 Task: Access your browsing history and clear specific entries.
Action: Mouse pressed left at (704, 447)
Screenshot: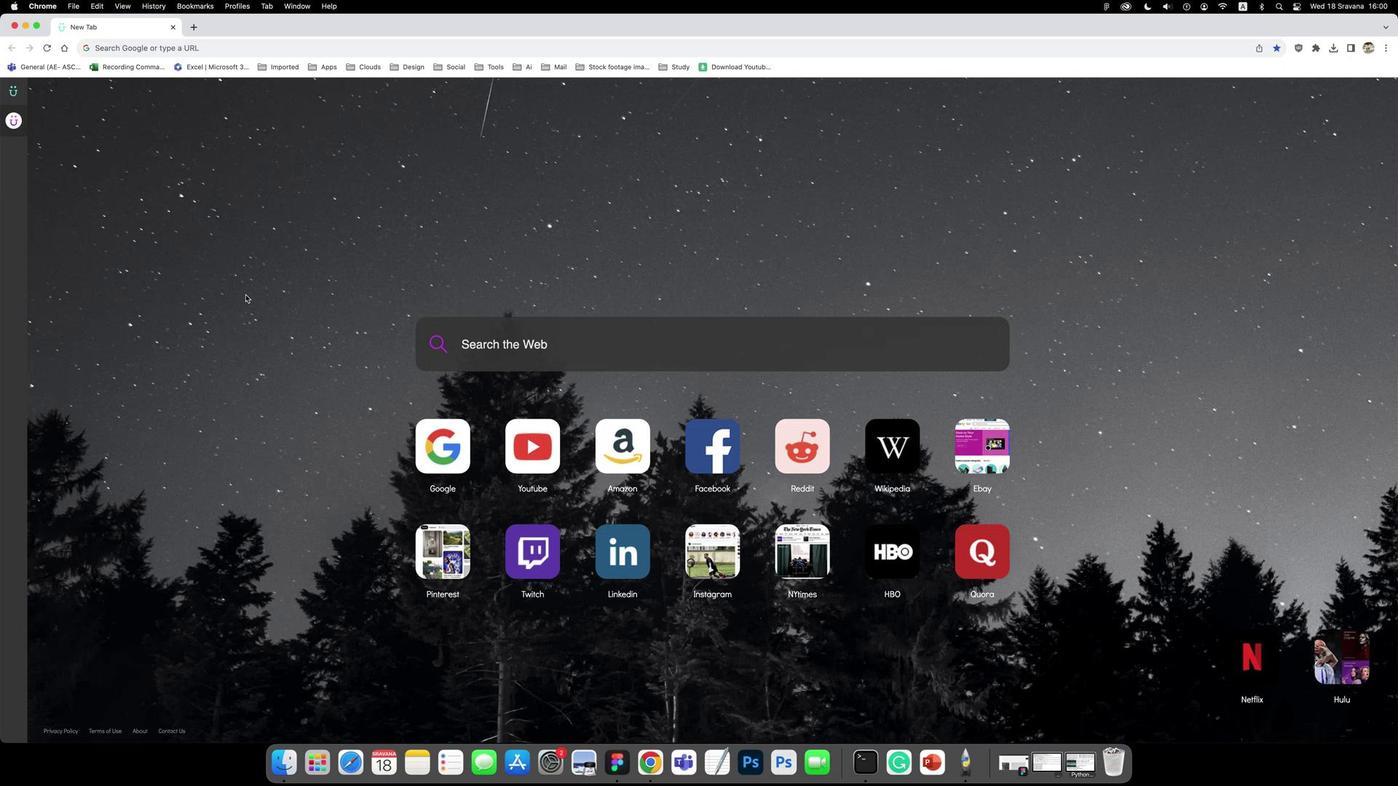 
Action: Mouse moved to (763, 293)
Screenshot: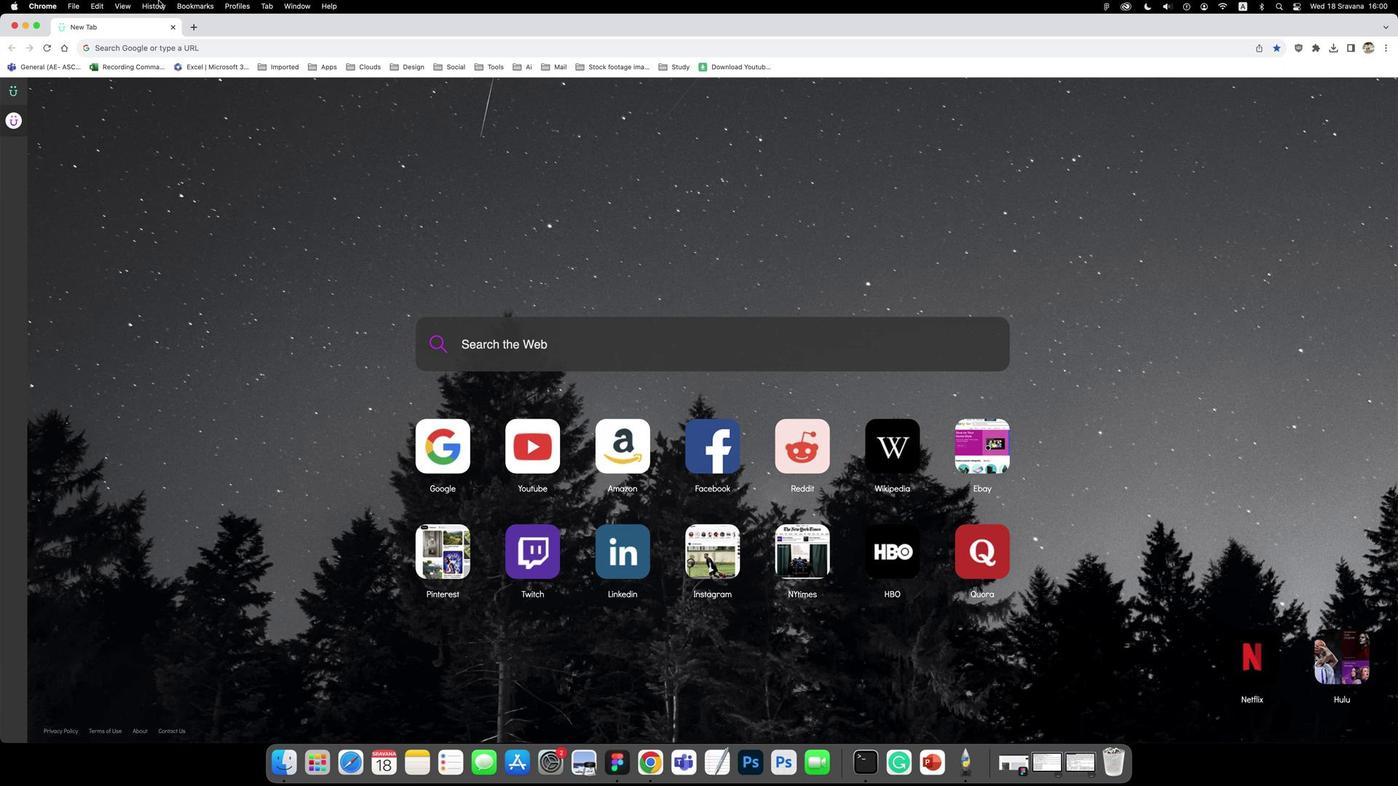 
Action: Mouse pressed left at (763, 293)
Screenshot: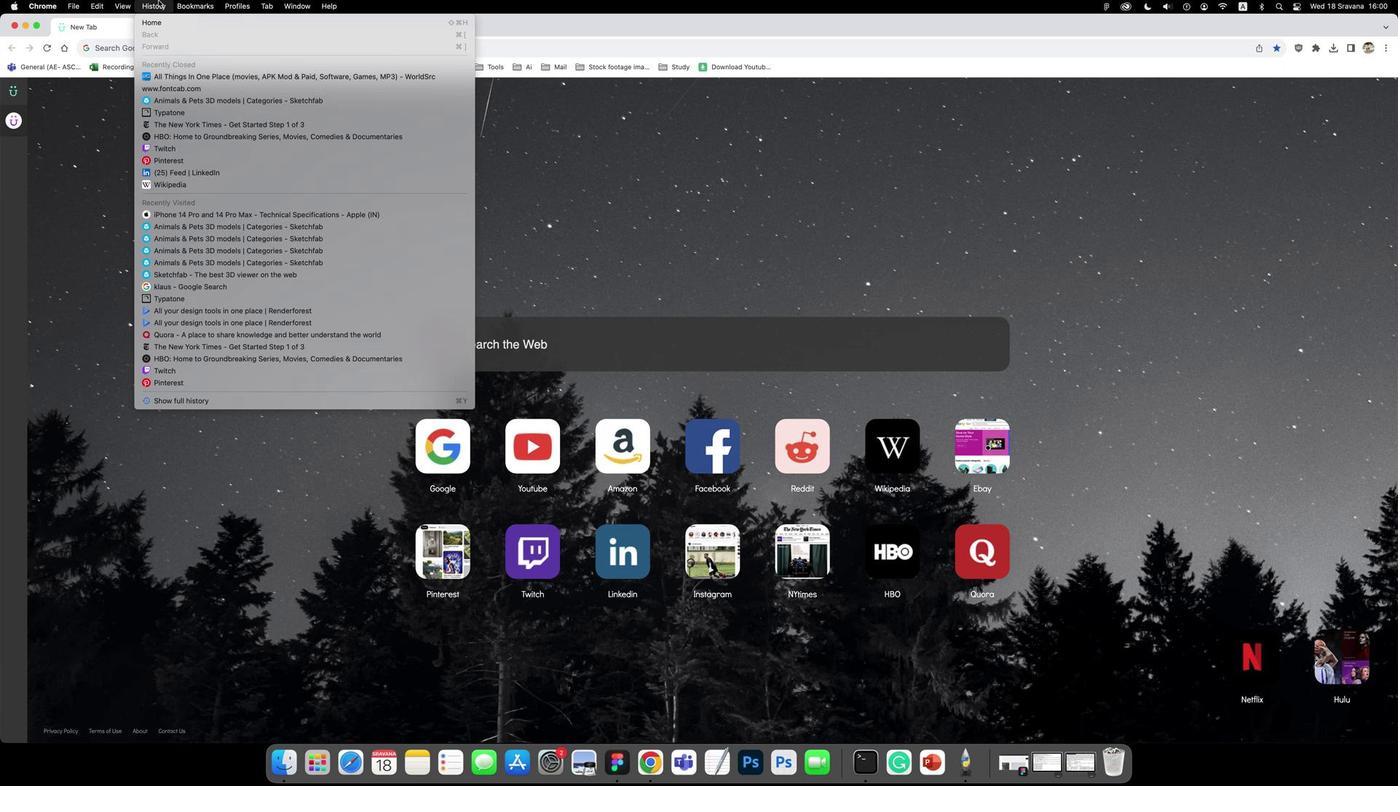 
Action: Mouse moved to (726, 503)
Screenshot: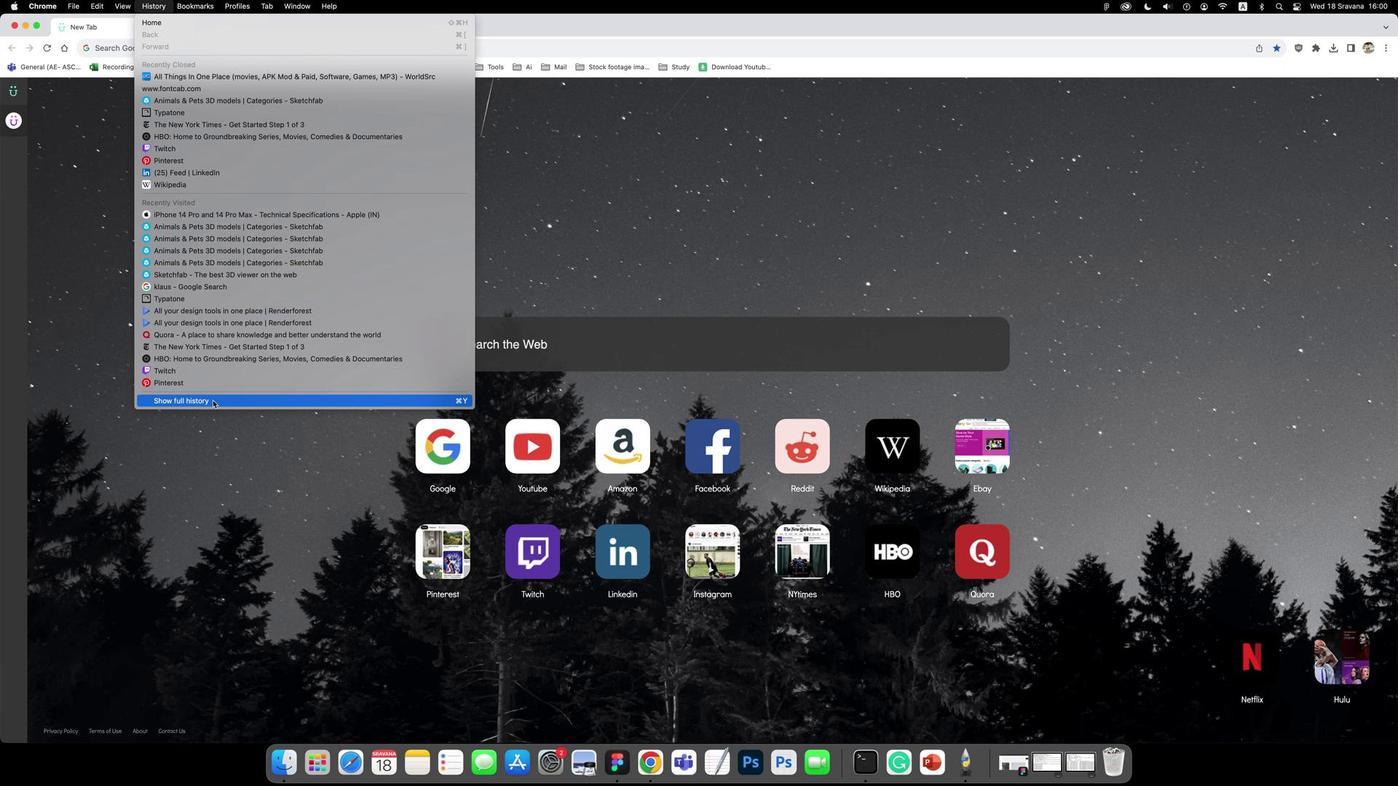 
Action: Mouse pressed left at (726, 503)
Screenshot: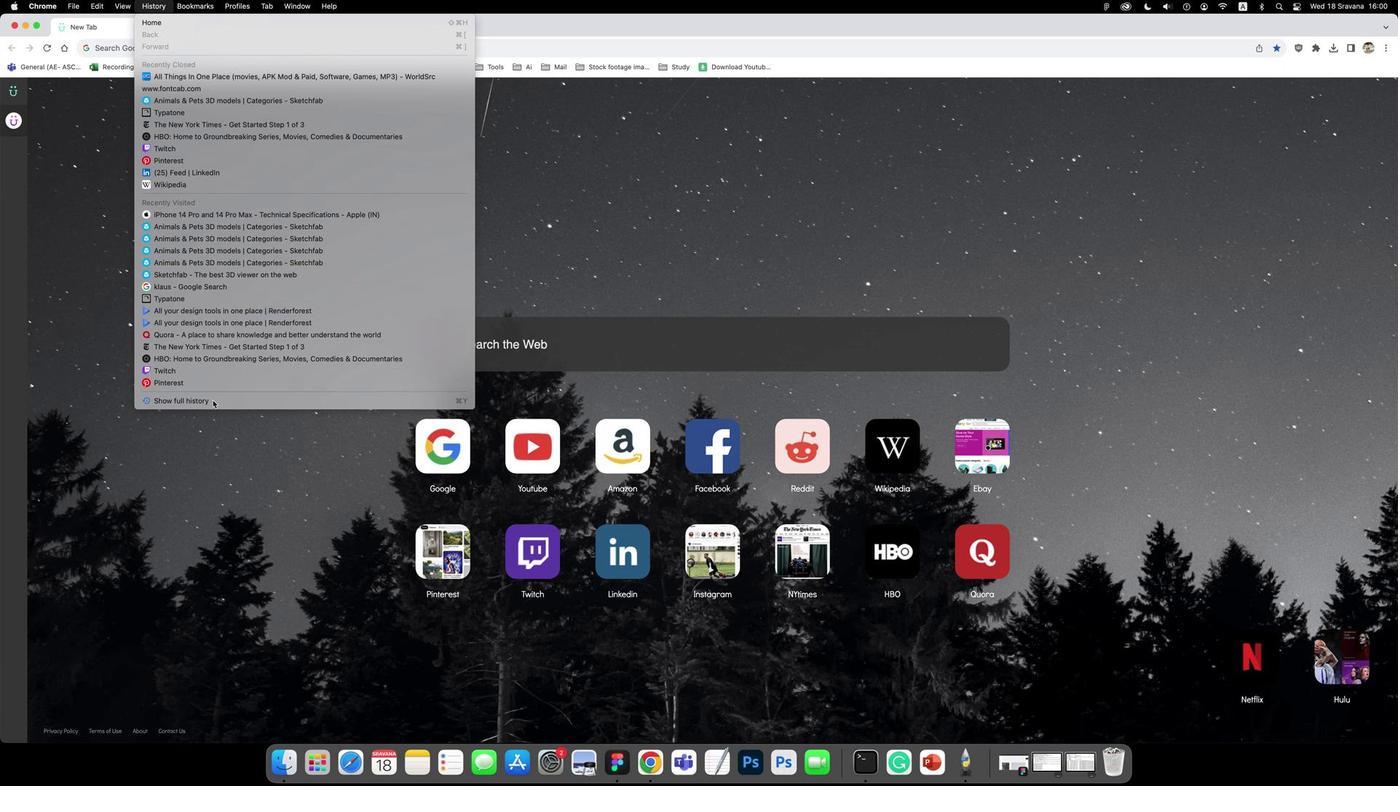 
Action: Mouse moved to (516, 474)
Screenshot: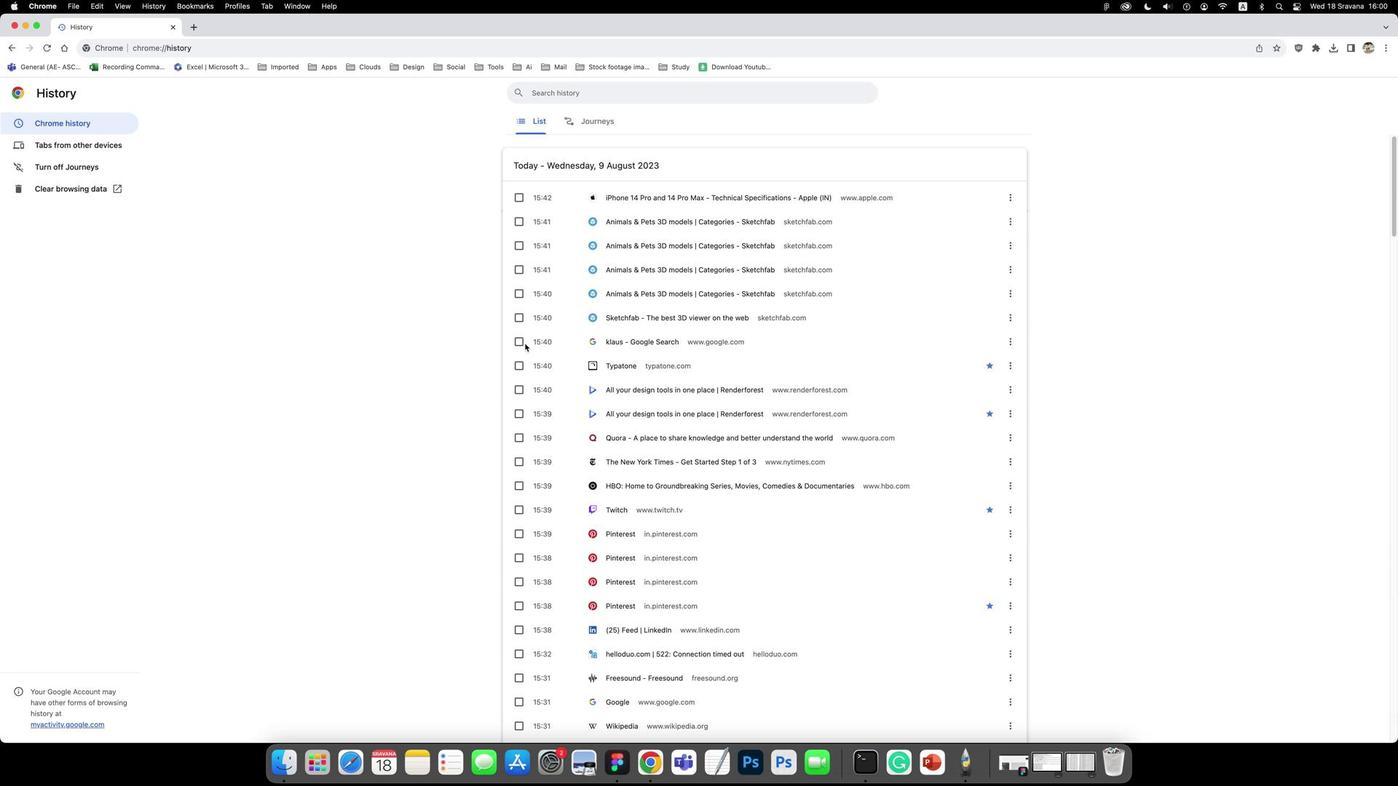 
Action: Mouse pressed left at (516, 474)
Screenshot: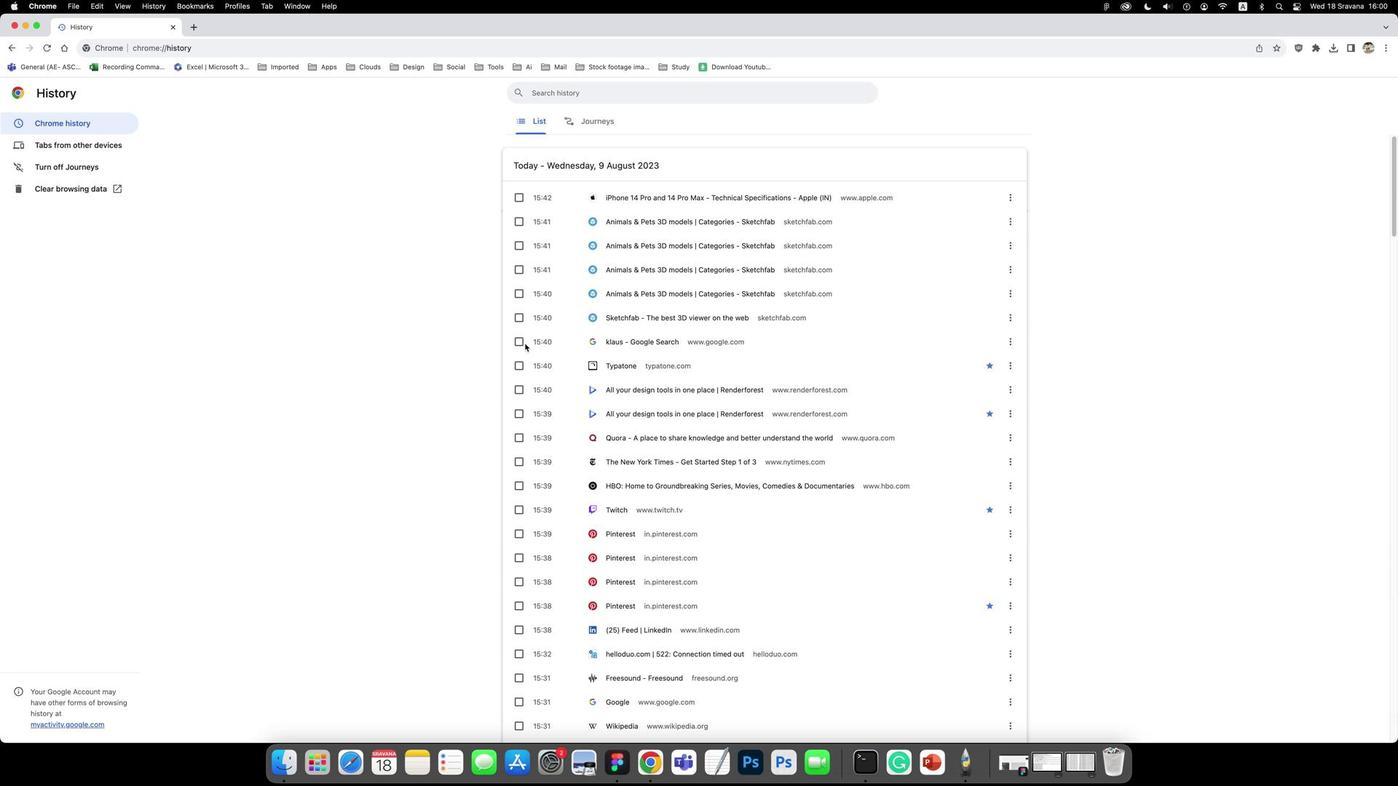 
Action: Mouse moved to (519, 497)
Screenshot: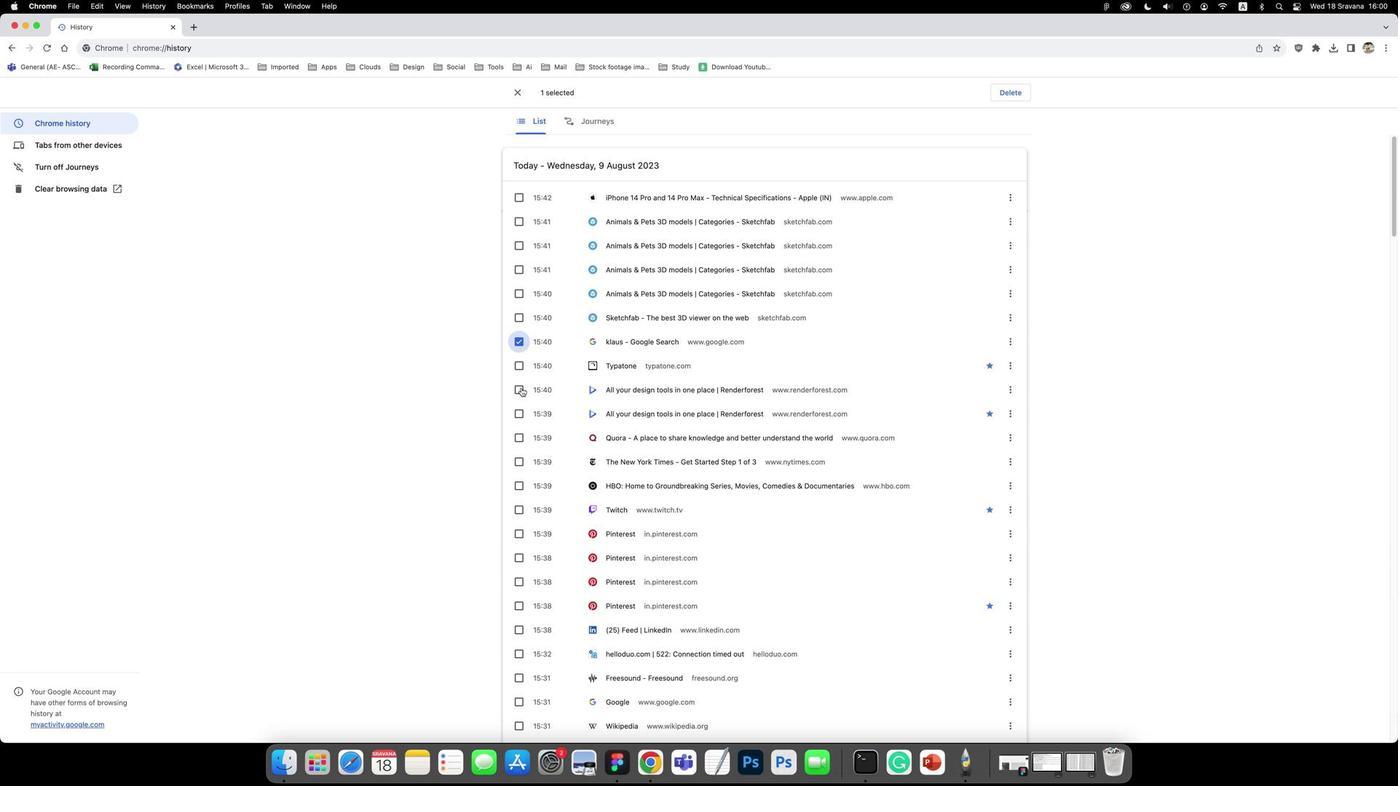 
Action: Mouse pressed left at (519, 497)
Screenshot: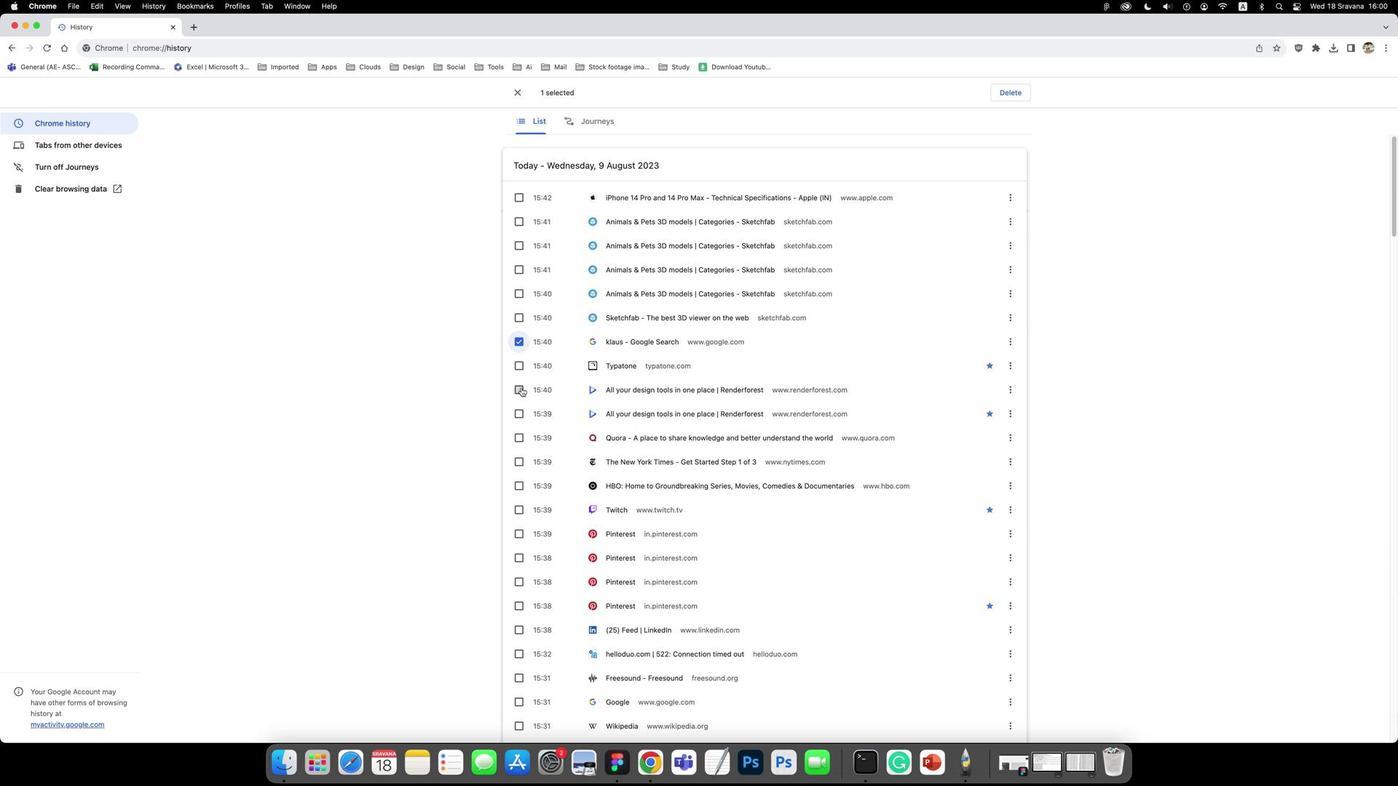 
Action: Mouse moved to (521, 511)
Screenshot: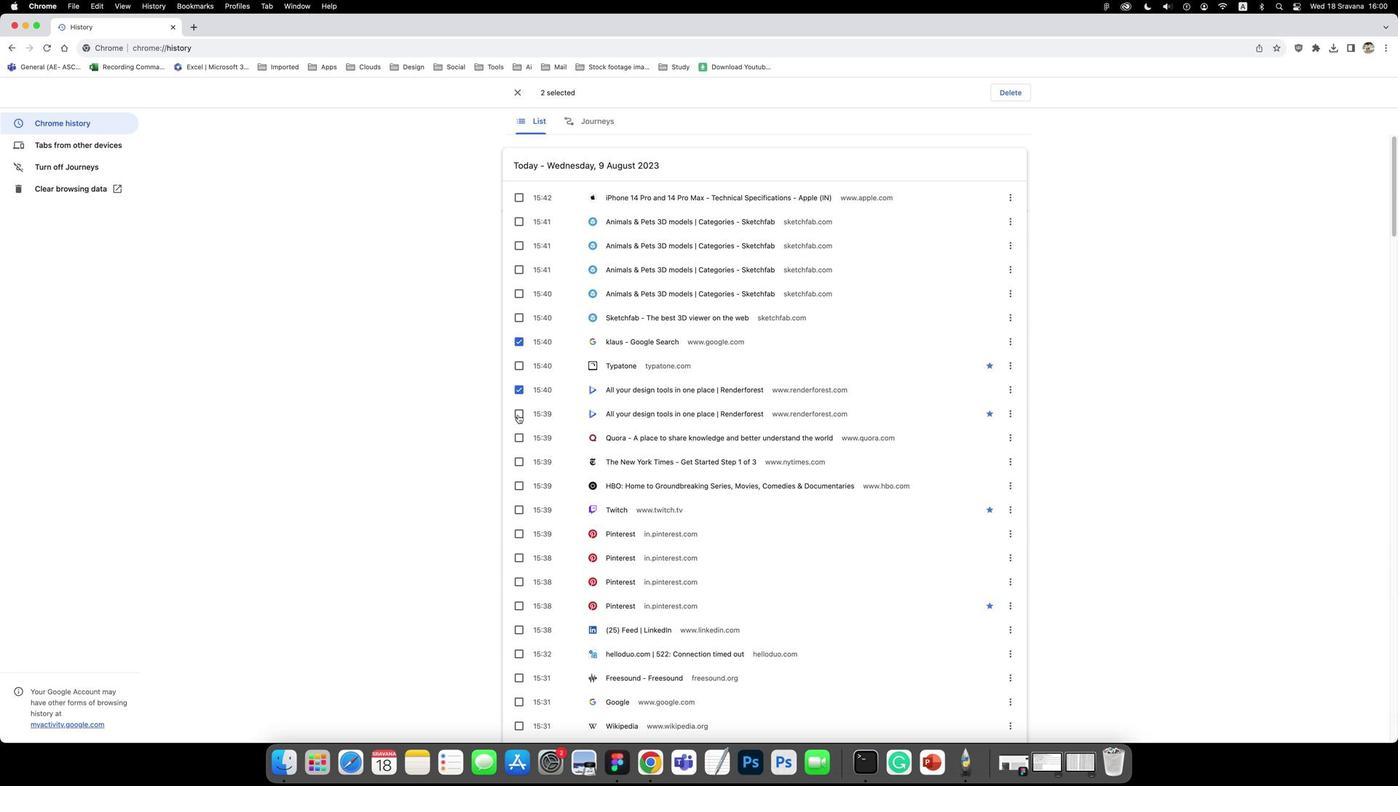 
Action: Mouse pressed left at (521, 511)
Screenshot: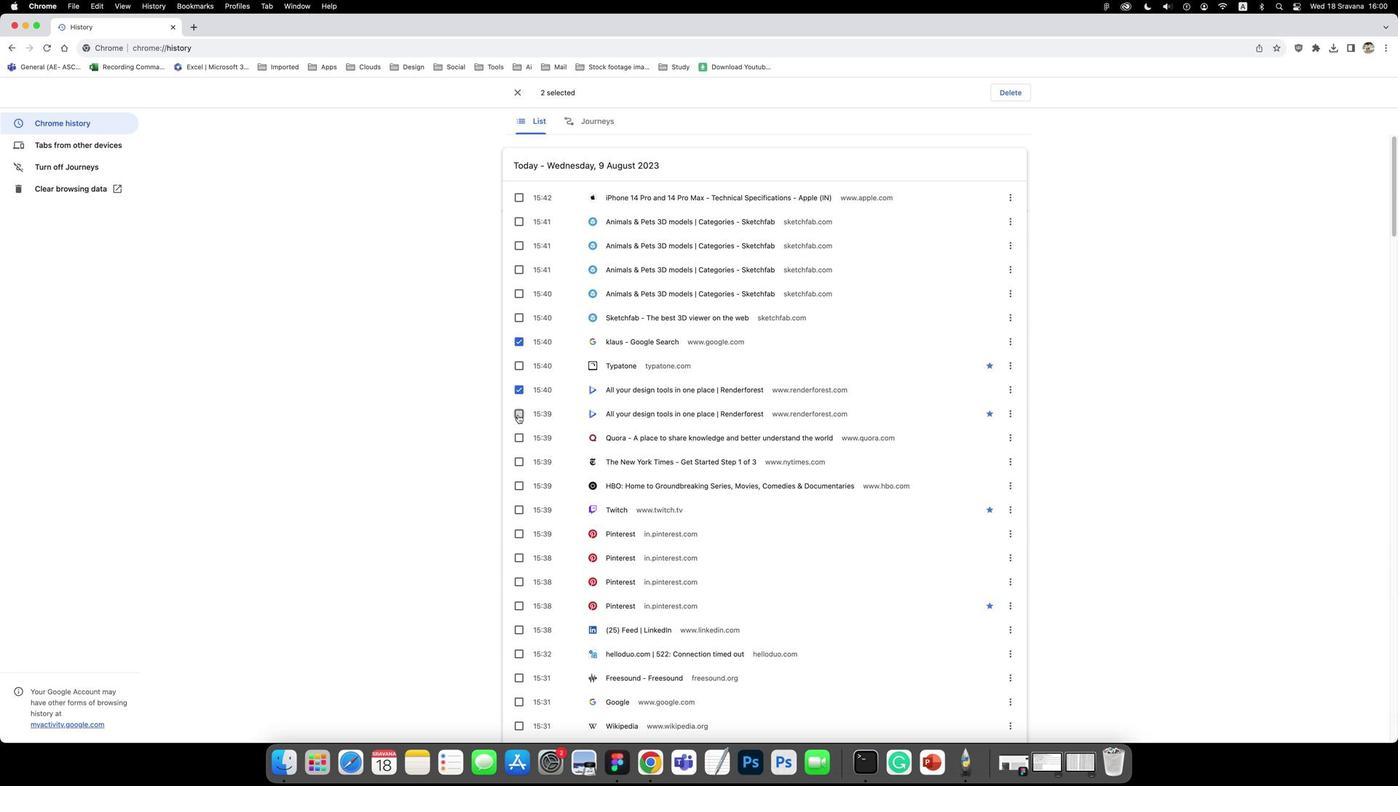 
Action: Mouse moved to (522, 548)
Screenshot: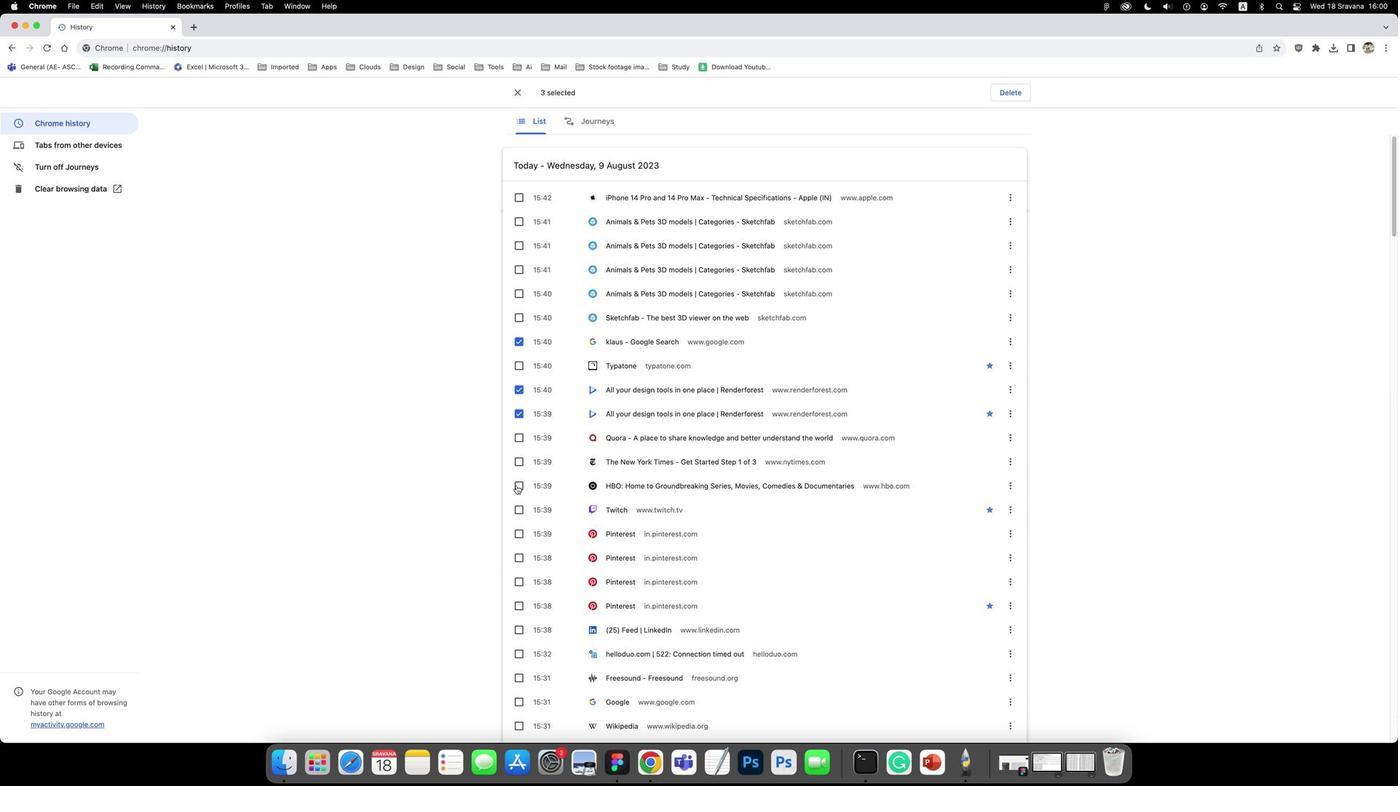 
Action: Mouse pressed left at (522, 548)
Screenshot: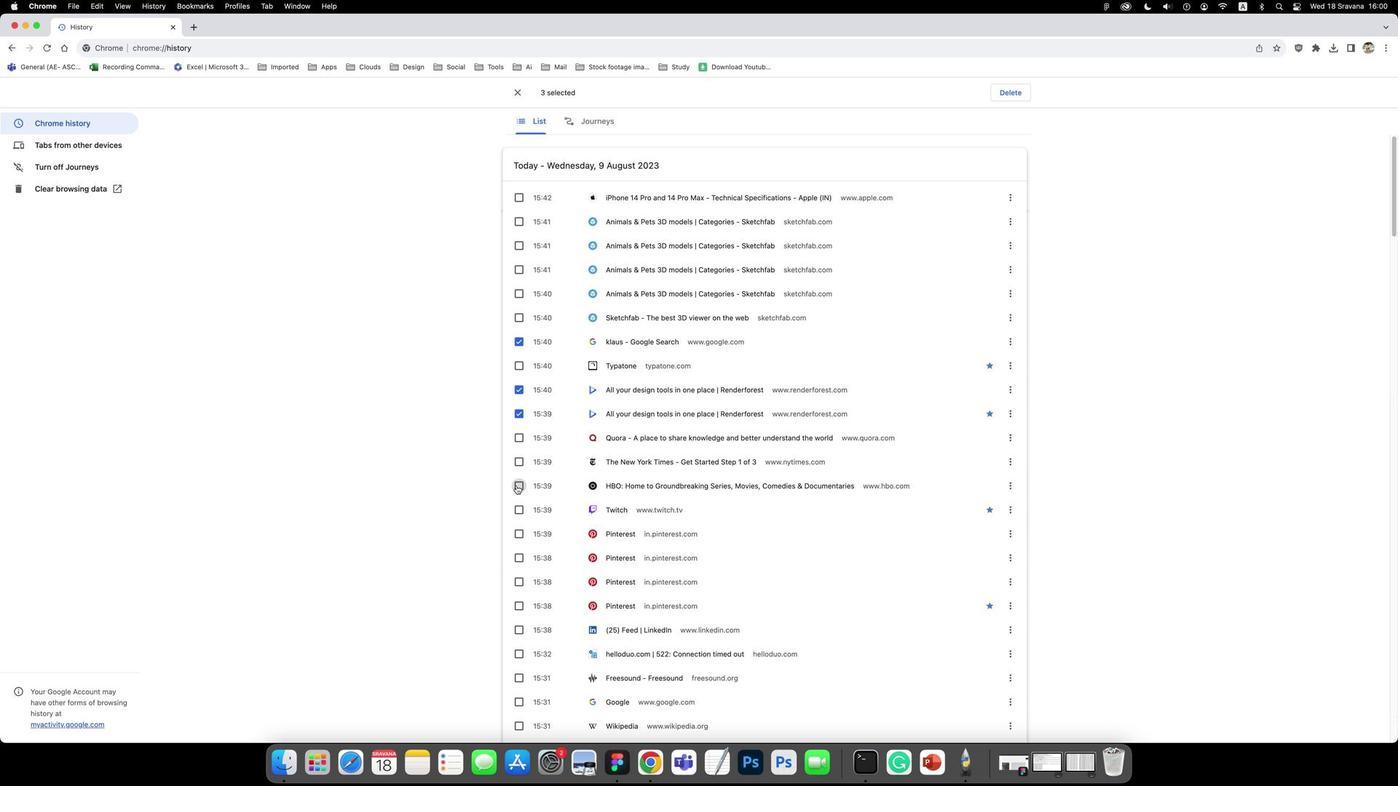 
Action: Mouse scrolled (522, 548) with delta (869, 293)
Screenshot: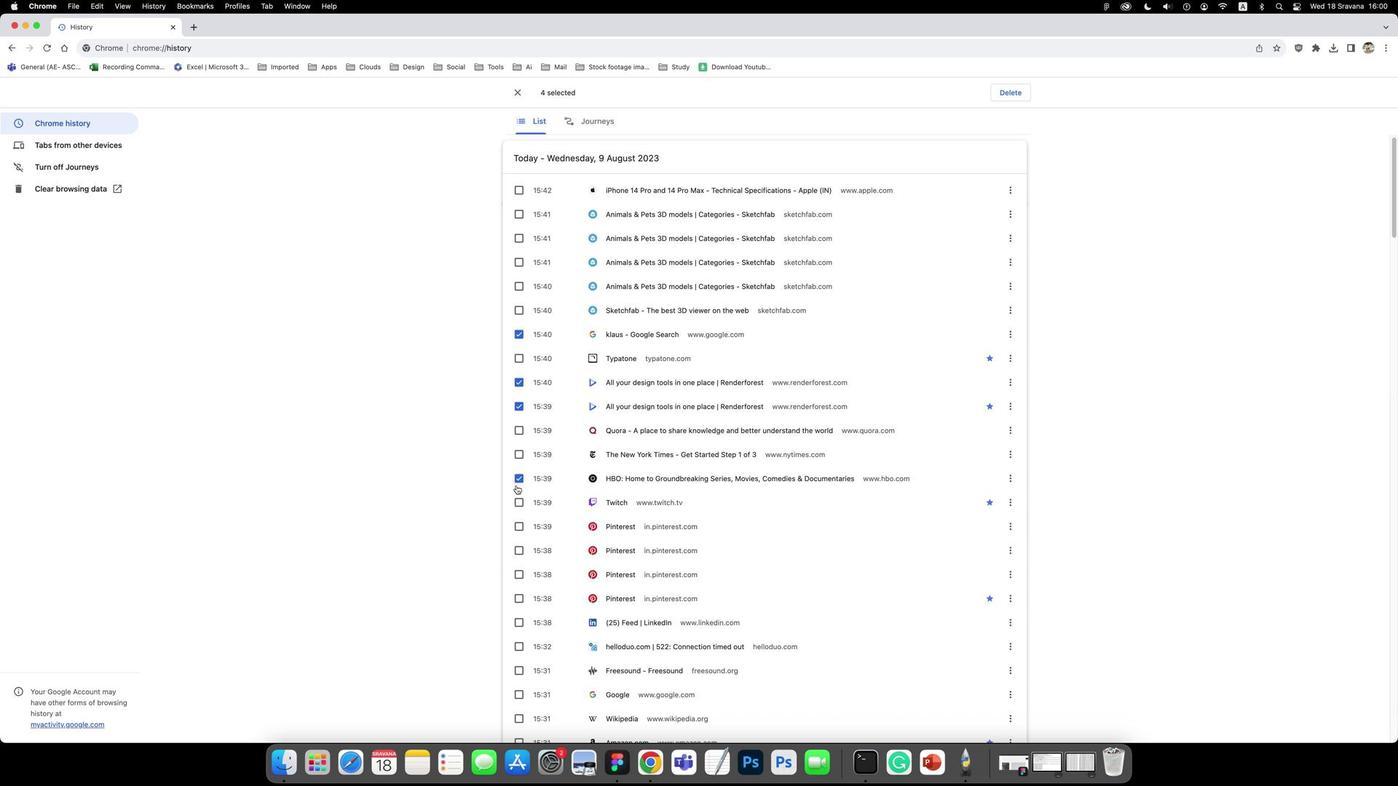 
Action: Mouse scrolled (522, 548) with delta (869, 293)
Screenshot: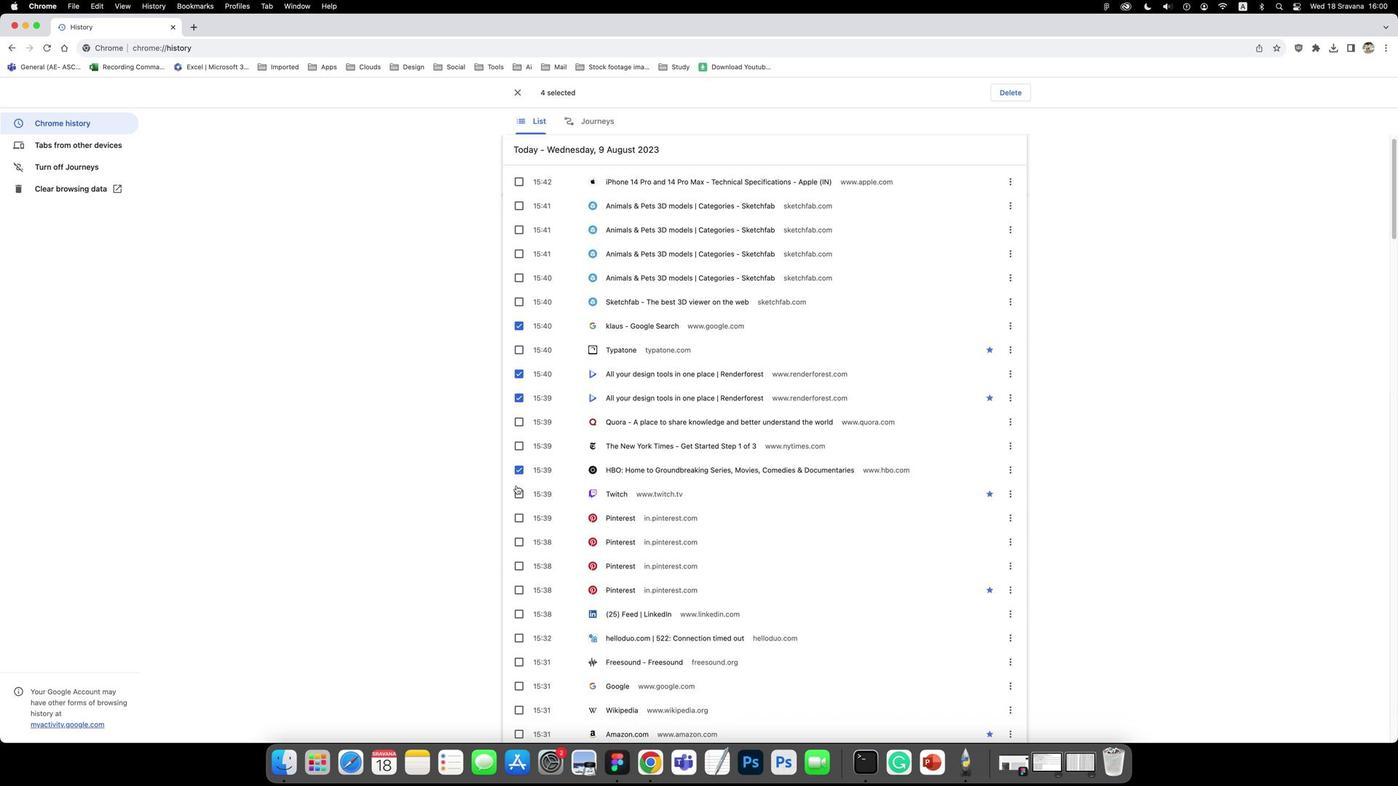 
Action: Mouse pressed left at (522, 548)
Screenshot: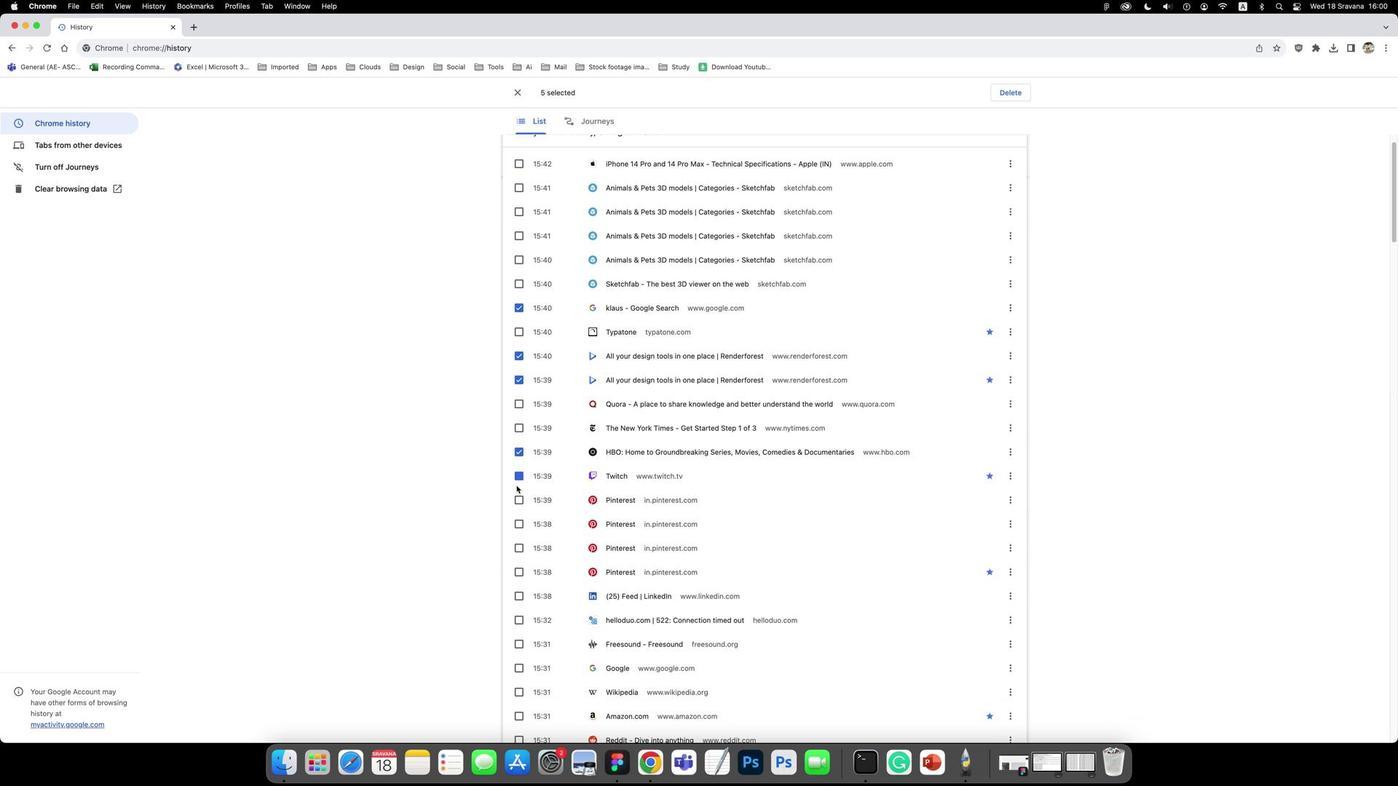 
Action: Mouse scrolled (522, 548) with delta (869, 293)
Screenshot: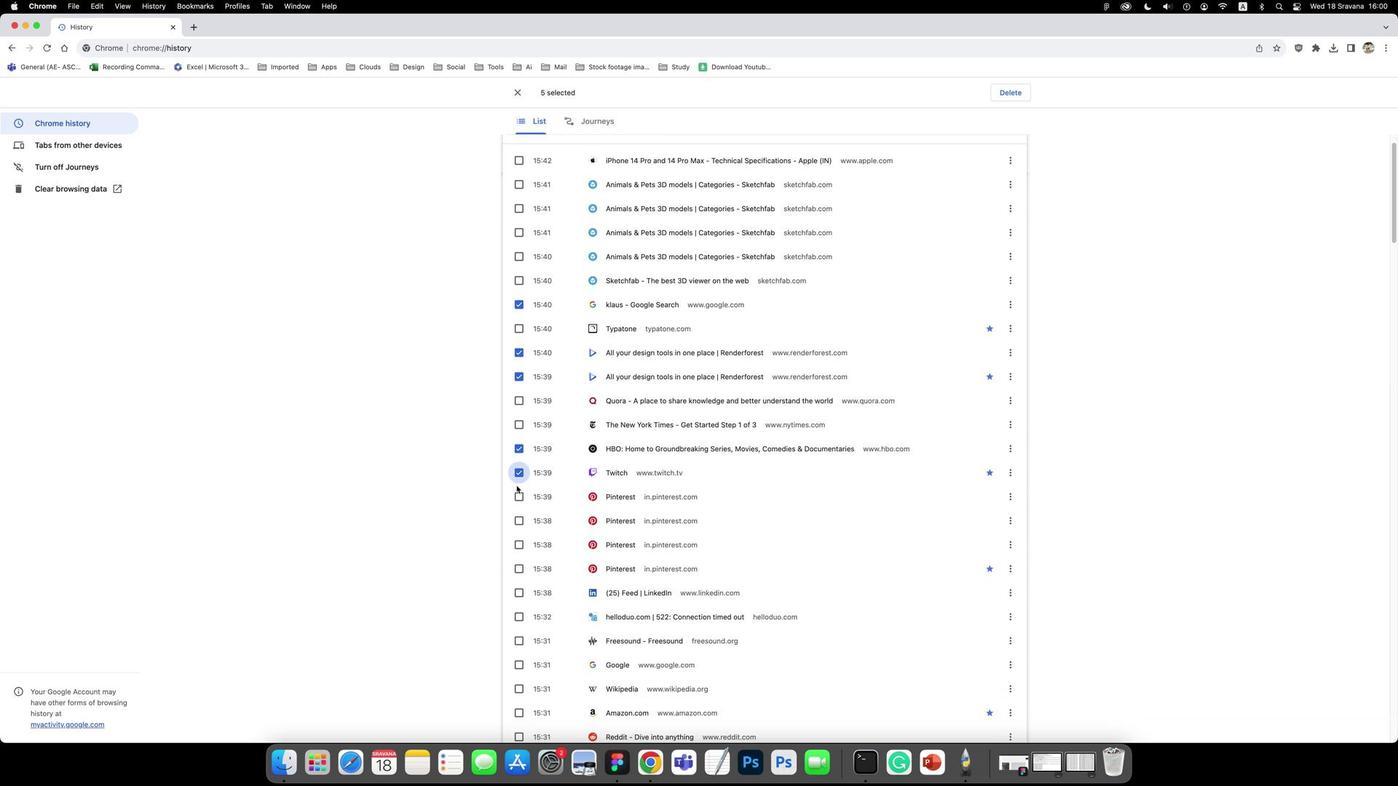 
Action: Mouse scrolled (522, 548) with delta (869, 293)
Screenshot: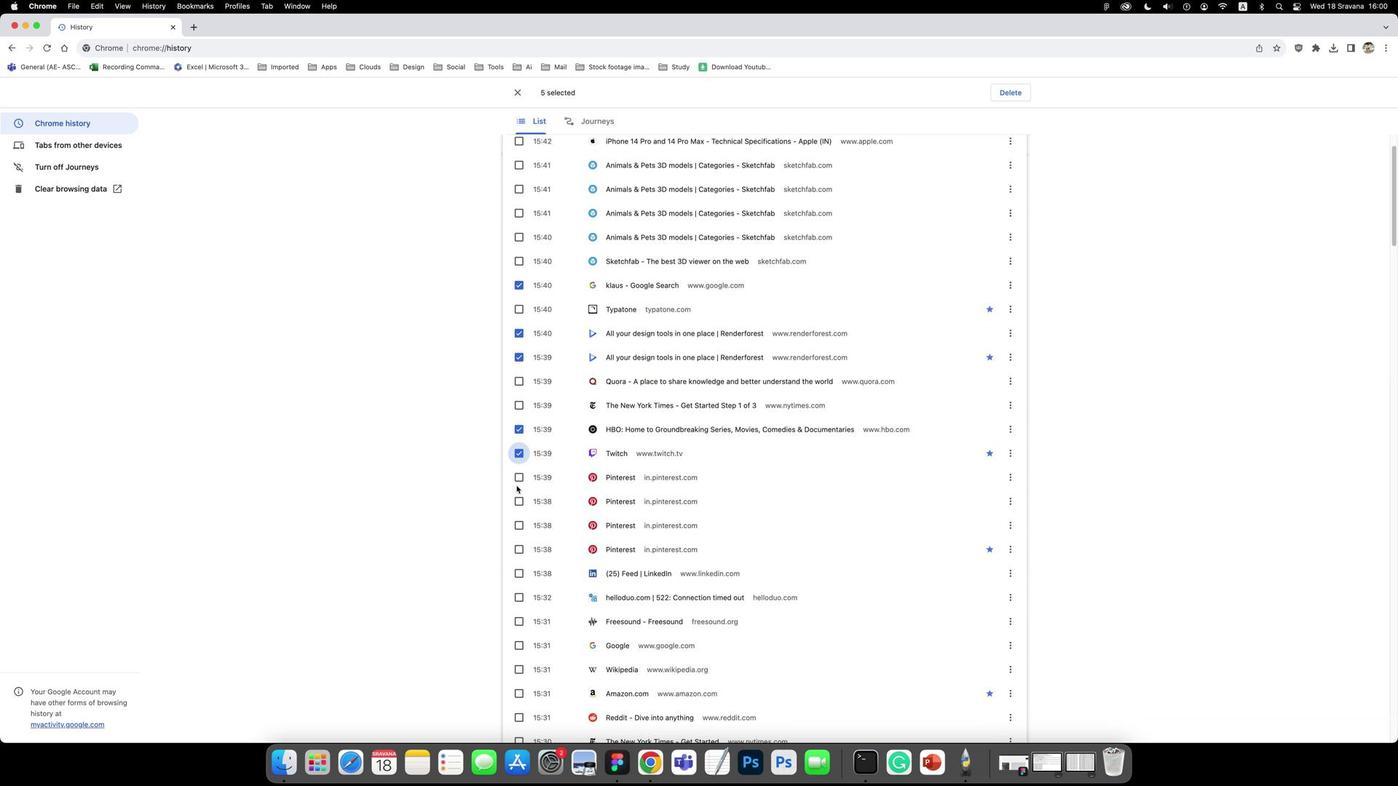 
Action: Mouse scrolled (522, 548) with delta (869, 292)
Screenshot: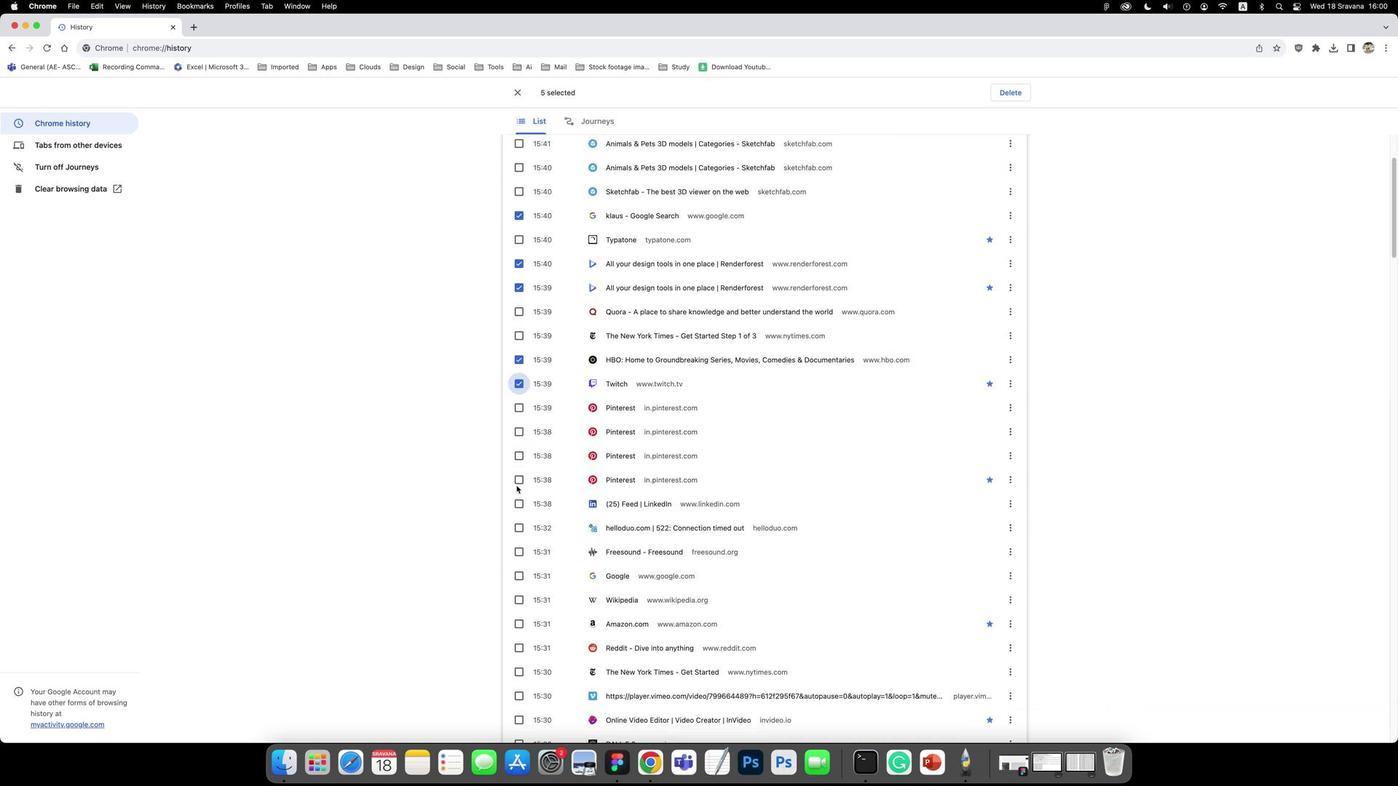 
Action: Mouse pressed left at (522, 548)
Screenshot: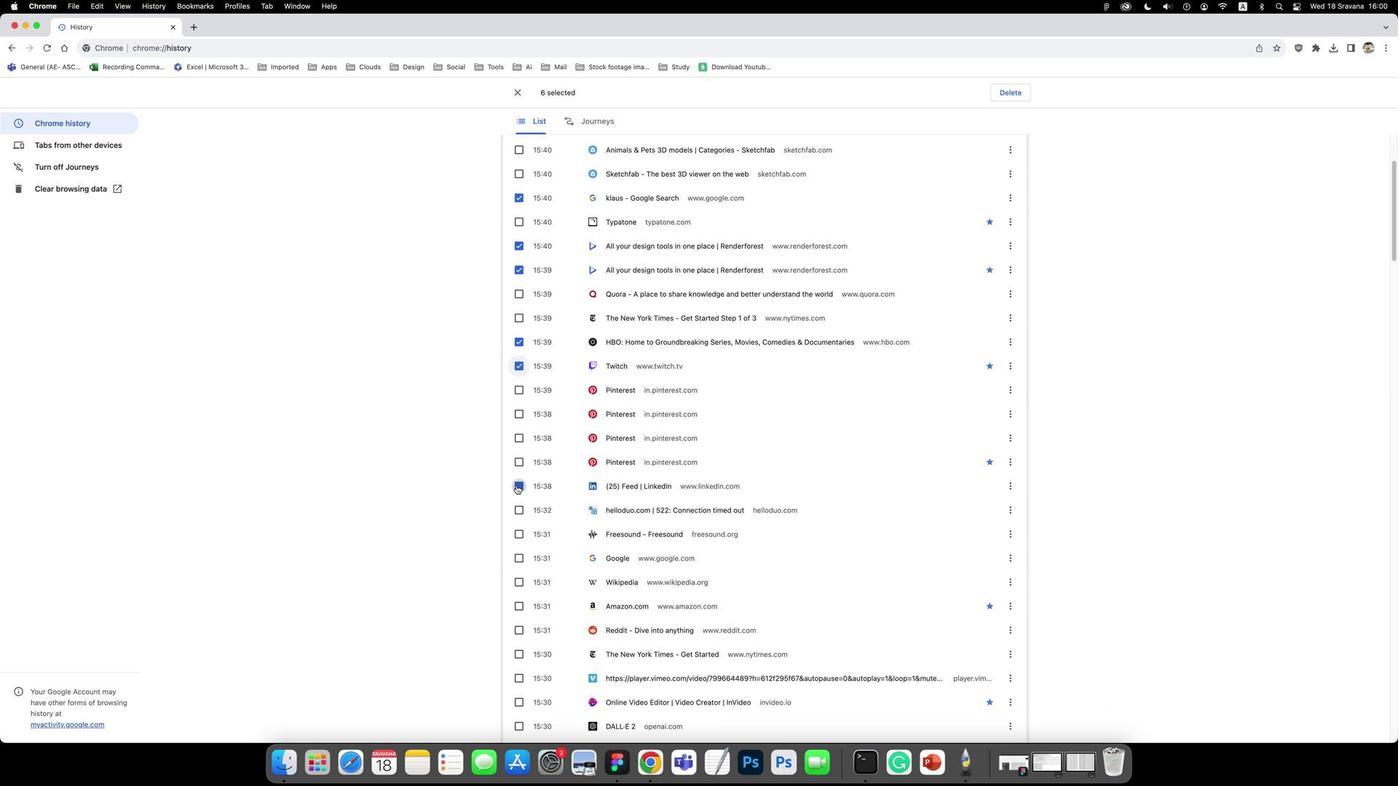 
Action: Mouse scrolled (522, 548) with delta (869, 293)
Screenshot: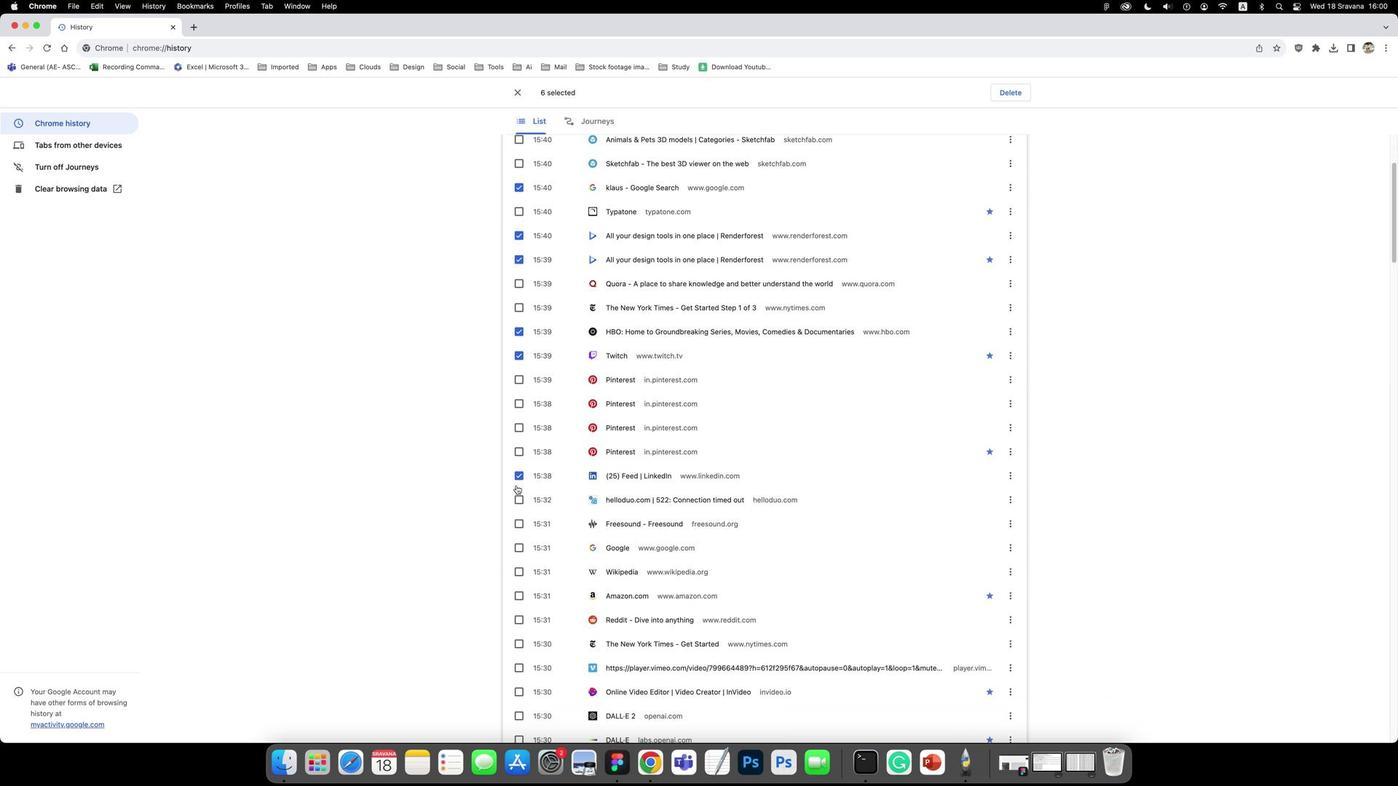 
Action: Mouse scrolled (522, 548) with delta (869, 293)
Screenshot: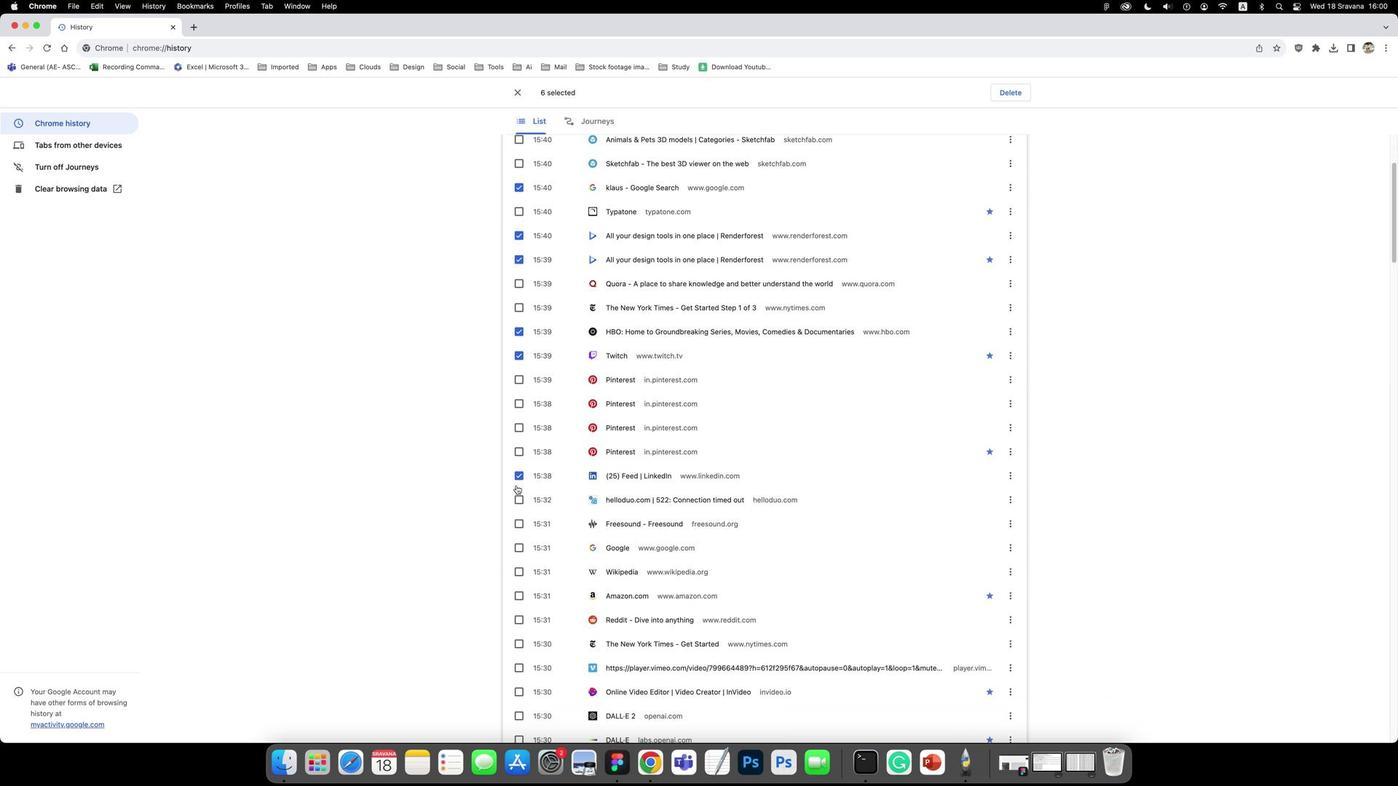 
Action: Mouse pressed left at (522, 548)
Screenshot: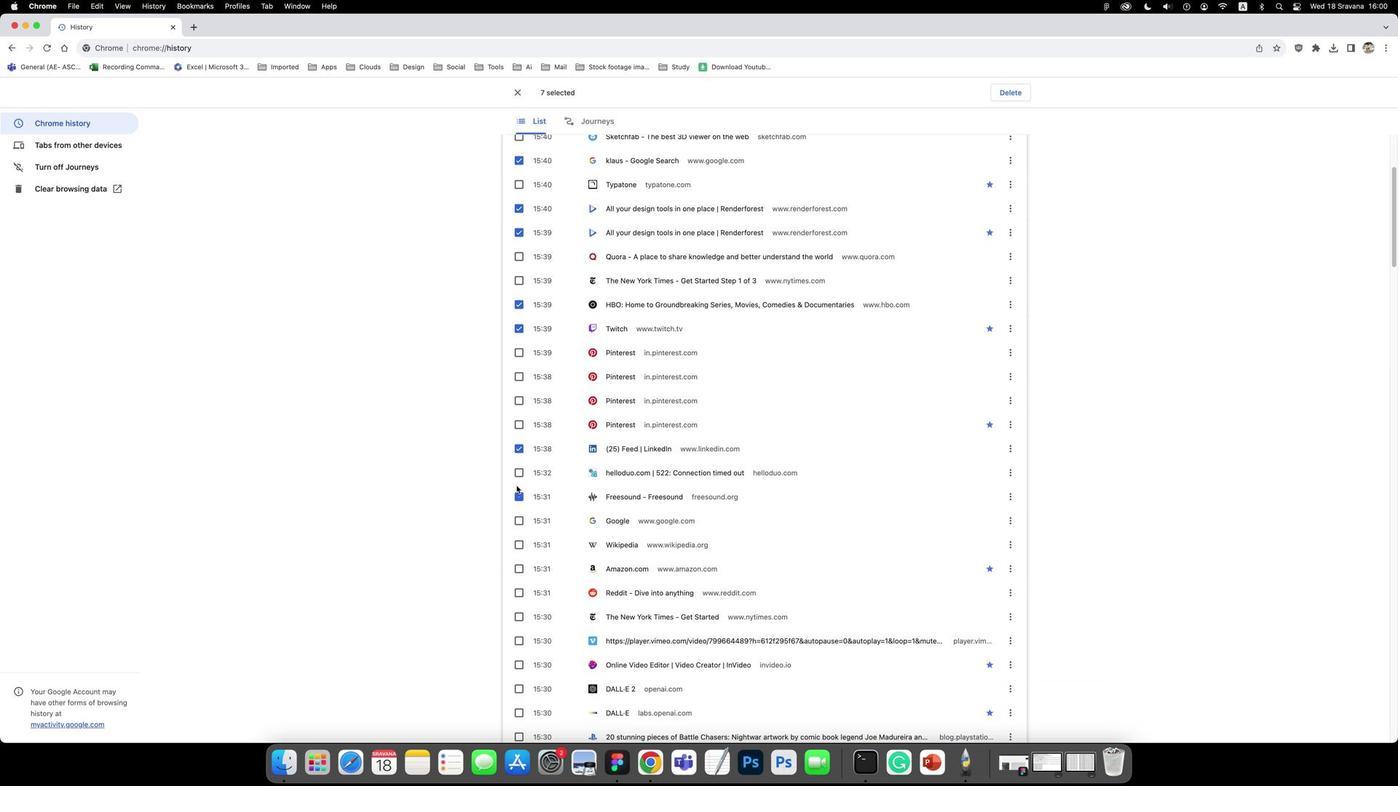 
Action: Mouse moved to (518, 565)
Screenshot: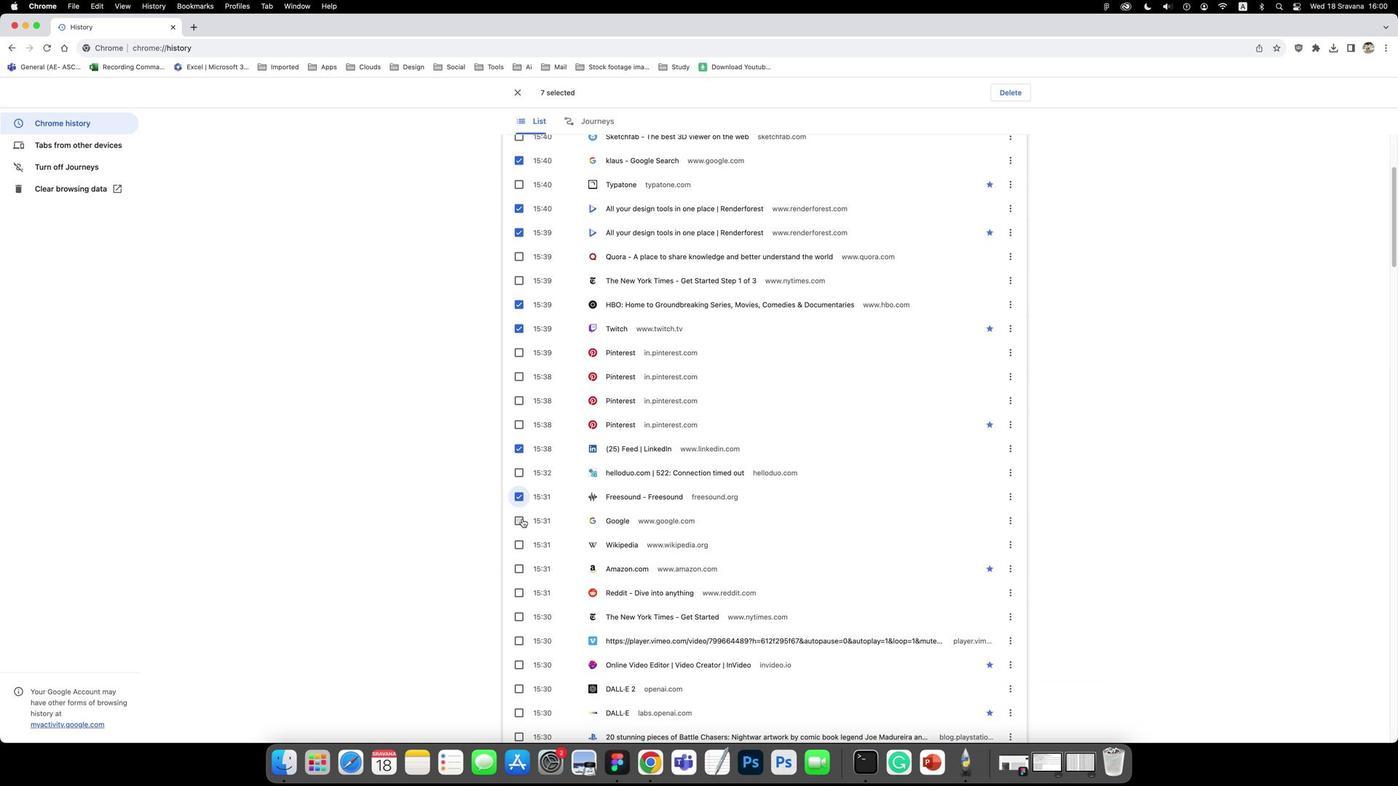 
Action: Mouse pressed left at (518, 565)
Screenshot: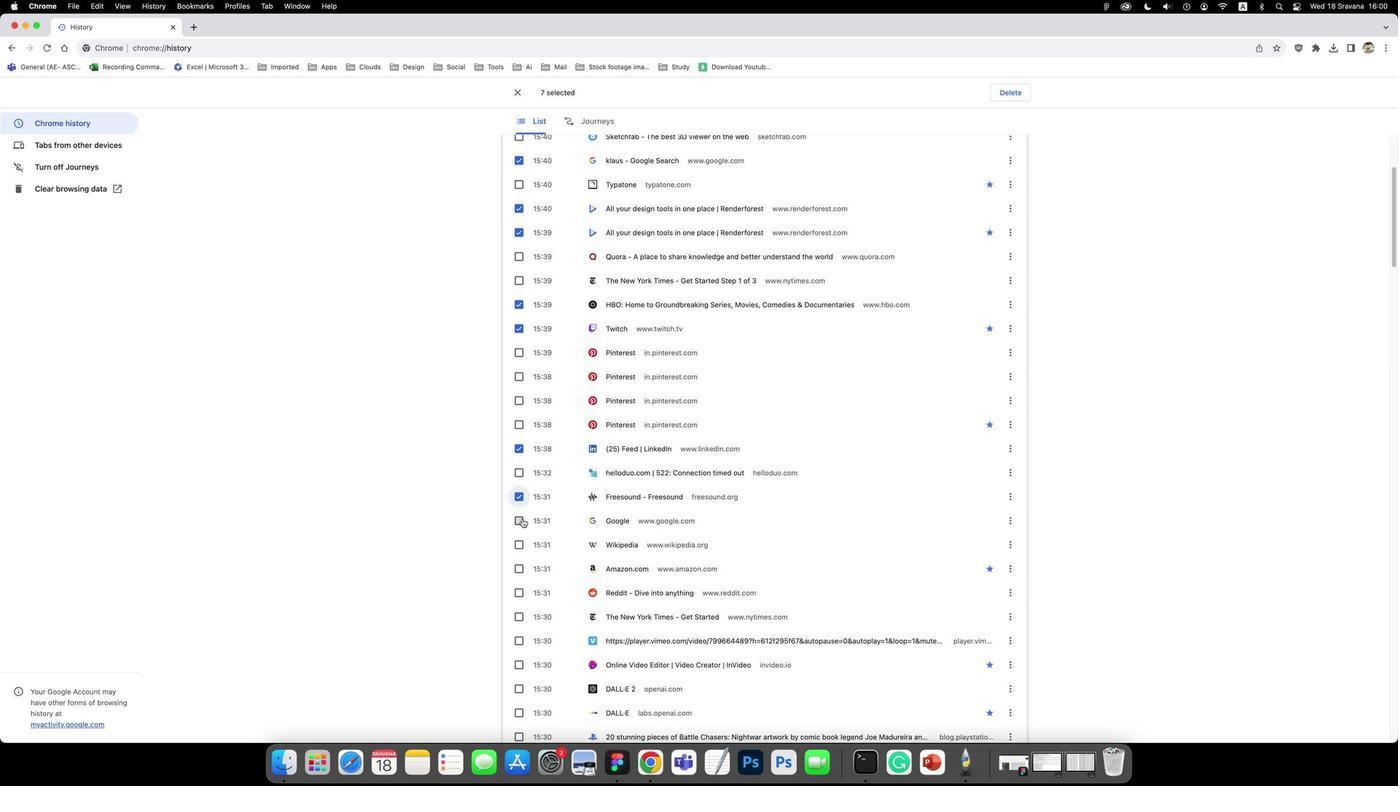 
Action: Mouse moved to (519, 577)
Screenshot: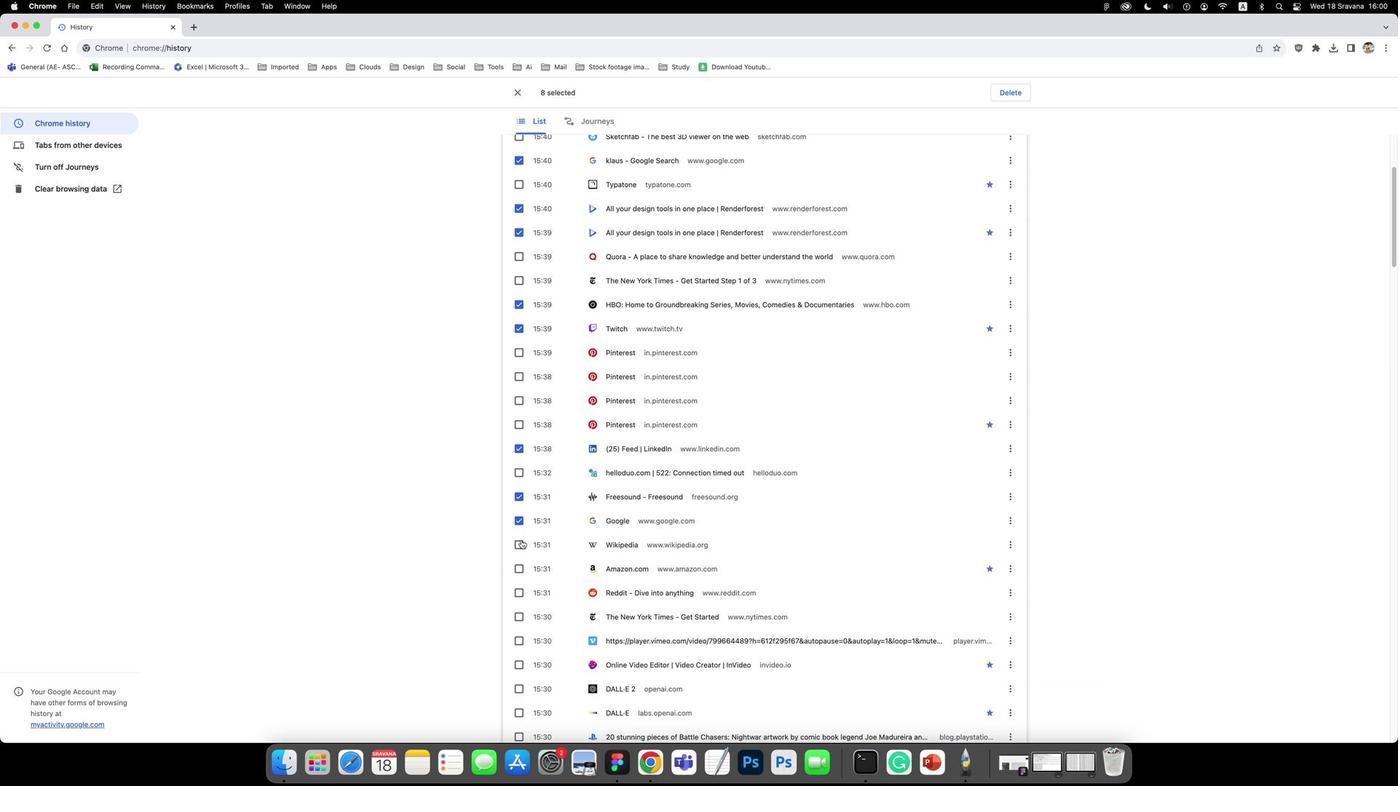 
Action: Mouse pressed left at (519, 577)
Screenshot: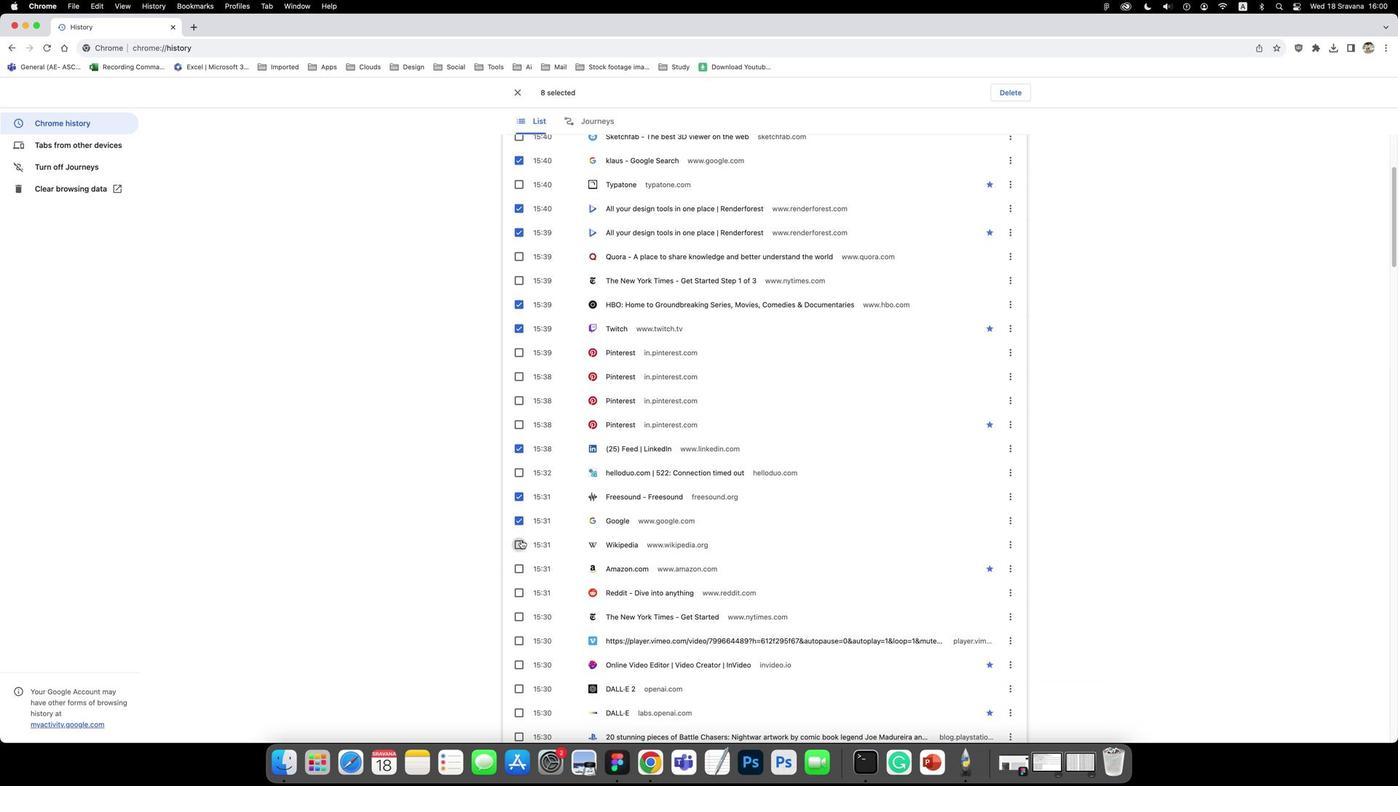 
Action: Mouse moved to (519, 577)
Screenshot: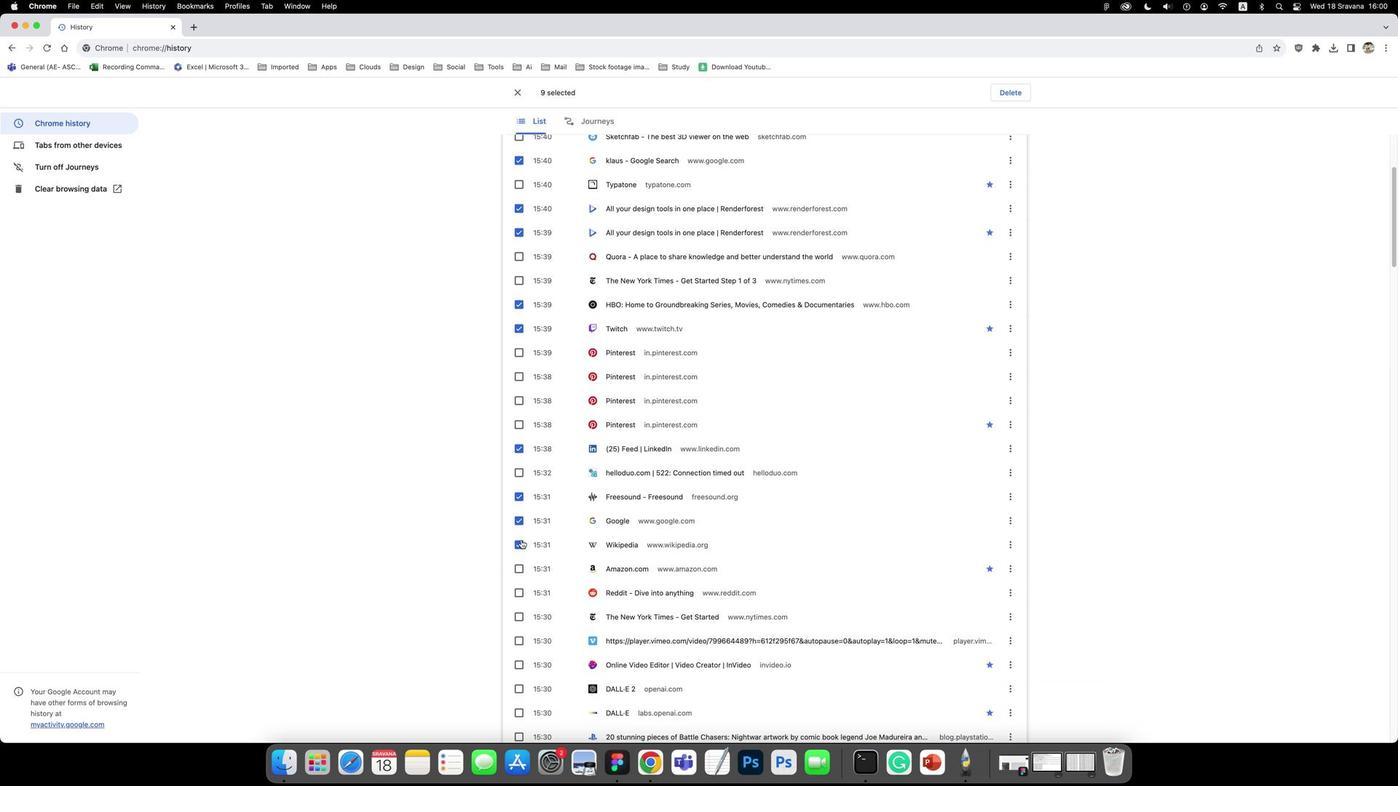 
Action: Mouse scrolled (519, 577) with delta (869, 293)
Screenshot: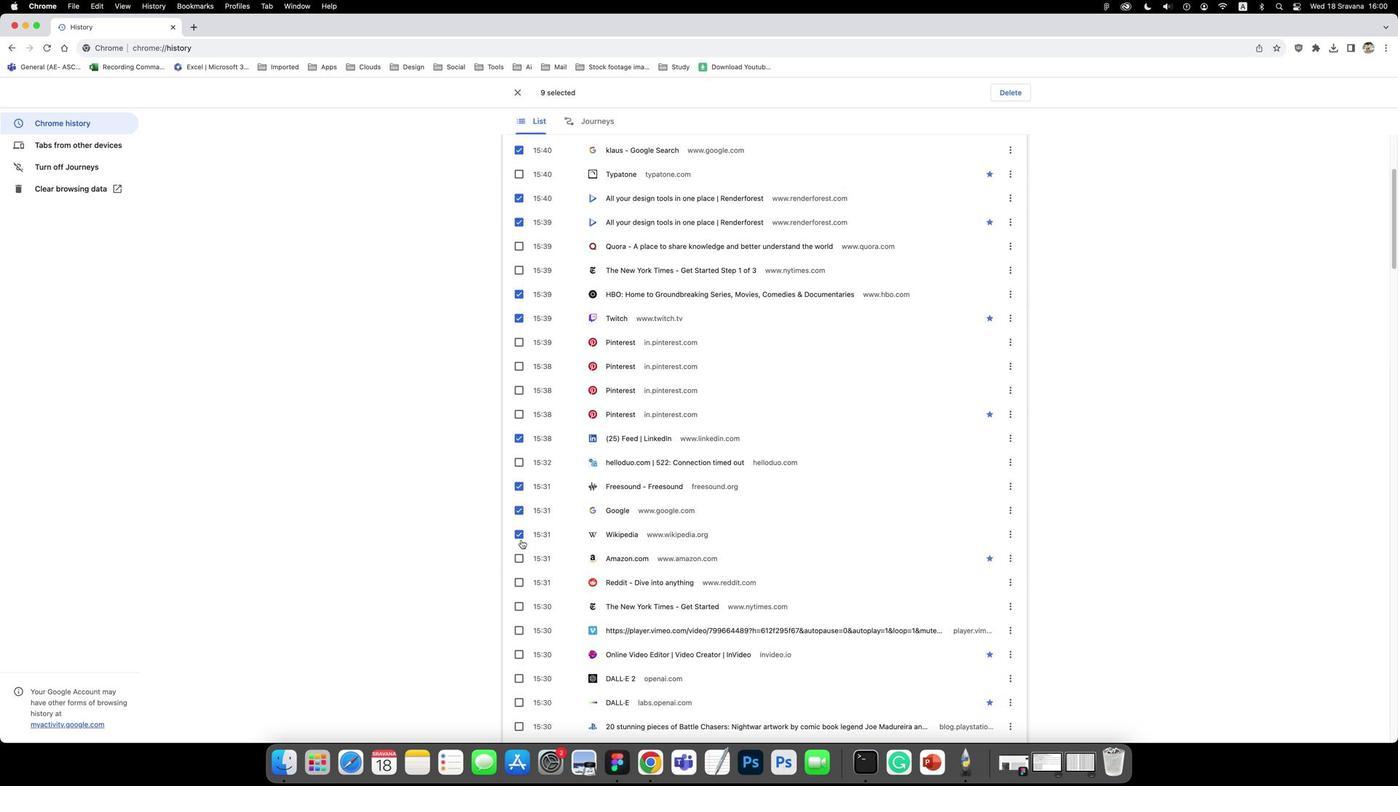 
Action: Mouse scrolled (519, 577) with delta (869, 293)
Screenshot: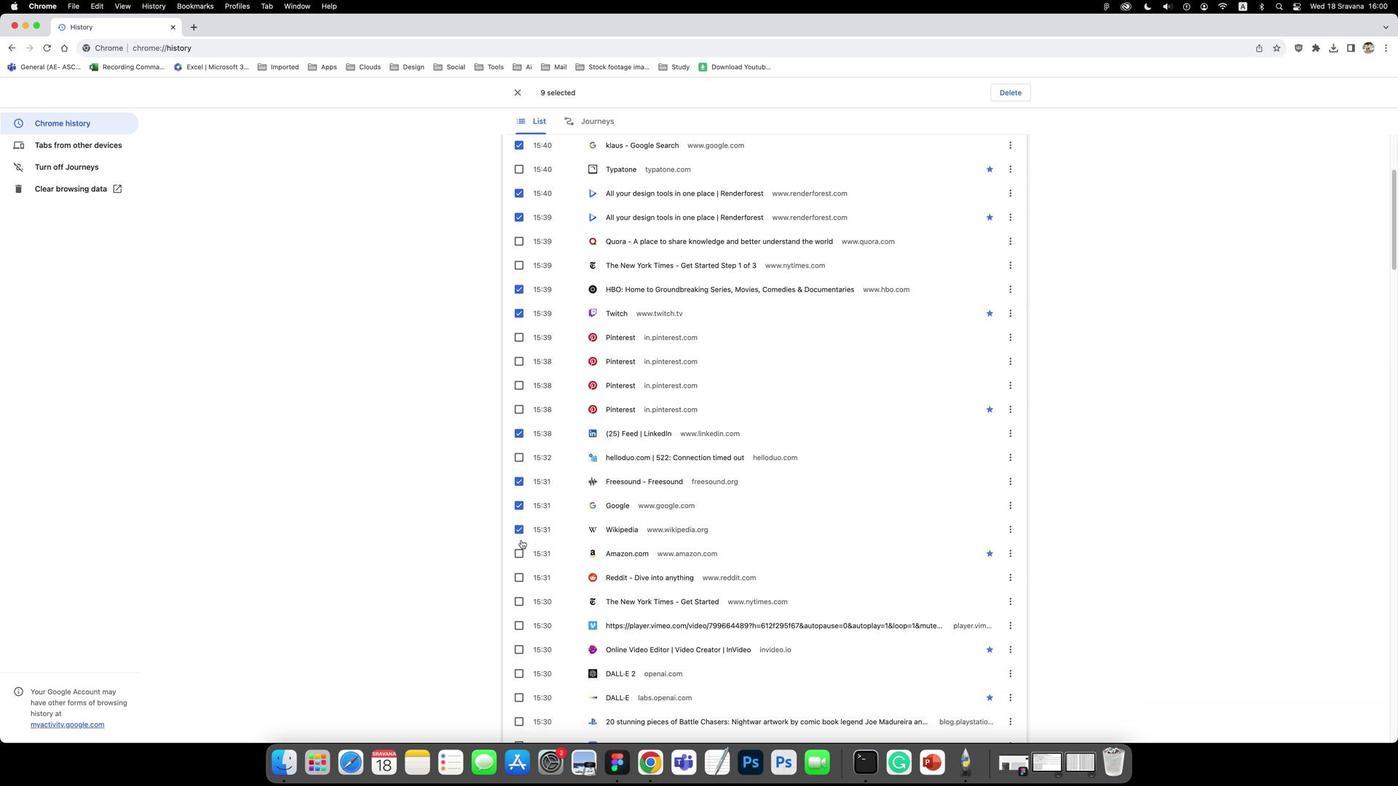 
Action: Mouse pressed left at (519, 577)
Screenshot: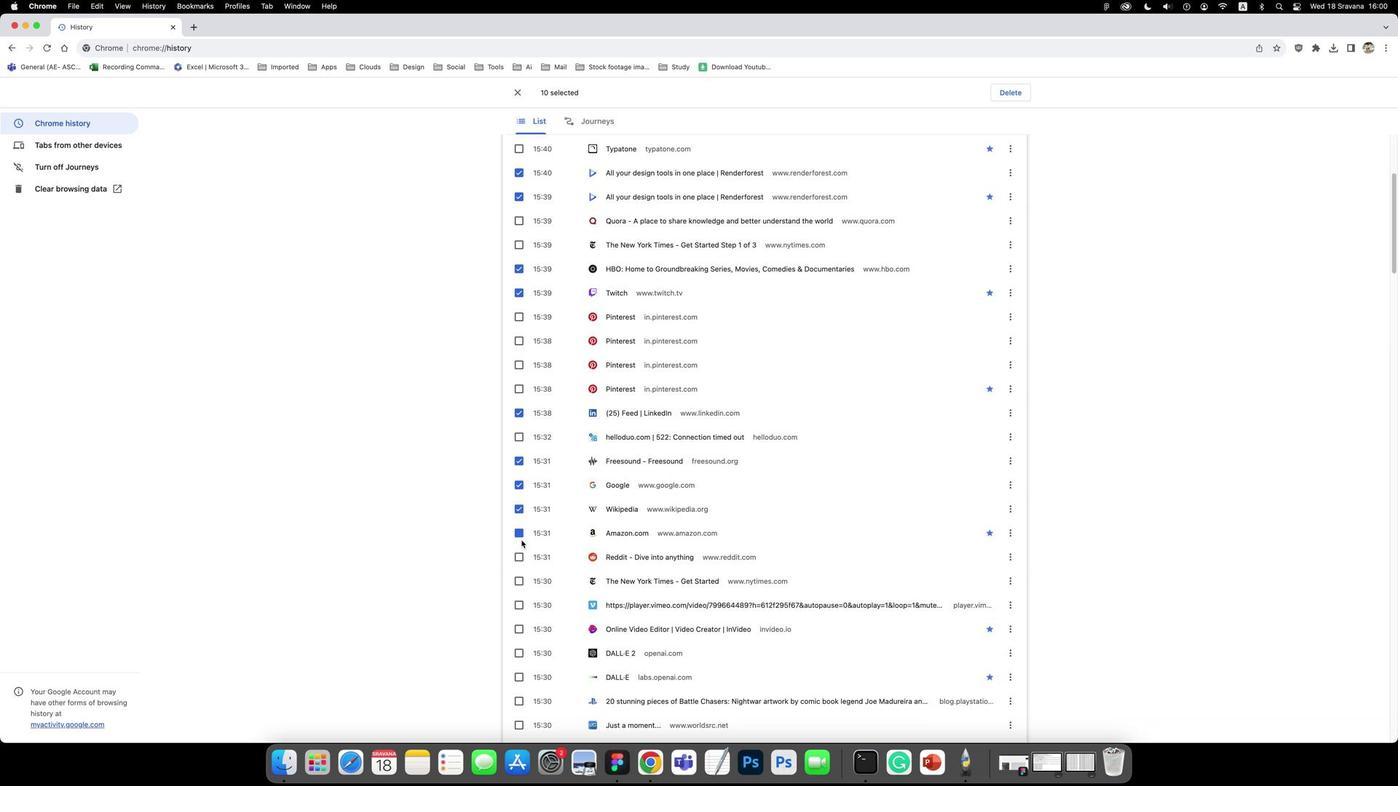 
Action: Mouse scrolled (519, 577) with delta (869, 293)
Screenshot: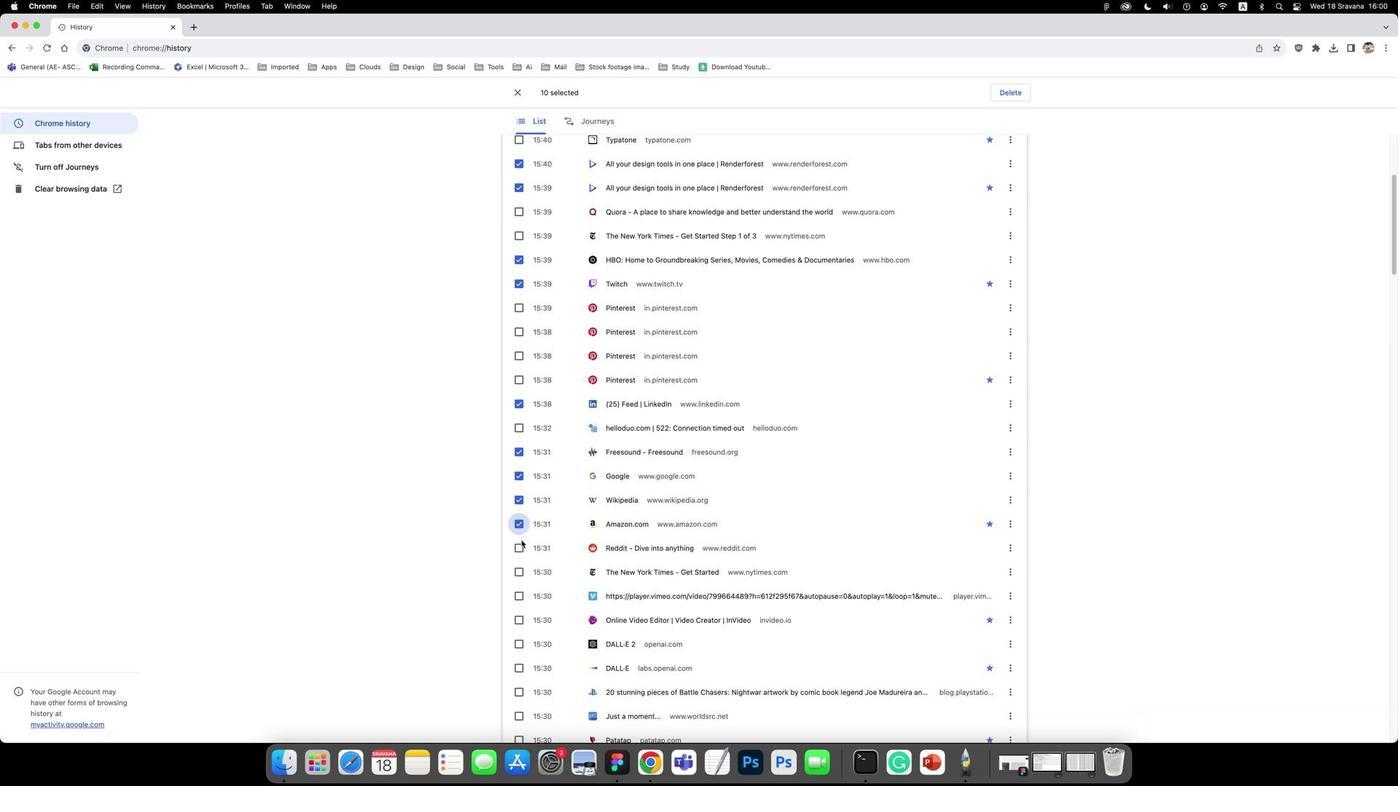 
Action: Mouse scrolled (519, 577) with delta (869, 293)
Screenshot: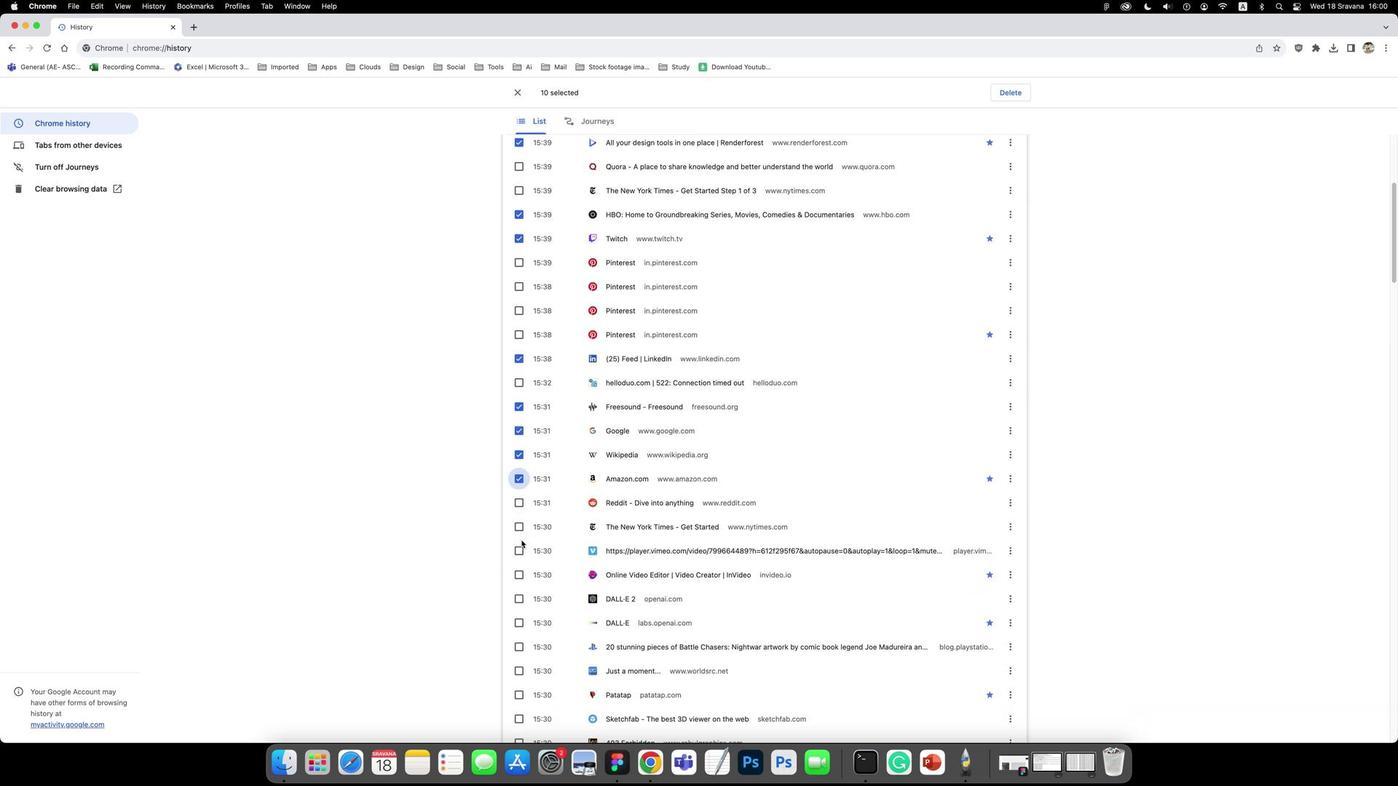 
Action: Mouse scrolled (519, 577) with delta (869, 292)
Screenshot: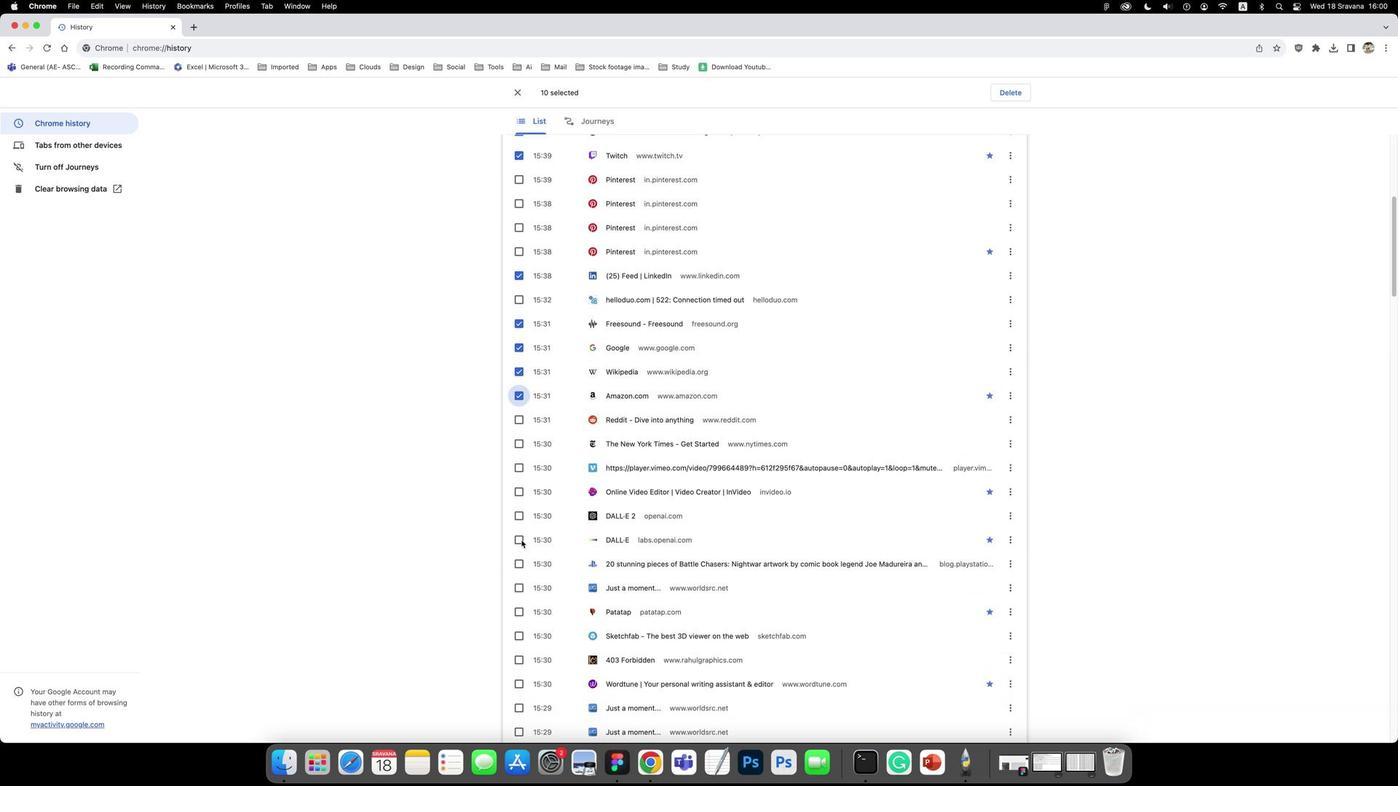
Action: Mouse pressed left at (519, 577)
Screenshot: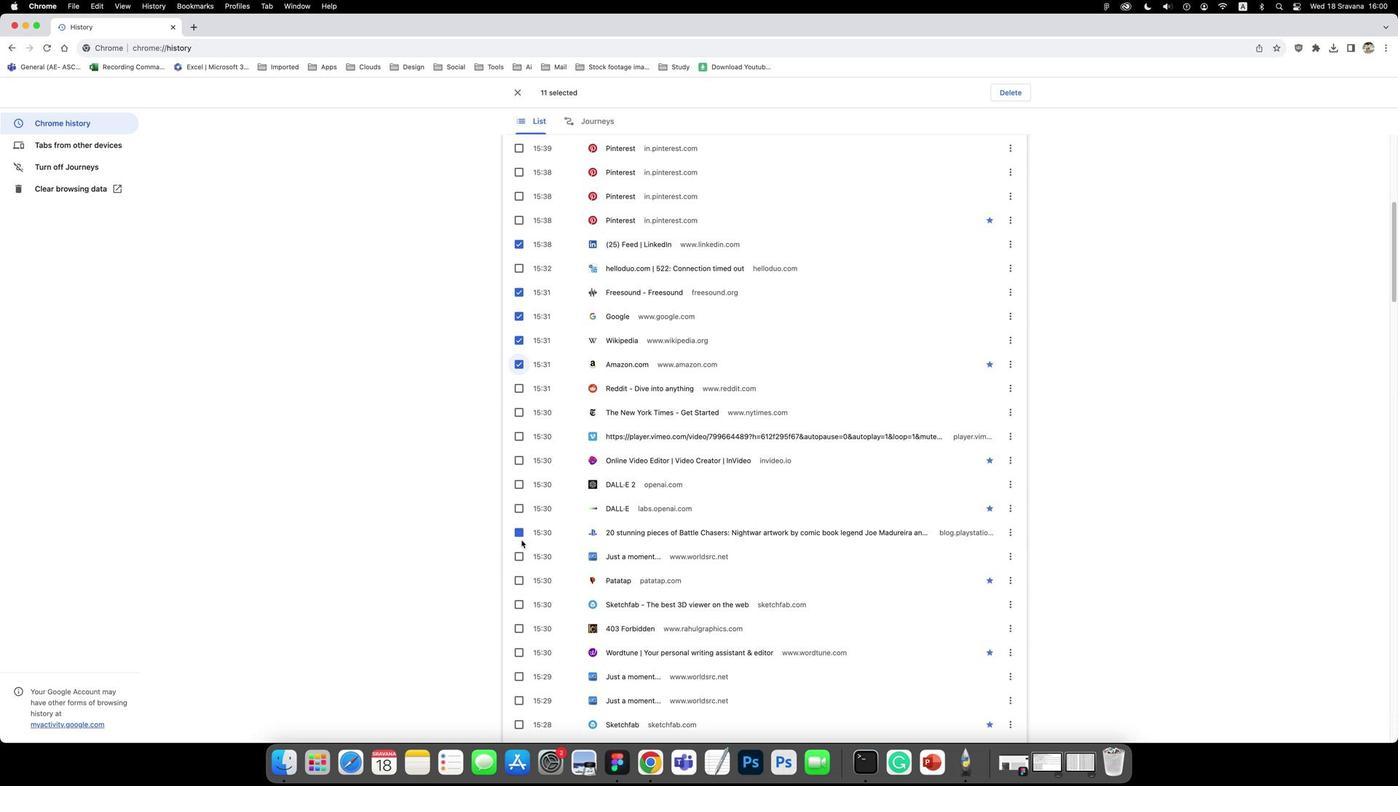 
Action: Mouse scrolled (519, 577) with delta (869, 293)
Screenshot: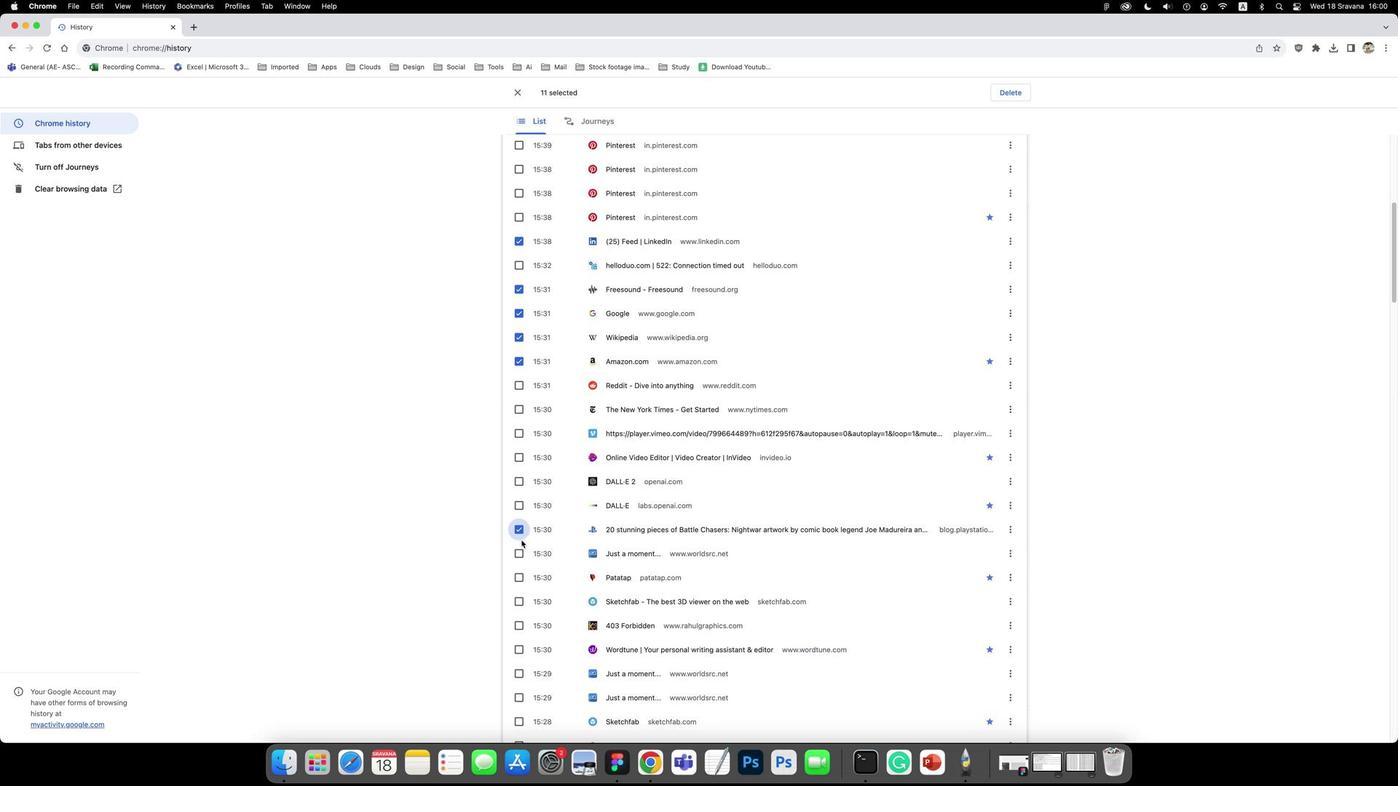 
Action: Mouse scrolled (519, 577) with delta (869, 293)
Screenshot: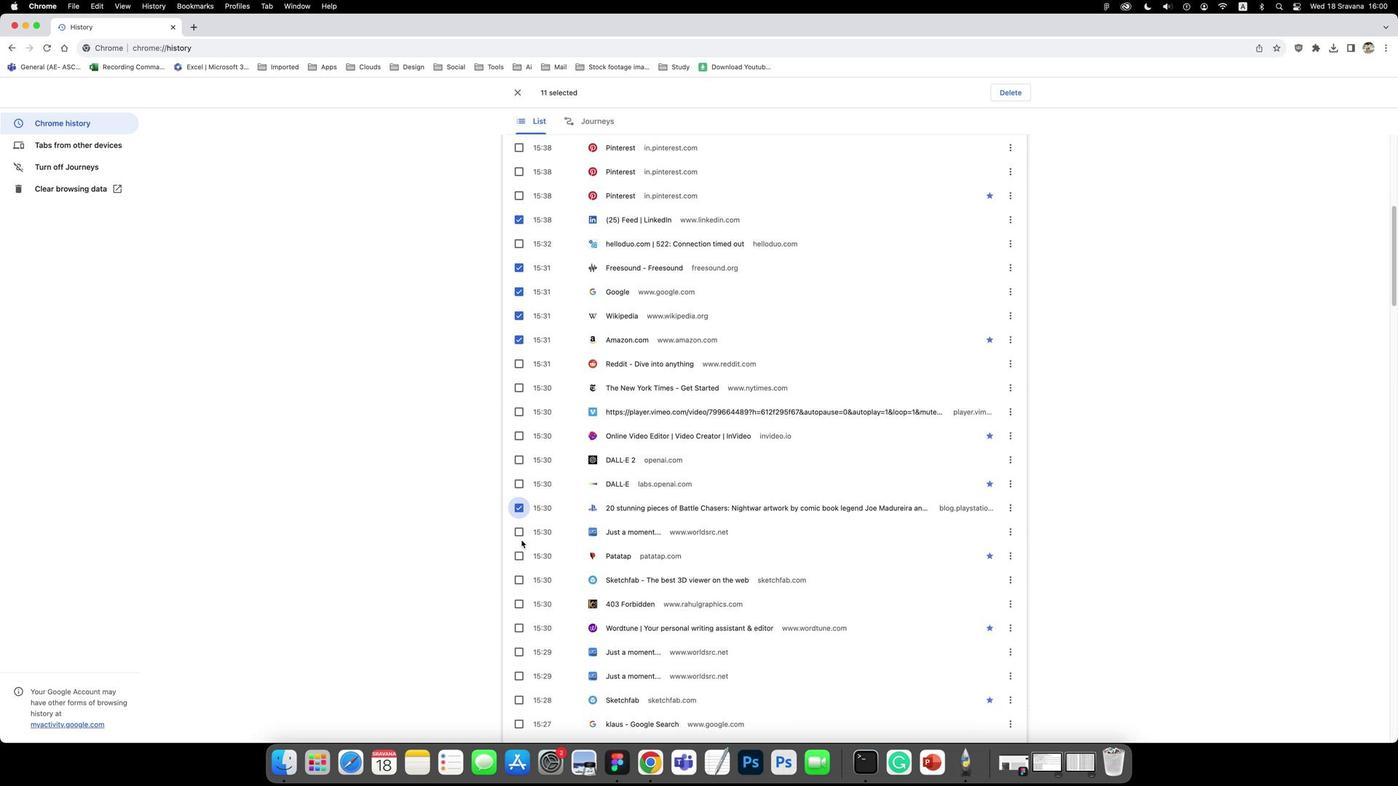 
Action: Mouse pressed left at (519, 577)
Screenshot: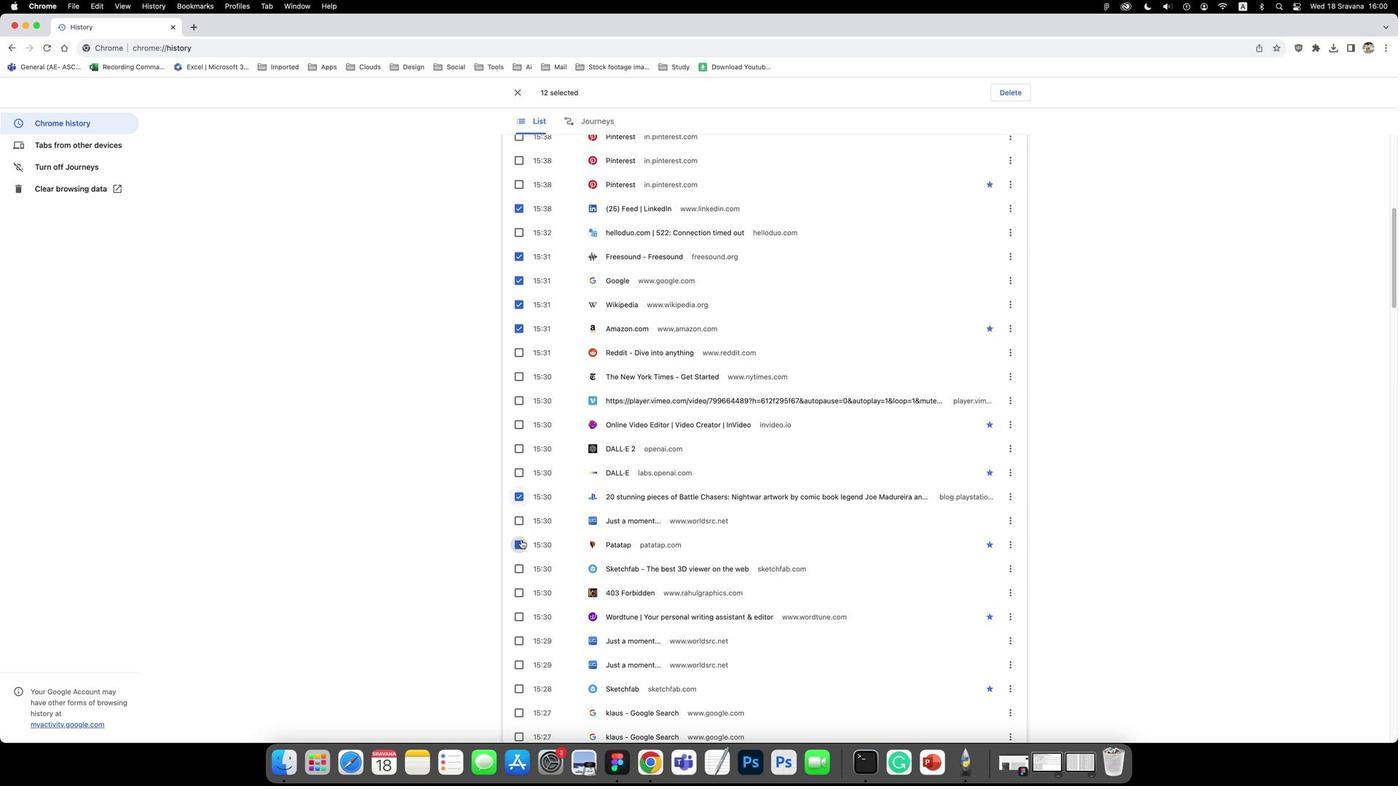 
Action: Mouse scrolled (519, 577) with delta (869, 293)
Screenshot: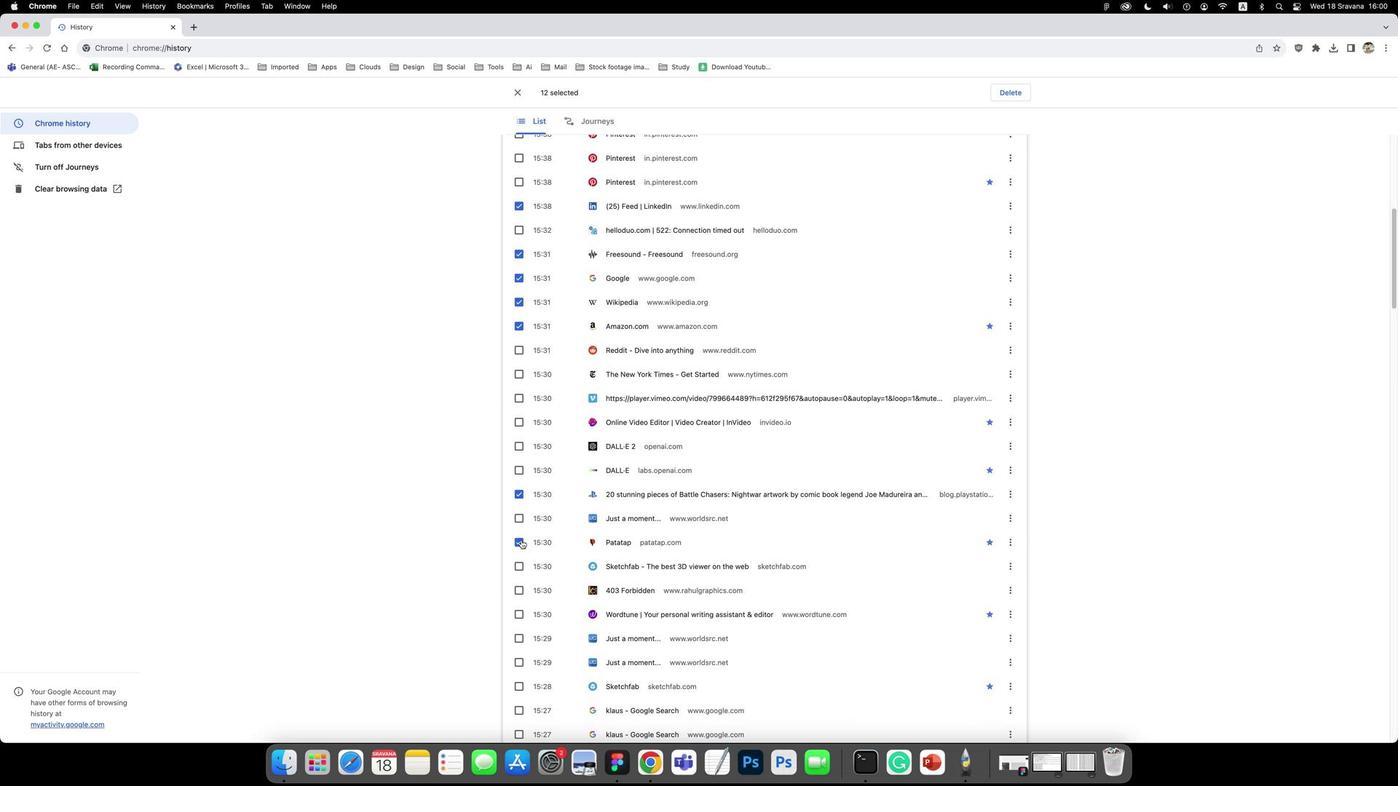 
Action: Mouse scrolled (519, 577) with delta (869, 293)
Screenshot: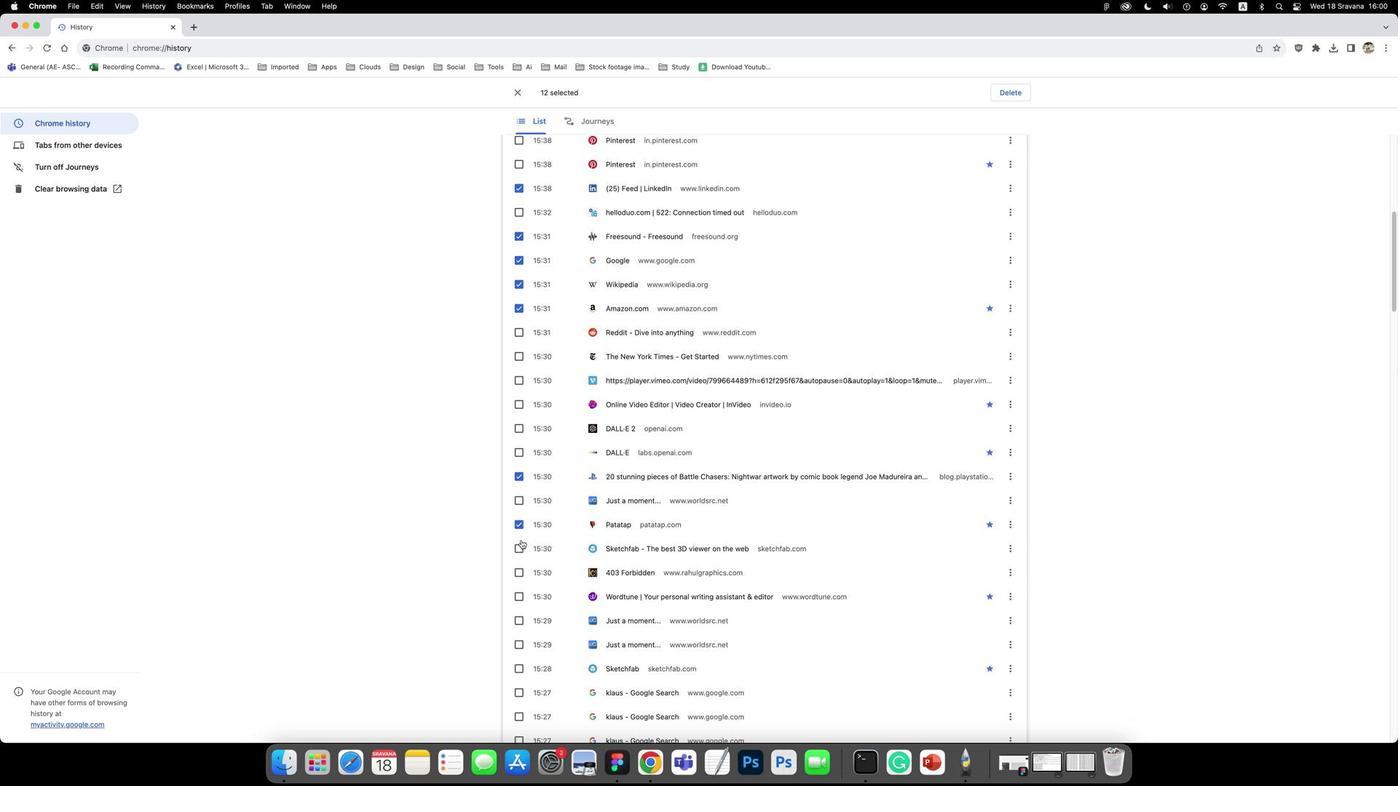
Action: Mouse pressed left at (519, 577)
Screenshot: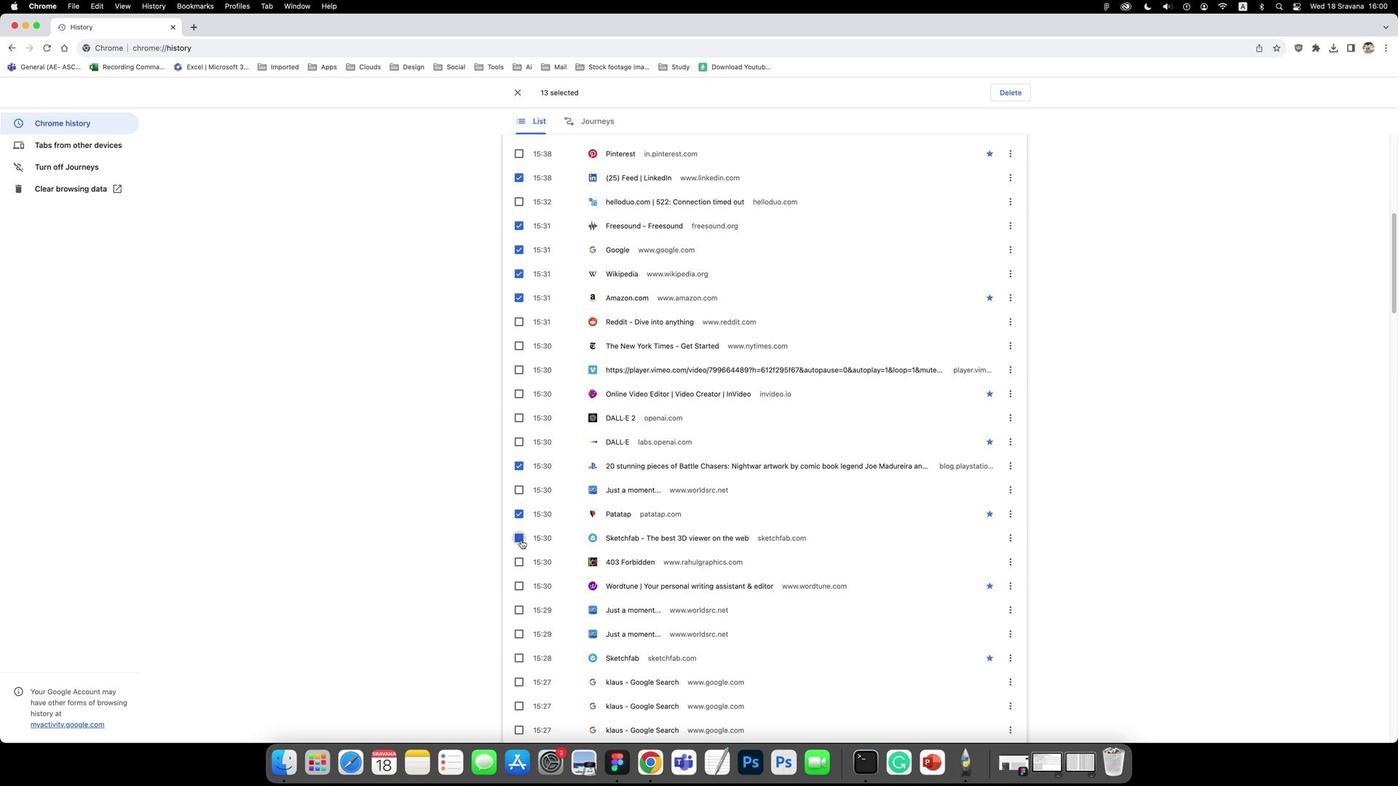 
Action: Mouse scrolled (519, 577) with delta (869, 293)
Screenshot: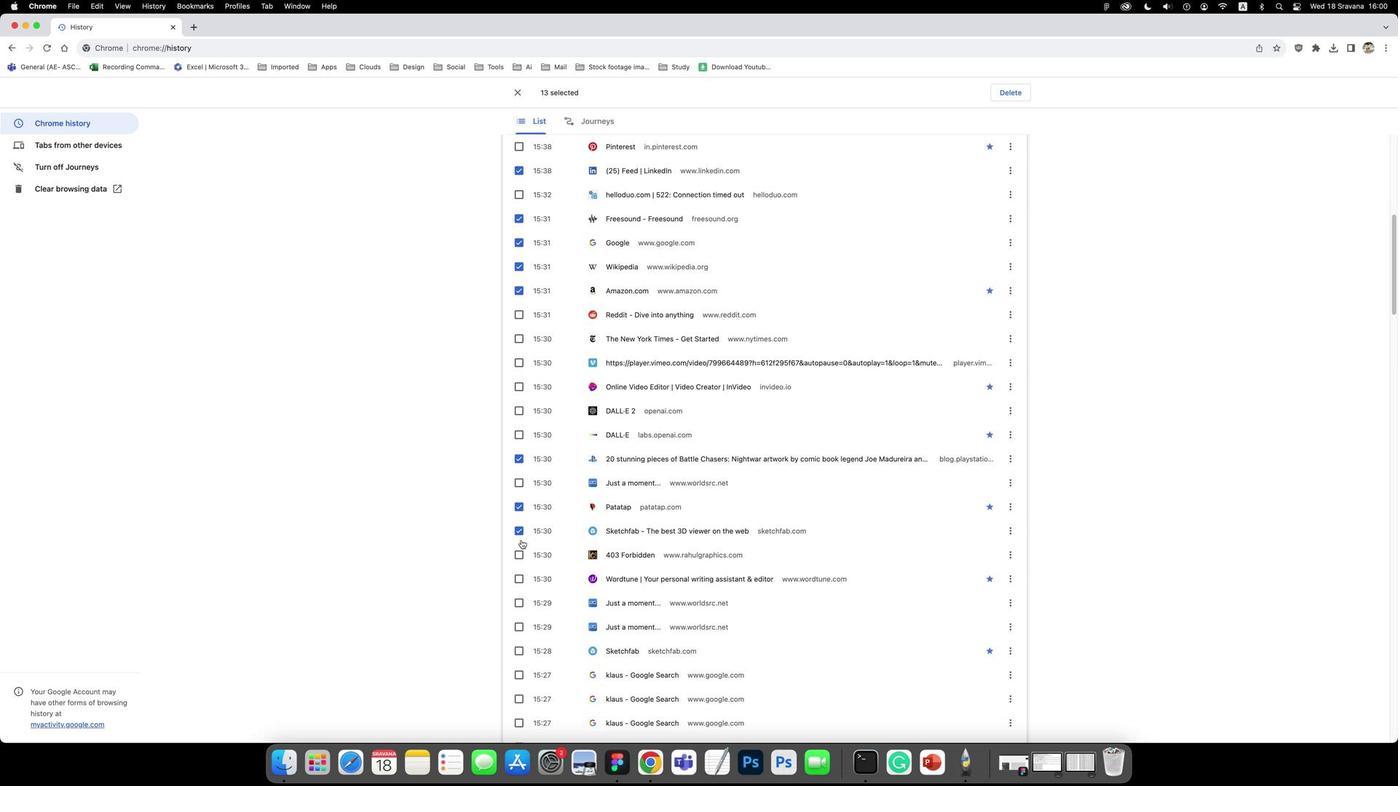 
Action: Mouse scrolled (519, 577) with delta (869, 293)
Screenshot: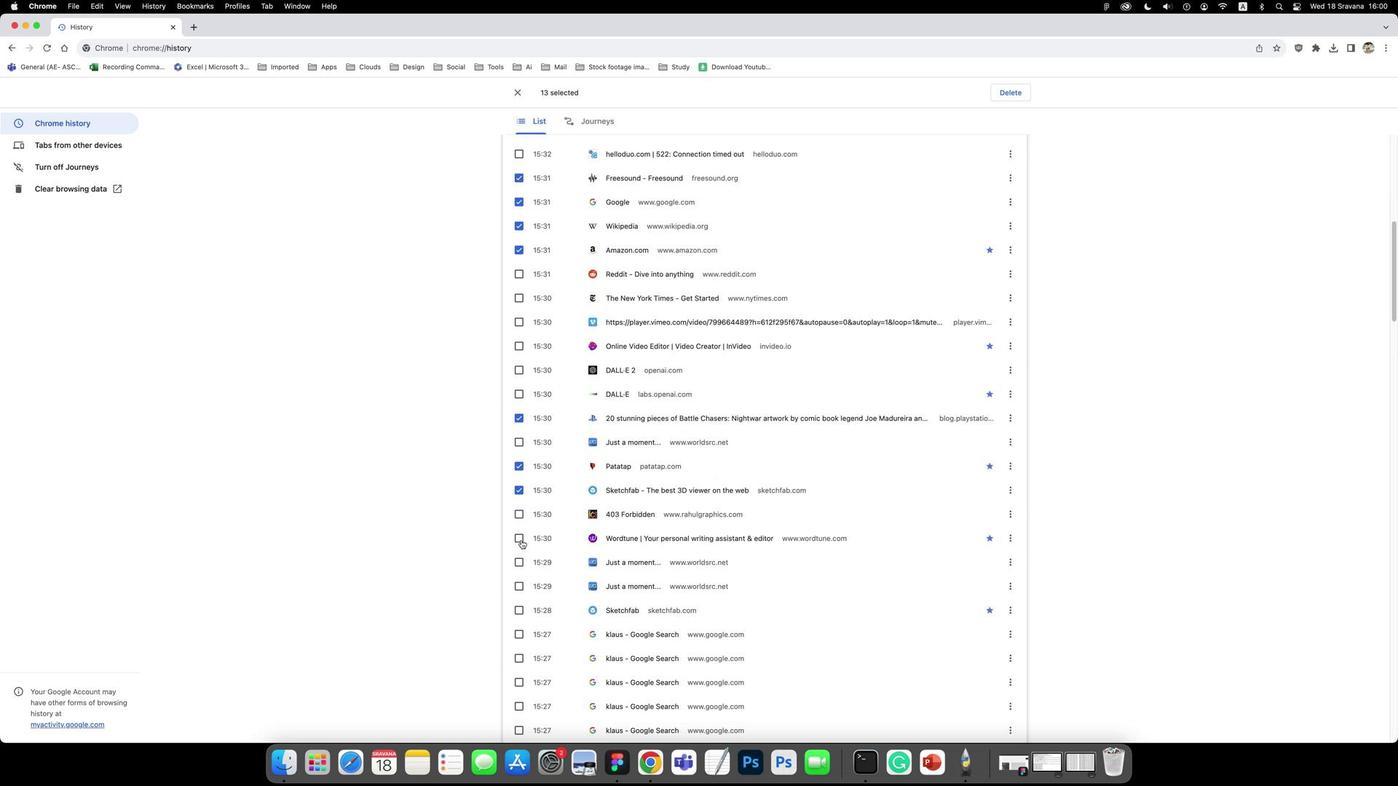 
Action: Mouse scrolled (519, 577) with delta (869, 292)
Screenshot: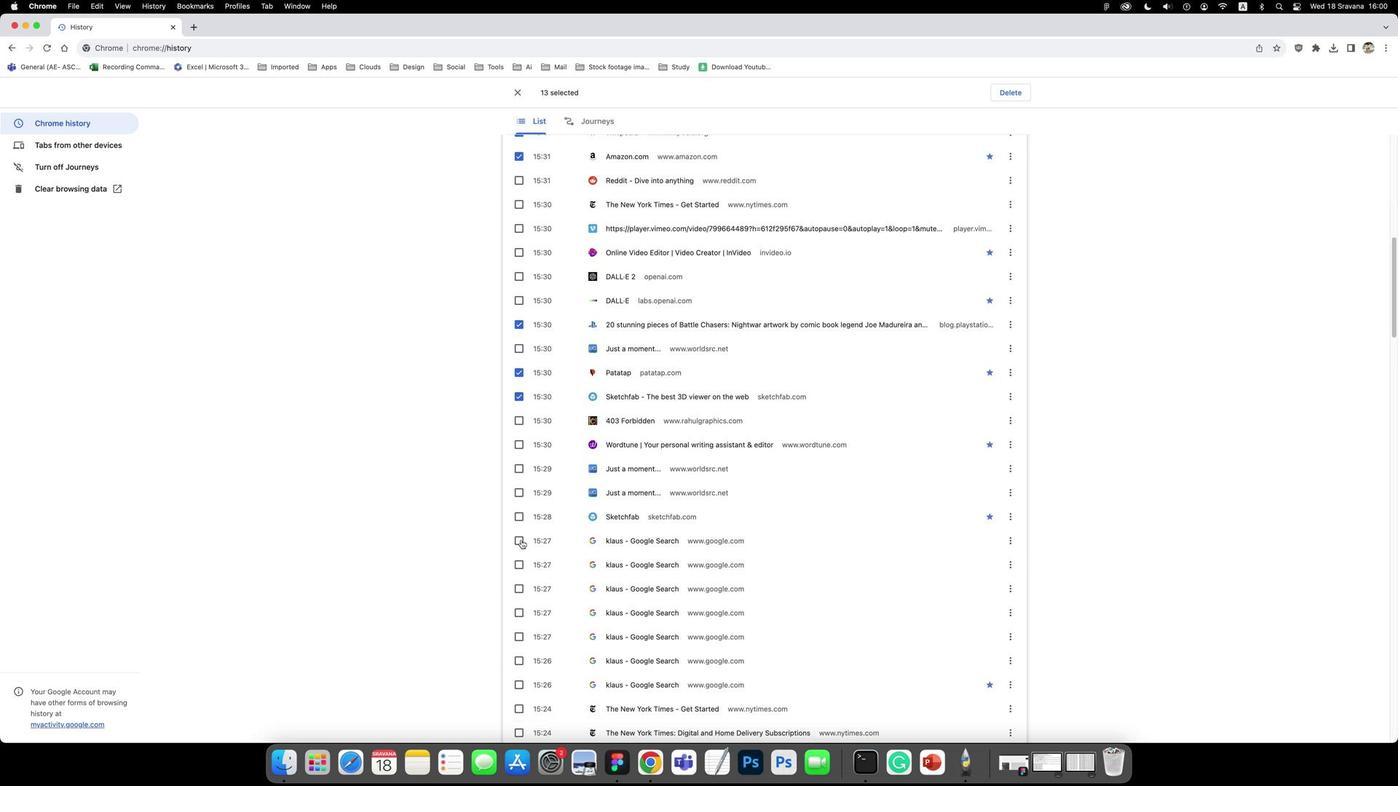 
Action: Mouse pressed left at (519, 577)
Screenshot: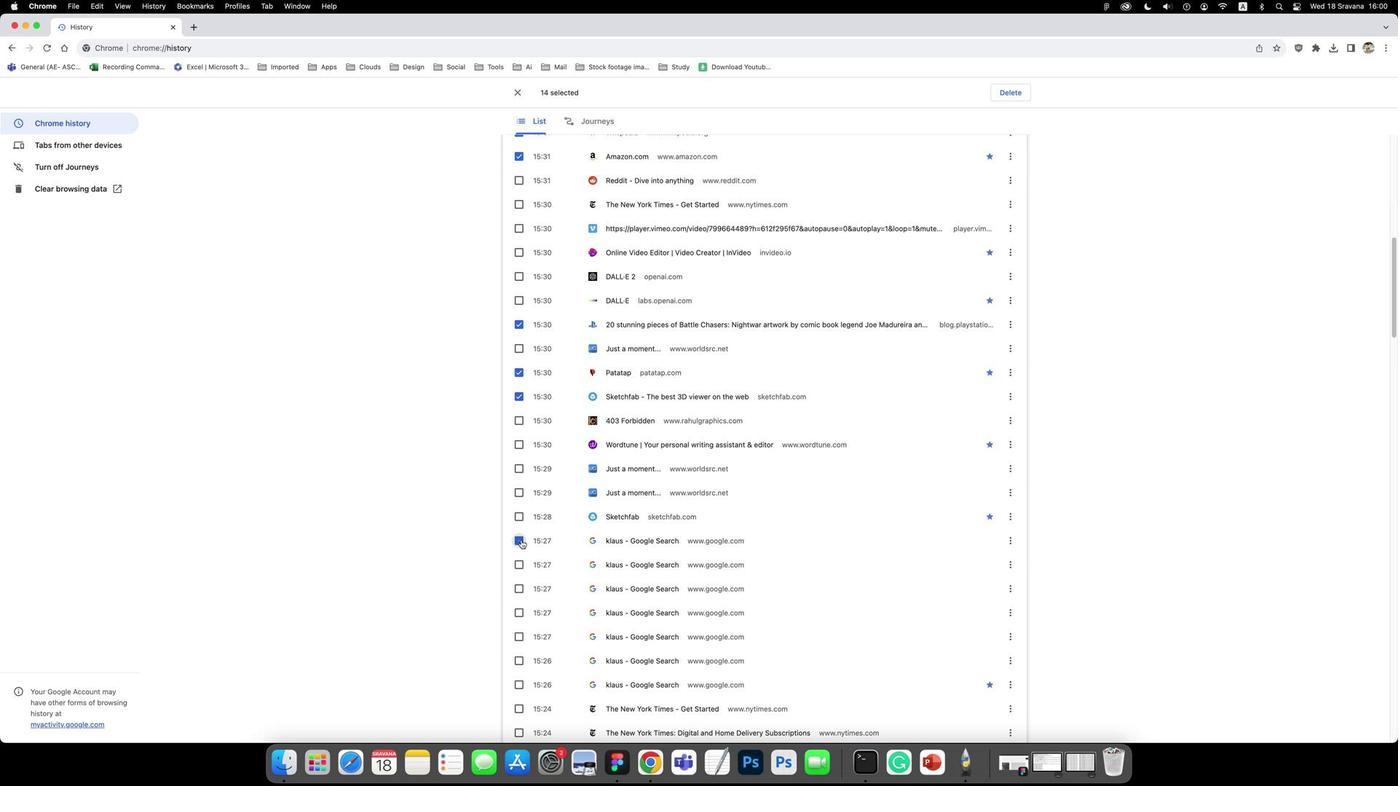 
Action: Mouse moved to (517, 586)
Screenshot: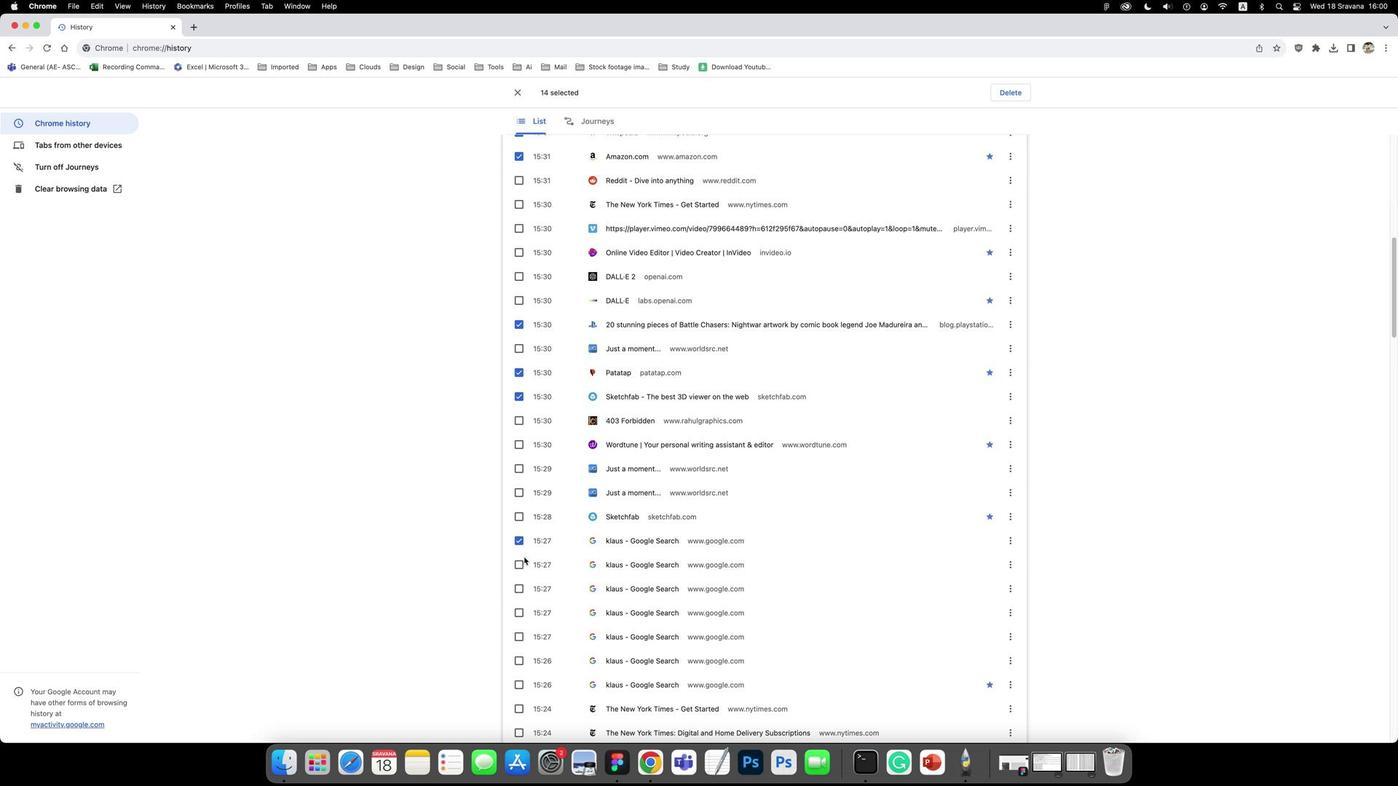 
Action: Mouse pressed left at (517, 586)
Screenshot: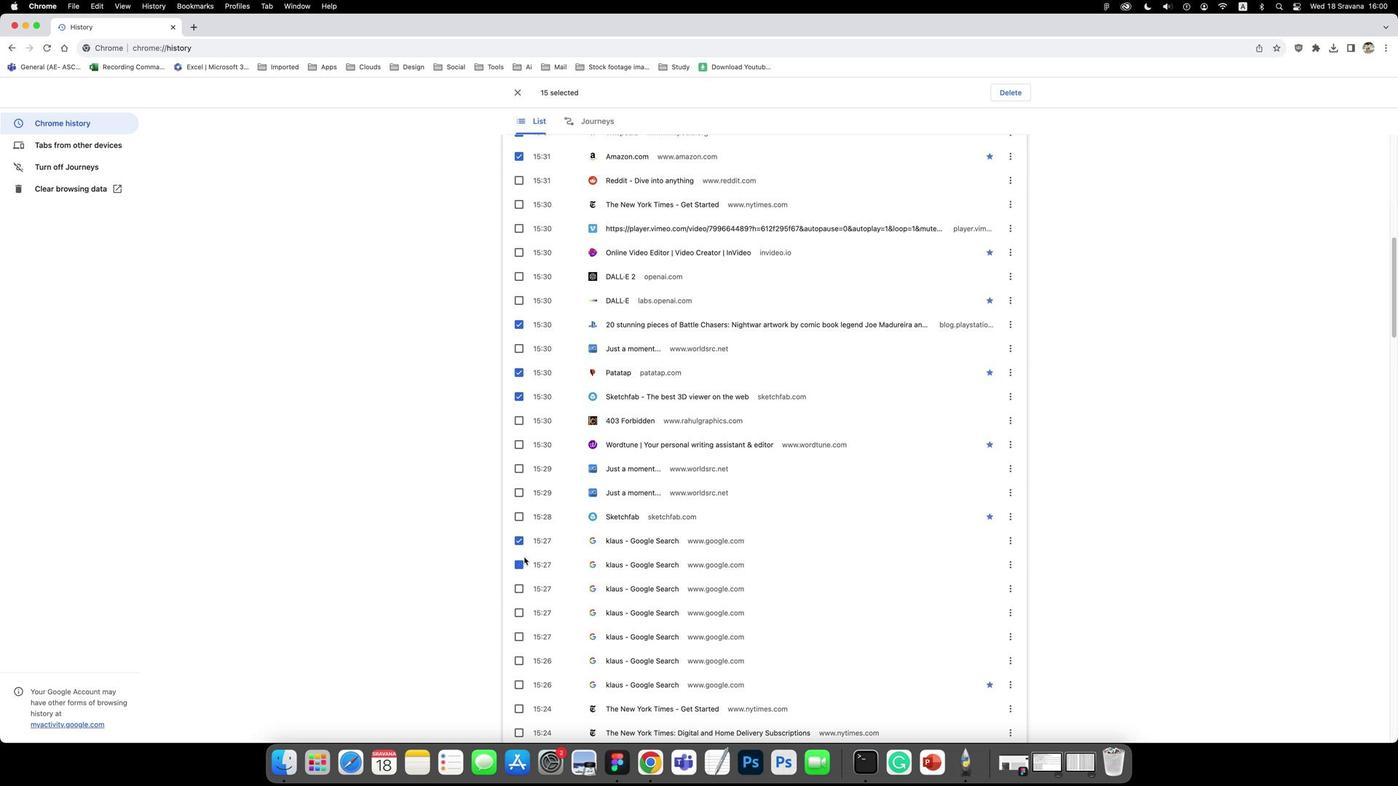 
Action: Mouse moved to (520, 602)
Screenshot: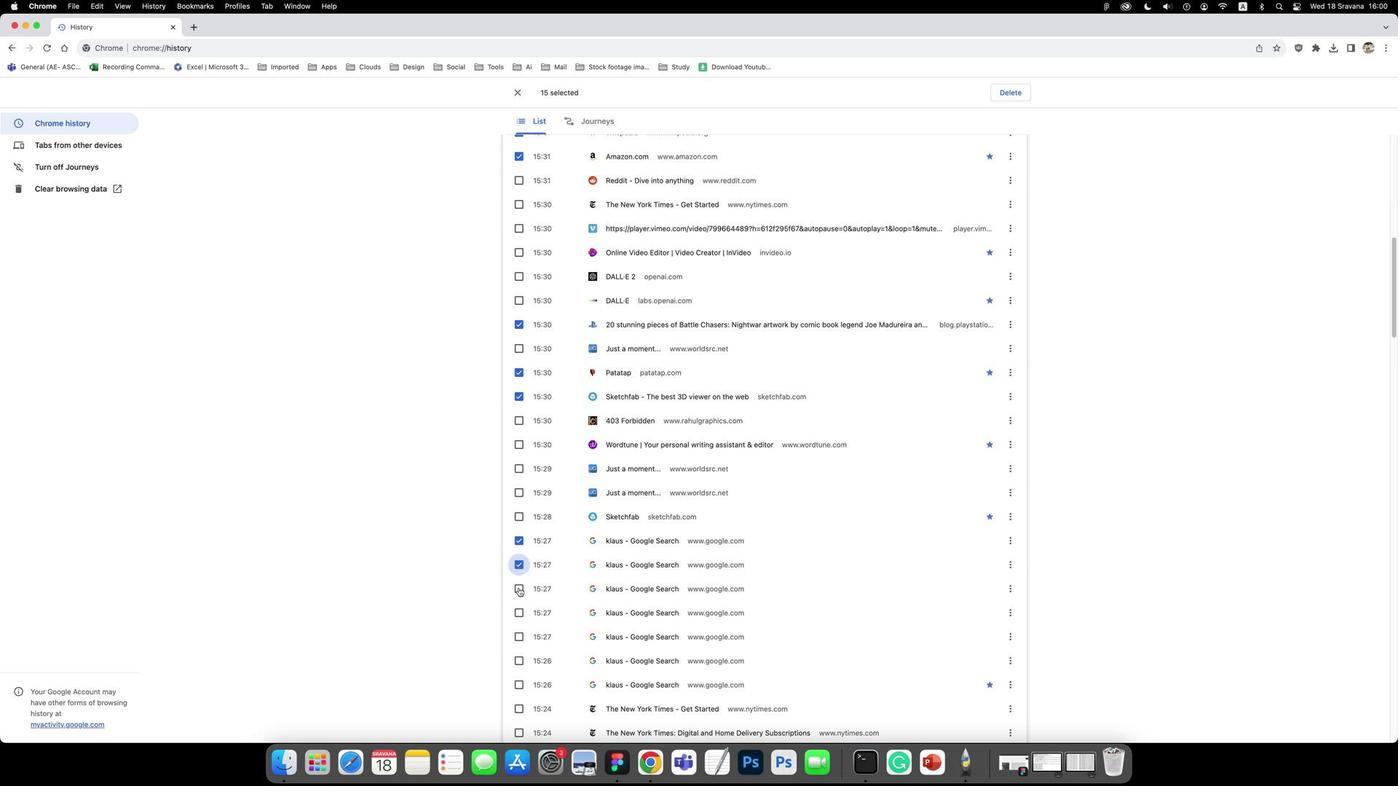 
Action: Mouse pressed left at (520, 602)
Screenshot: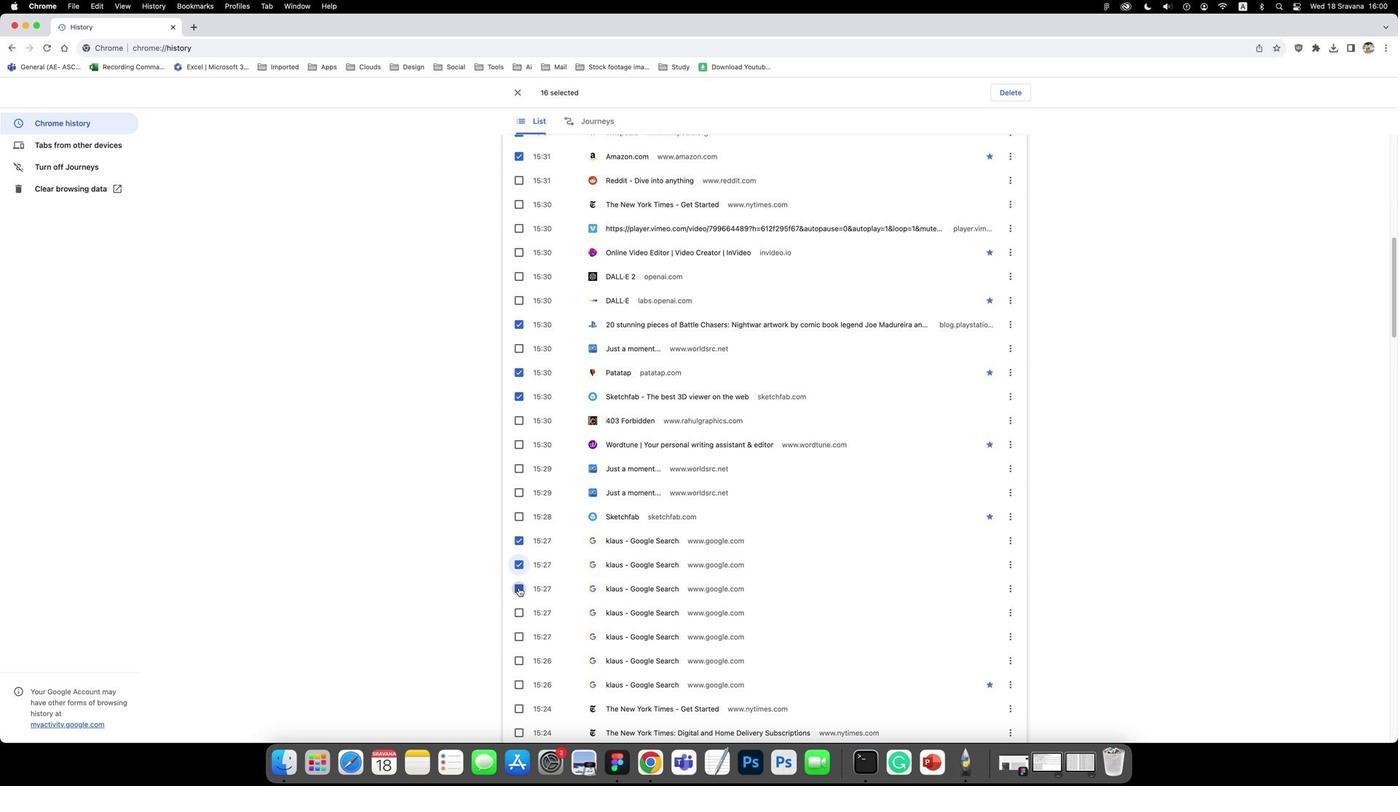 
Action: Mouse scrolled (520, 602) with delta (869, 293)
Screenshot: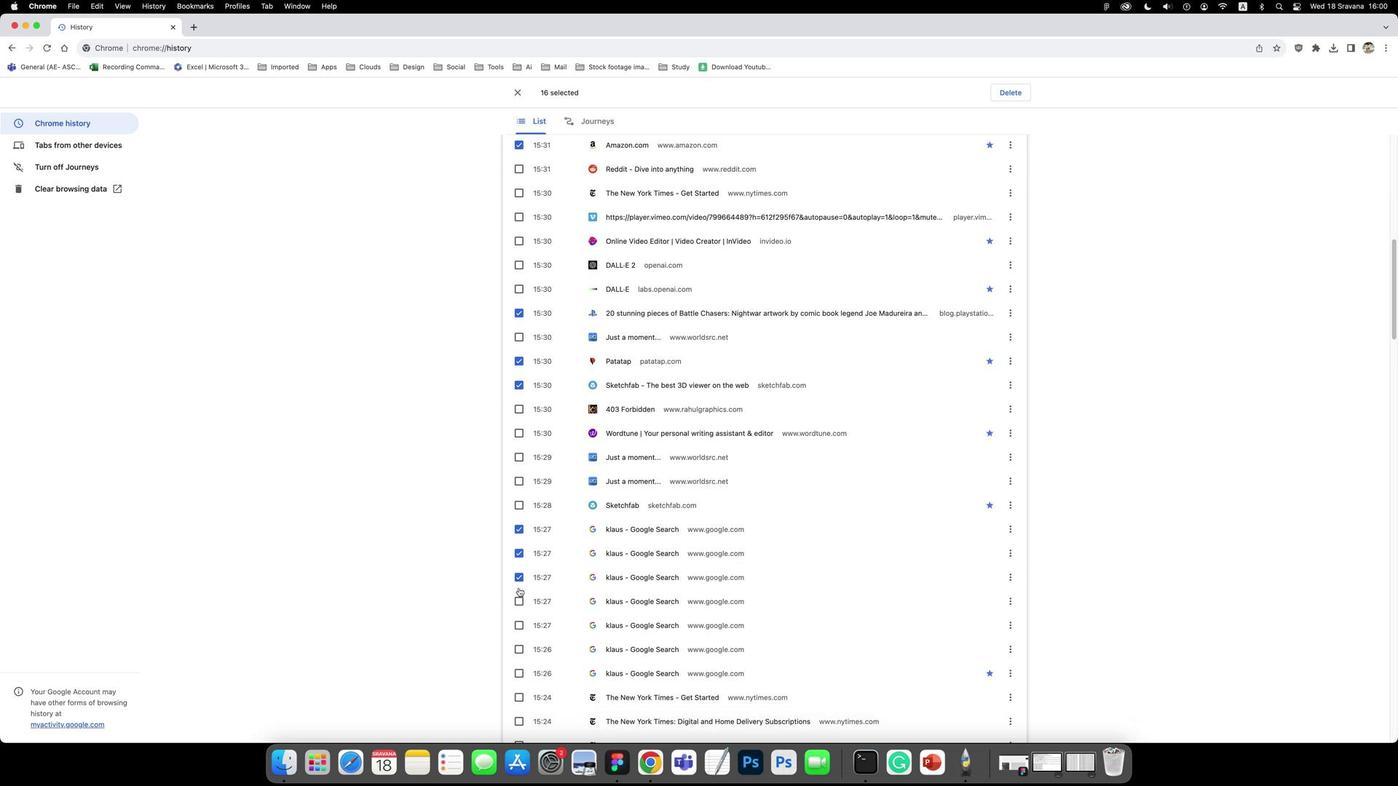
Action: Mouse scrolled (520, 602) with delta (869, 293)
Screenshot: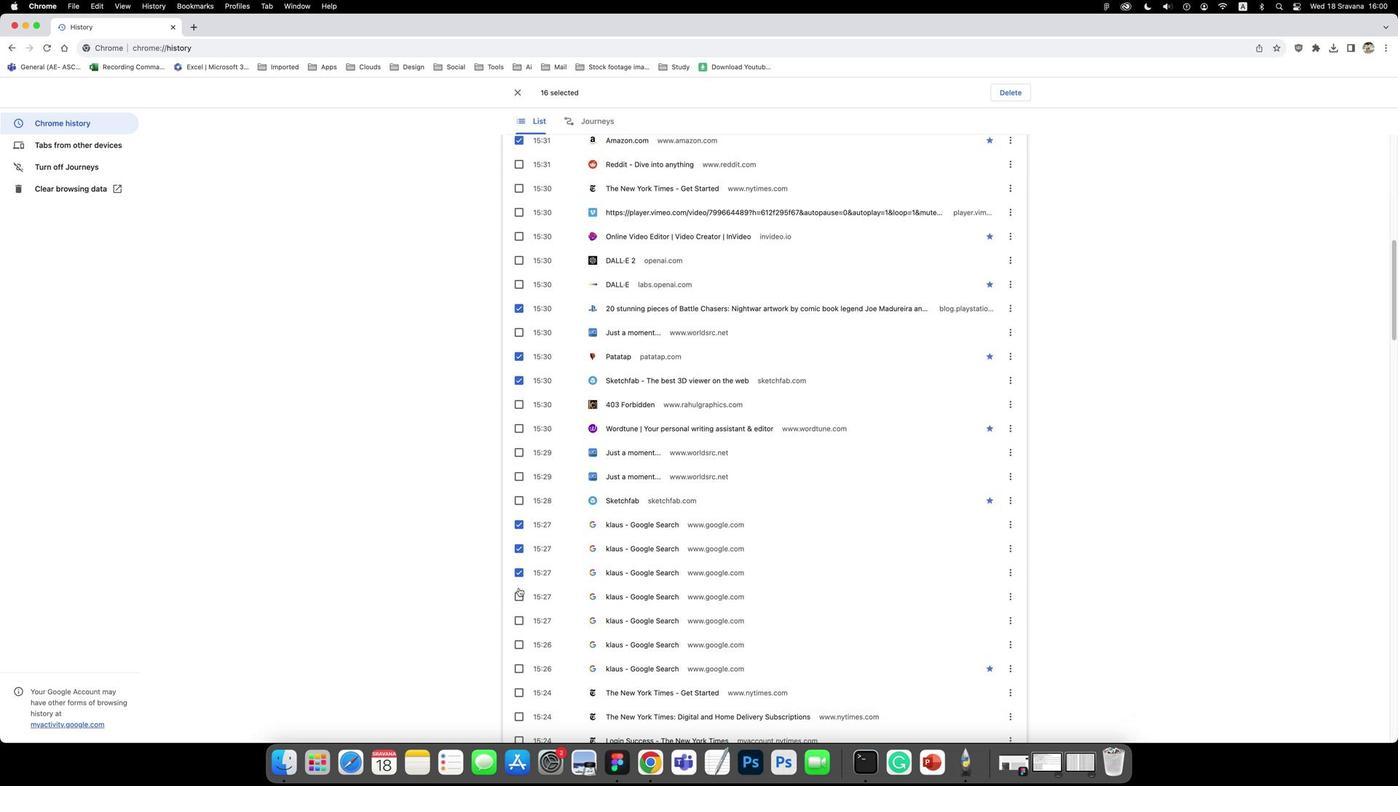 
Action: Mouse pressed left at (520, 602)
Screenshot: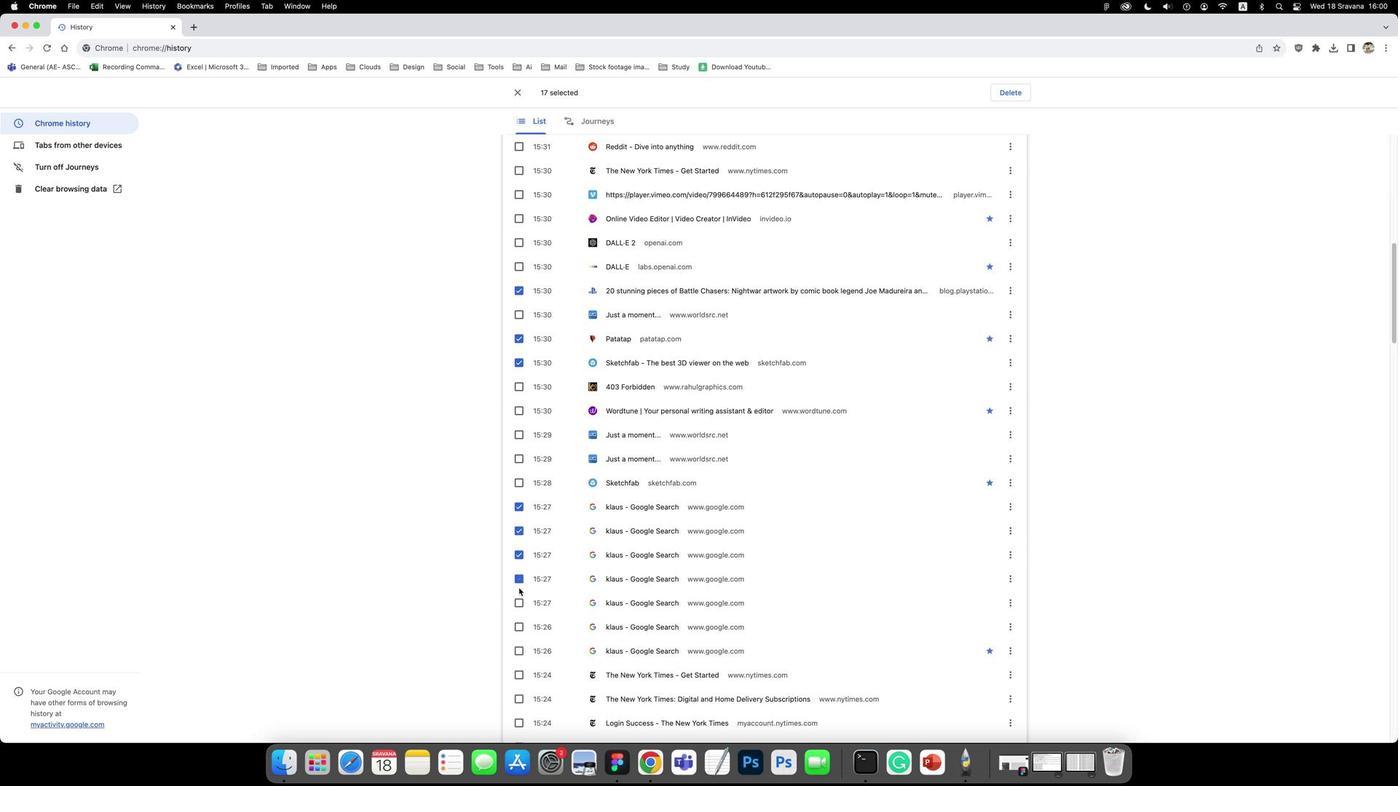 
Action: Mouse moved to (522, 618)
Screenshot: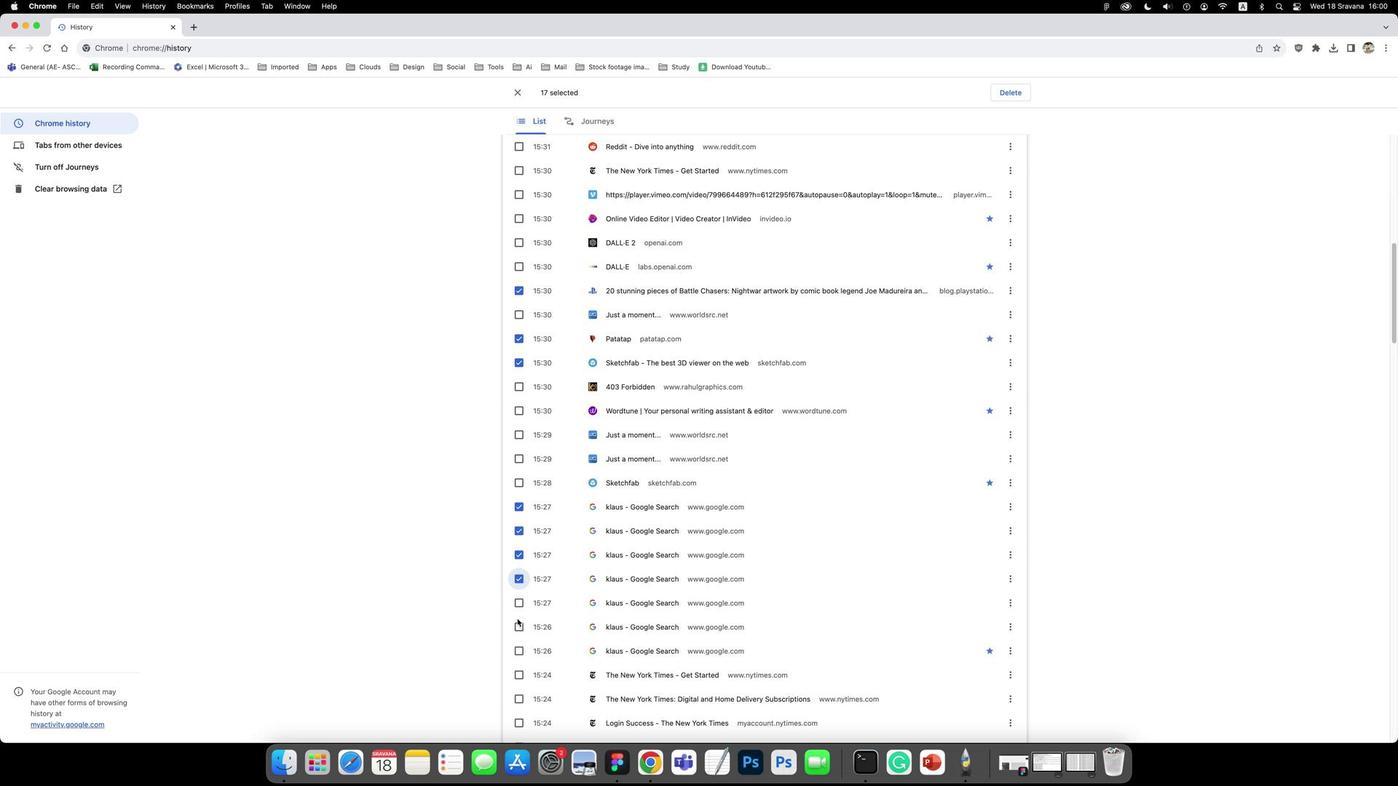 
Action: Mouse pressed left at (522, 618)
Screenshot: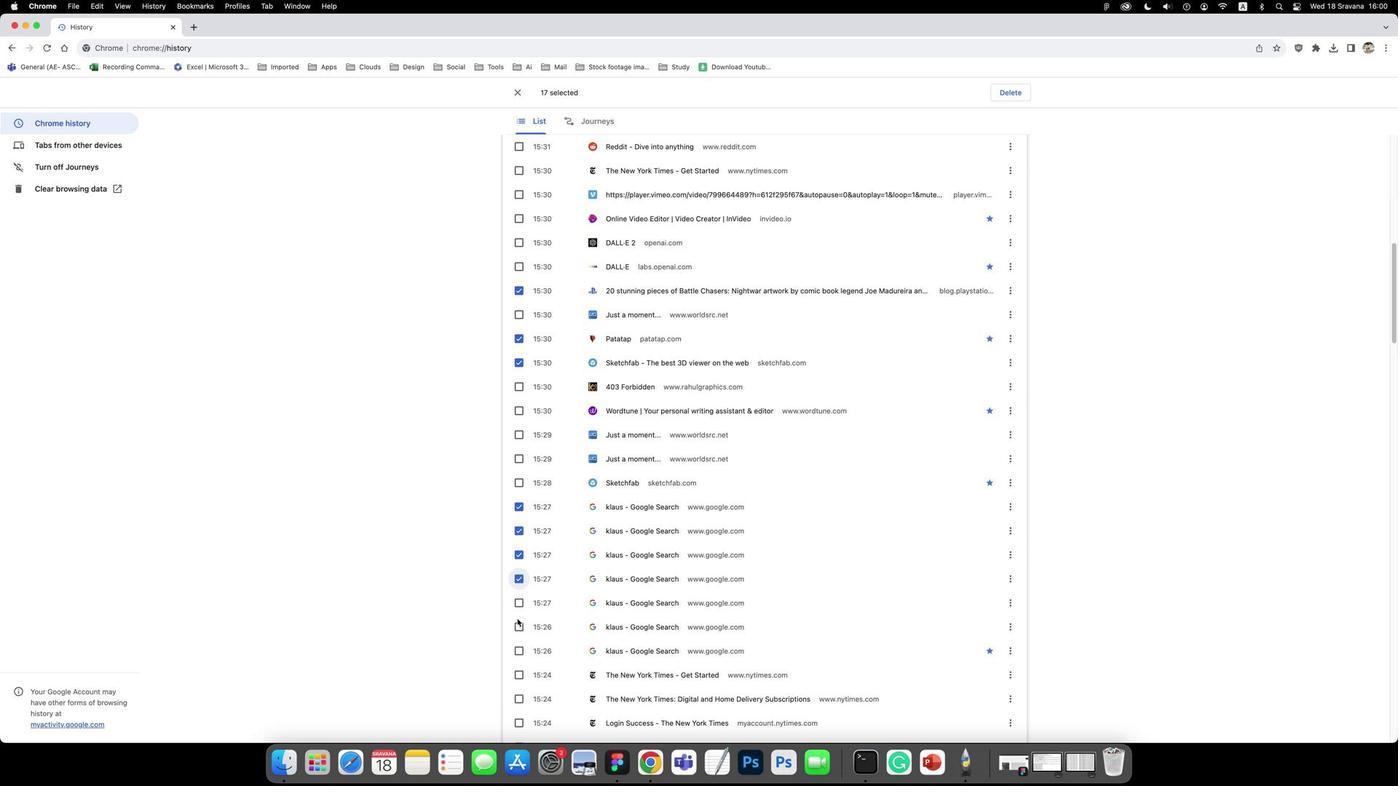 
Action: Mouse scrolled (522, 618) with delta (869, 293)
Screenshot: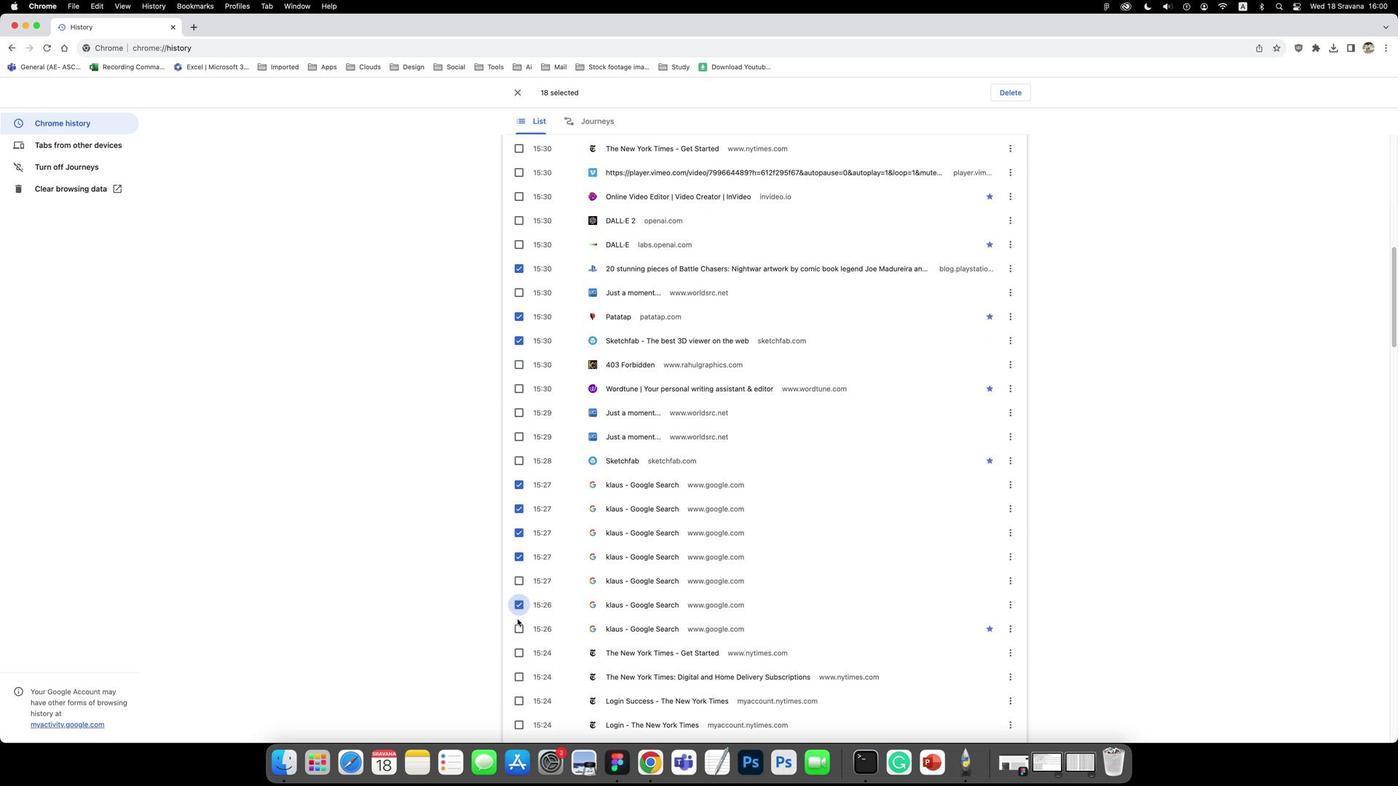 
Action: Mouse scrolled (522, 618) with delta (869, 293)
Screenshot: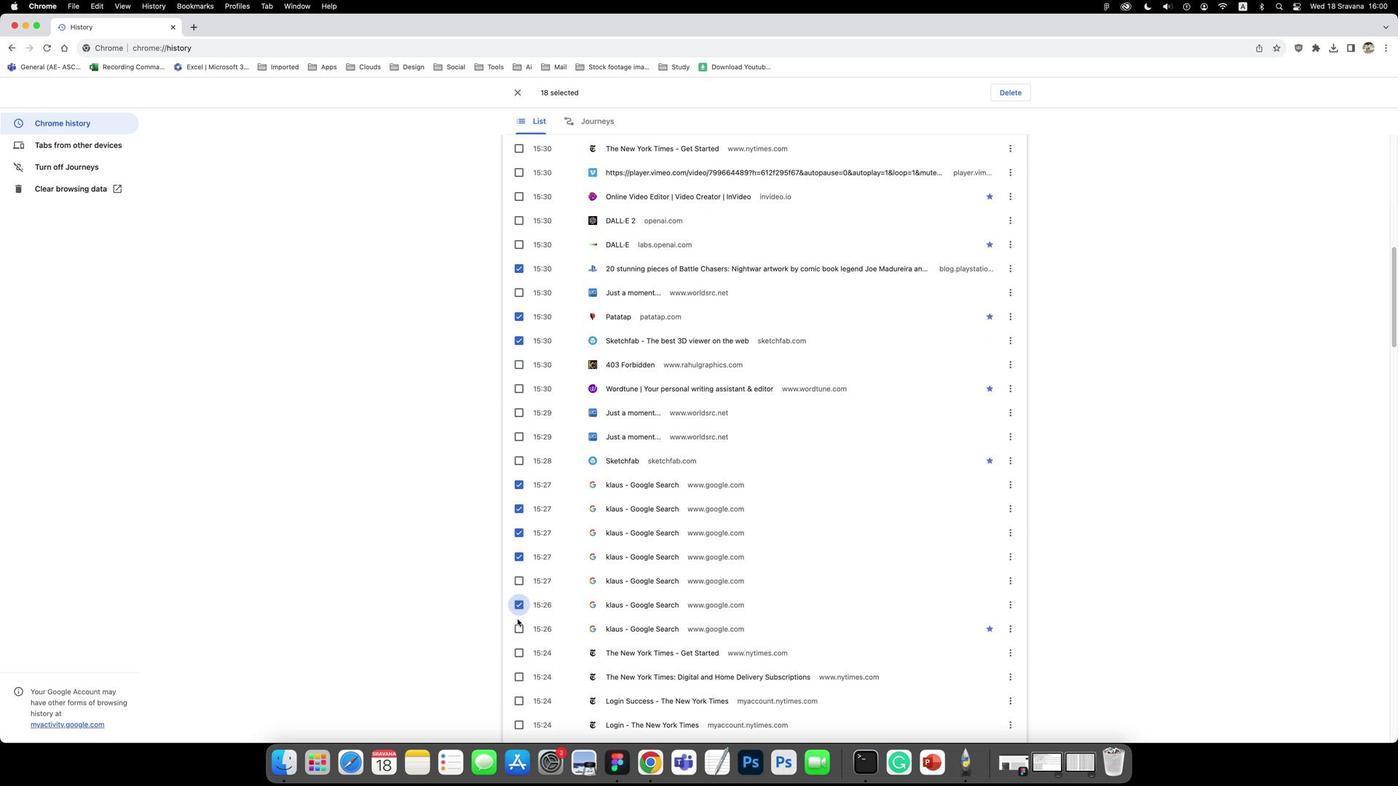 
Action: Mouse pressed left at (522, 618)
Screenshot: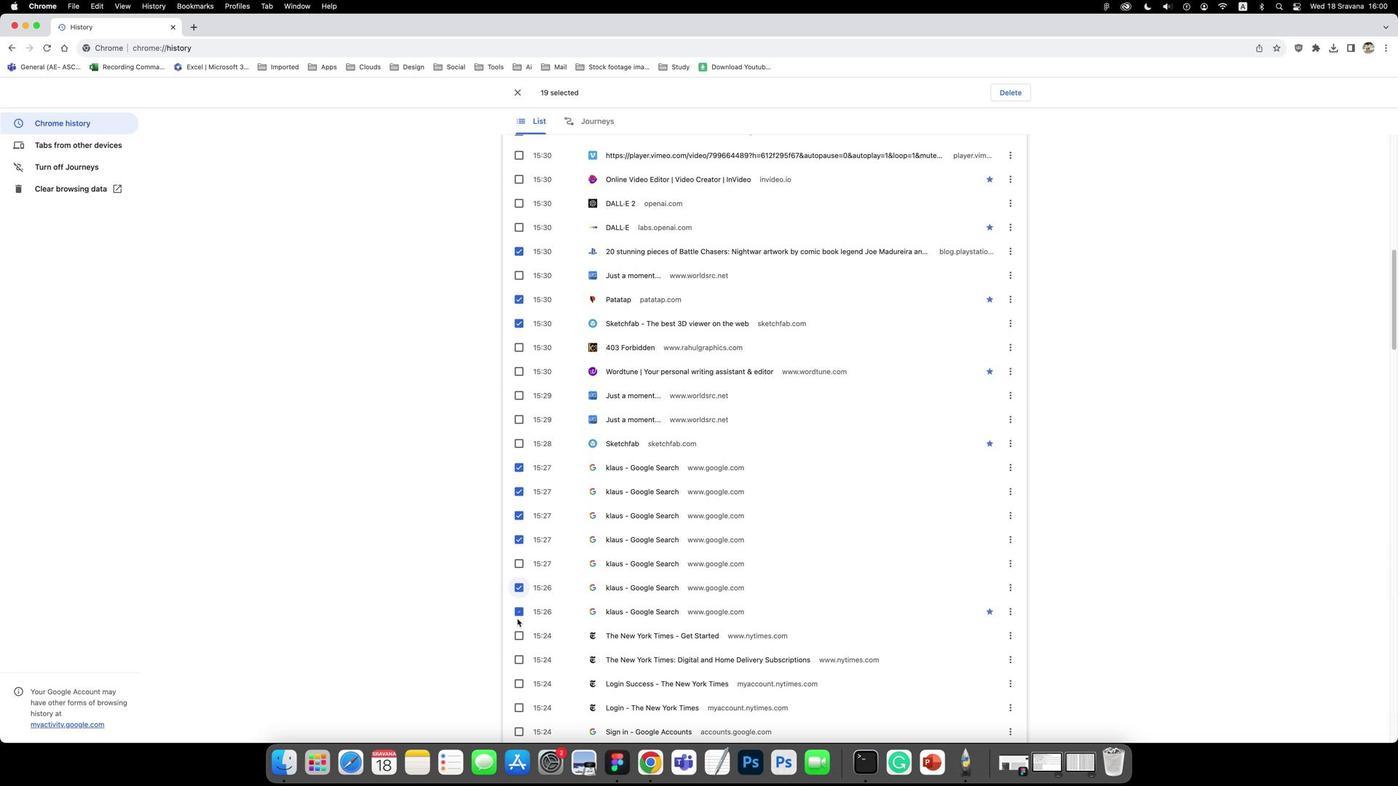
Action: Mouse scrolled (522, 618) with delta (869, 293)
Screenshot: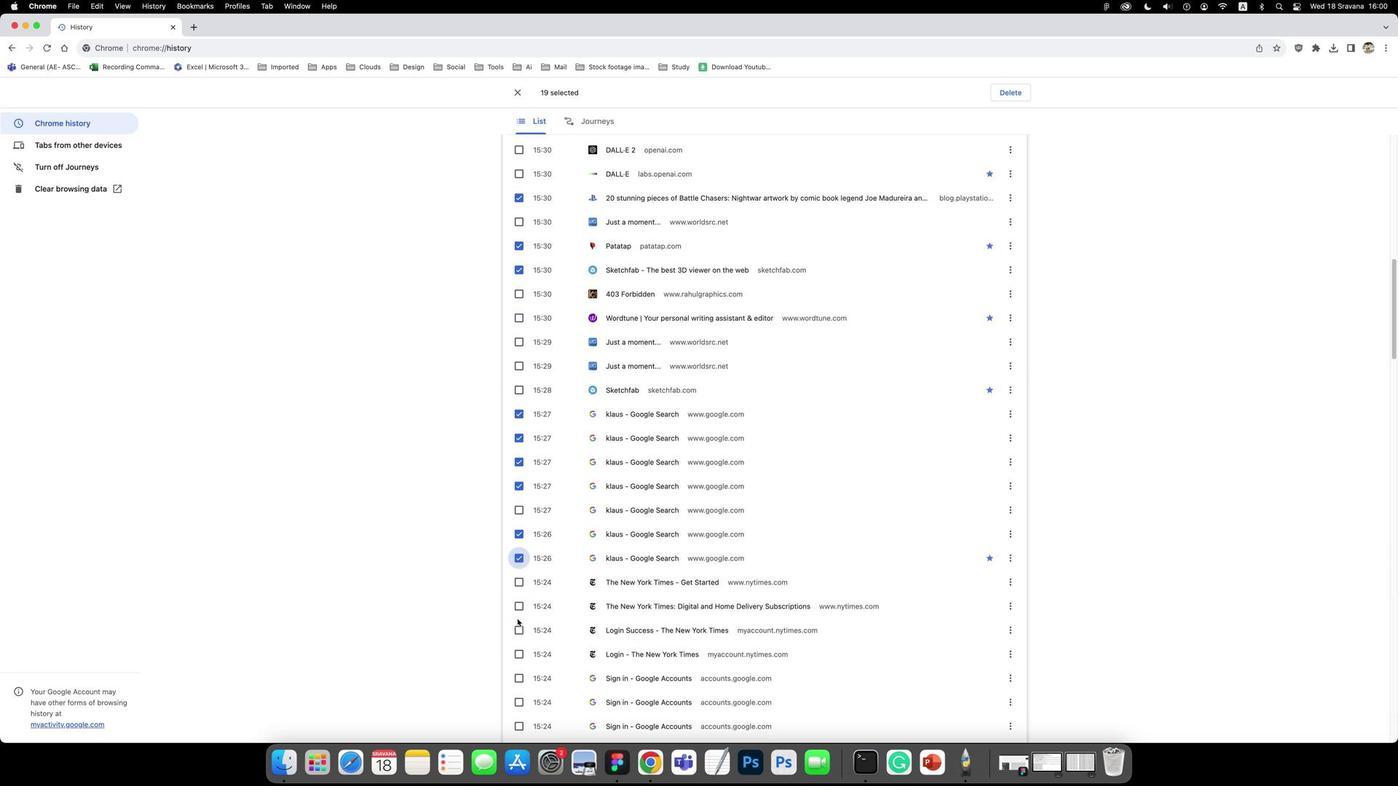 
Action: Mouse scrolled (522, 618) with delta (869, 293)
Screenshot: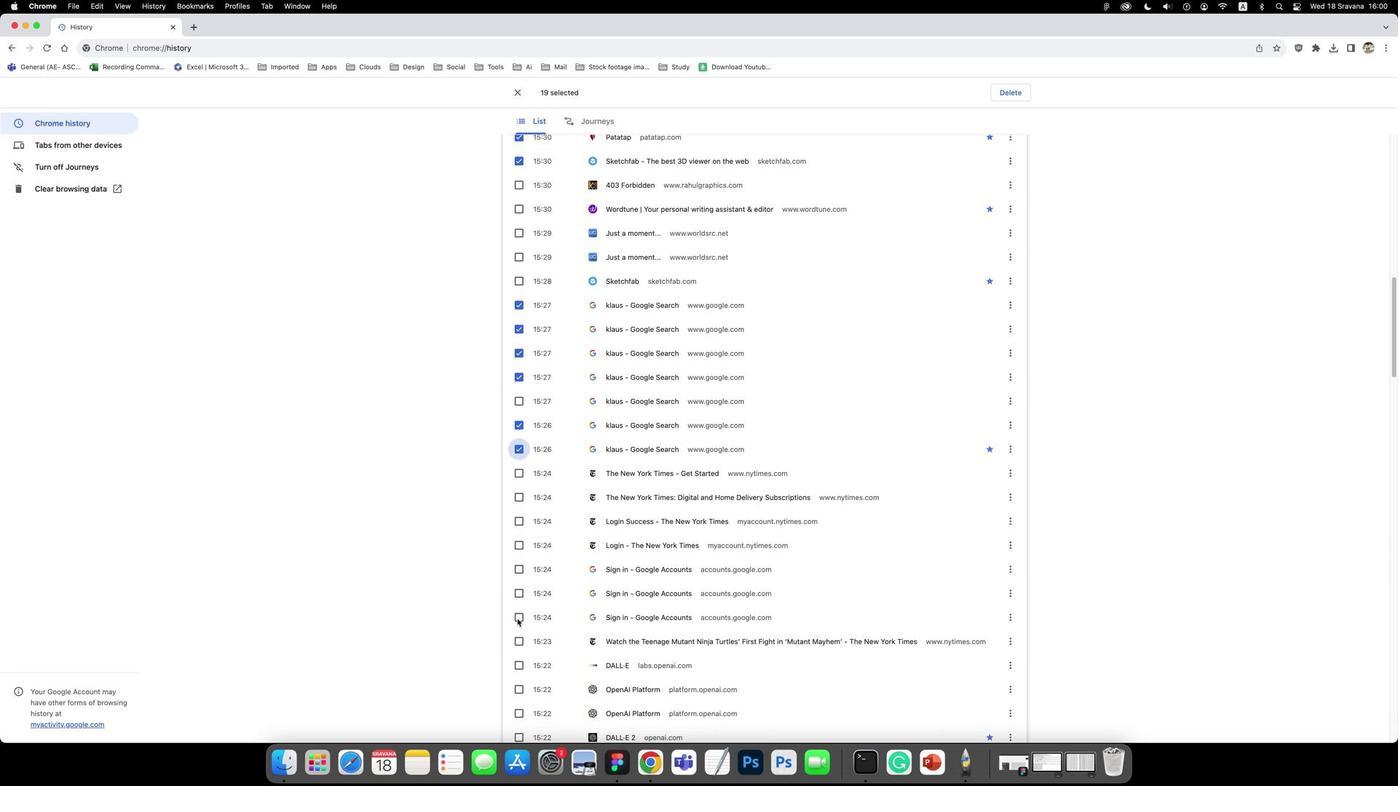 
Action: Mouse scrolled (522, 618) with delta (869, 291)
Screenshot: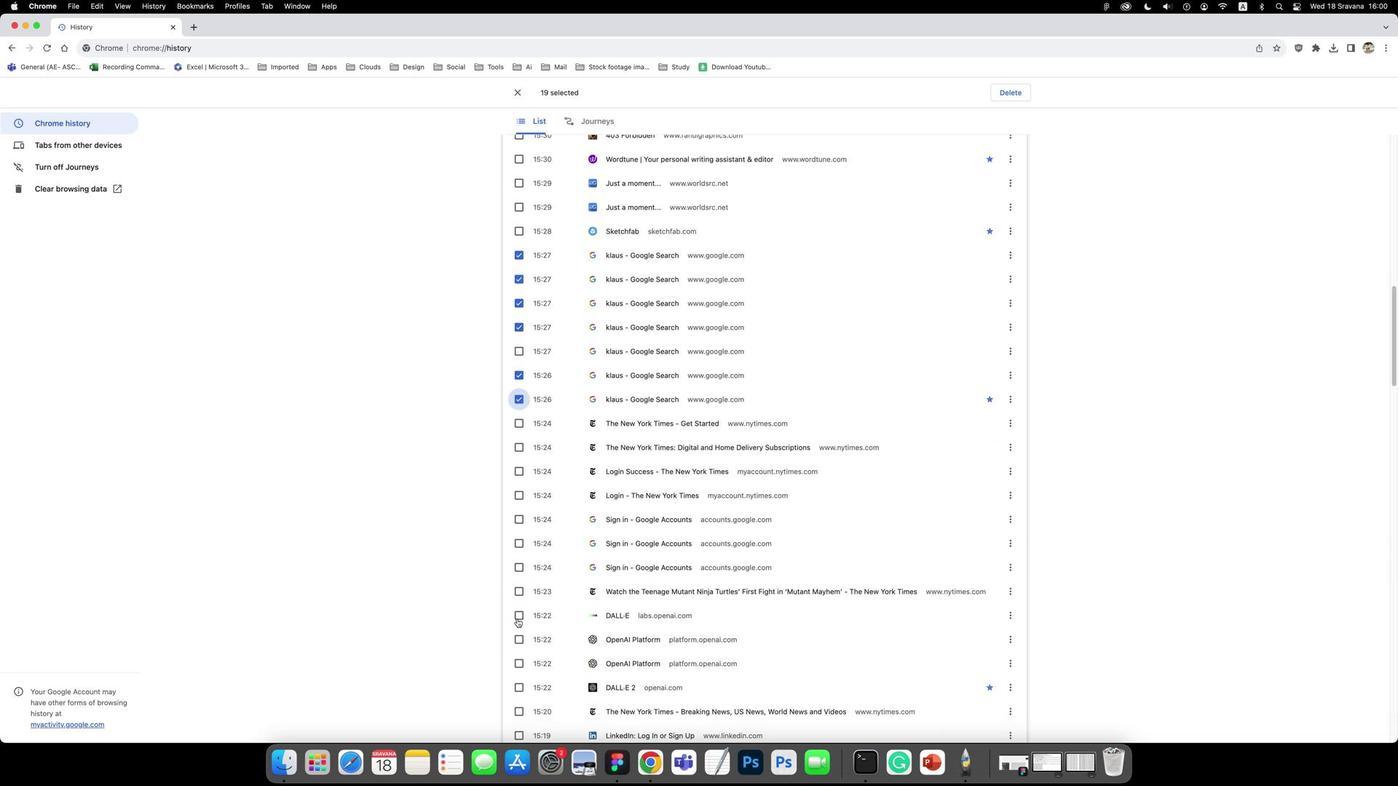 
Action: Mouse pressed left at (522, 618)
Screenshot: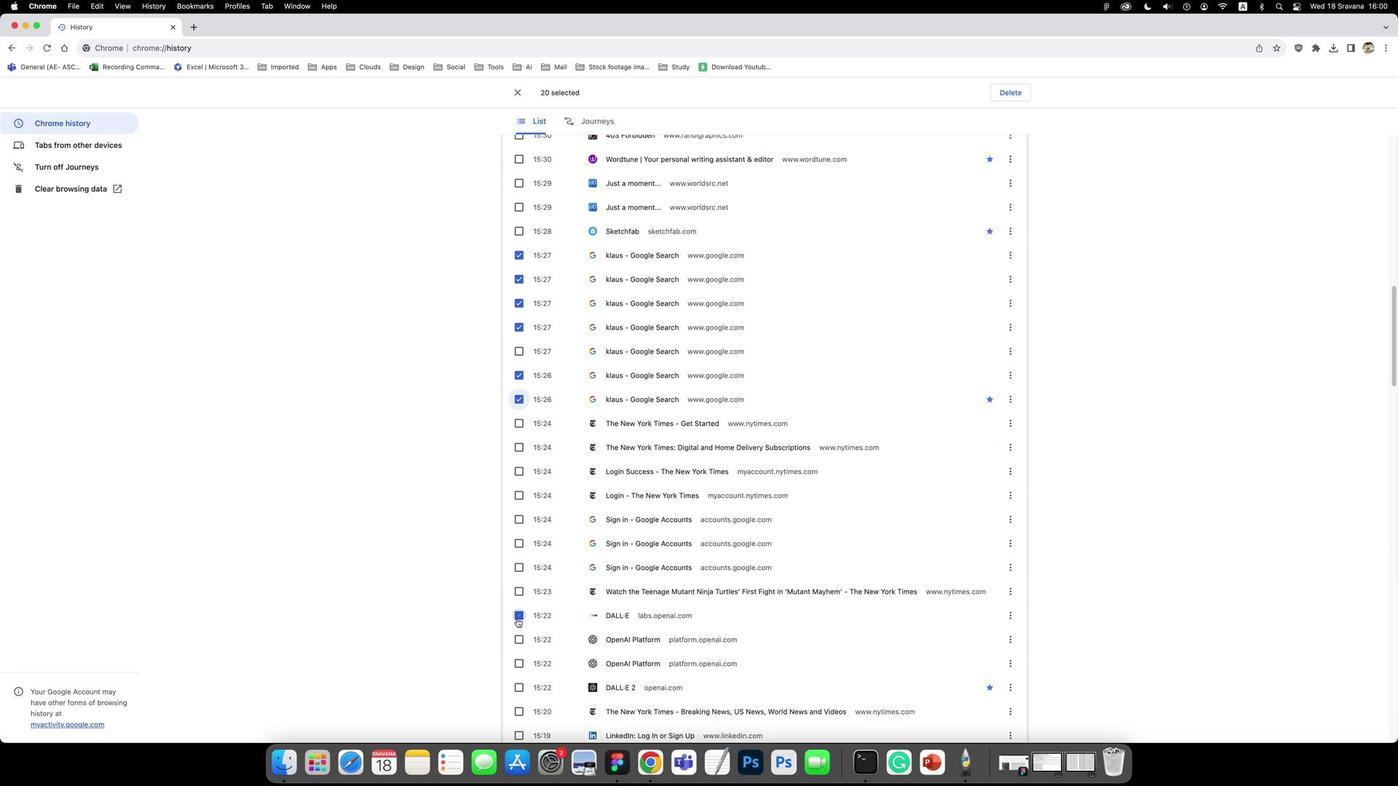 
Action: Mouse scrolled (522, 618) with delta (869, 293)
Screenshot: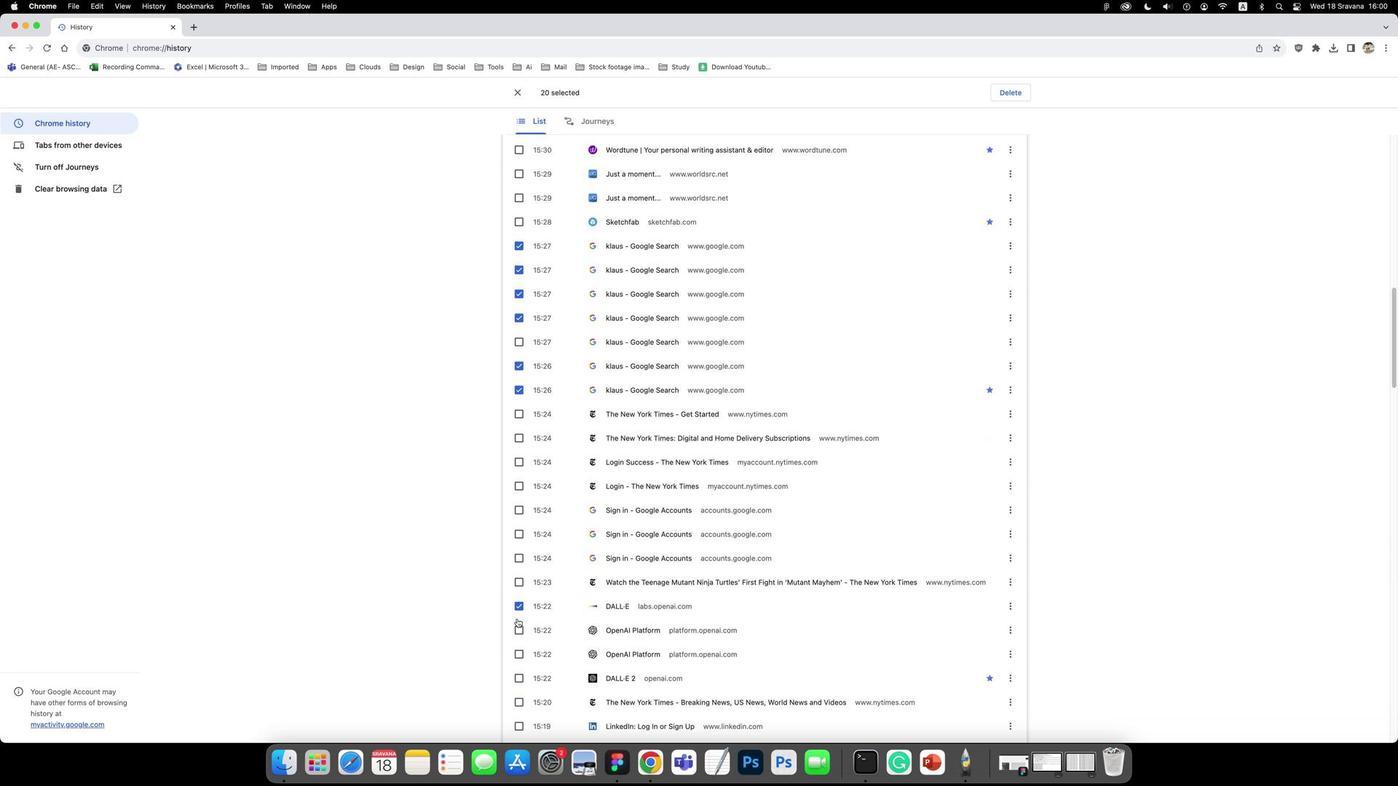 
Action: Mouse scrolled (522, 618) with delta (869, 293)
Screenshot: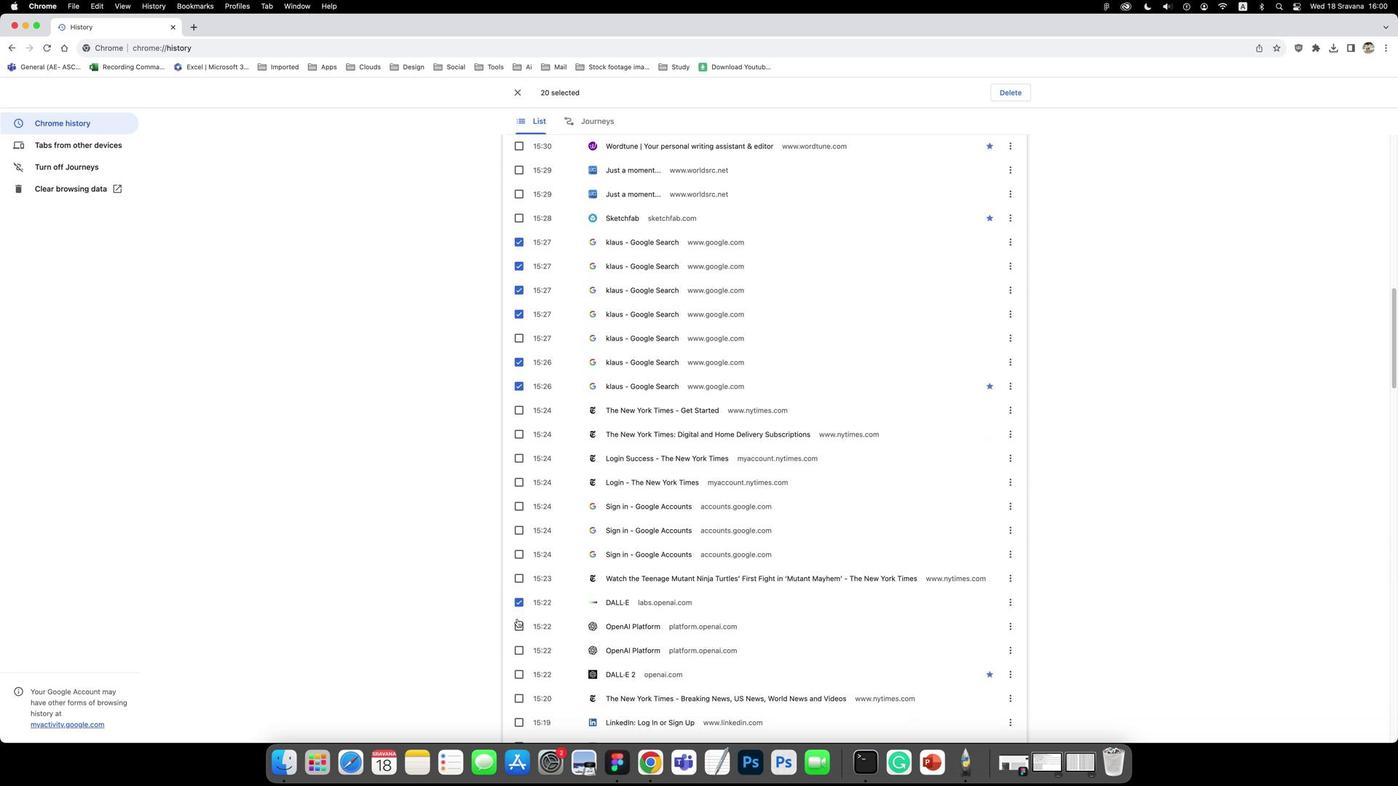 
Action: Mouse pressed left at (522, 618)
Screenshot: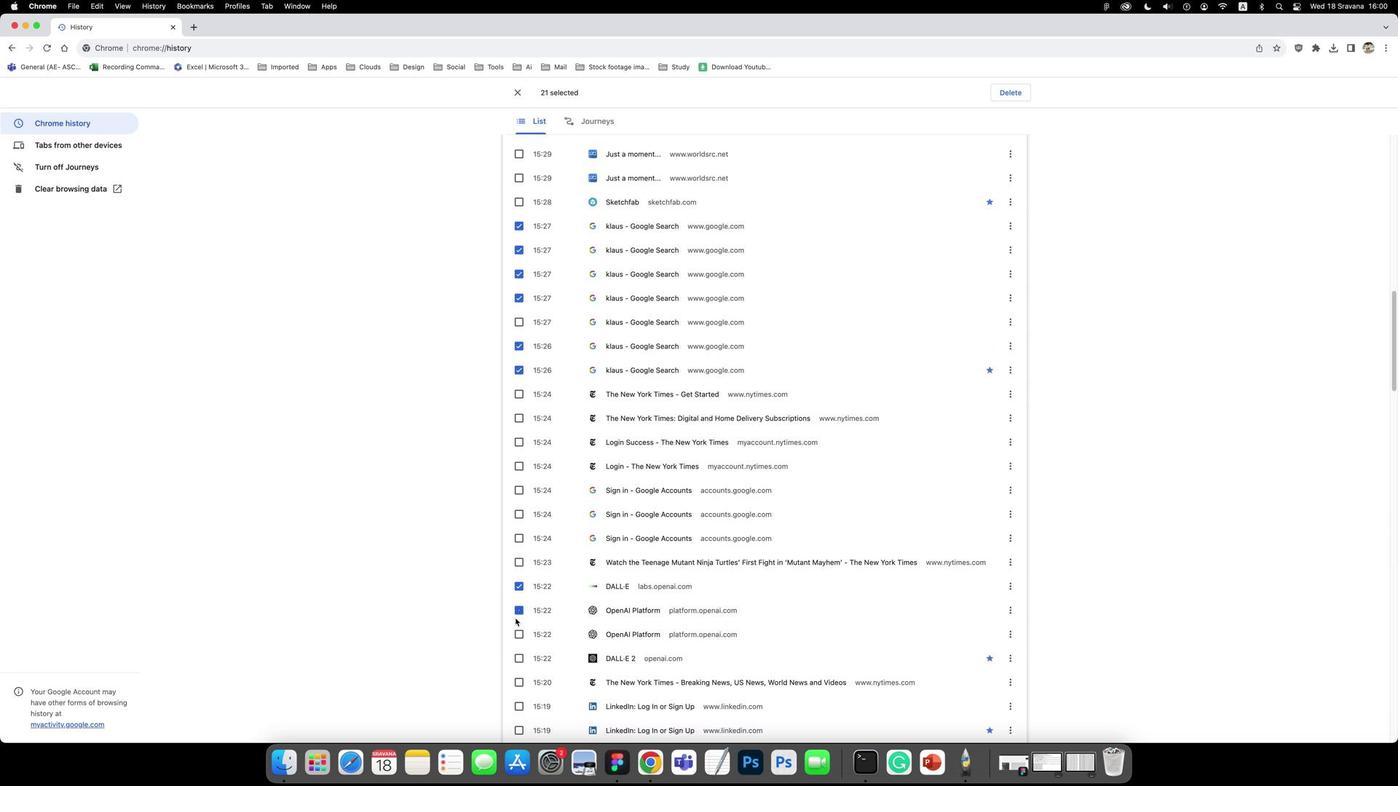 
Action: Mouse moved to (522, 618)
Screenshot: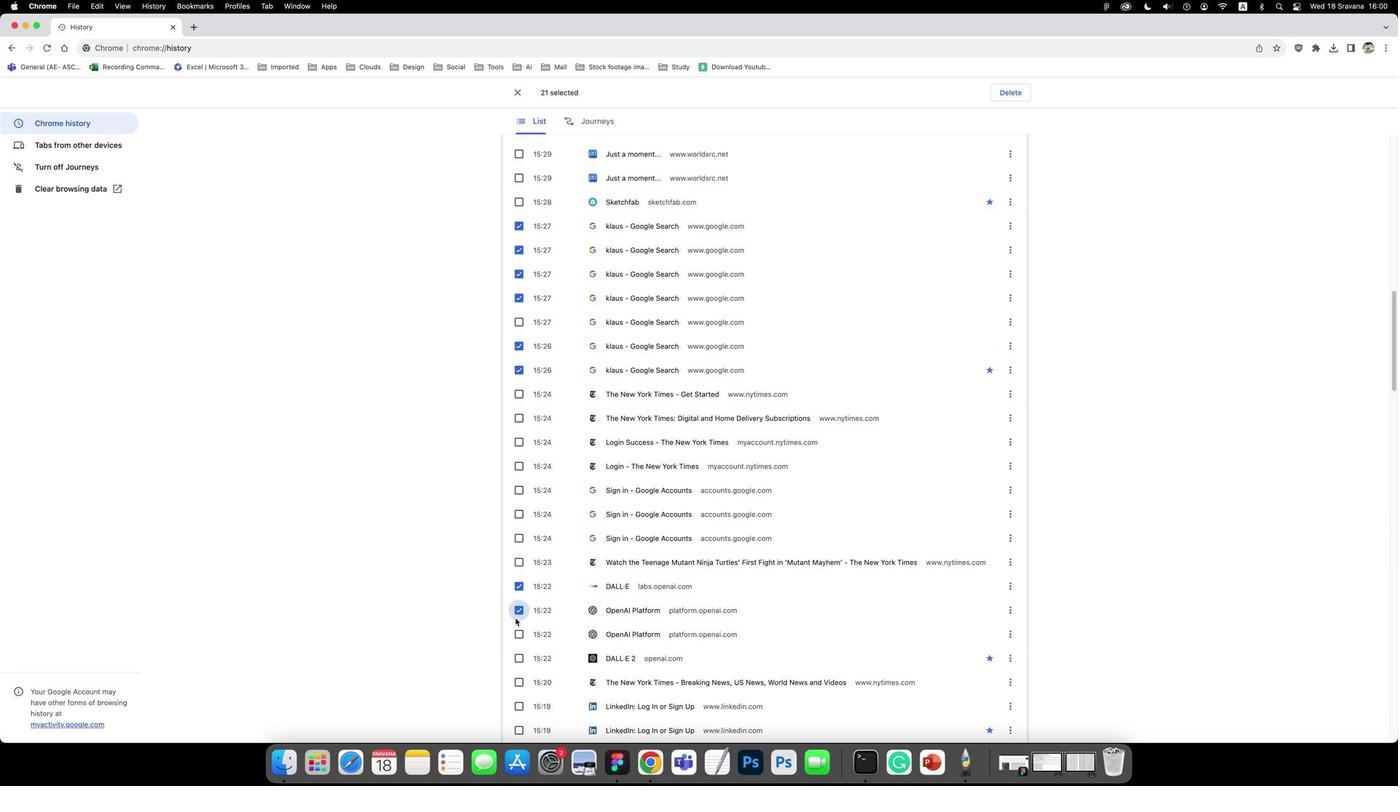 
Action: Mouse scrolled (522, 618) with delta (869, 293)
Screenshot: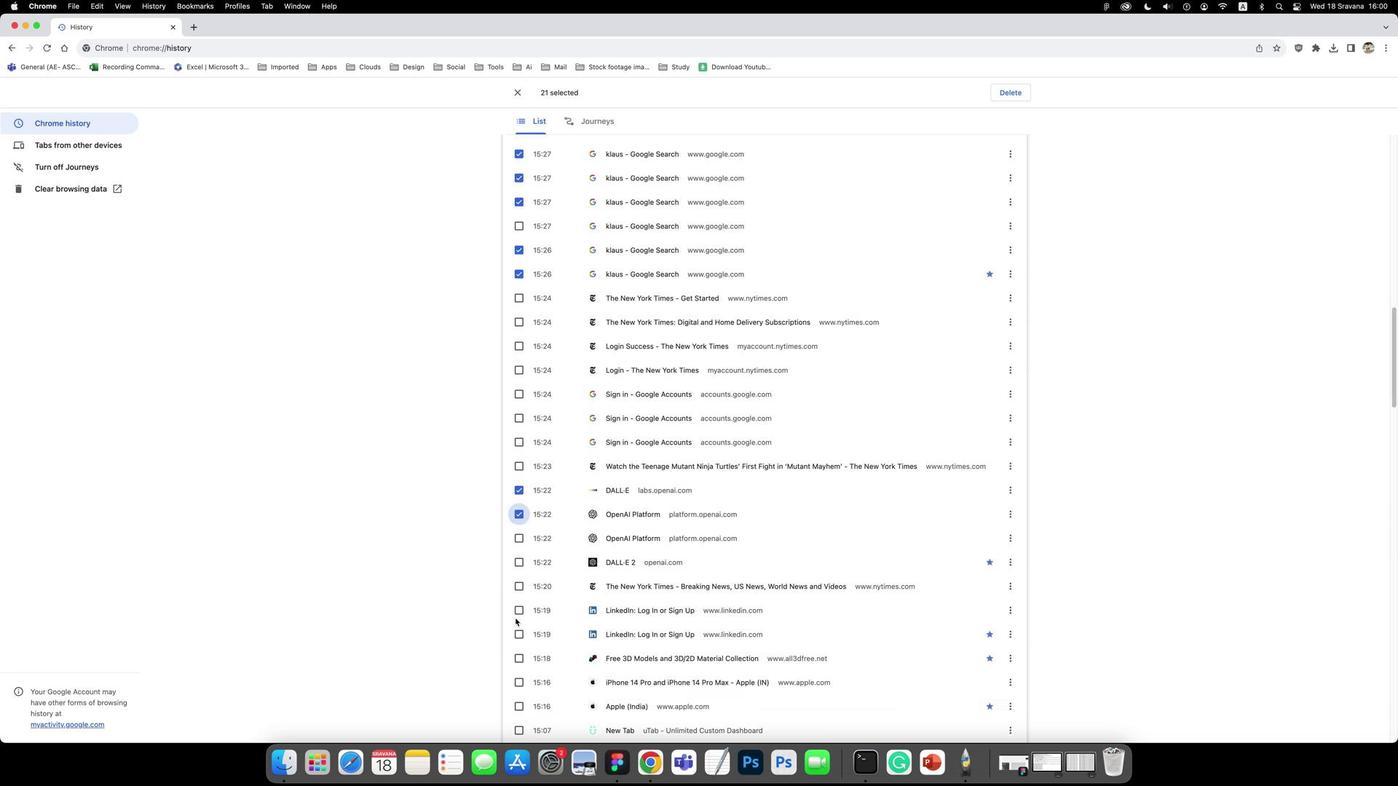 
Action: Mouse scrolled (522, 618) with delta (869, 293)
Screenshot: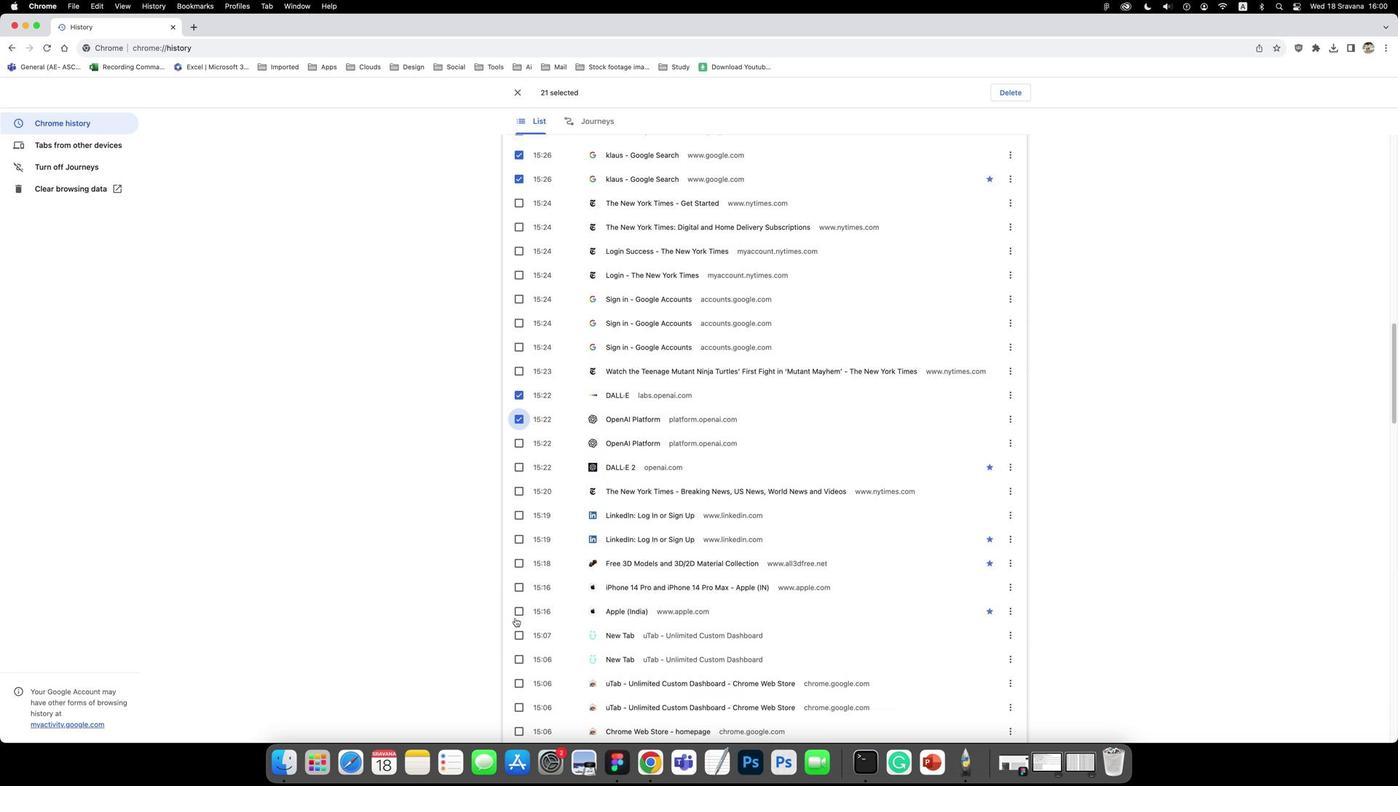 
Action: Mouse scrolled (522, 618) with delta (869, 291)
Screenshot: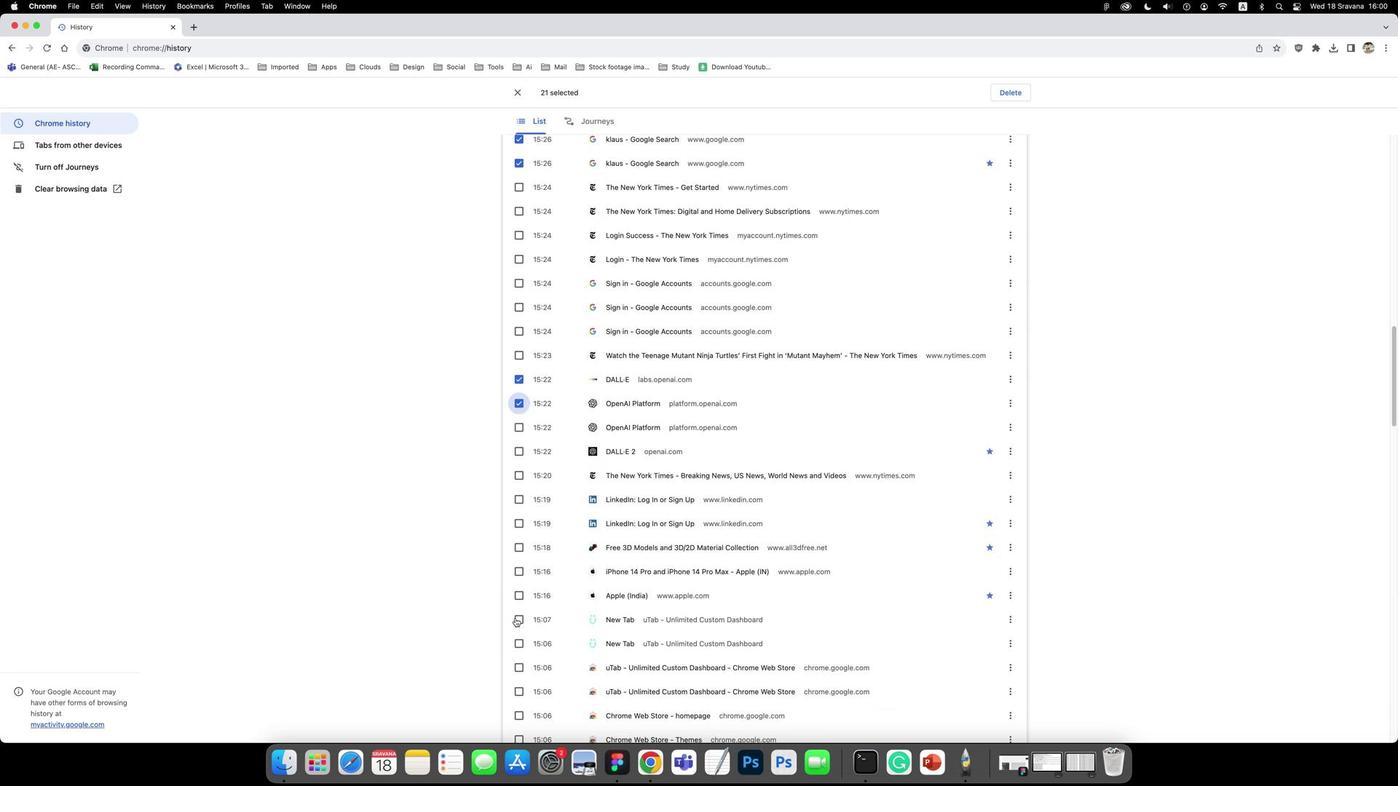 
Action: Mouse pressed left at (522, 618)
Screenshot: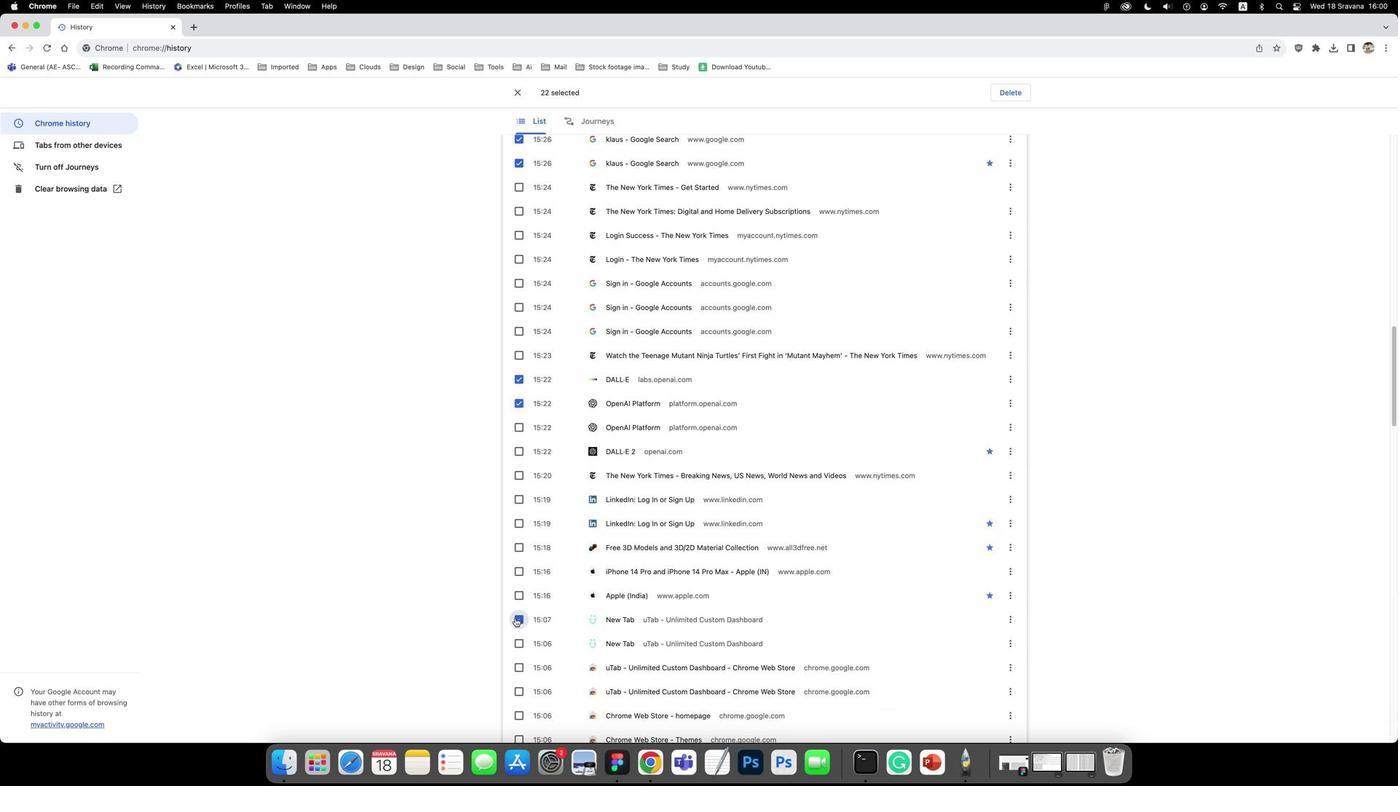 
Action: Mouse moved to (519, 631)
Screenshot: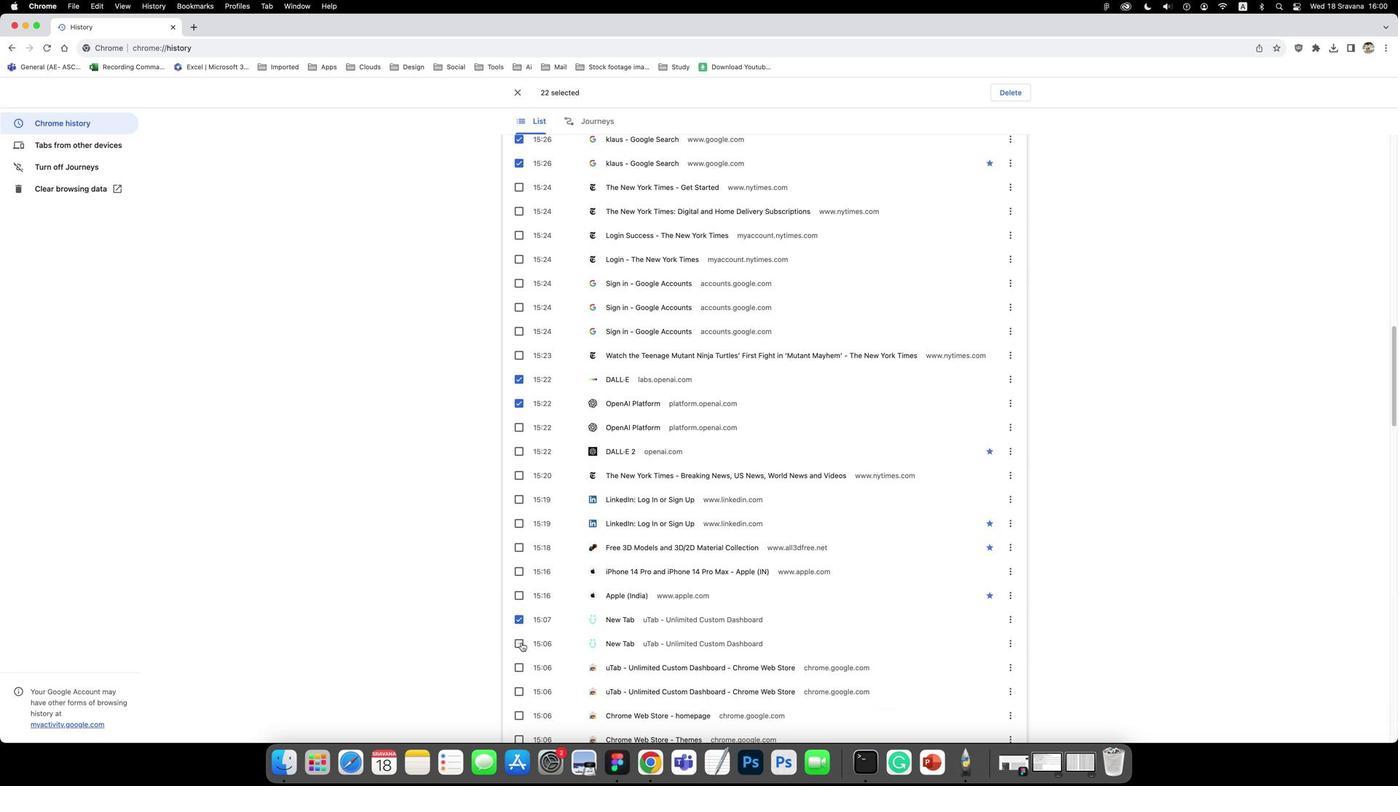 
Action: Mouse pressed left at (519, 631)
Screenshot: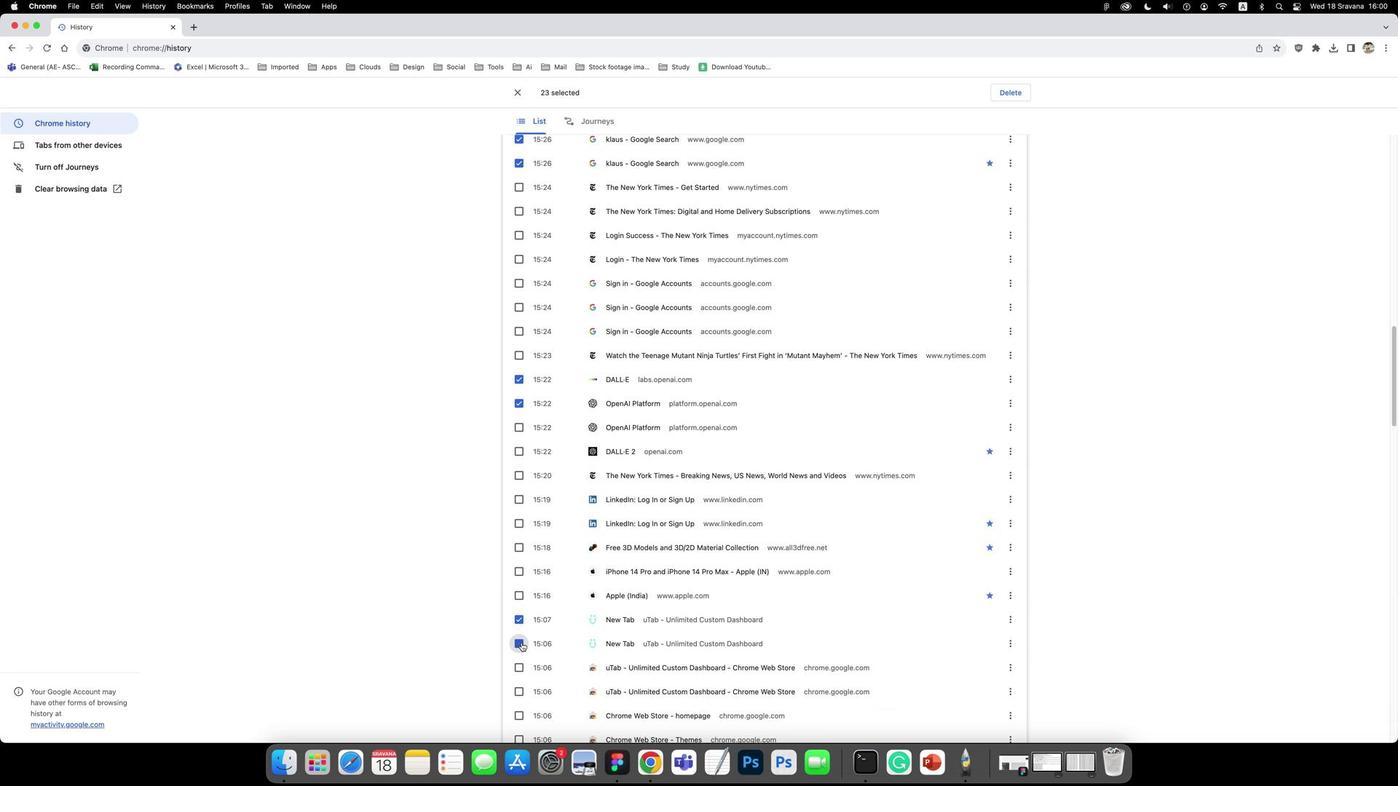 
Action: Mouse scrolled (519, 631) with delta (869, 293)
Screenshot: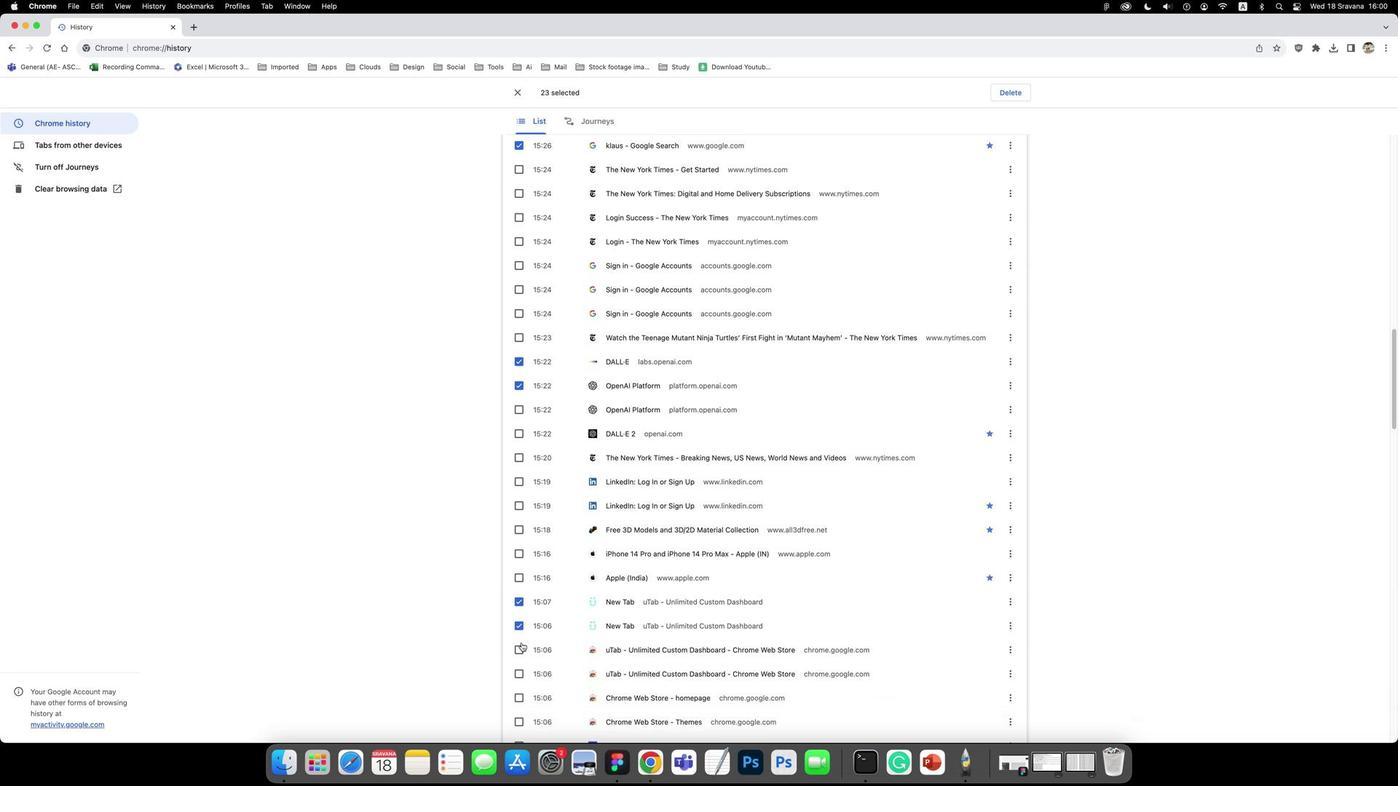 
Action: Mouse scrolled (519, 631) with delta (869, 293)
Screenshot: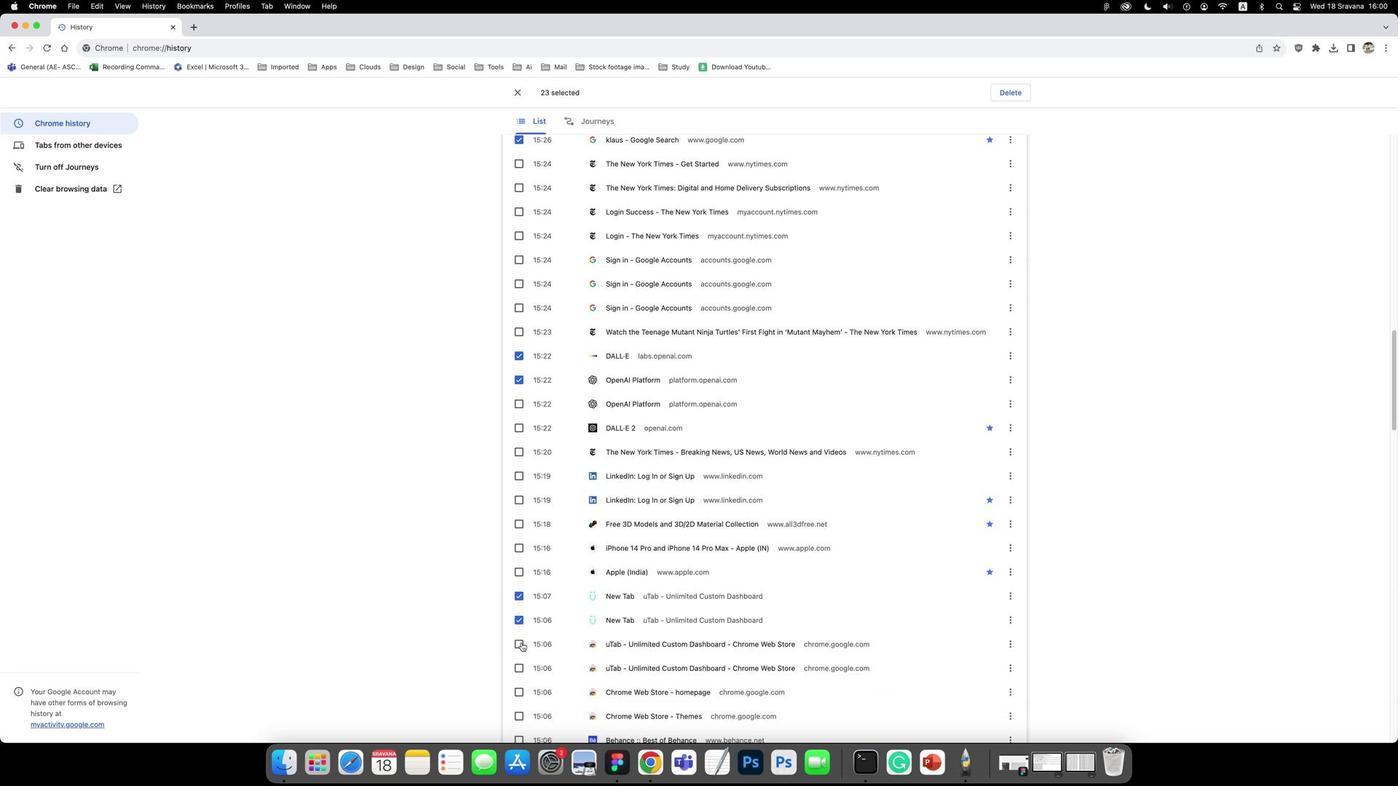
Action: Mouse pressed left at (519, 631)
Screenshot: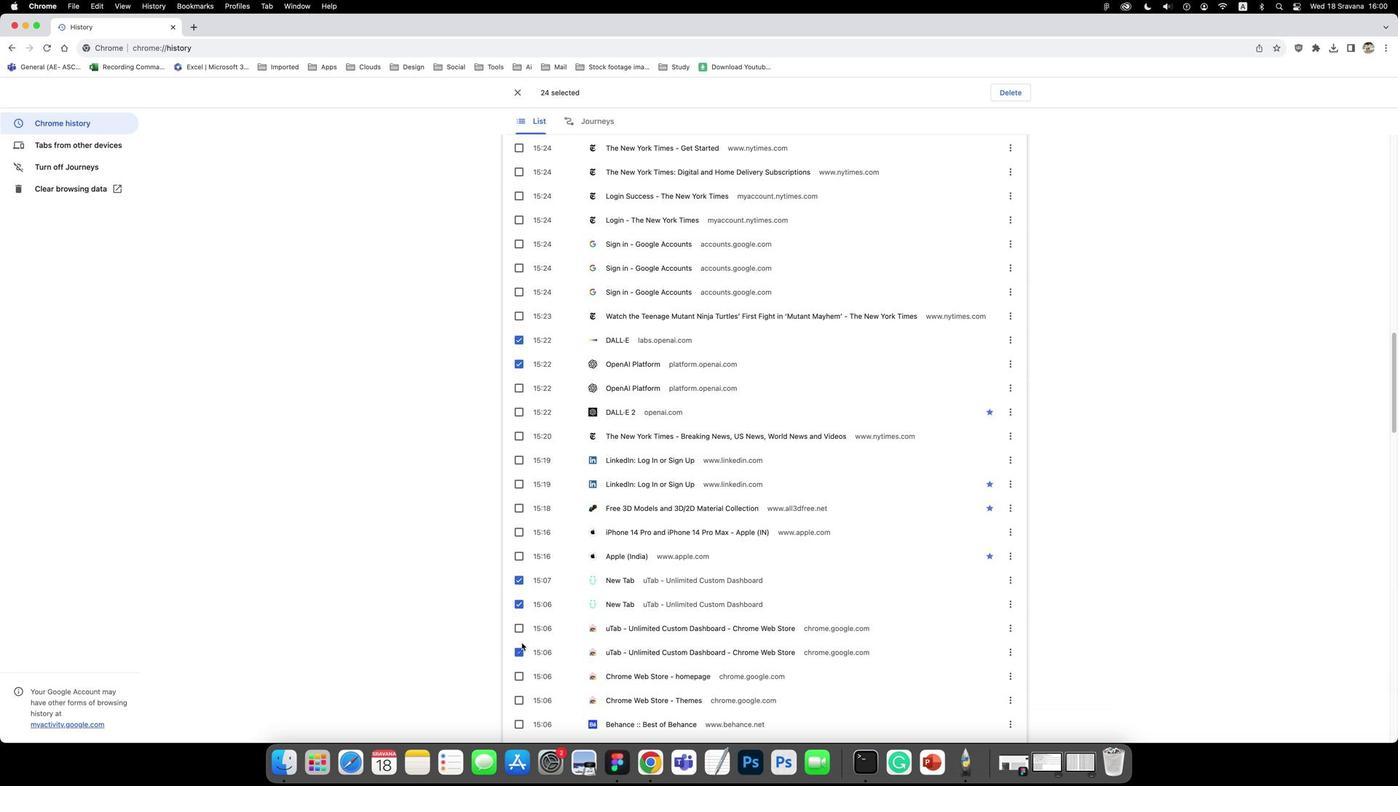 
Action: Mouse scrolled (519, 631) with delta (869, 293)
Screenshot: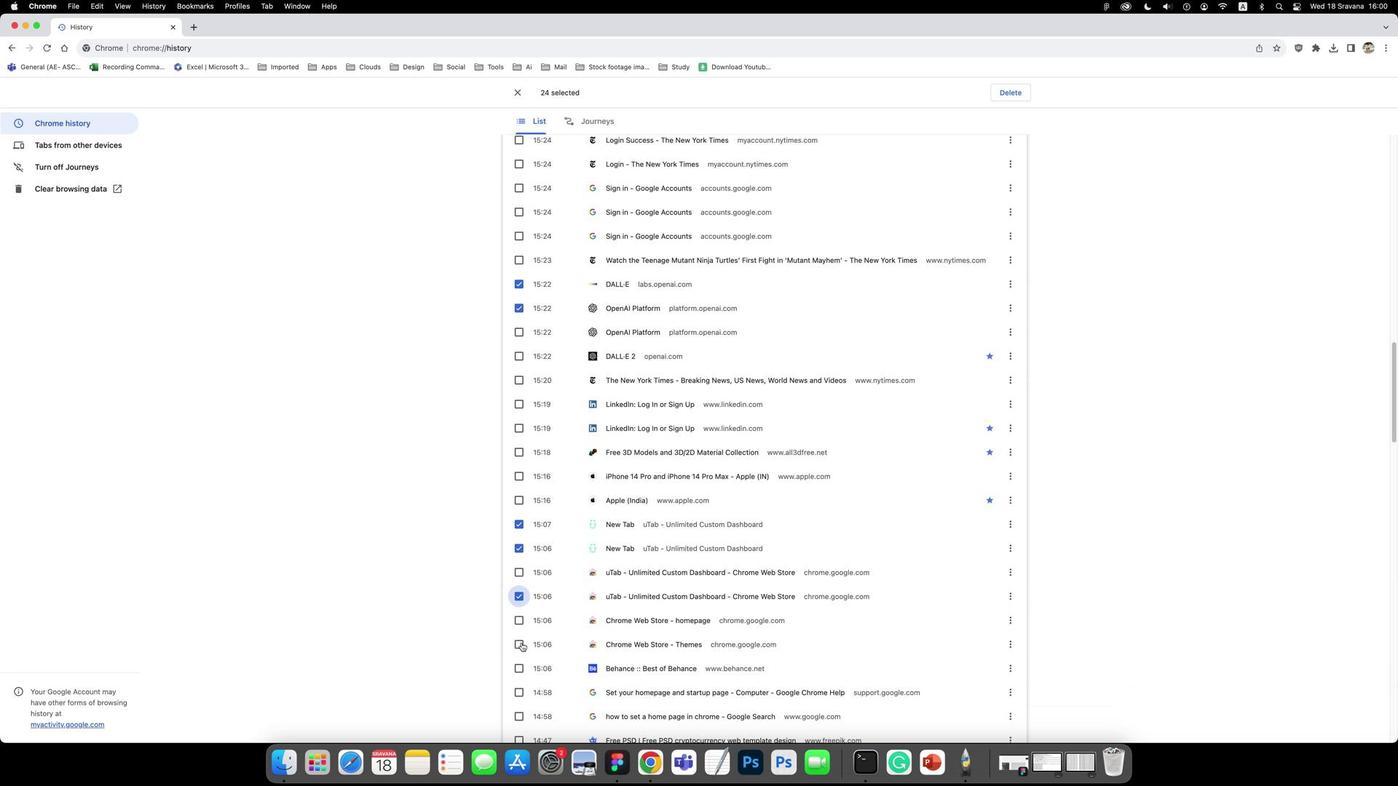 
Action: Mouse scrolled (519, 631) with delta (869, 293)
Screenshot: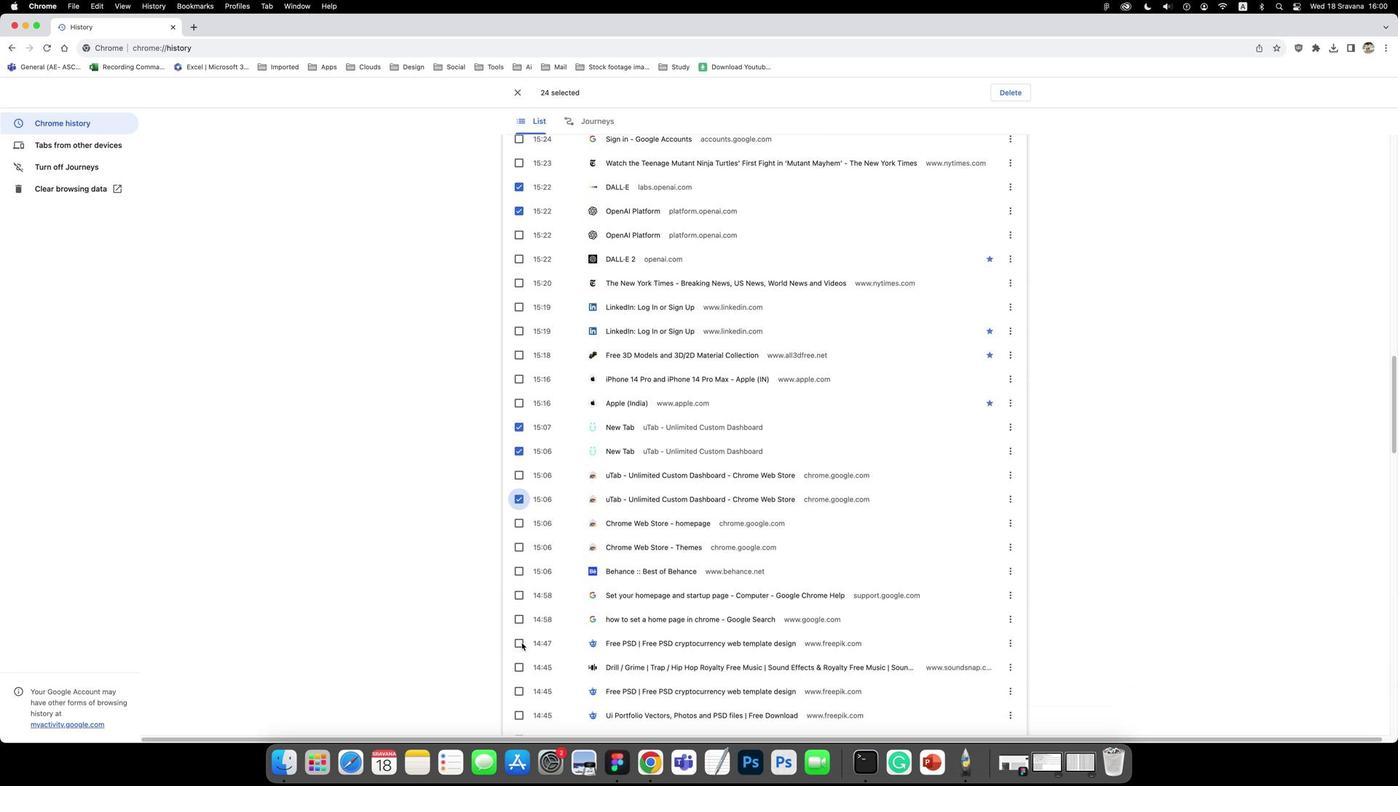 
Action: Mouse scrolled (519, 631) with delta (869, 292)
Screenshot: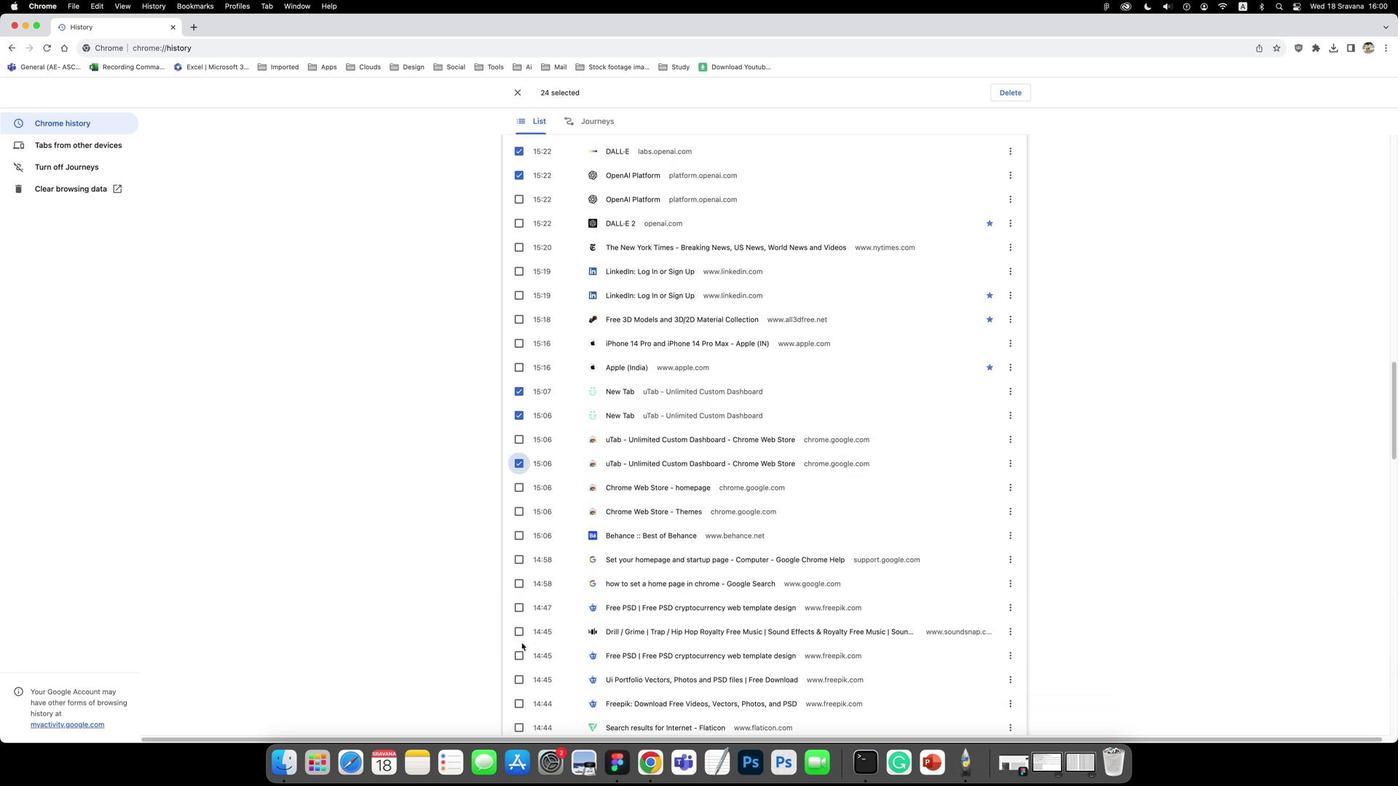 
Action: Mouse pressed left at (519, 631)
Screenshot: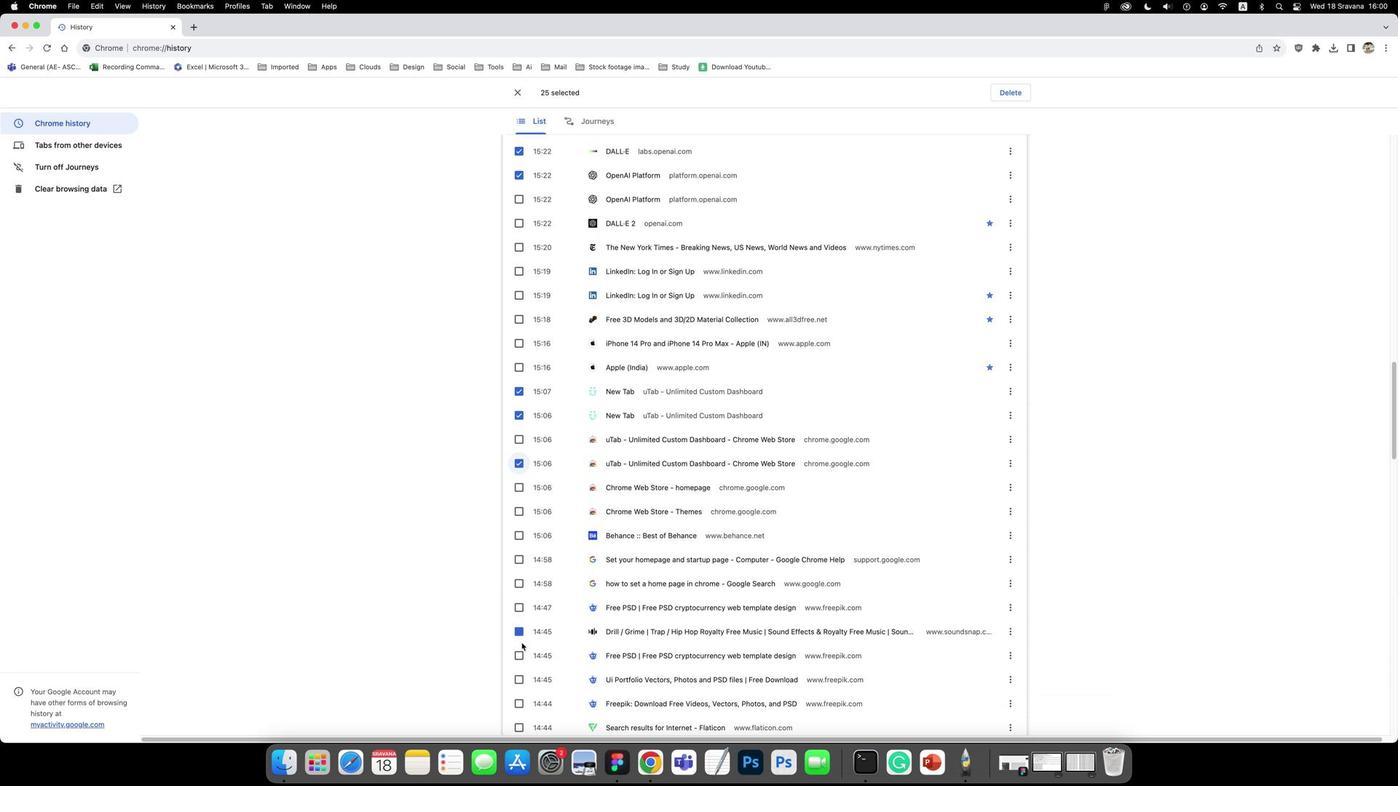 
Action: Mouse scrolled (519, 631) with delta (869, 293)
Screenshot: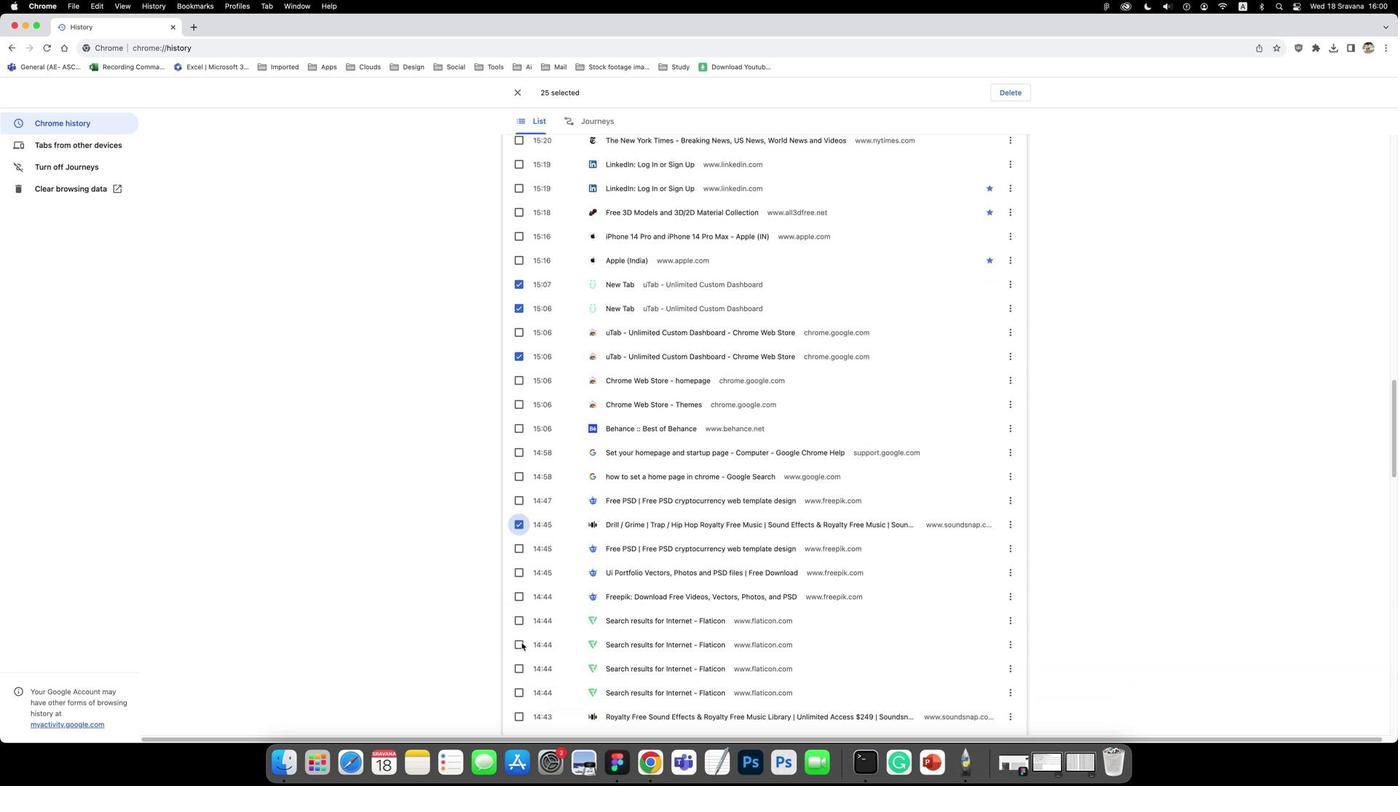 
Action: Mouse scrolled (519, 631) with delta (869, 293)
Screenshot: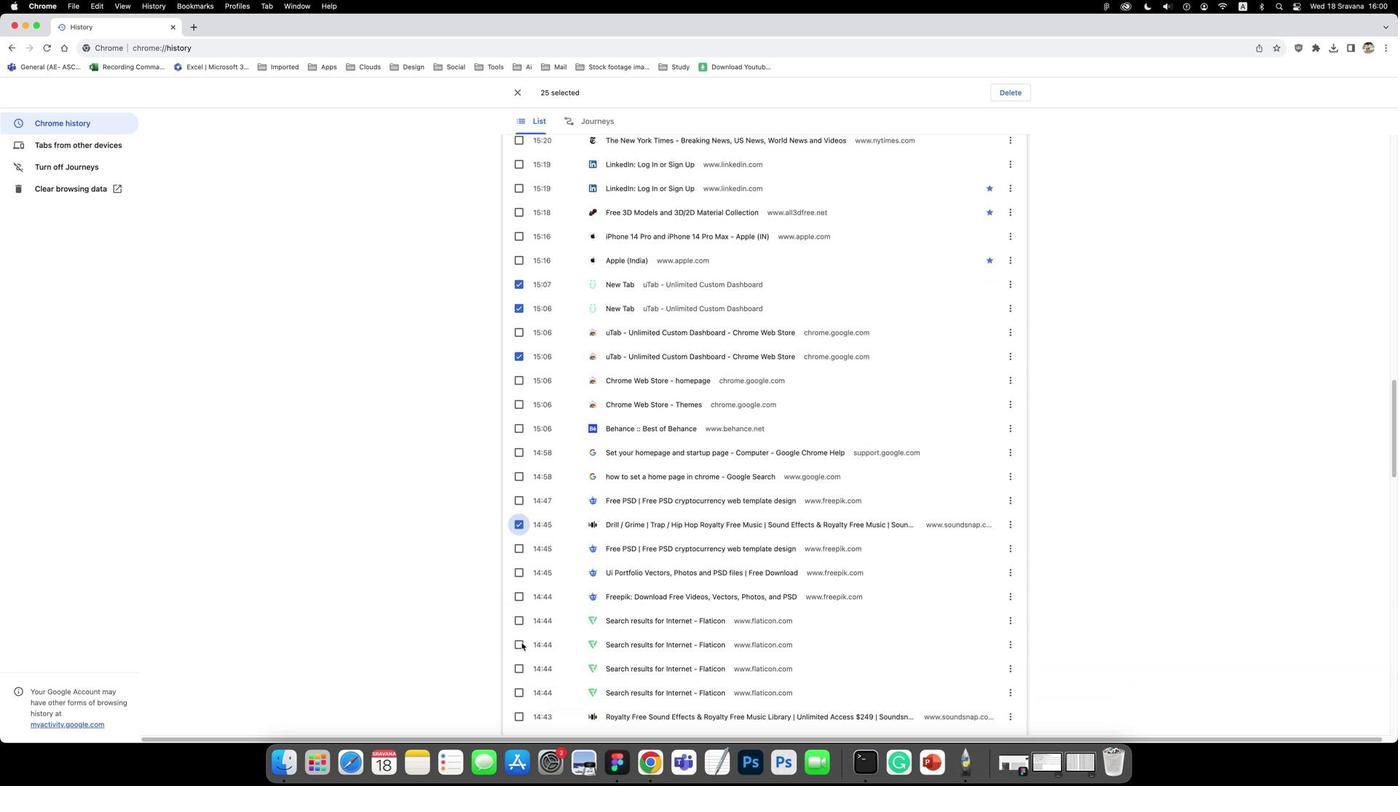 
Action: Mouse scrolled (519, 631) with delta (869, 291)
Screenshot: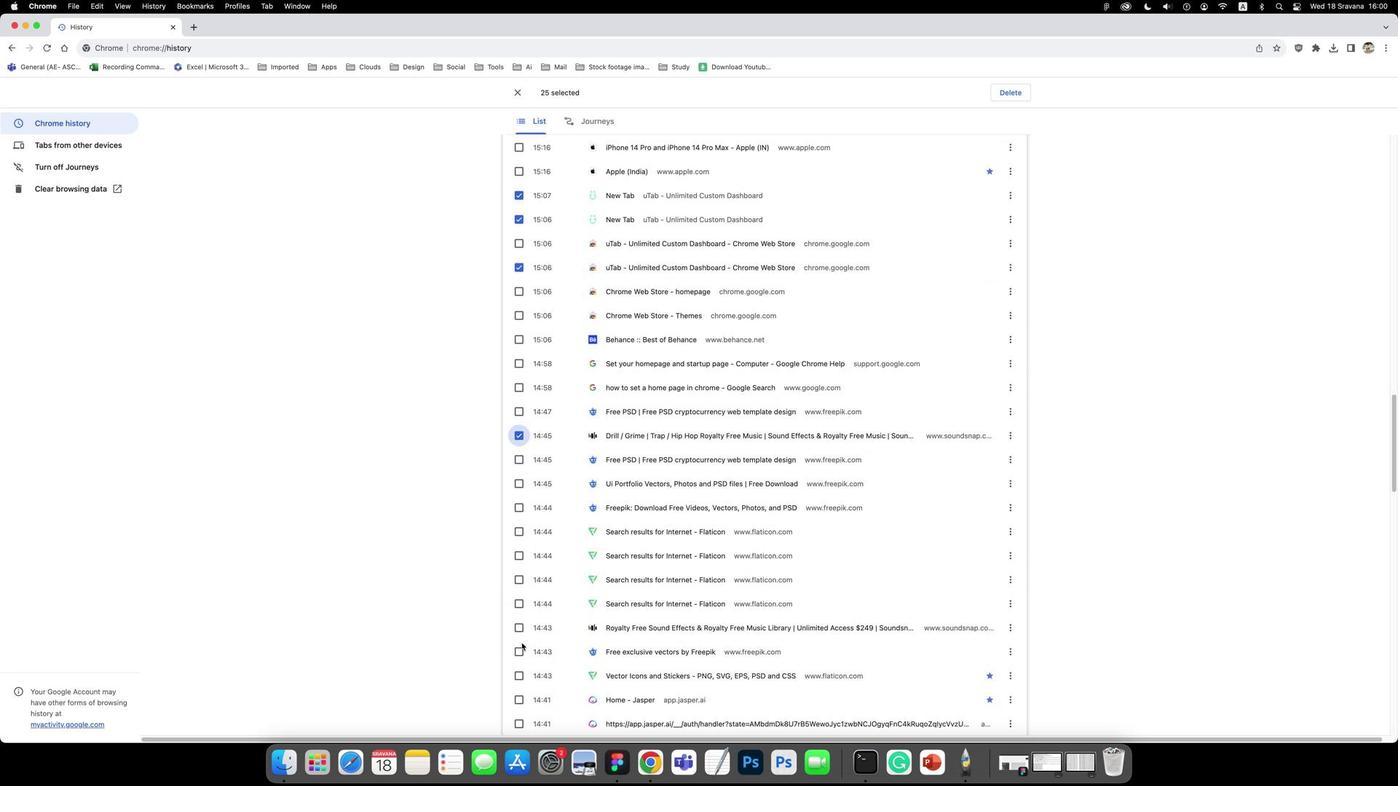 
Action: Mouse pressed left at (519, 631)
Screenshot: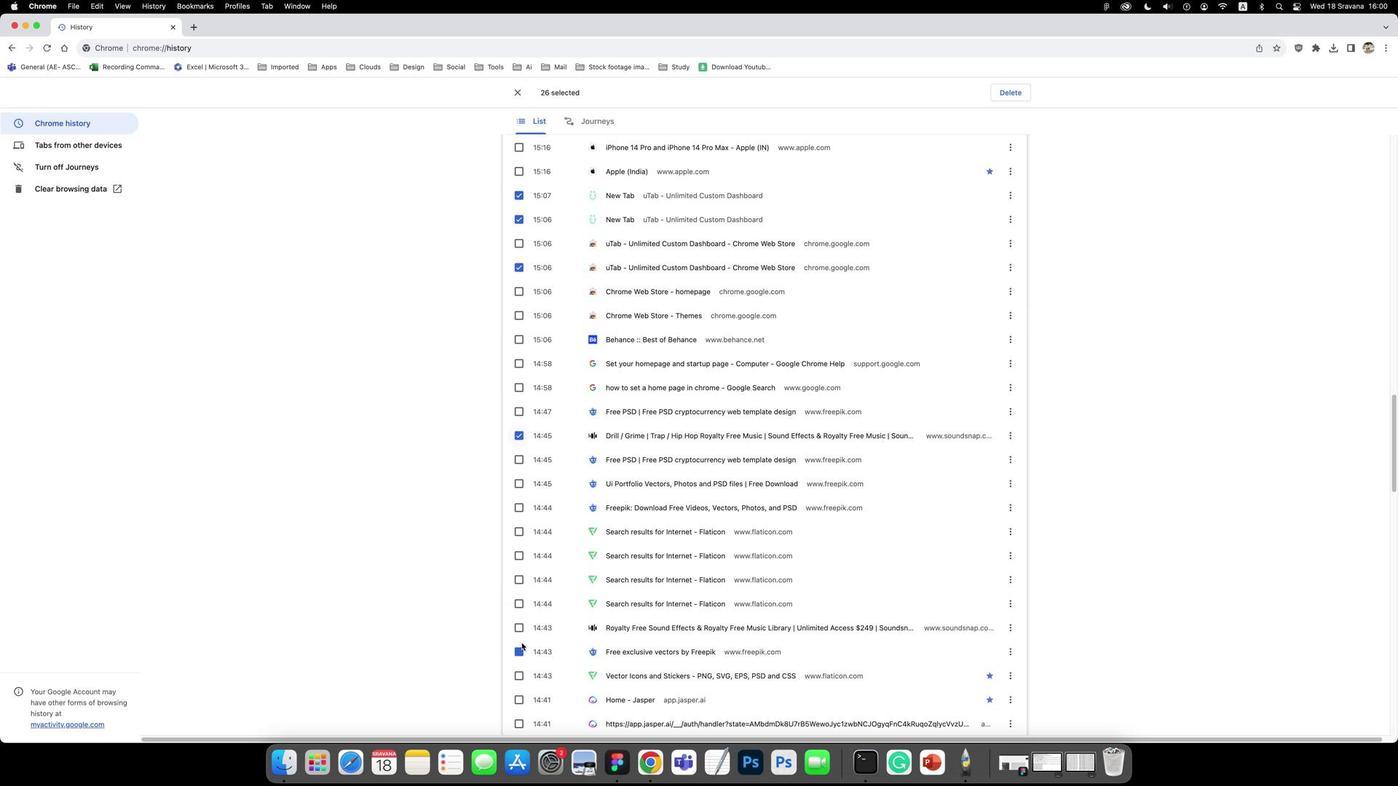 
Action: Mouse scrolled (519, 631) with delta (869, 293)
Screenshot: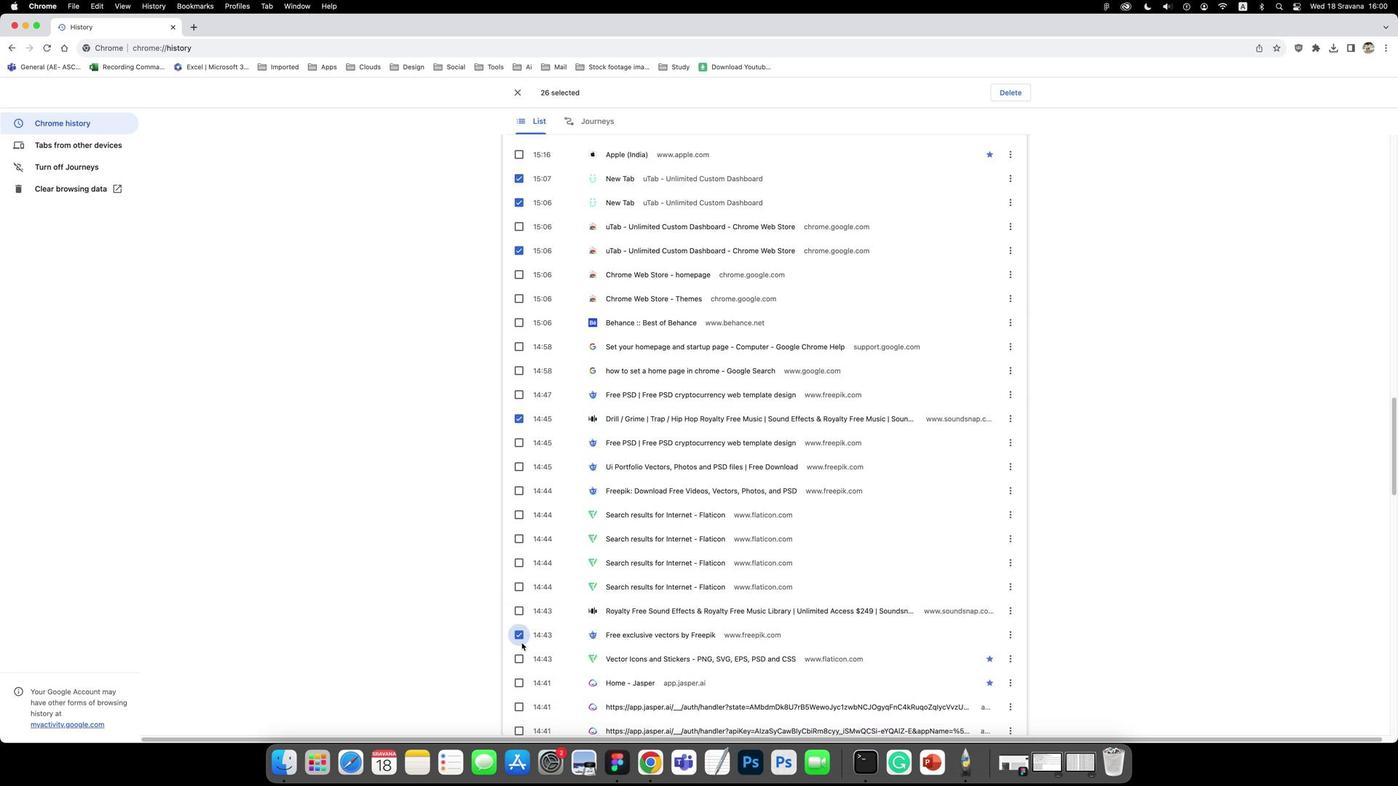 
Action: Mouse scrolled (519, 631) with delta (869, 293)
Screenshot: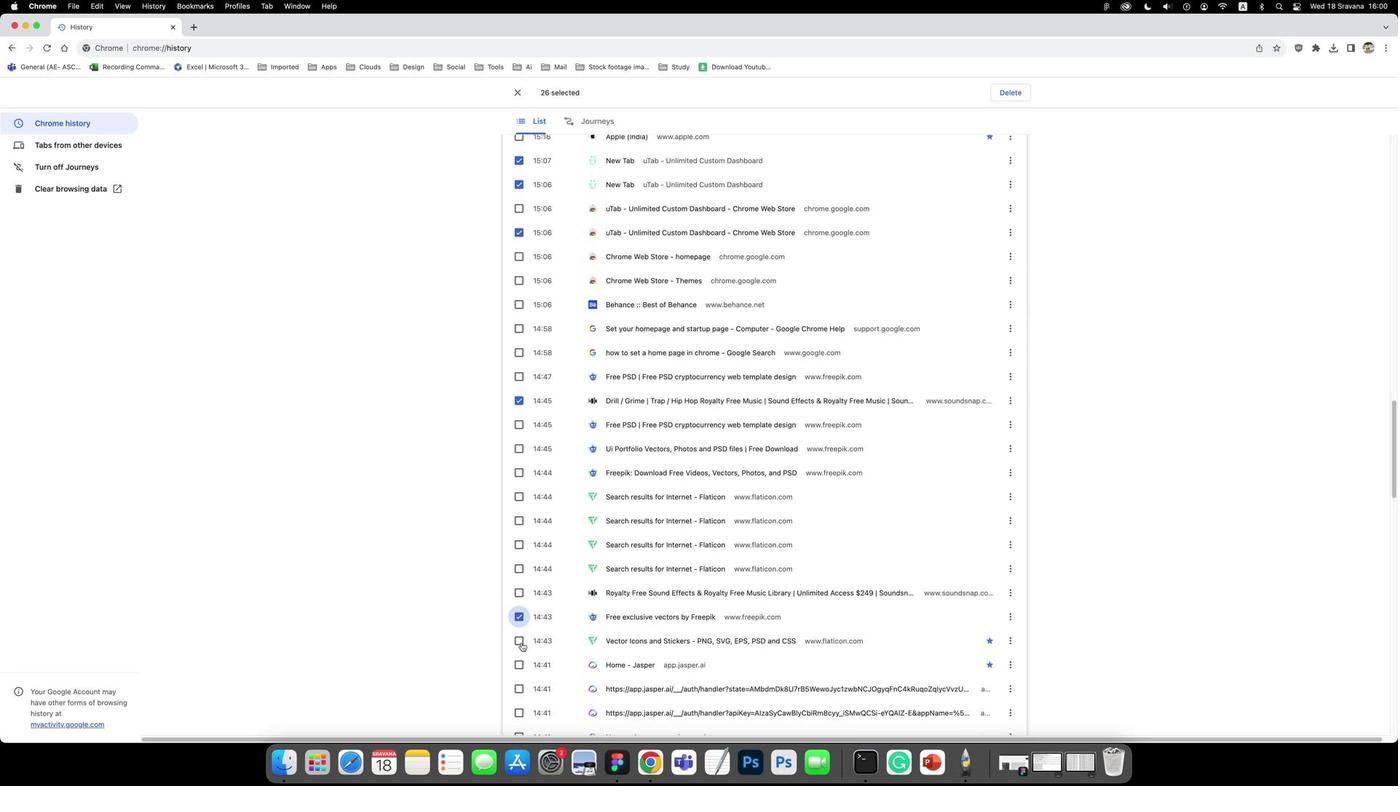 
Action: Mouse scrolled (519, 631) with delta (869, 292)
Screenshot: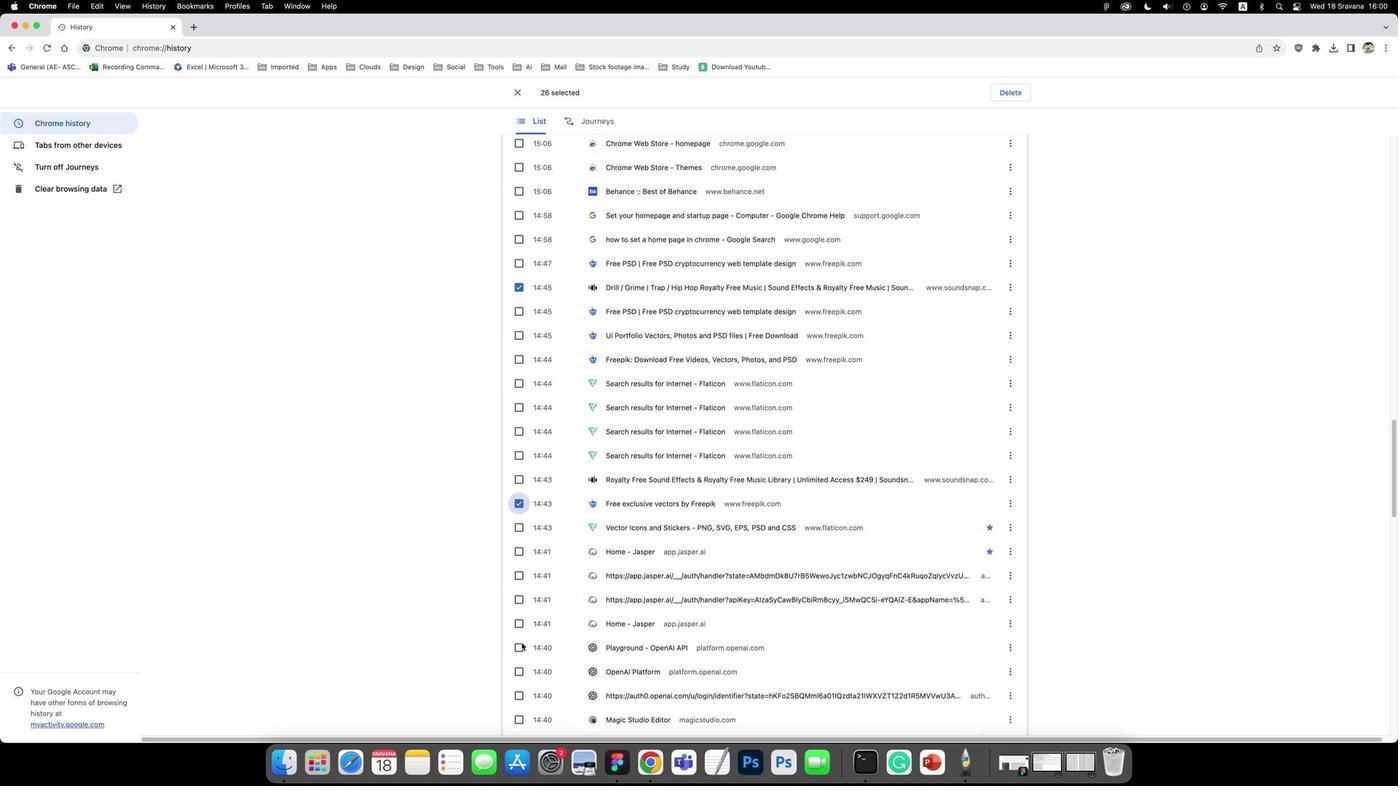 
Action: Mouse scrolled (519, 631) with delta (869, 293)
Screenshot: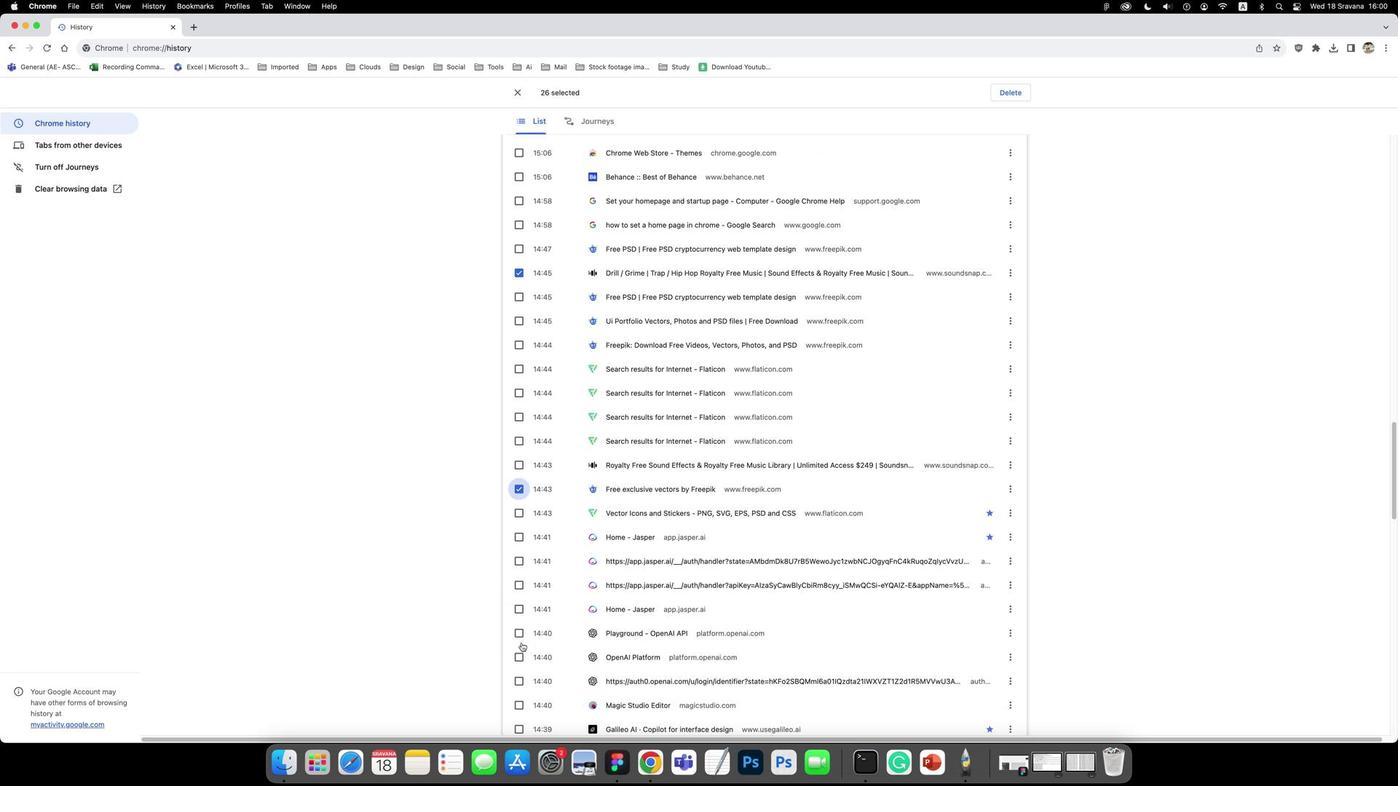 
Action: Mouse scrolled (519, 631) with delta (869, 293)
Screenshot: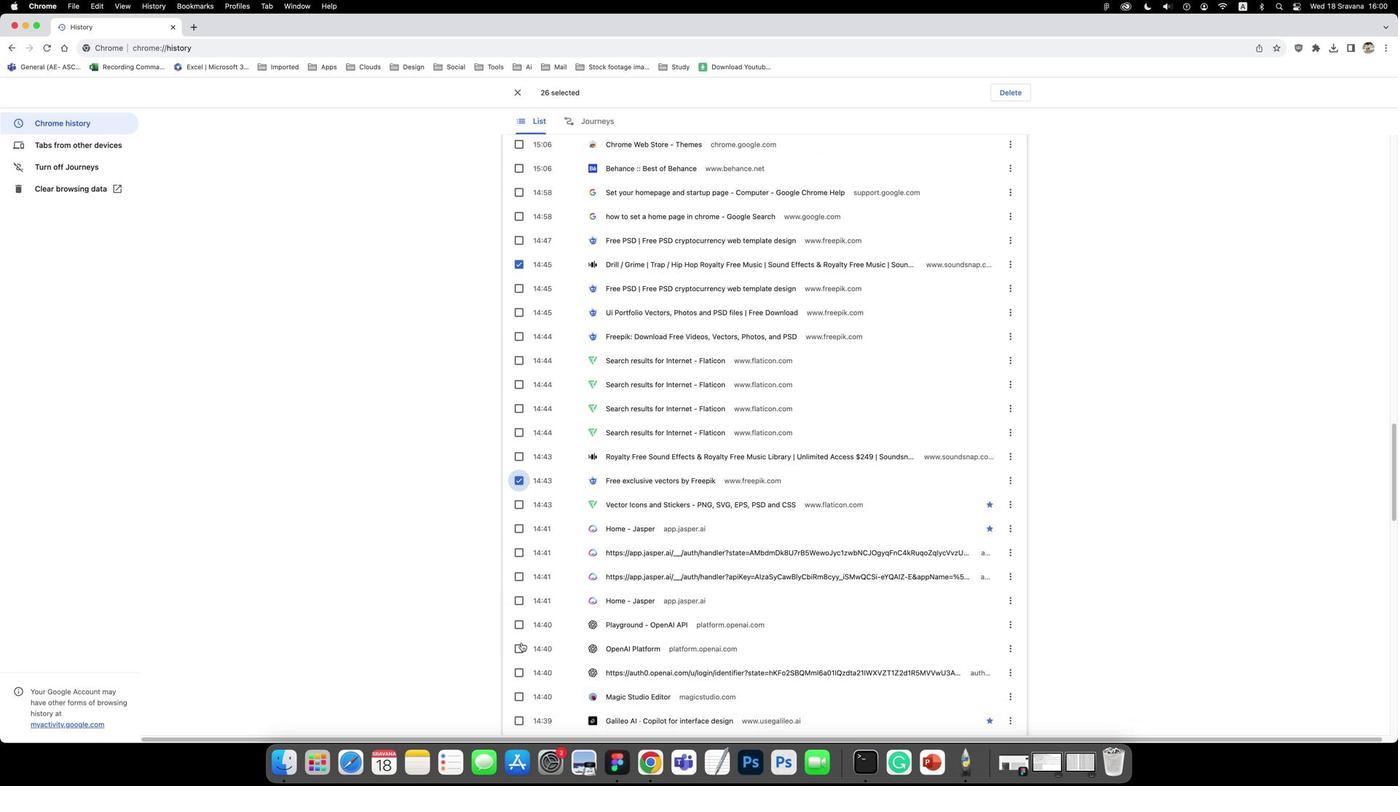 
Action: Mouse pressed left at (519, 631)
Screenshot: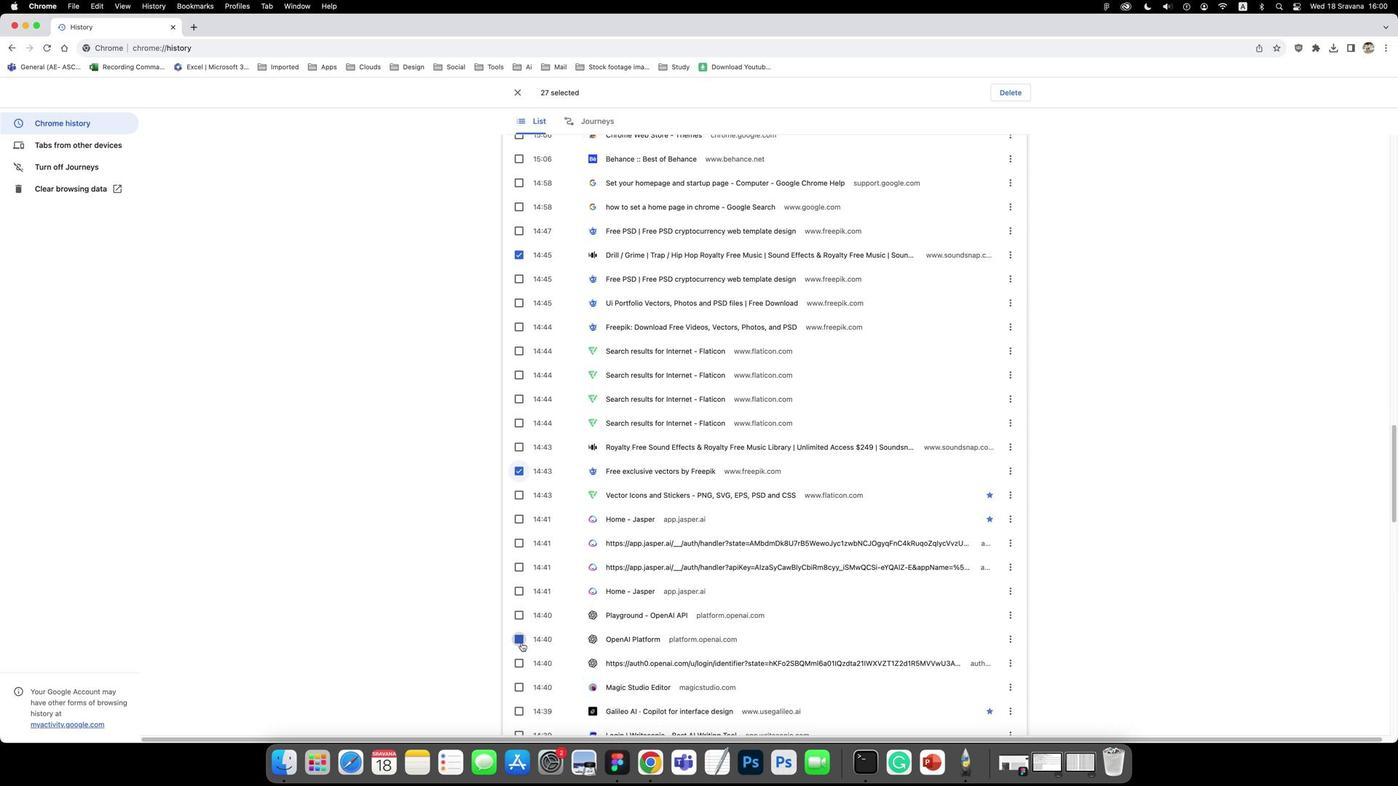 
Action: Mouse scrolled (519, 631) with delta (869, 293)
Screenshot: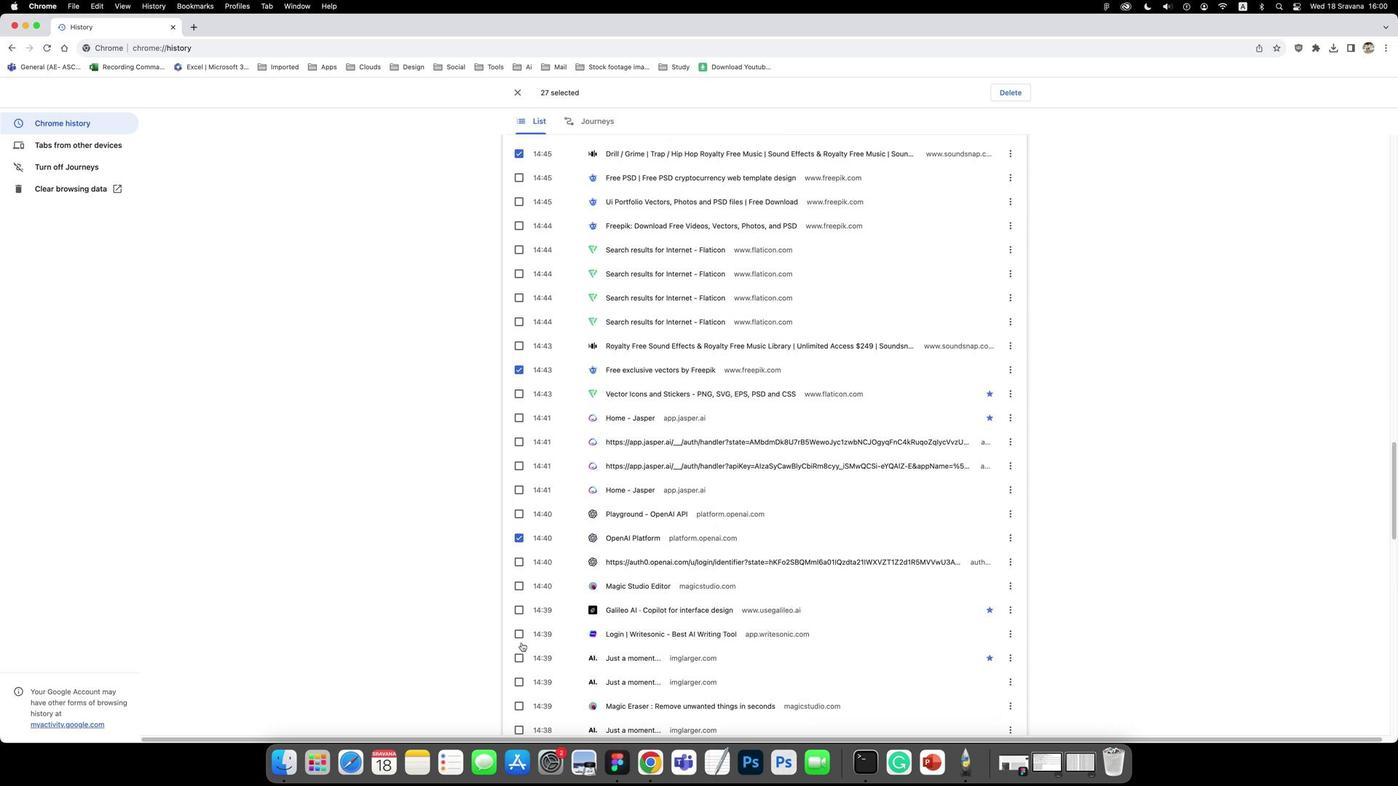 
Action: Mouse scrolled (519, 631) with delta (869, 293)
Screenshot: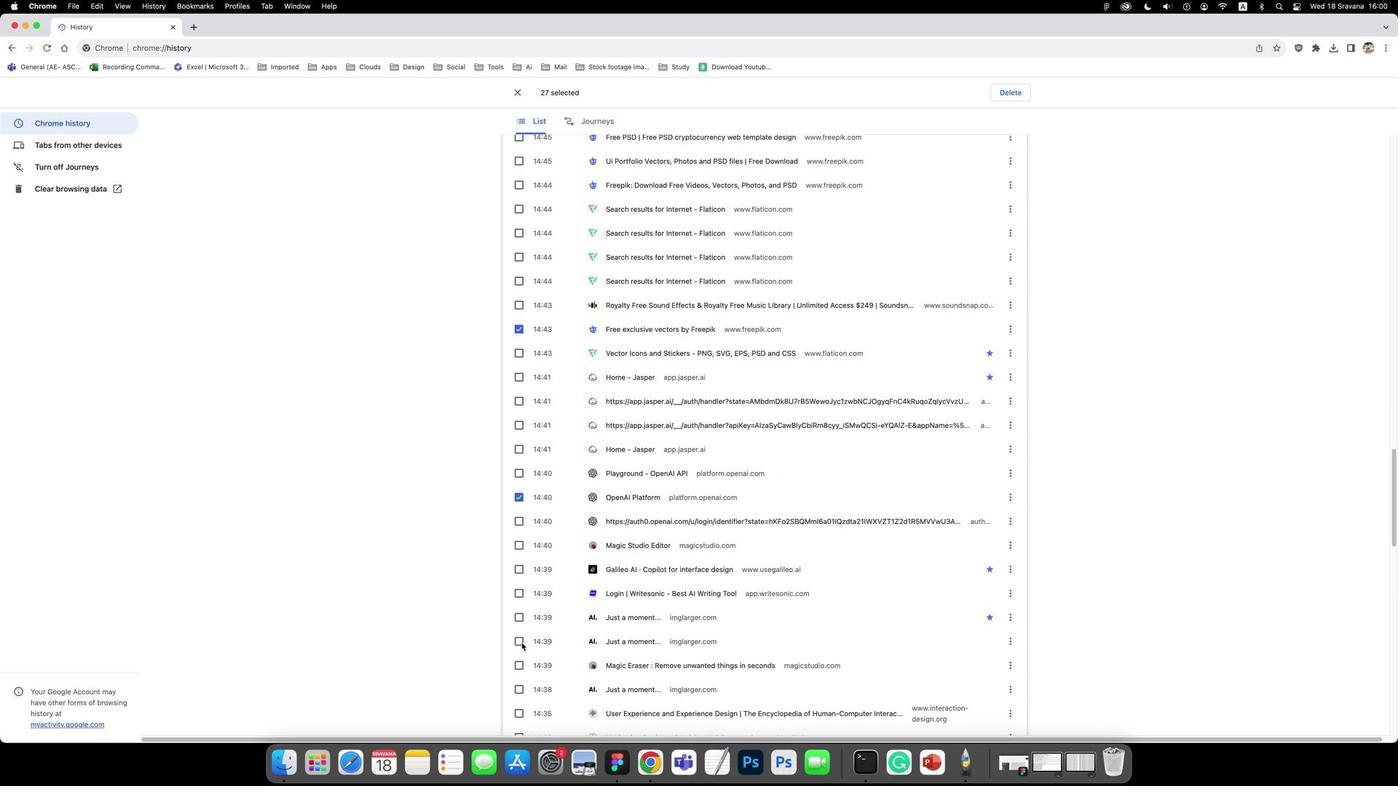 
Action: Mouse scrolled (519, 631) with delta (869, 292)
Screenshot: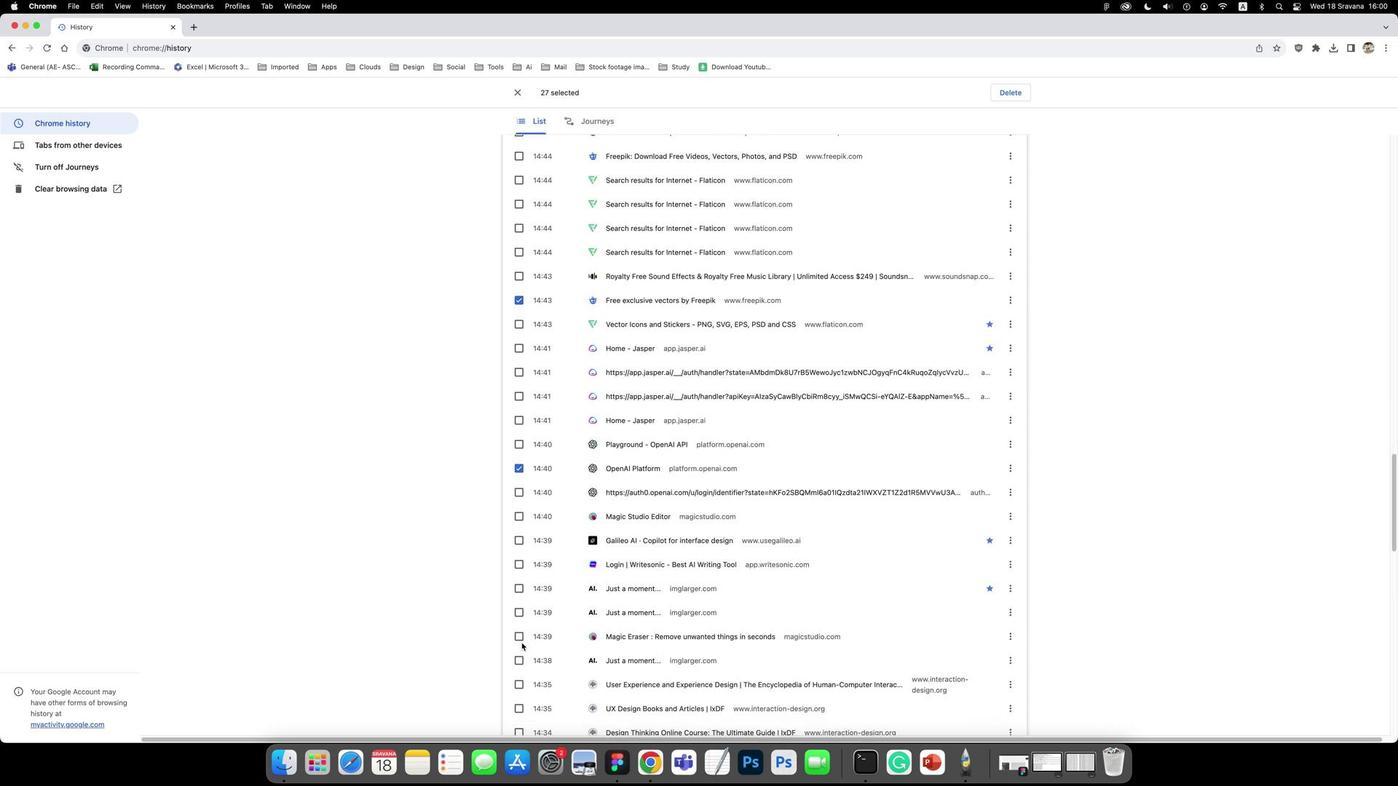 
Action: Mouse pressed left at (519, 631)
Screenshot: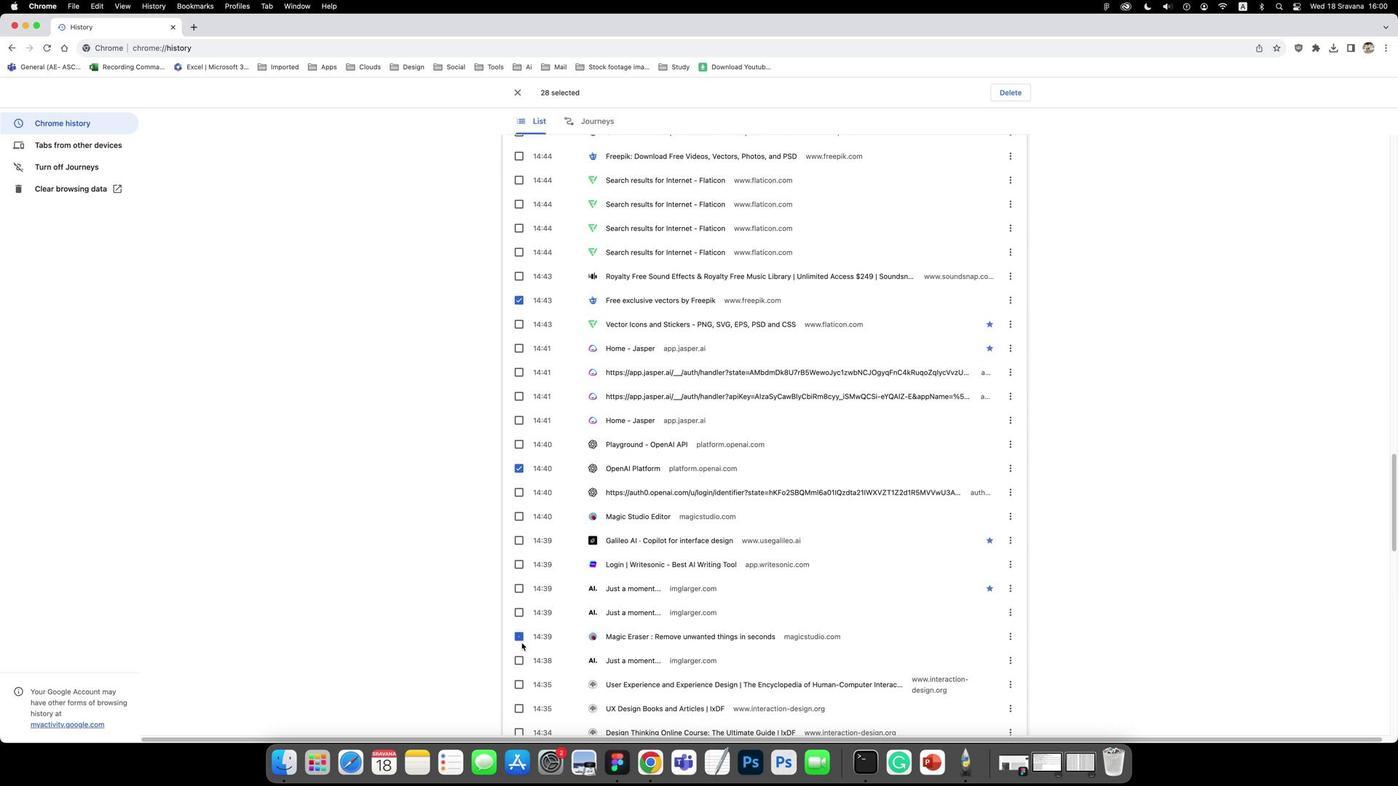 
Action: Mouse scrolled (519, 631) with delta (869, 293)
Screenshot: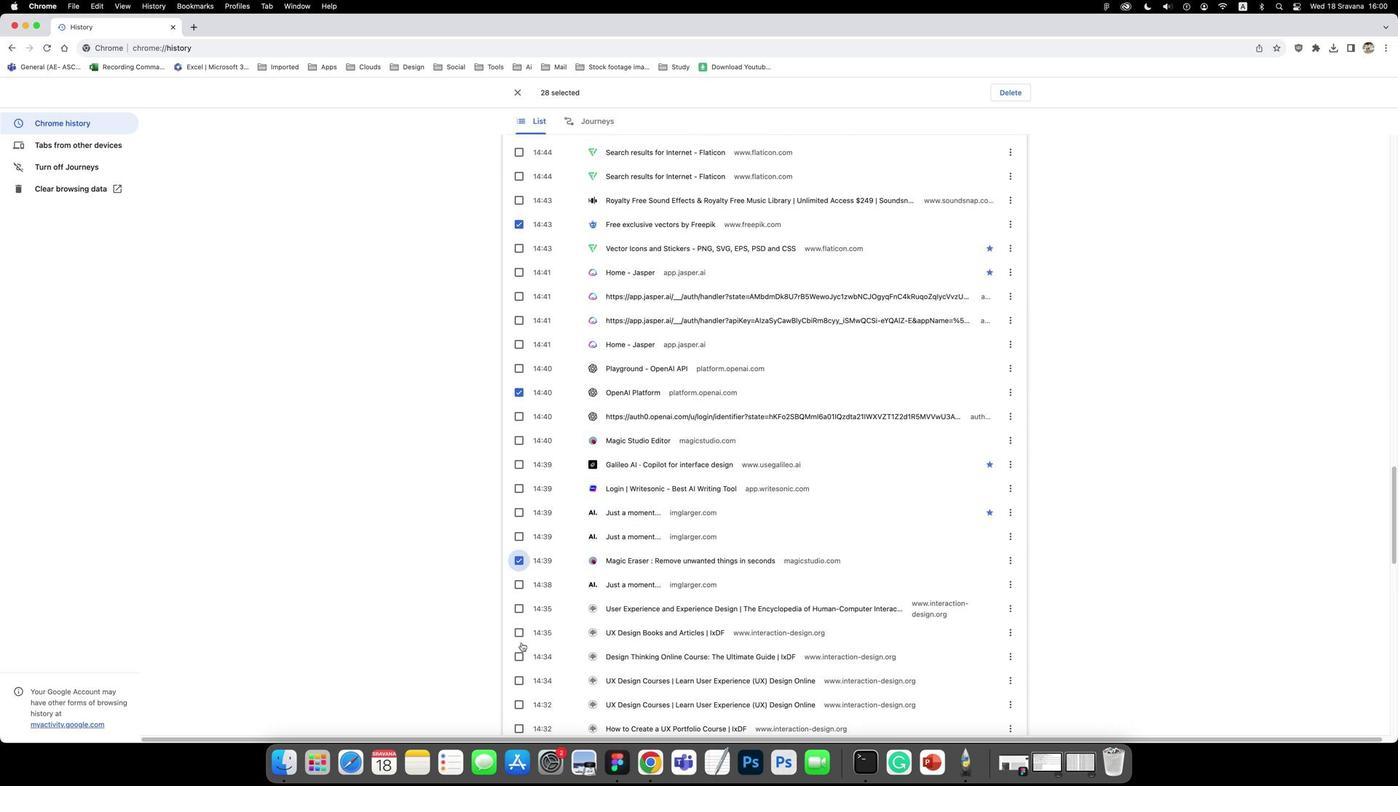 
Action: Mouse scrolled (519, 631) with delta (869, 293)
Screenshot: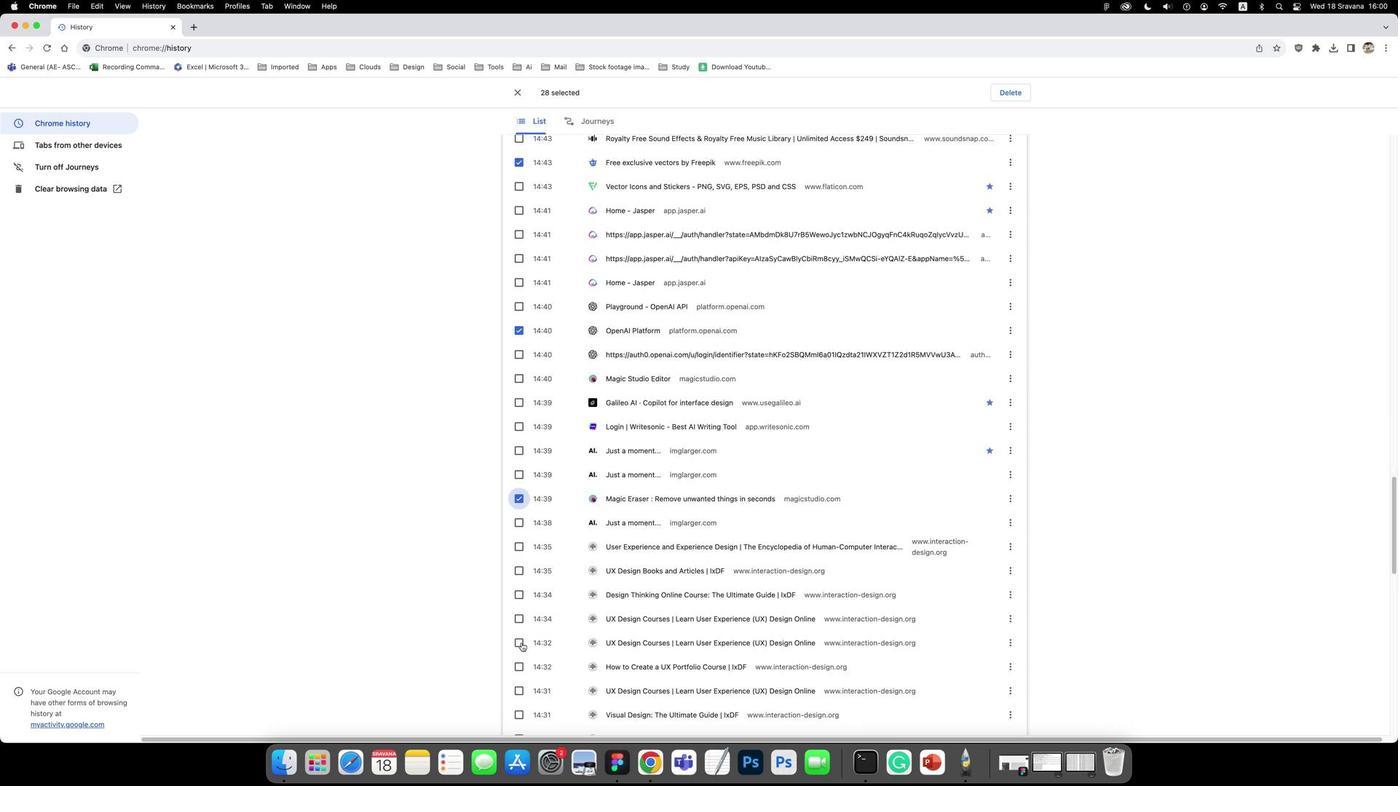 
Action: Mouse scrolled (519, 631) with delta (869, 291)
Screenshot: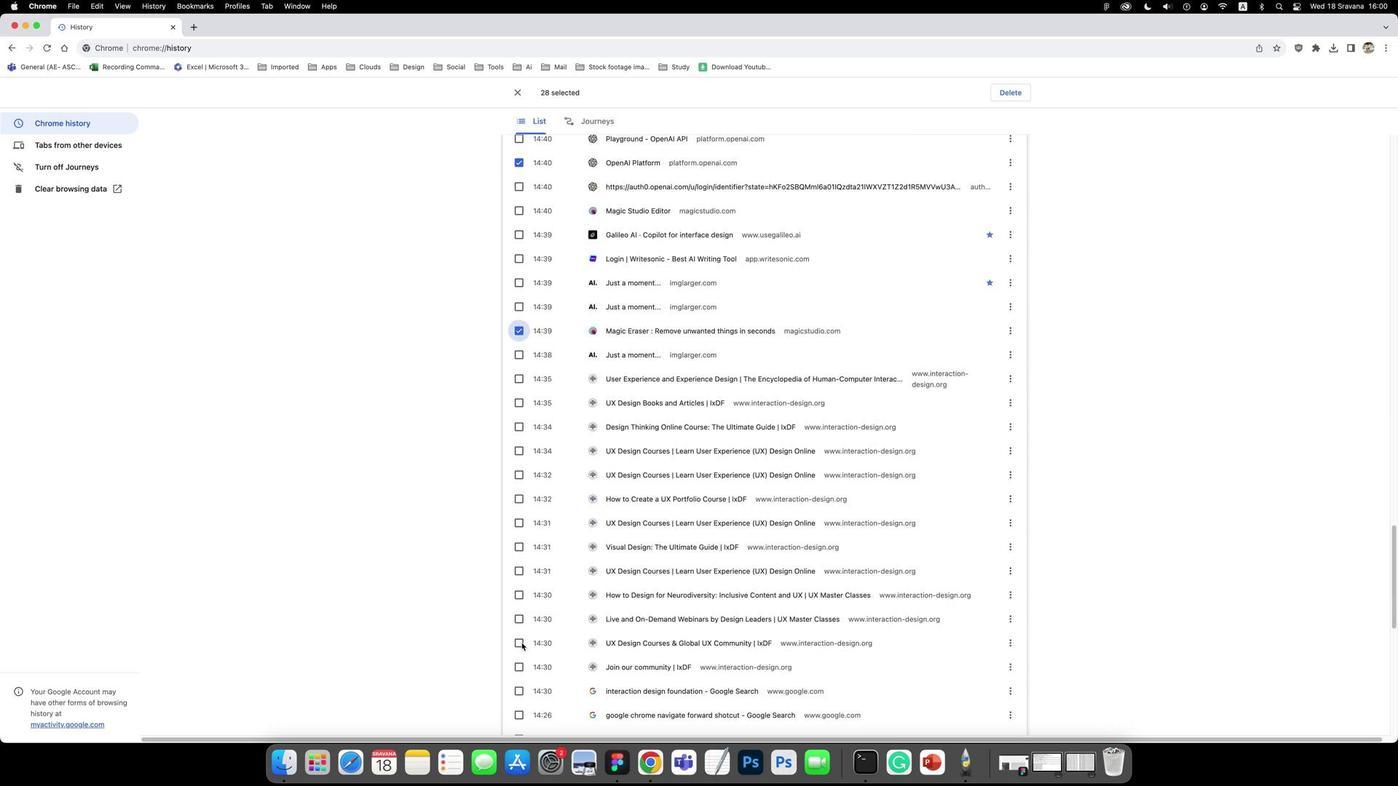 
Action: Mouse scrolled (519, 631) with delta (869, 290)
Screenshot: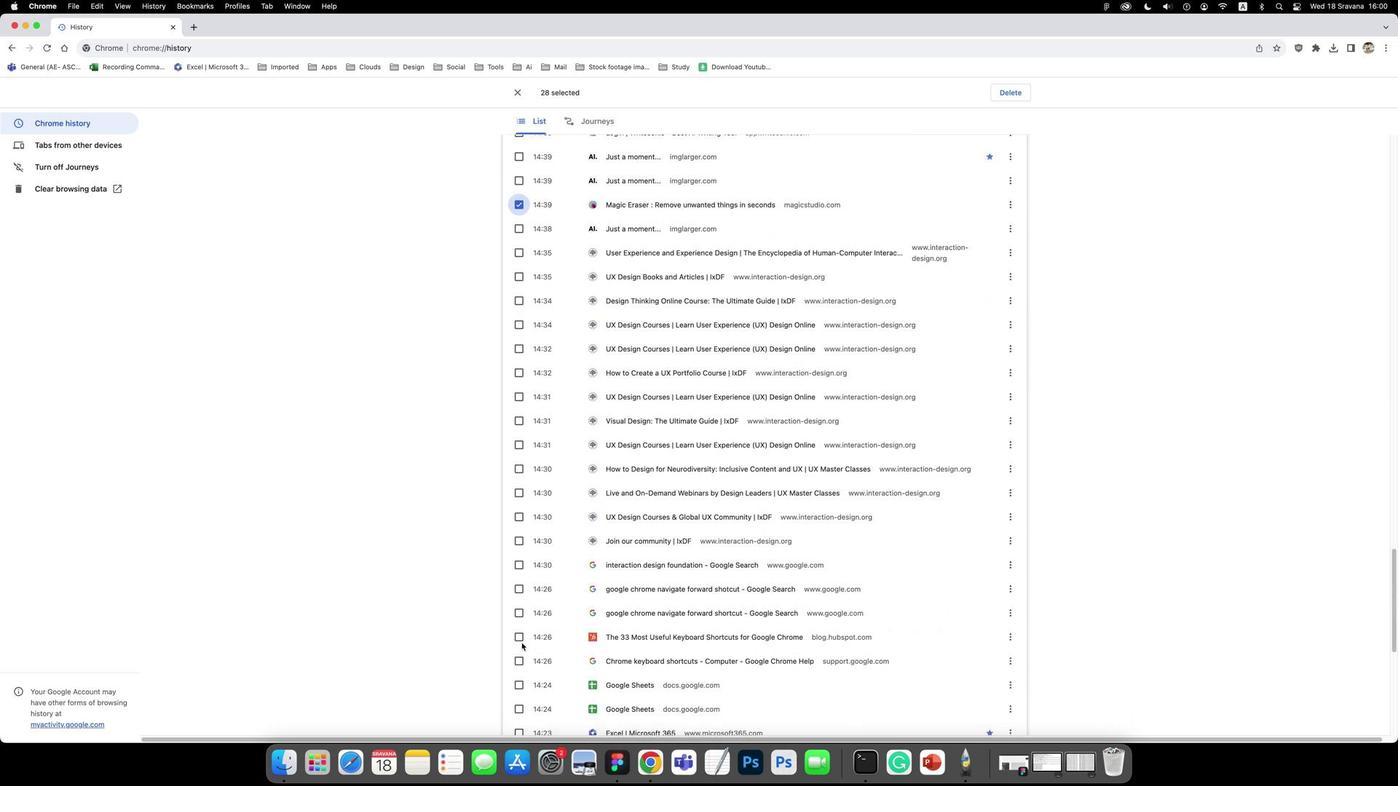 
Action: Mouse pressed left at (519, 631)
Screenshot: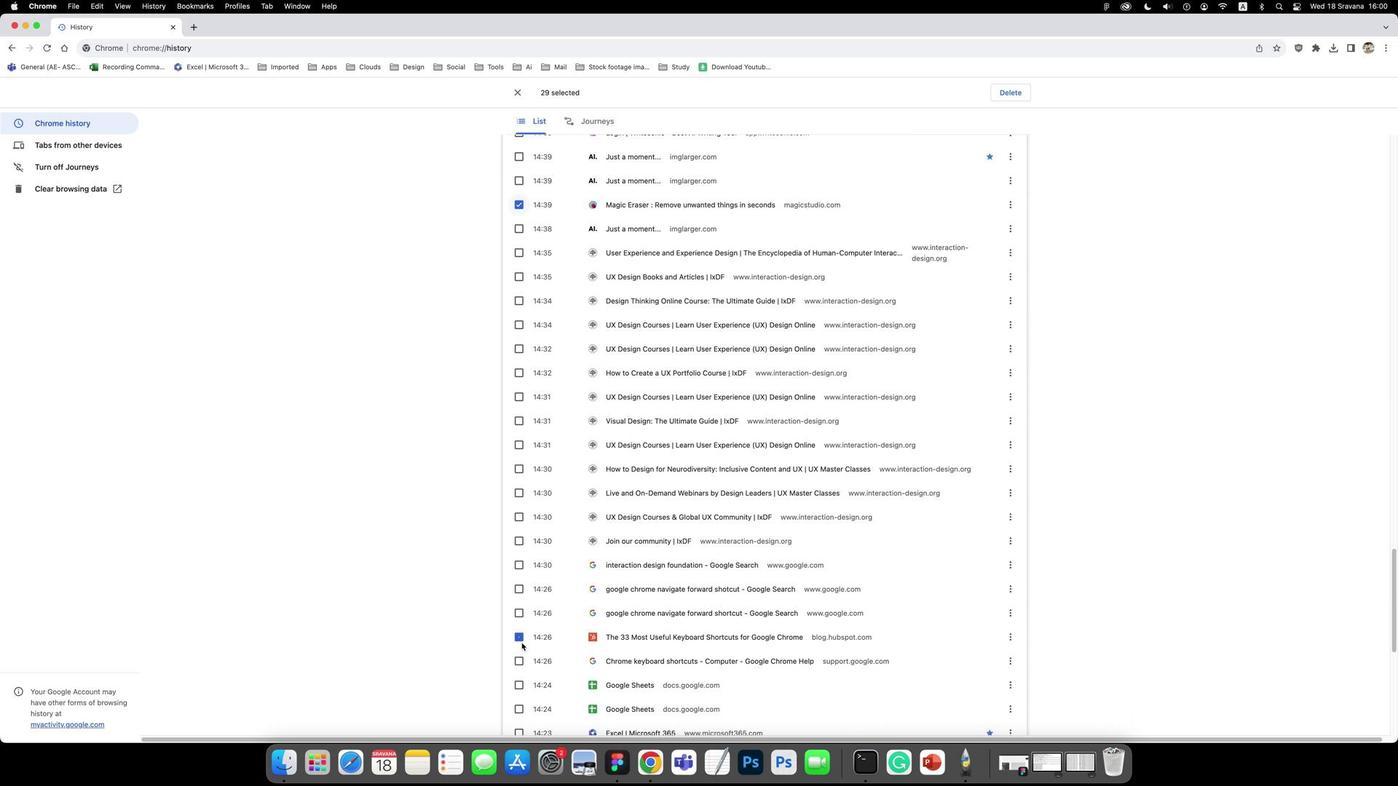 
Action: Mouse moved to (522, 515)
Screenshot: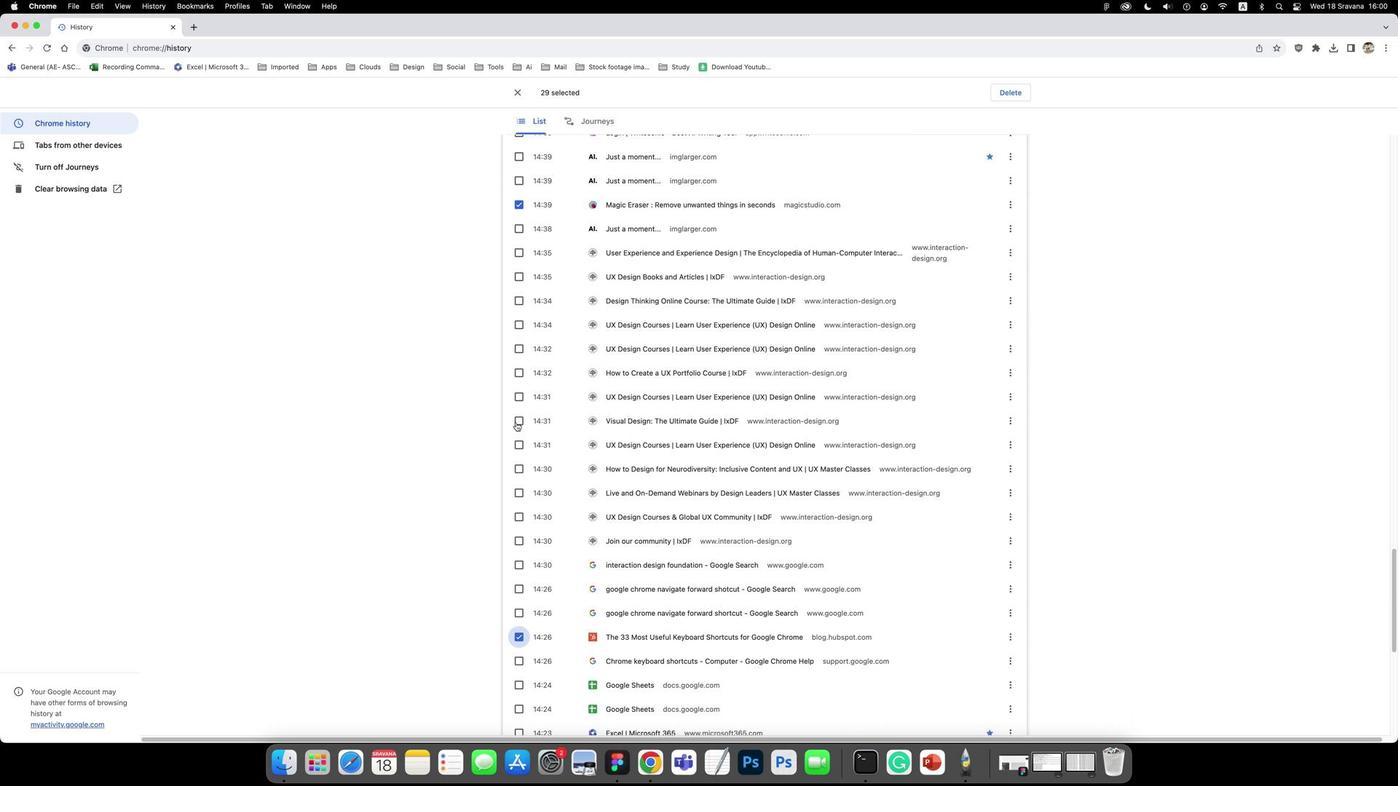 
Action: Mouse pressed left at (522, 515)
Screenshot: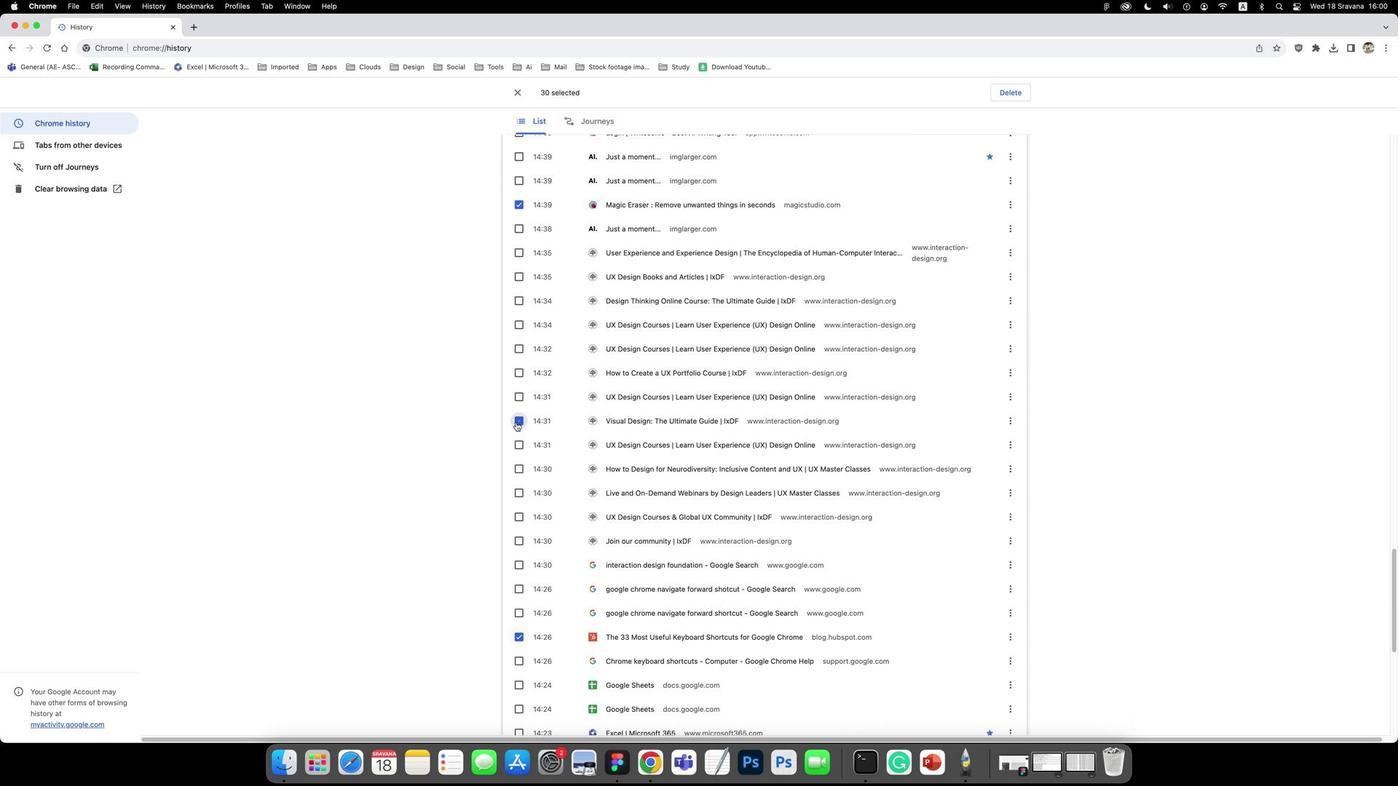 
Action: Mouse moved to (509, 584)
Screenshot: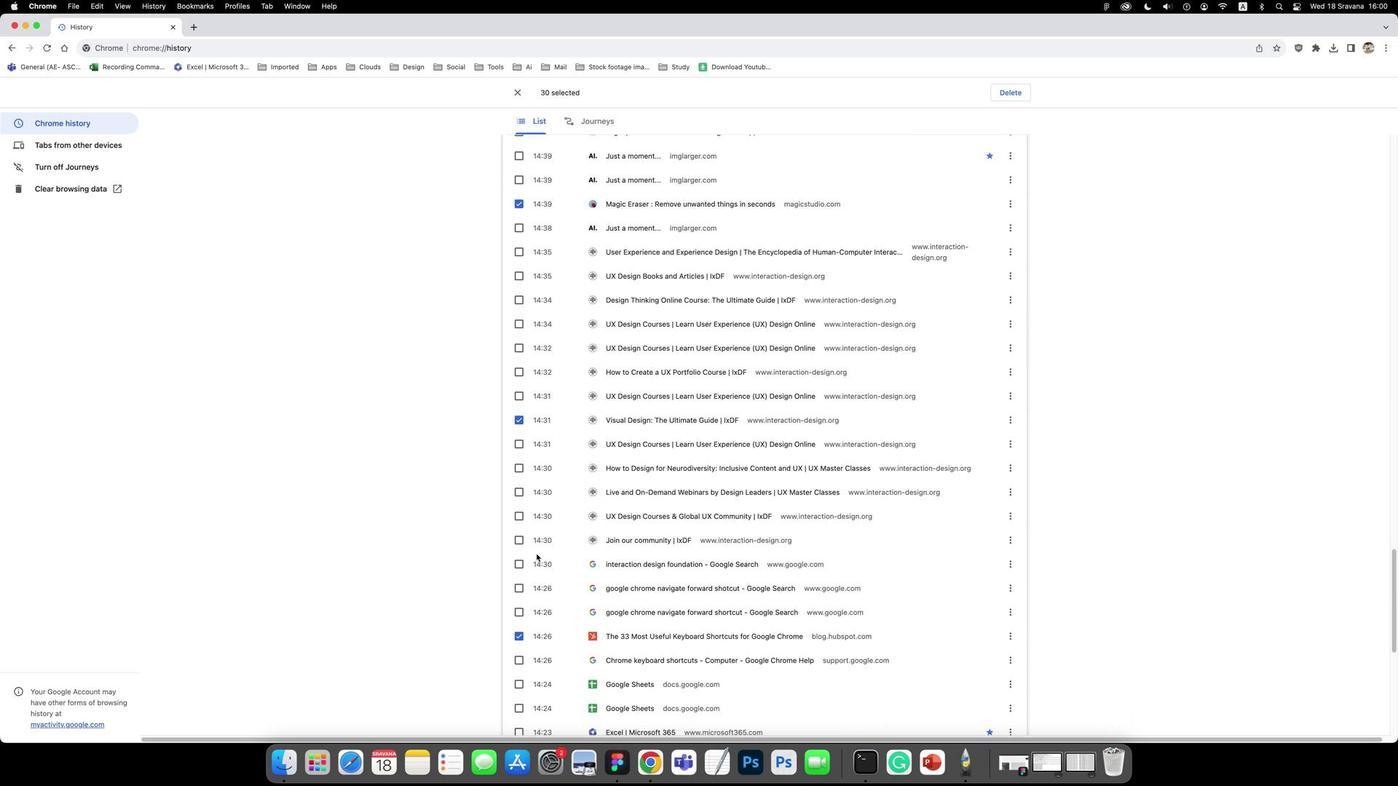 
Action: Mouse scrolled (509, 584) with delta (869, 293)
Screenshot: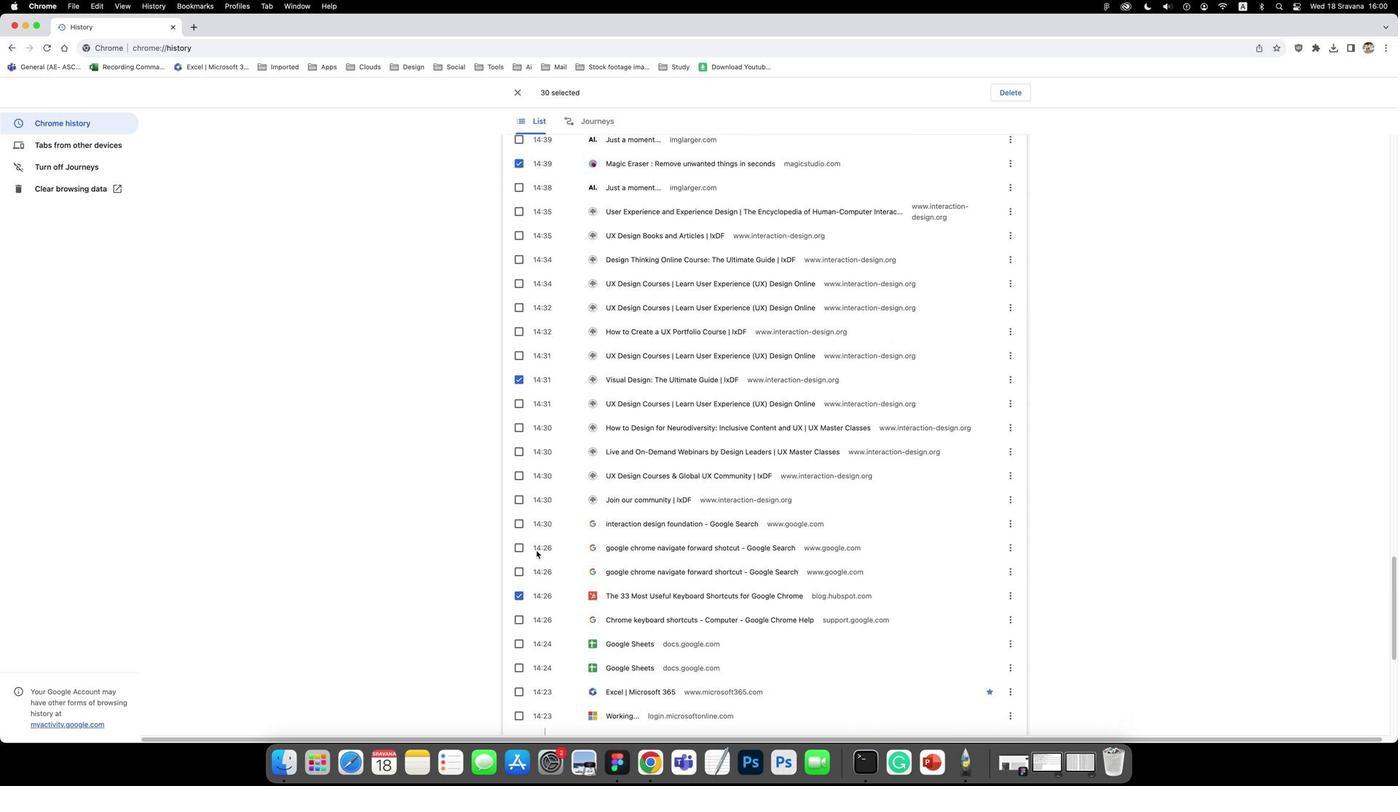 
Action: Mouse scrolled (509, 584) with delta (869, 293)
Screenshot: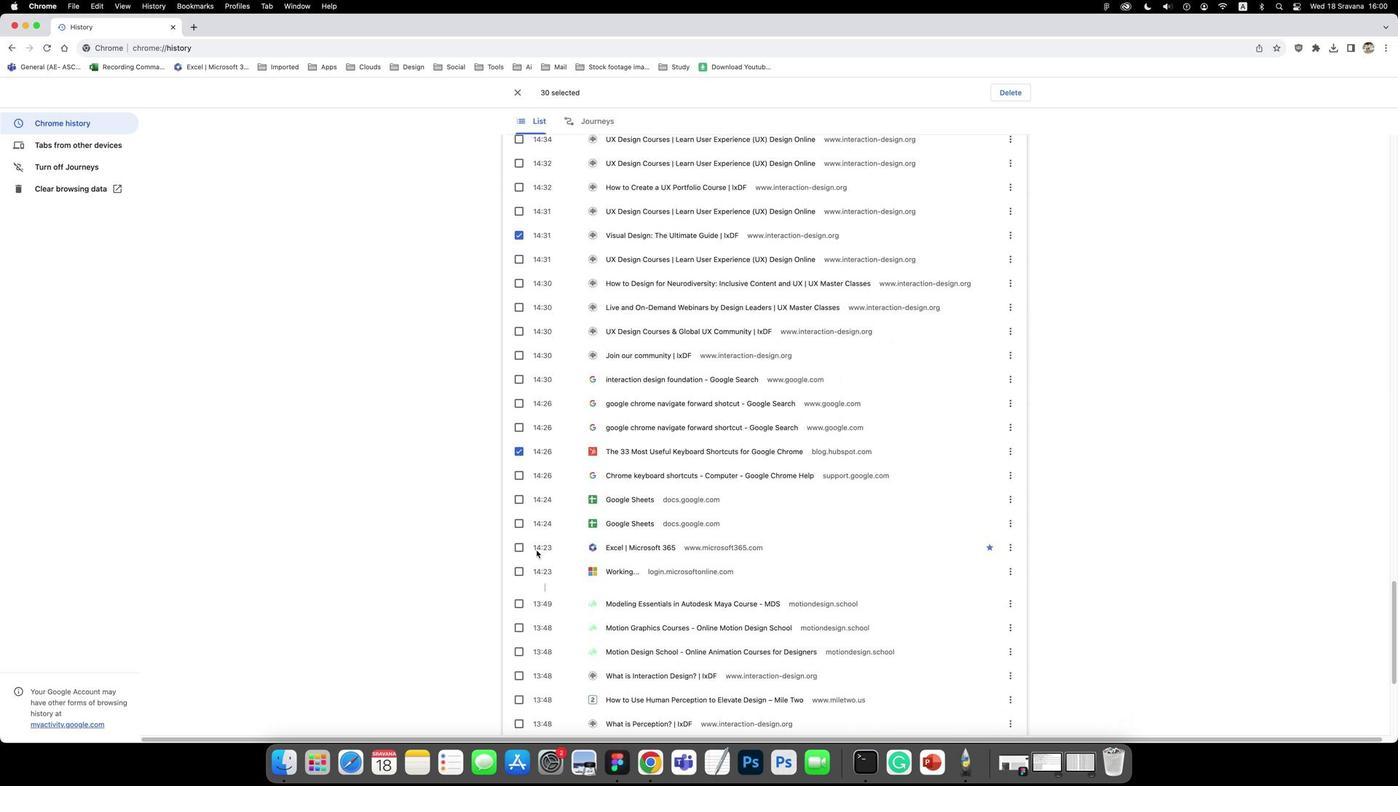 
Action: Mouse moved to (509, 584)
Screenshot: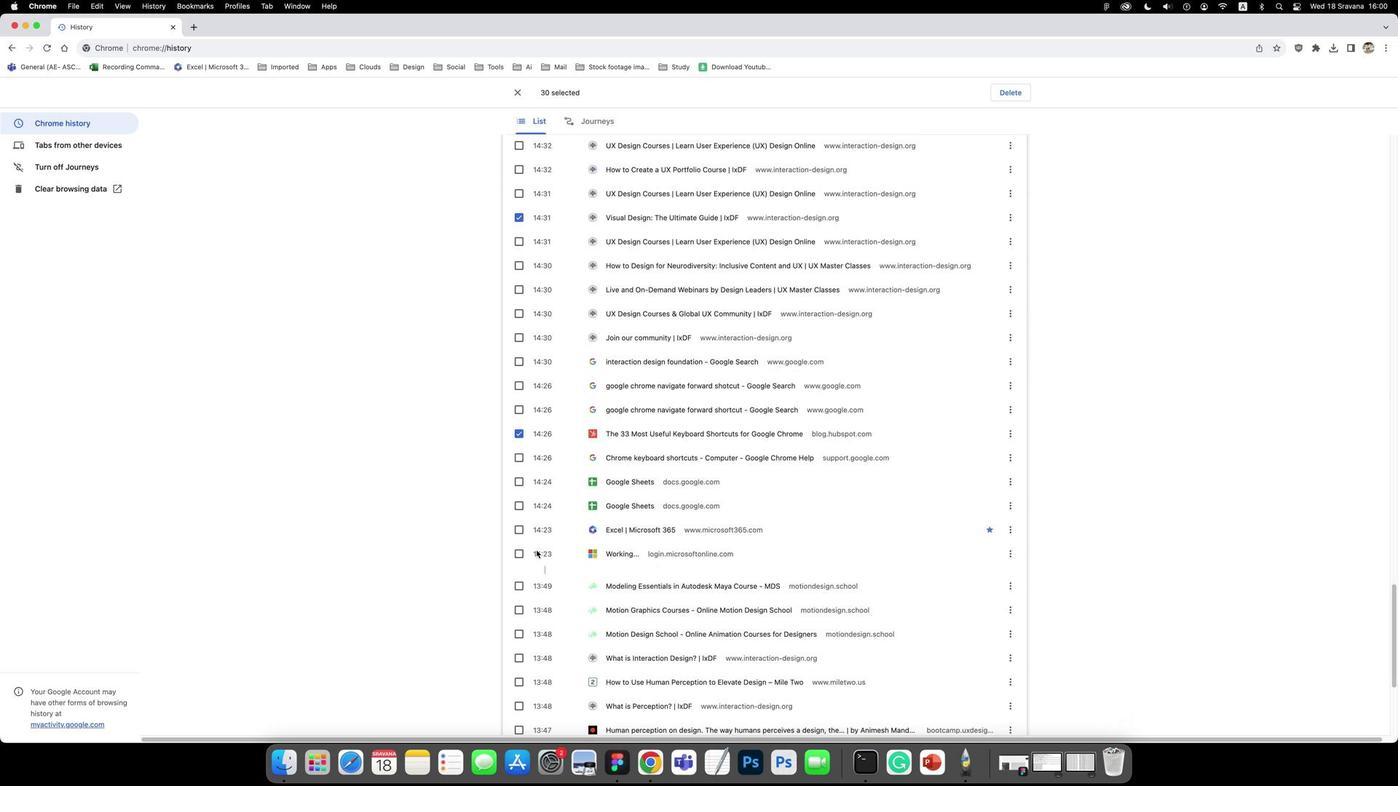 
Action: Mouse scrolled (509, 584) with delta (869, 291)
Screenshot: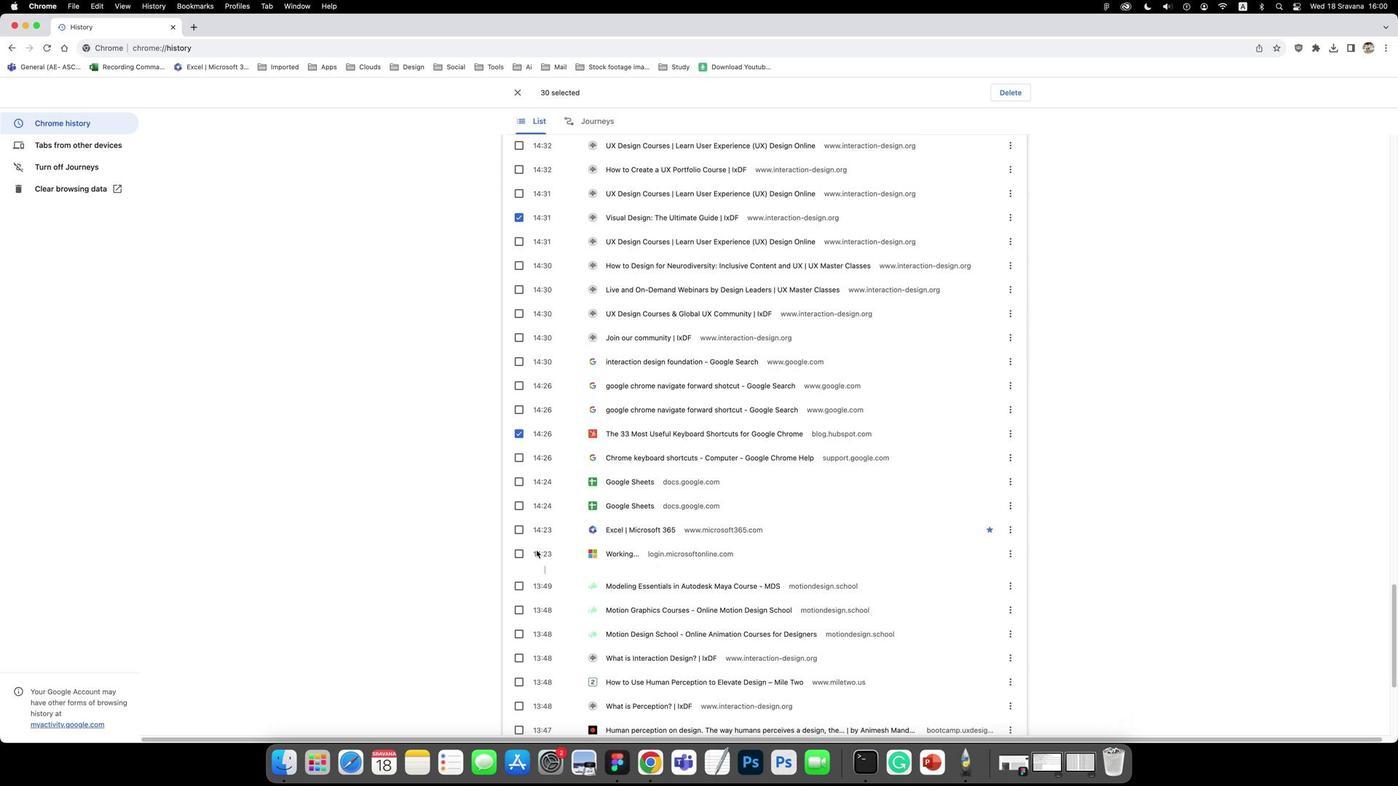 
Action: Mouse moved to (509, 582)
Screenshot: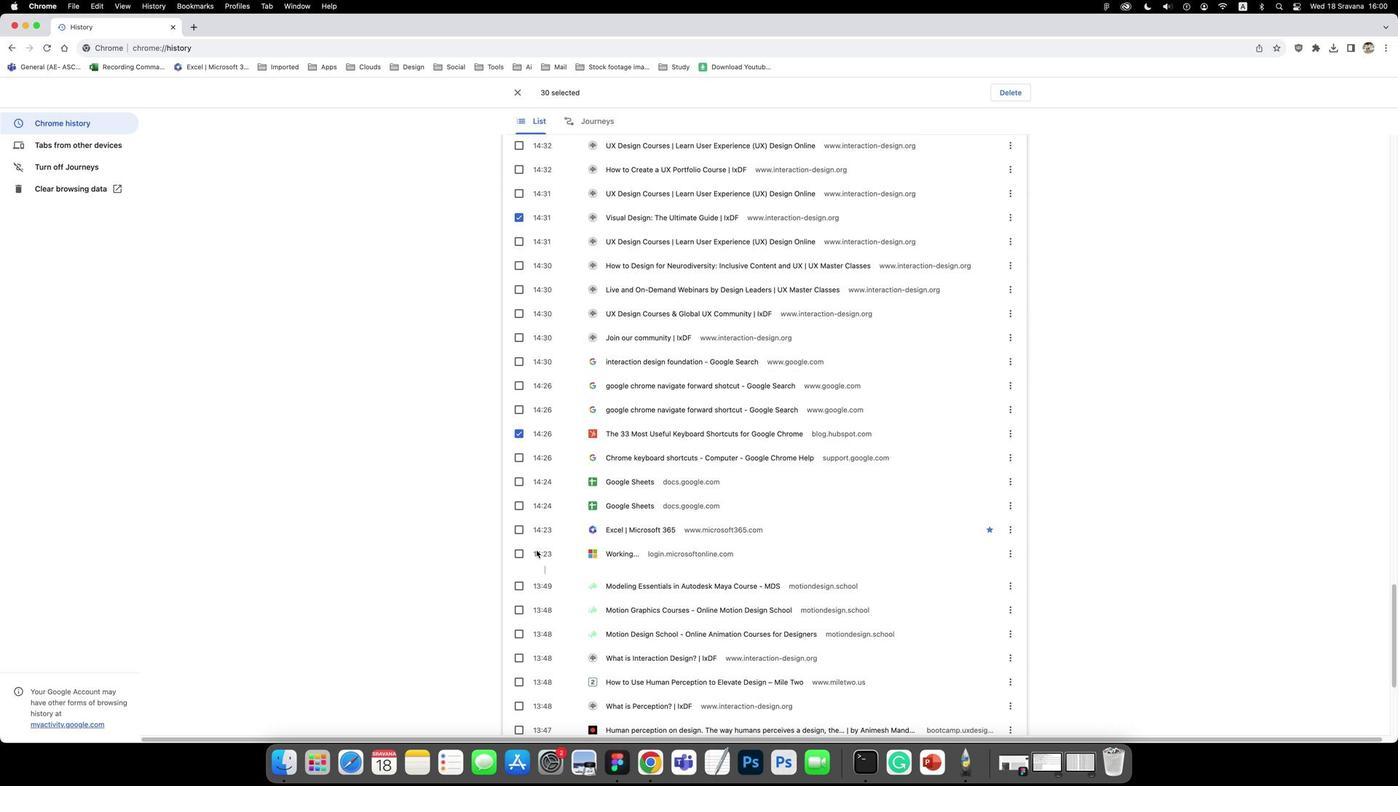 
Action: Mouse scrolled (509, 582) with delta (869, 293)
Screenshot: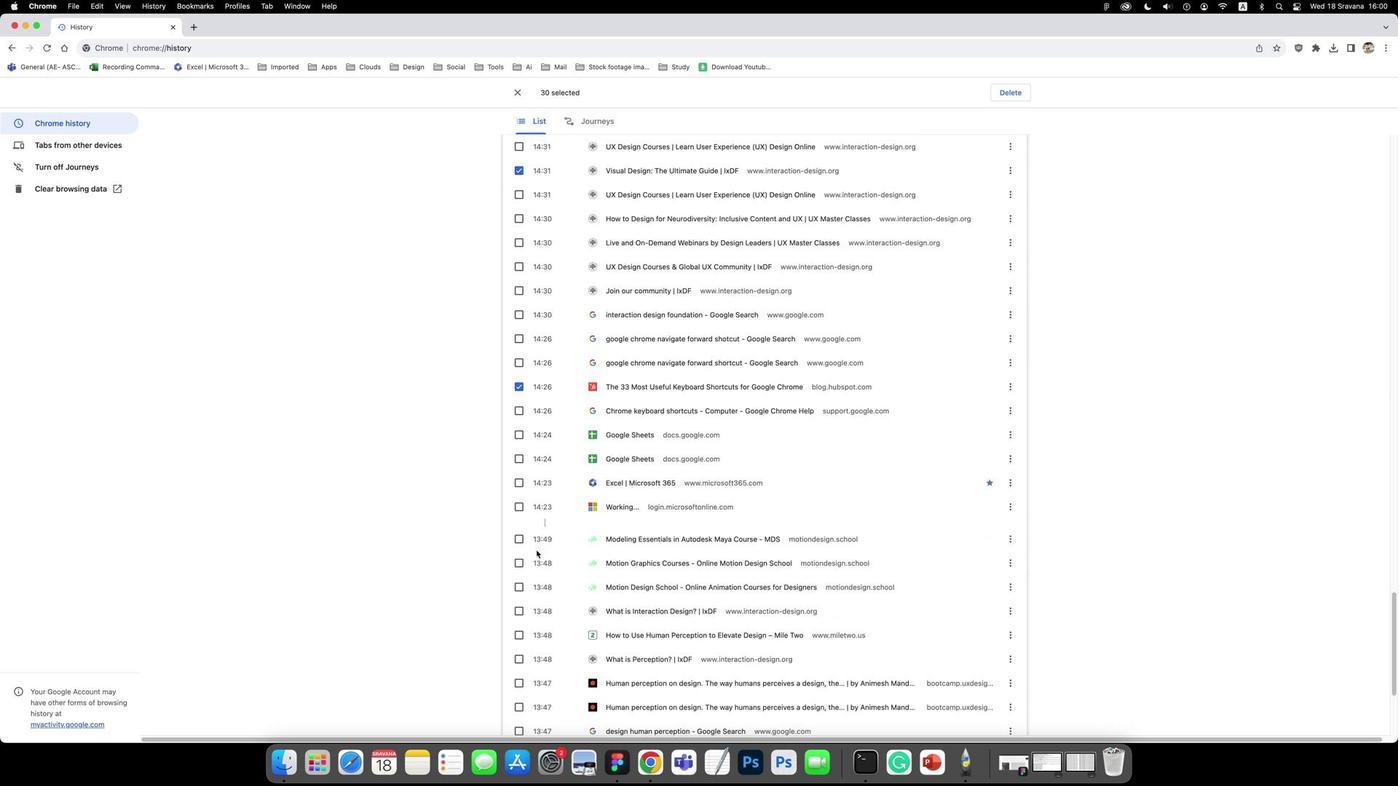
Action: Mouse scrolled (509, 582) with delta (869, 293)
Screenshot: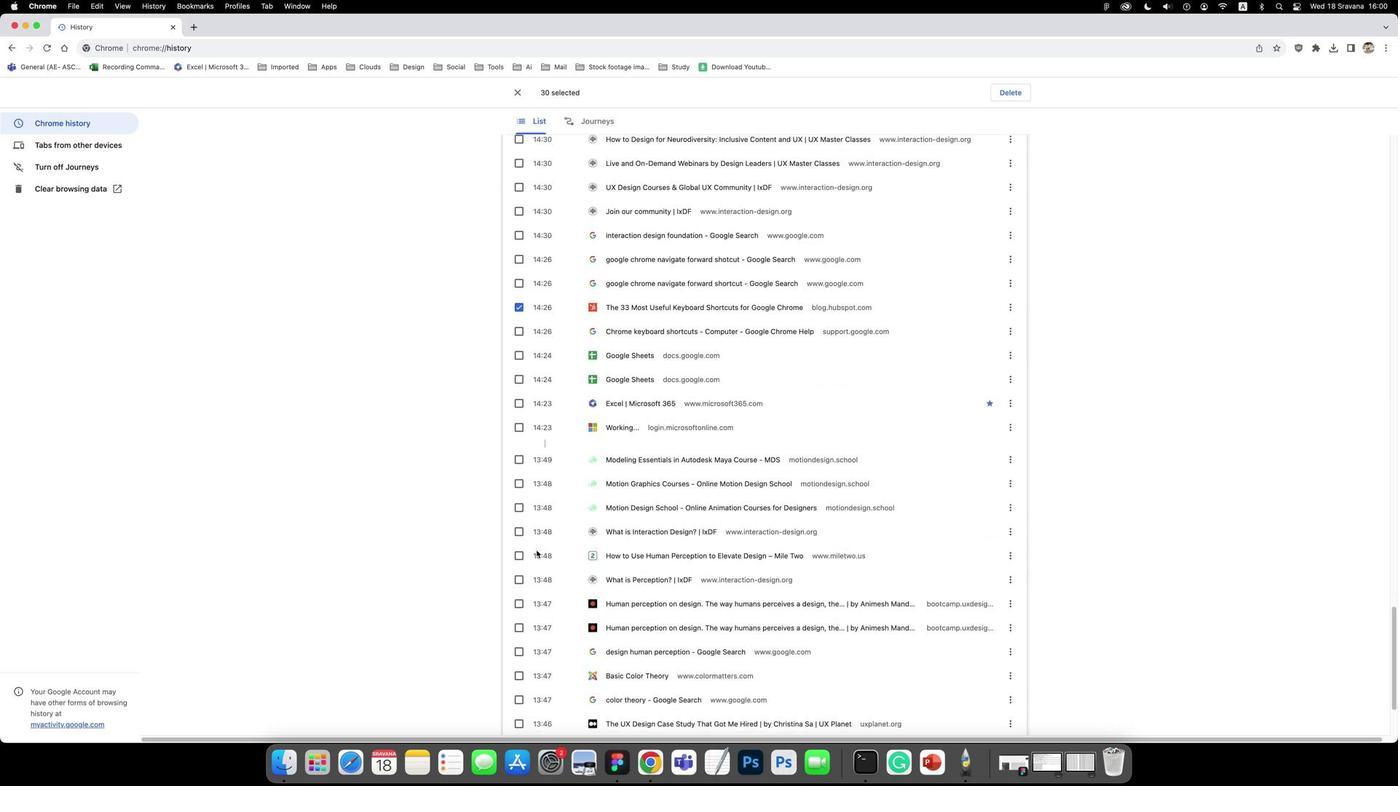
Action: Mouse scrolled (509, 582) with delta (869, 292)
Screenshot: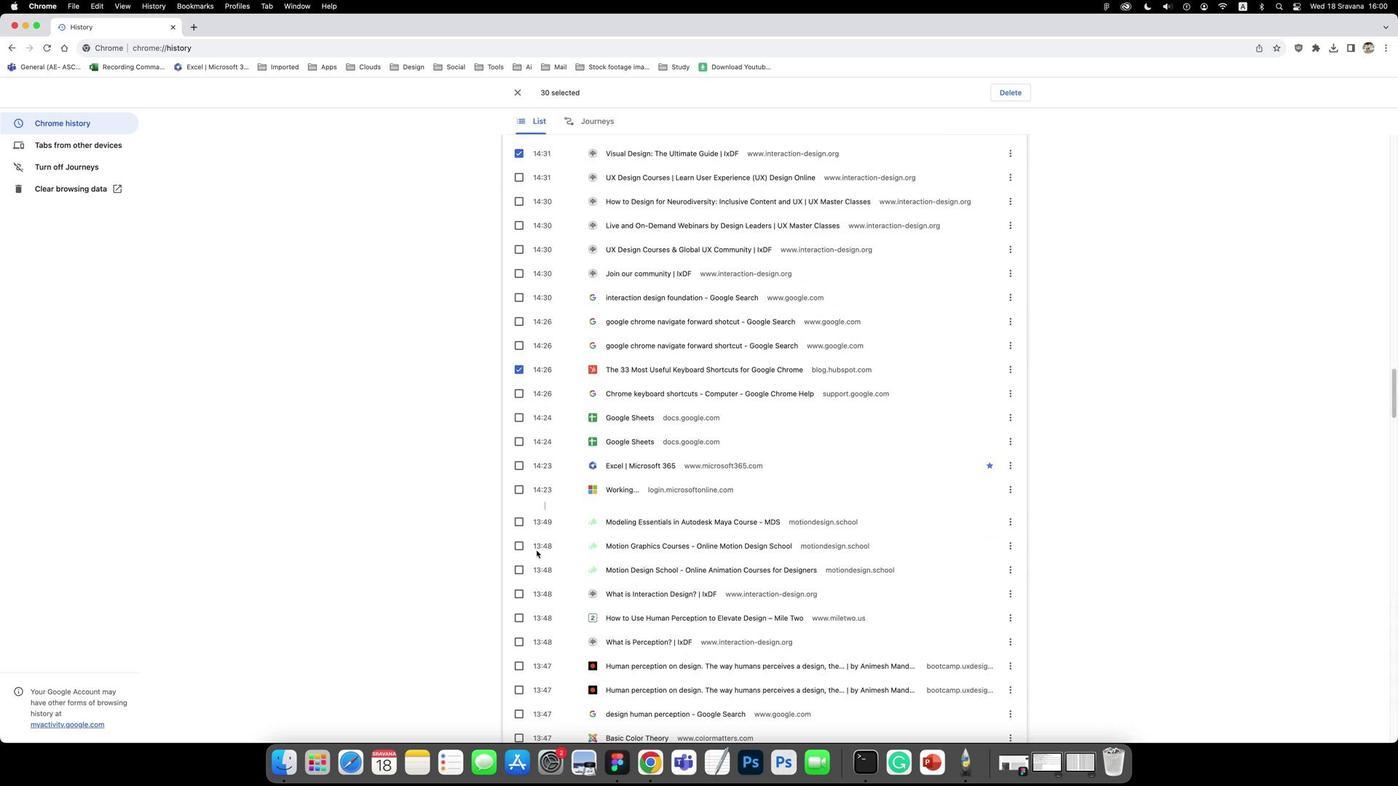 
Action: Mouse moved to (523, 550)
Screenshot: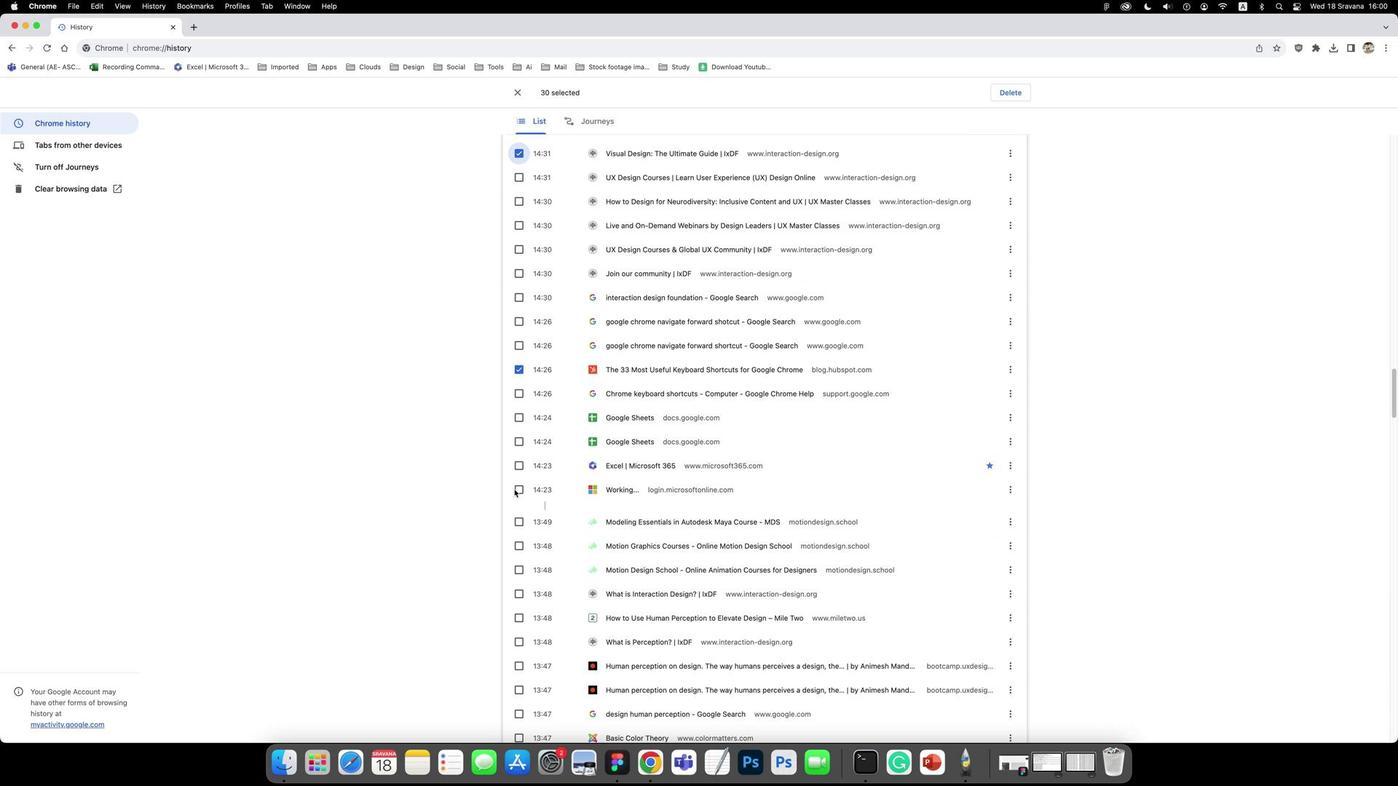 
Action: Mouse pressed left at (523, 550)
Screenshot: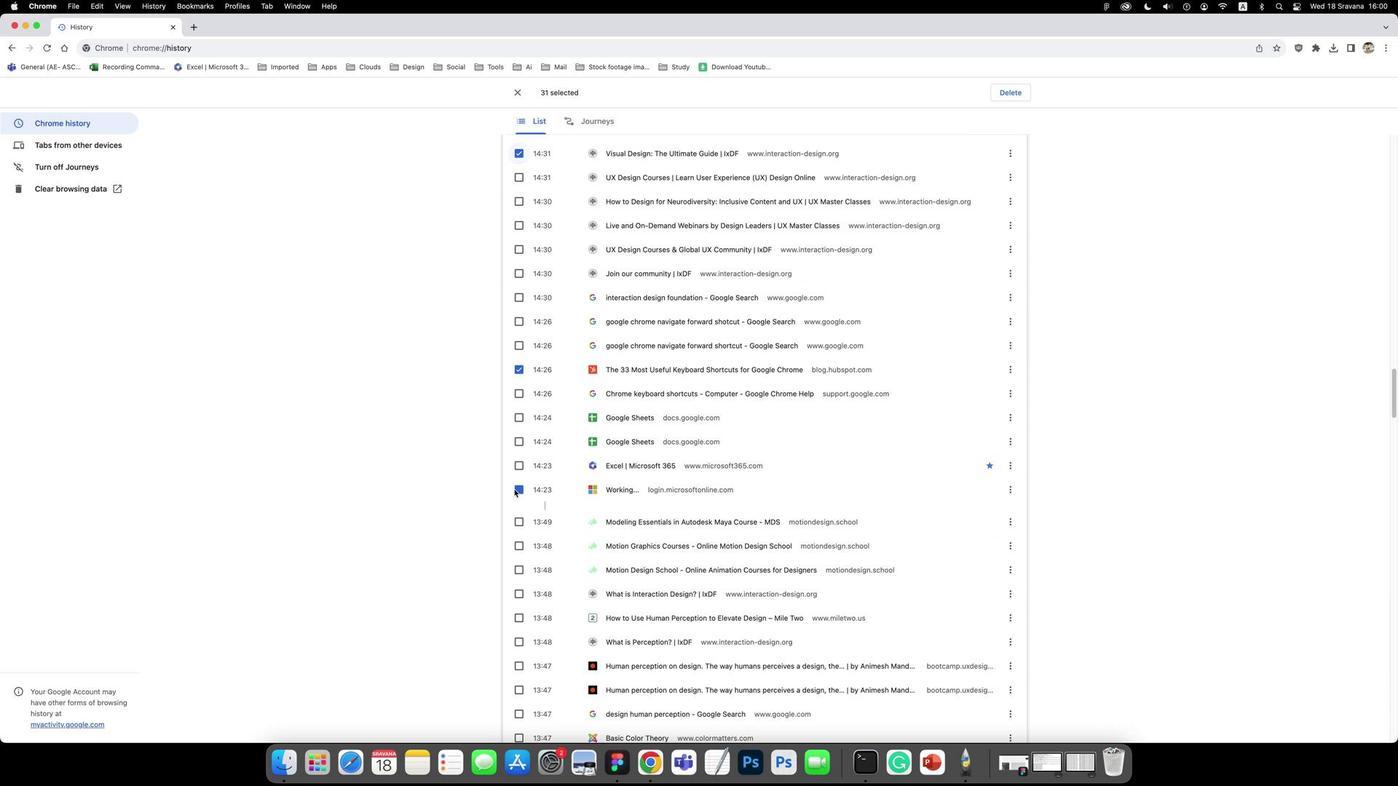 
Action: Mouse moved to (521, 584)
Screenshot: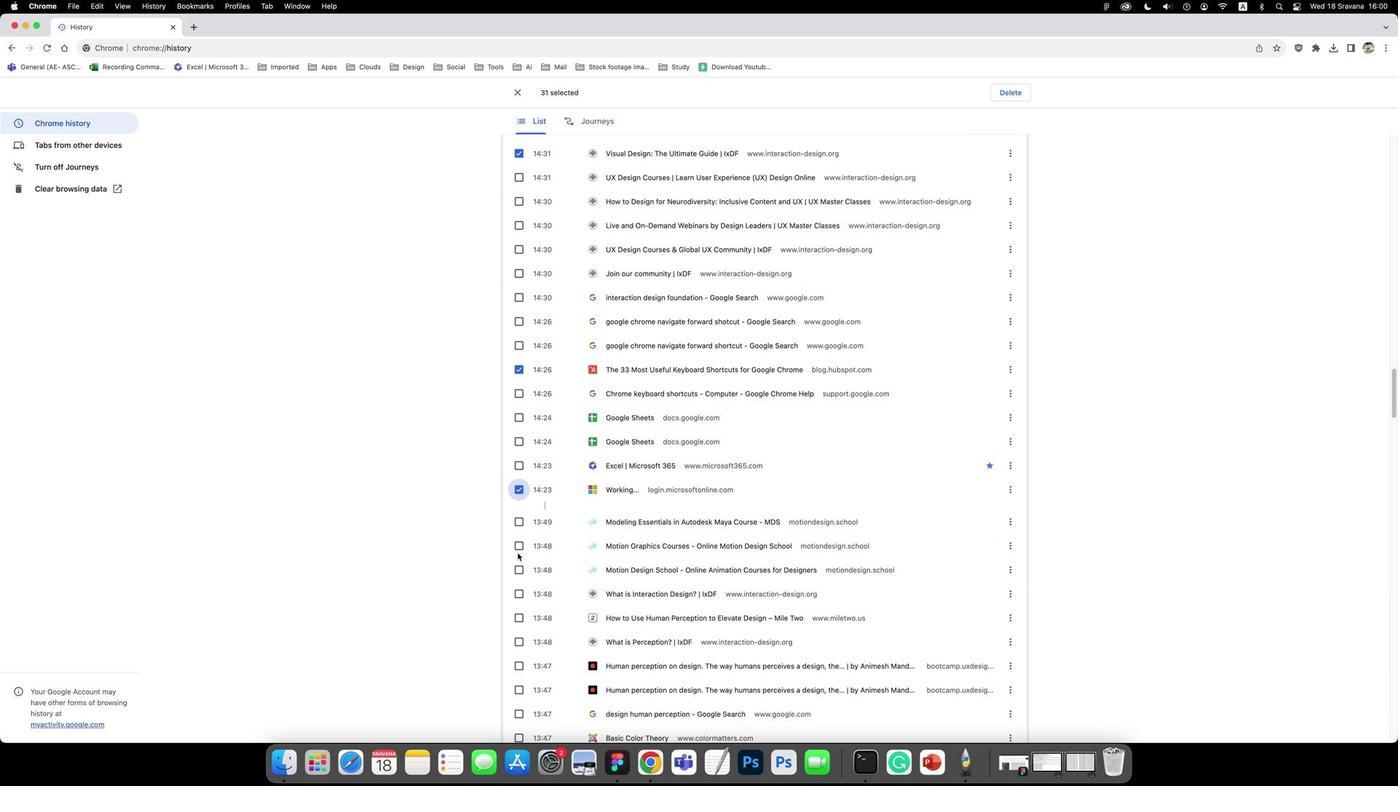 
Action: Mouse pressed left at (521, 584)
Screenshot: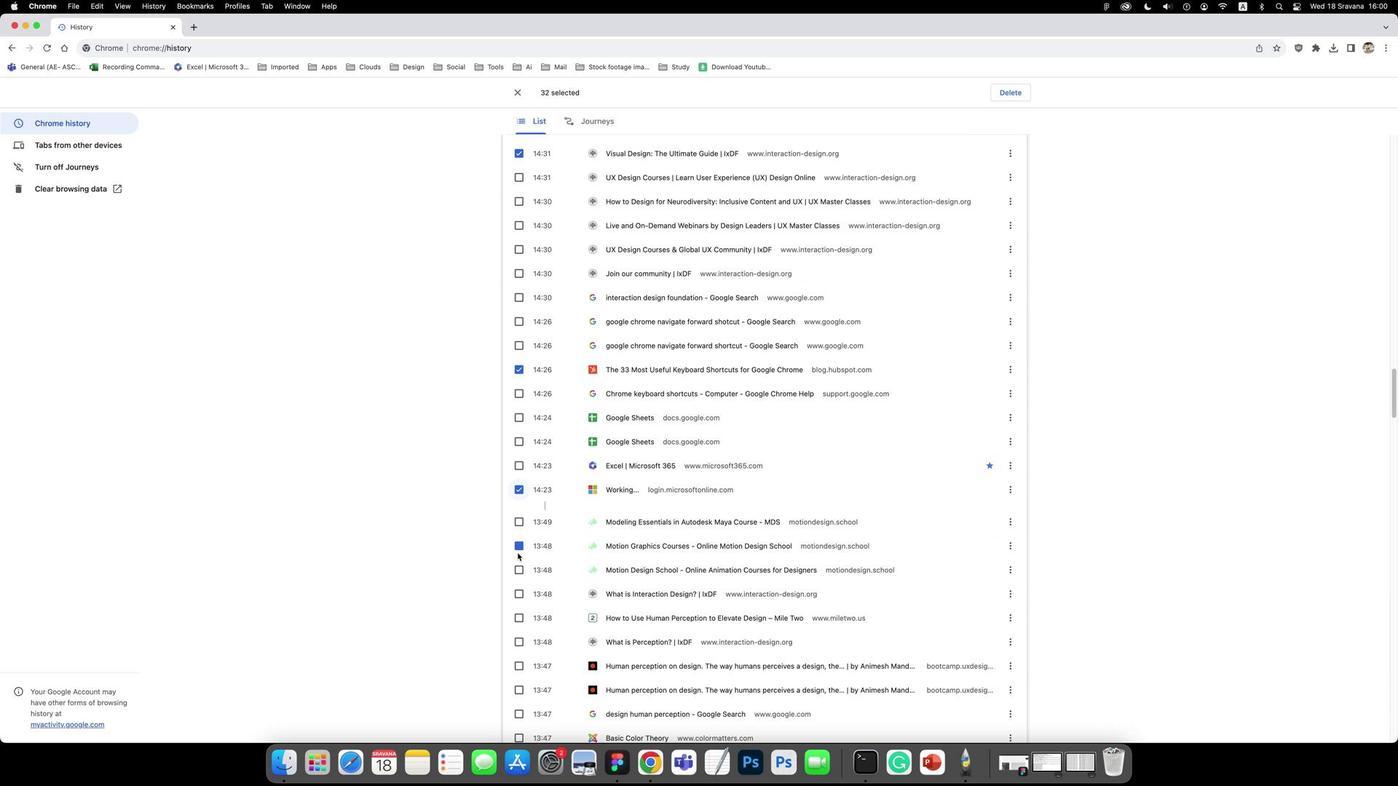 
Action: Mouse moved to (519, 591)
Screenshot: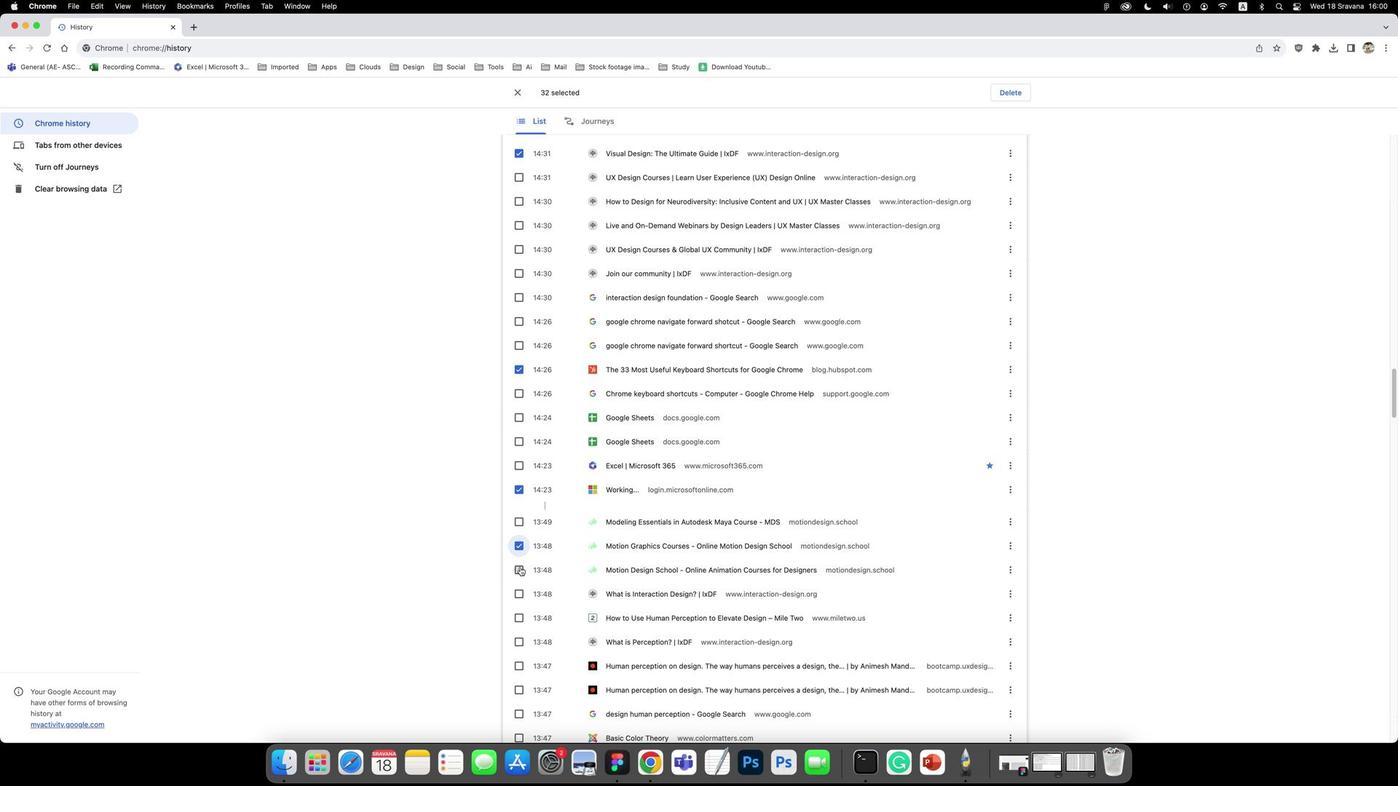 
Action: Mouse pressed left at (519, 591)
Screenshot: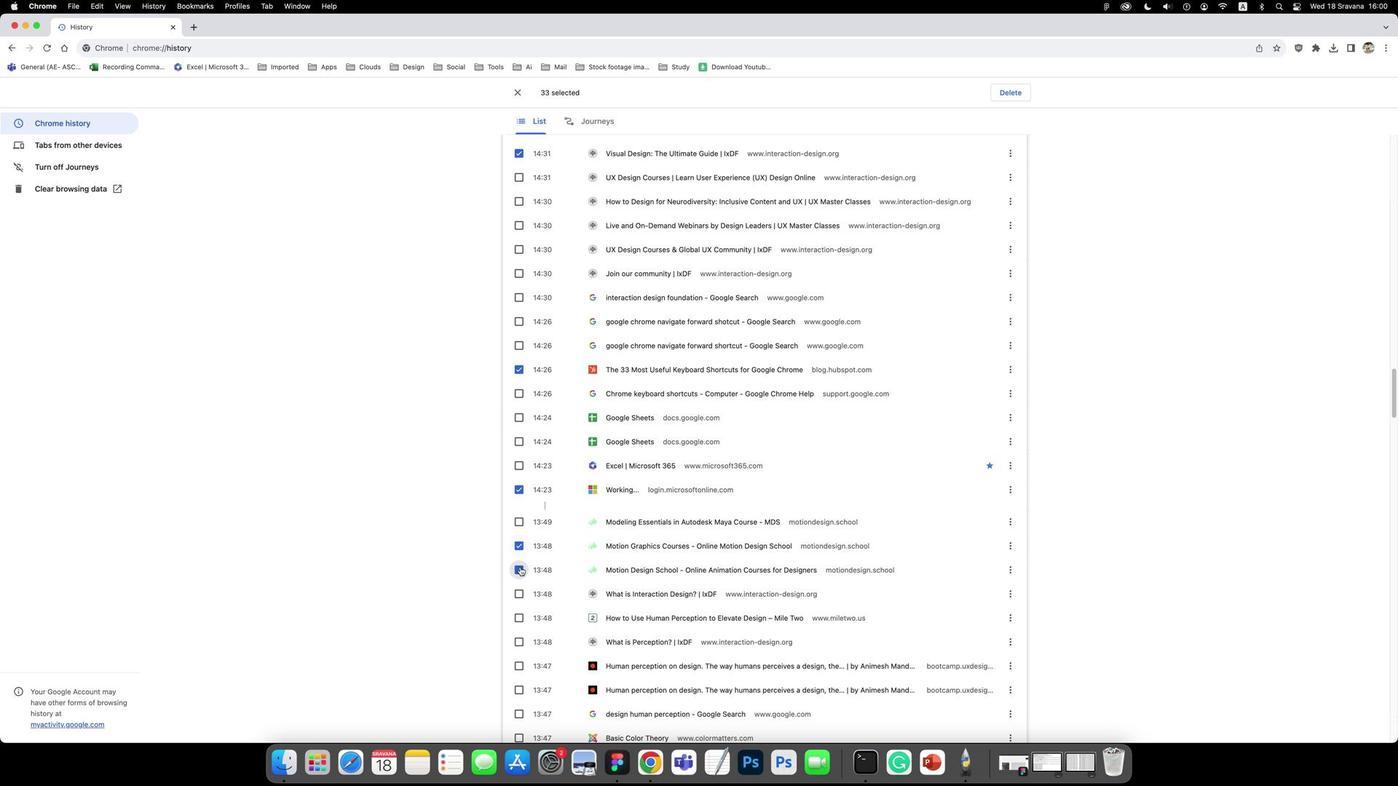 
Action: Mouse moved to (519, 645)
Screenshot: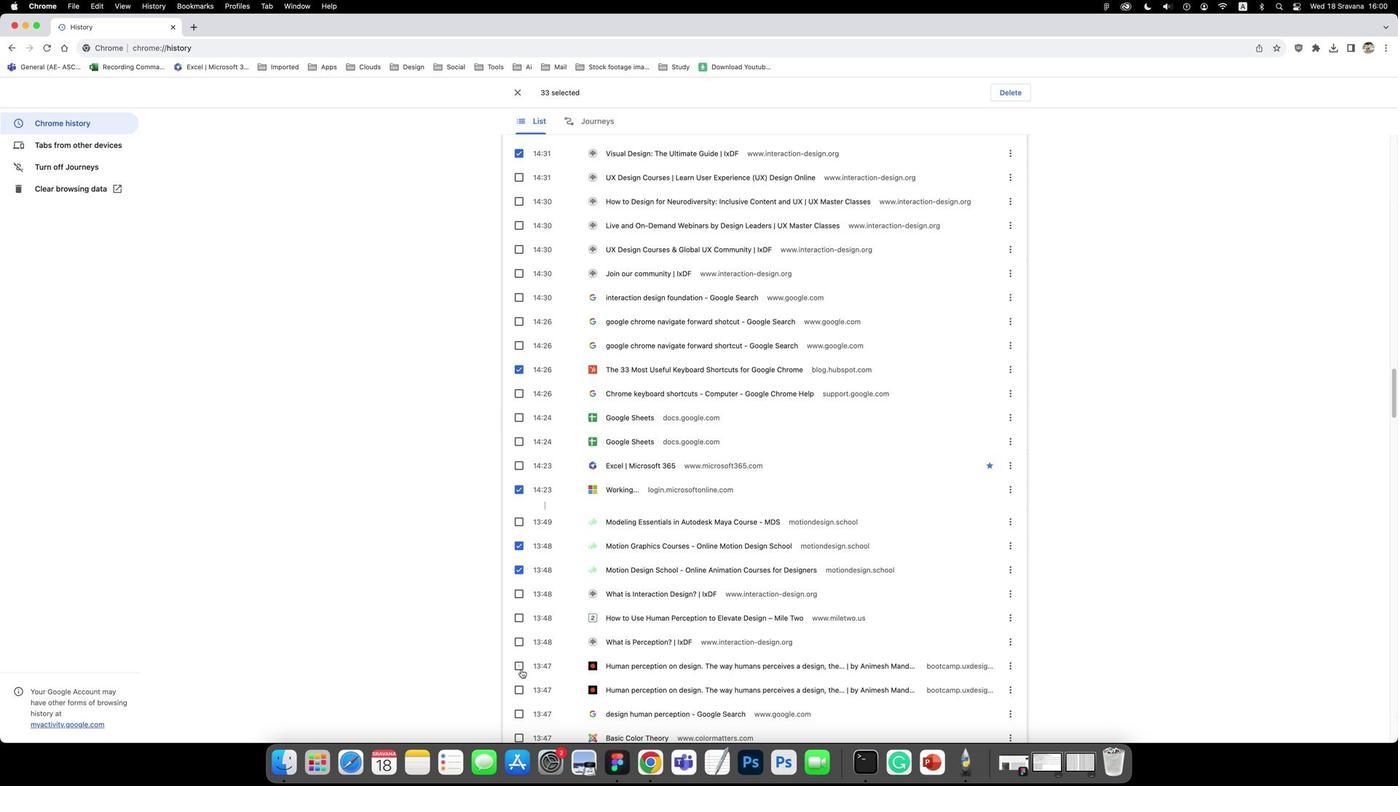 
Action: Mouse pressed left at (519, 645)
Screenshot: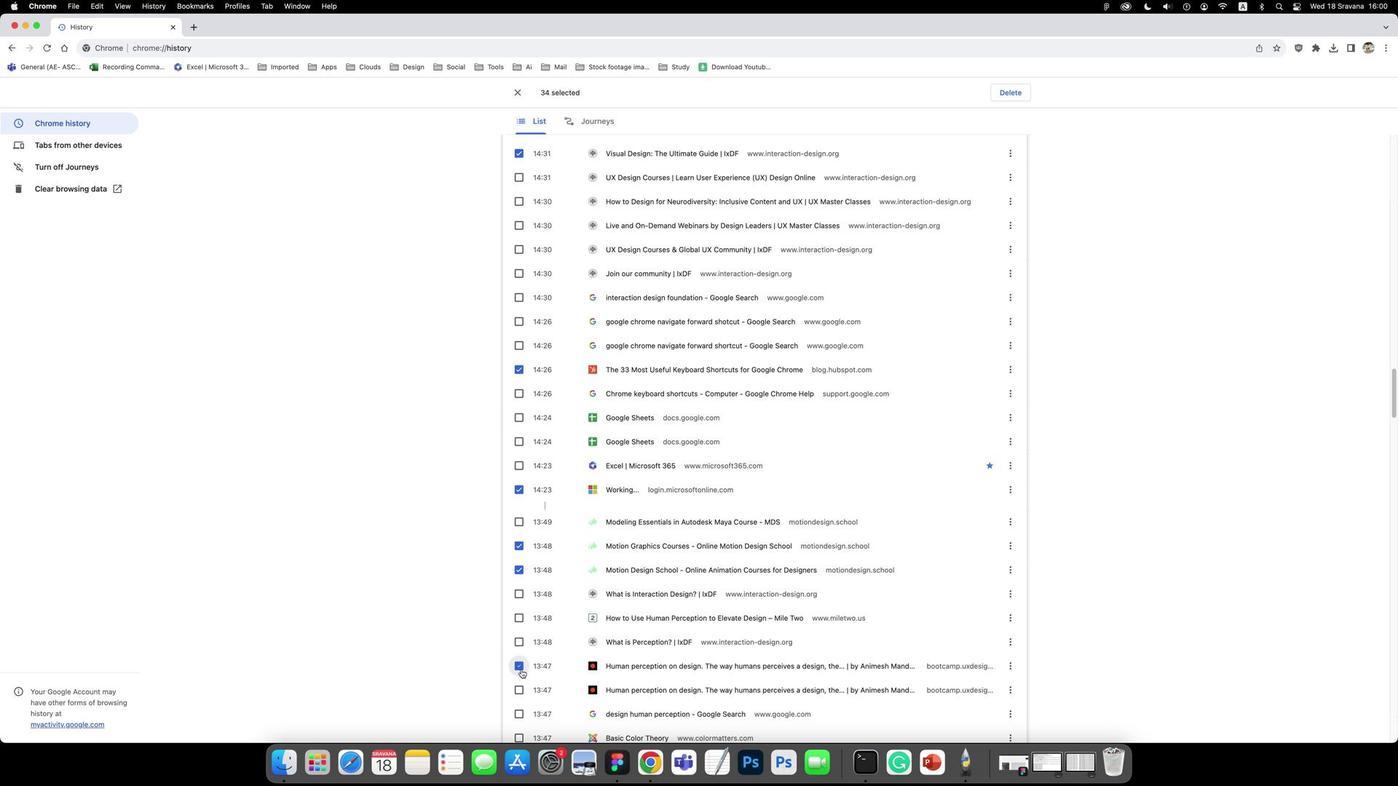
Action: Mouse scrolled (519, 645) with delta (869, 293)
Screenshot: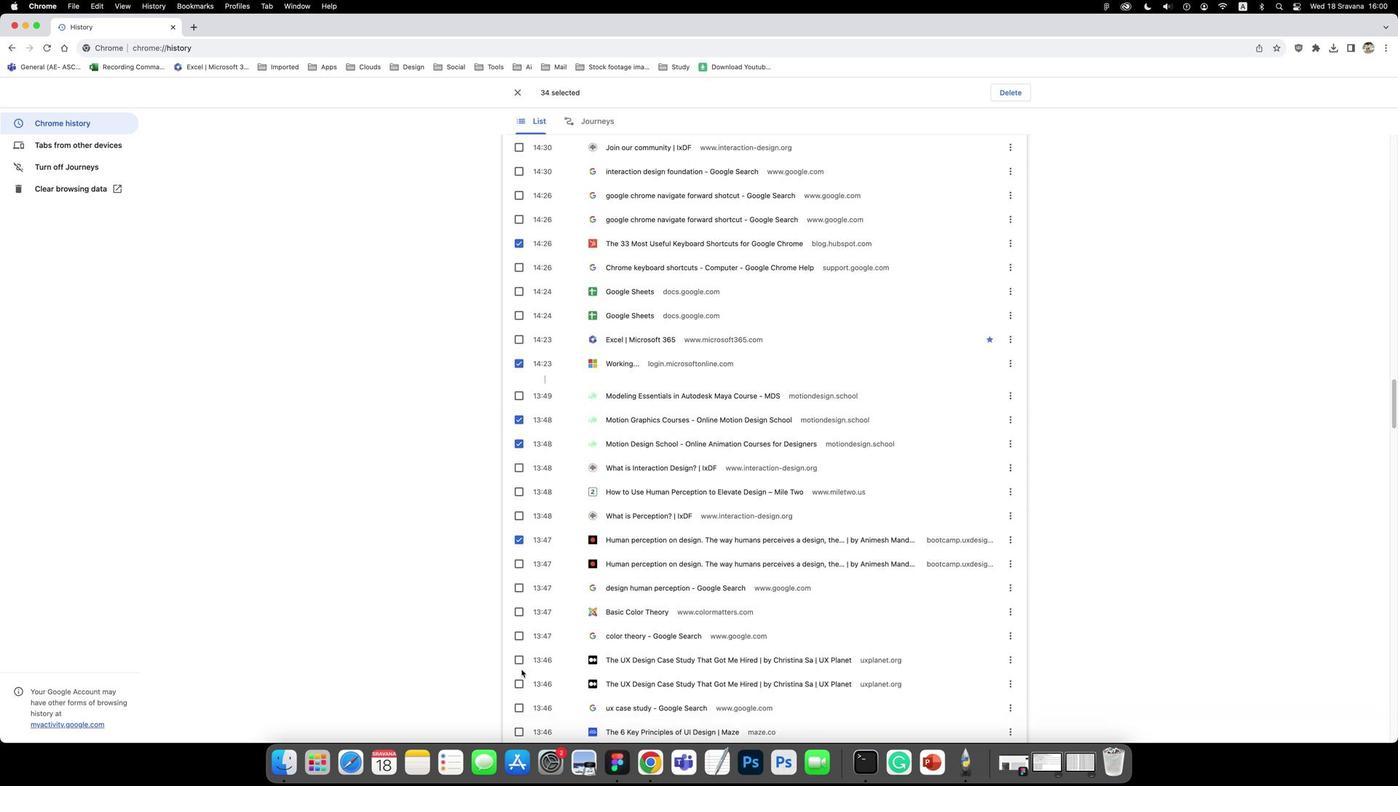
Action: Mouse scrolled (519, 645) with delta (869, 293)
Screenshot: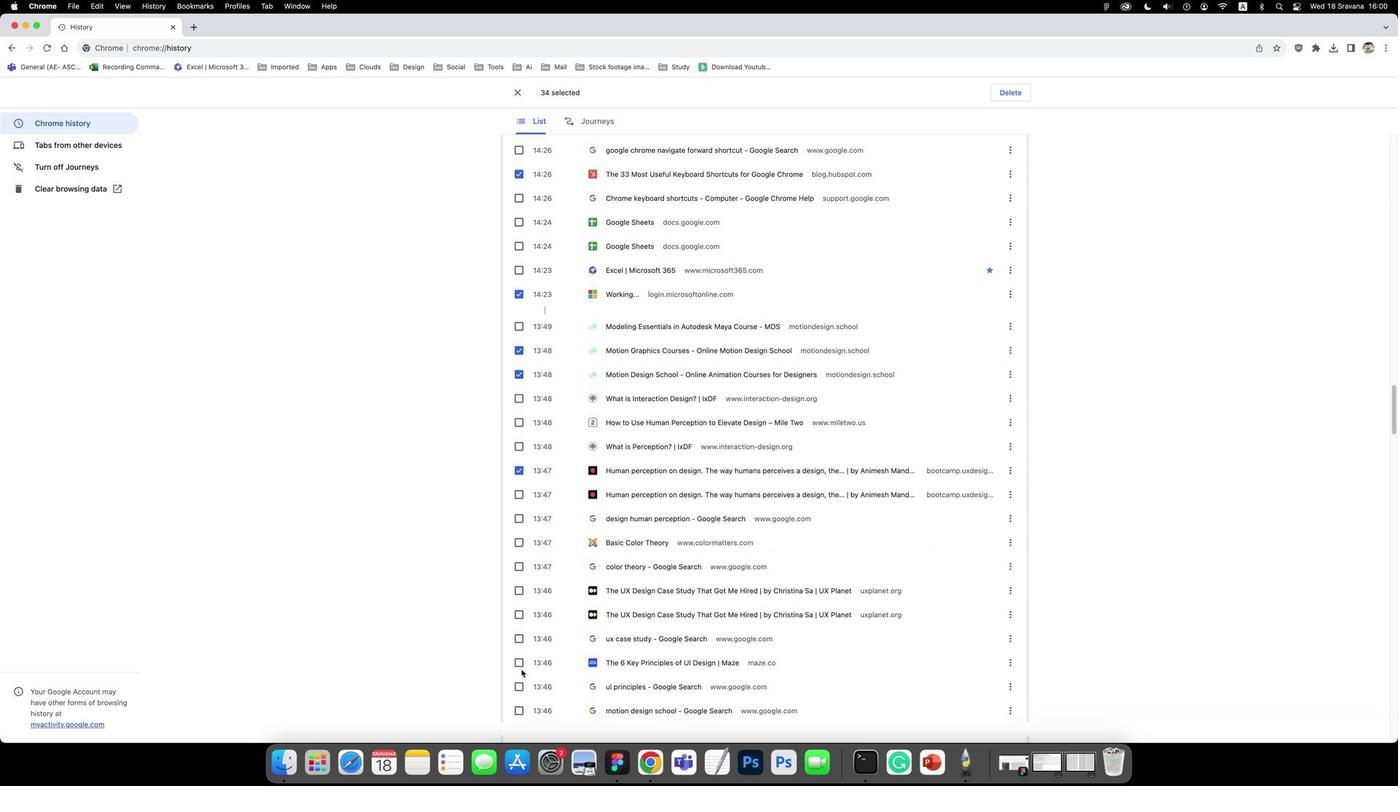 
Action: Mouse scrolled (519, 645) with delta (869, 291)
Screenshot: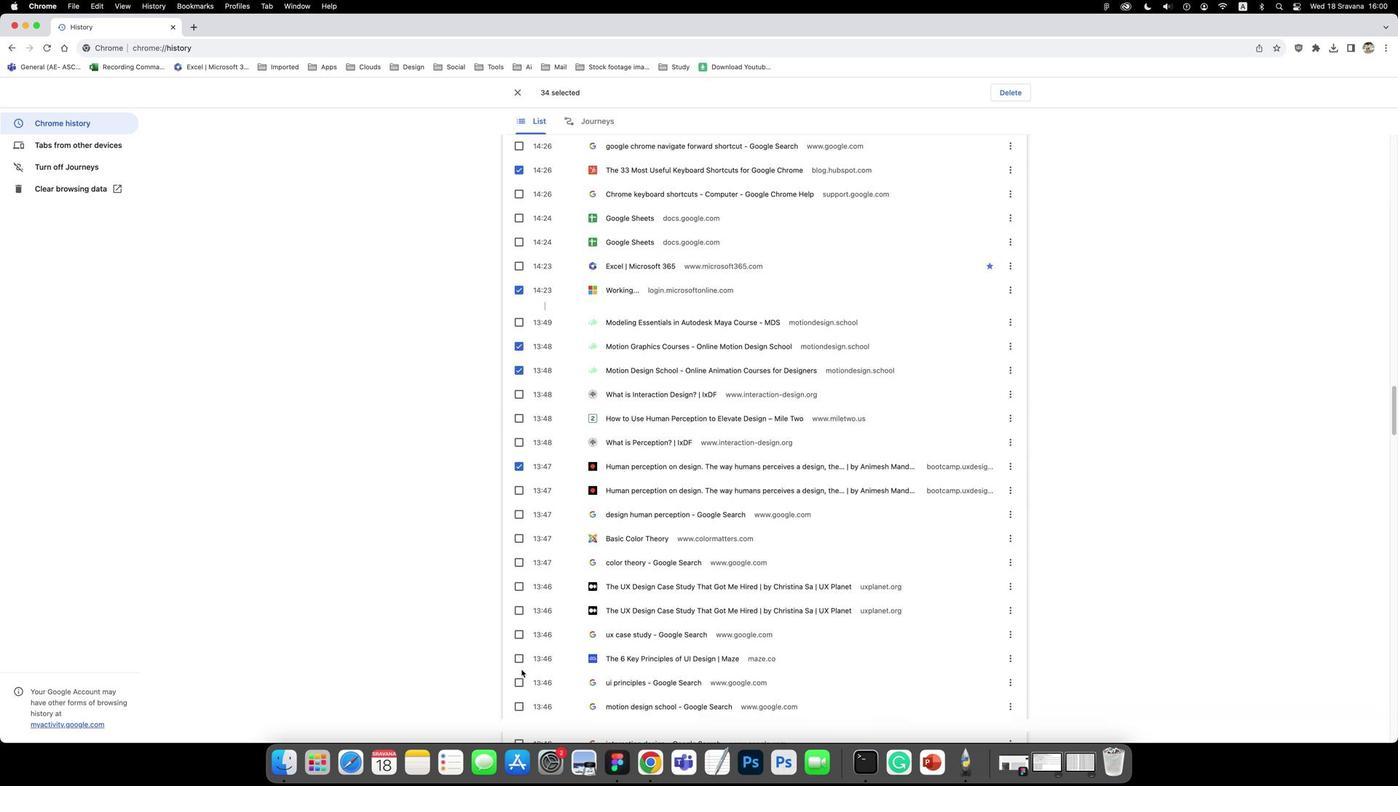 
Action: Mouse scrolled (519, 645) with delta (869, 293)
Screenshot: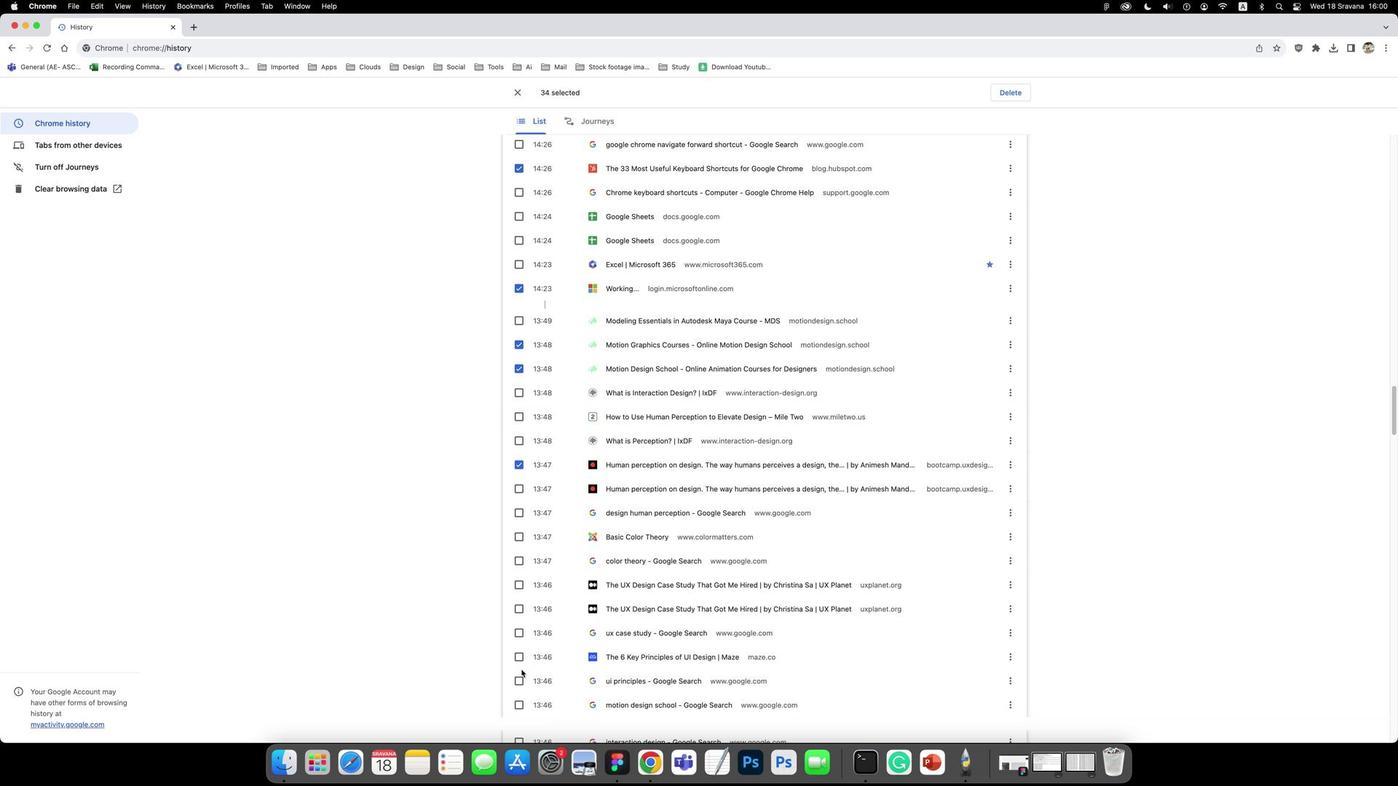 
Action: Mouse pressed left at (519, 645)
Screenshot: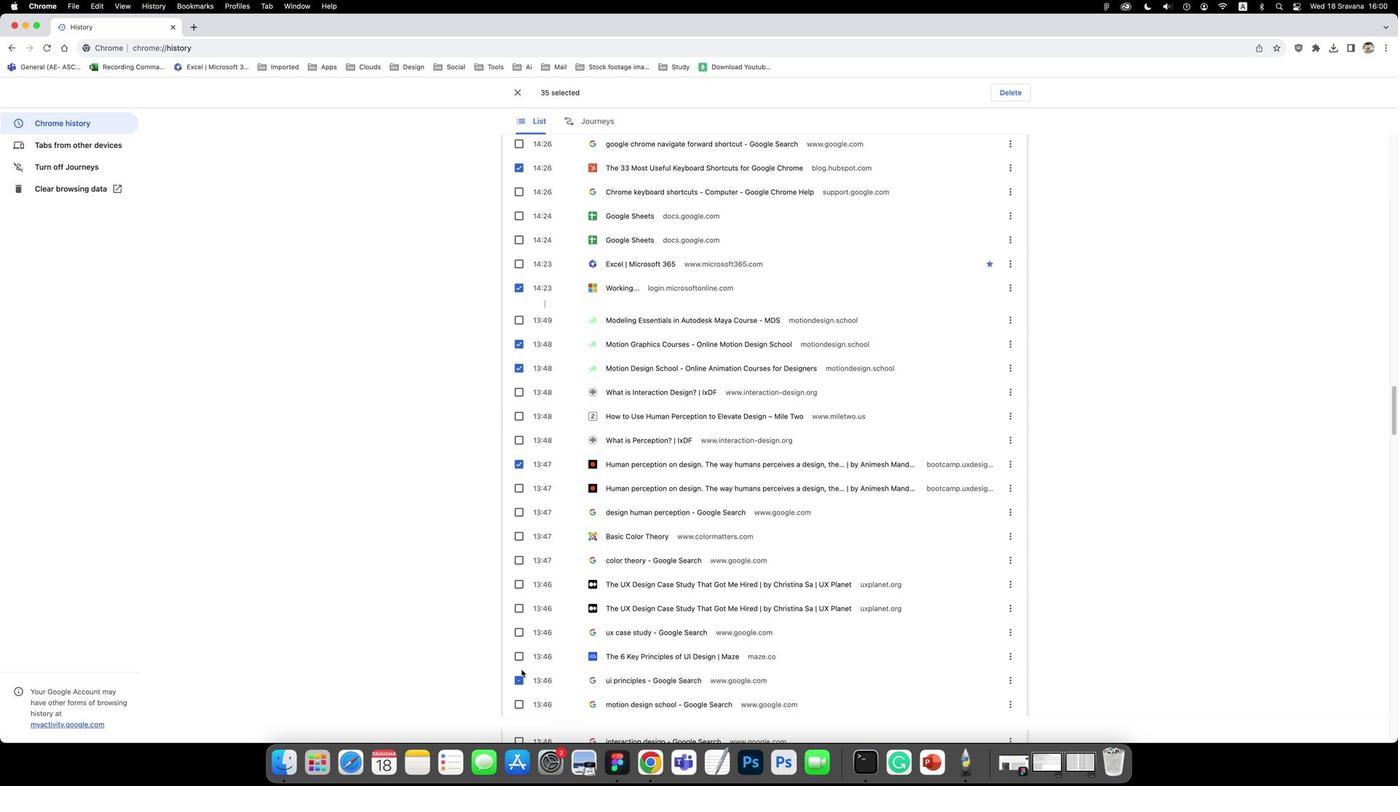 
Action: Mouse moved to (518, 640)
Screenshot: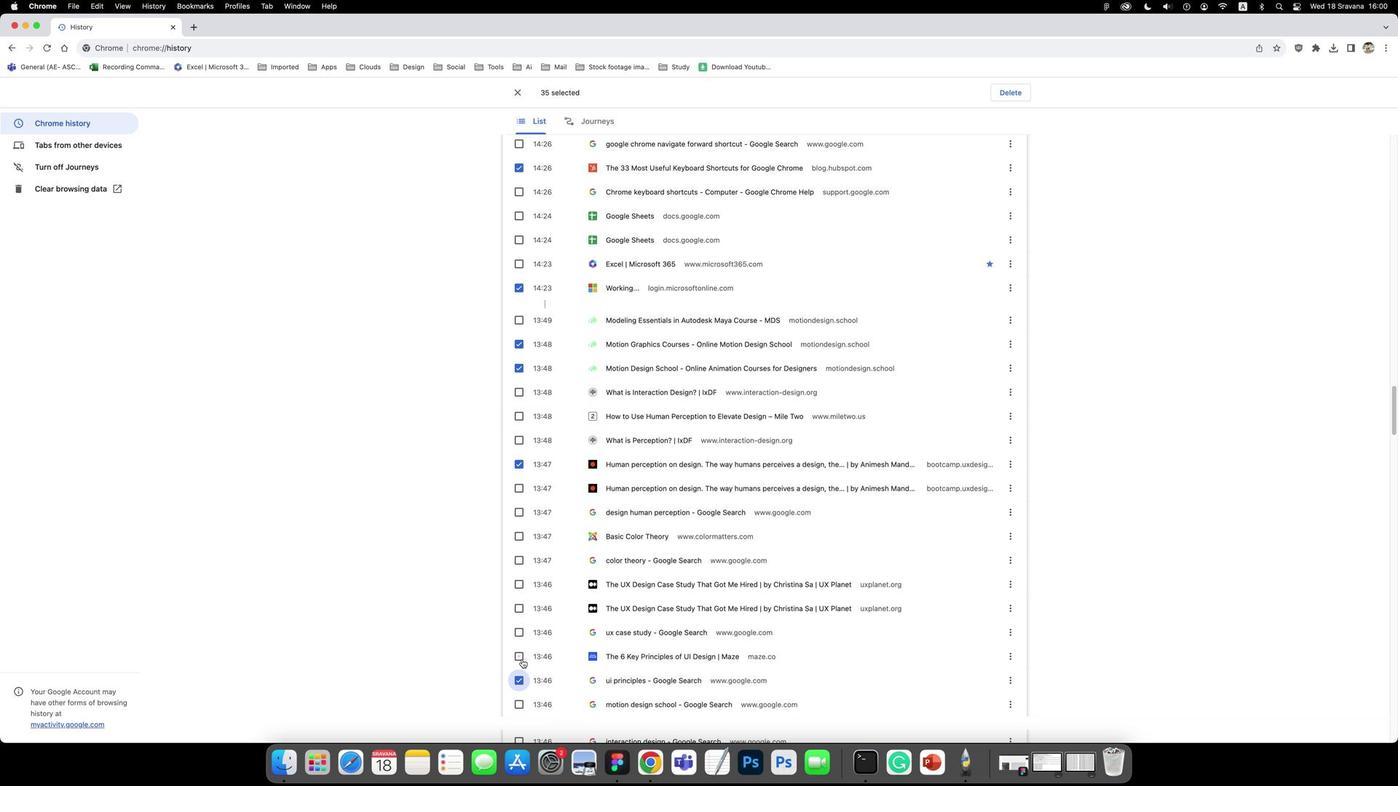 
Action: Mouse pressed left at (518, 640)
Screenshot: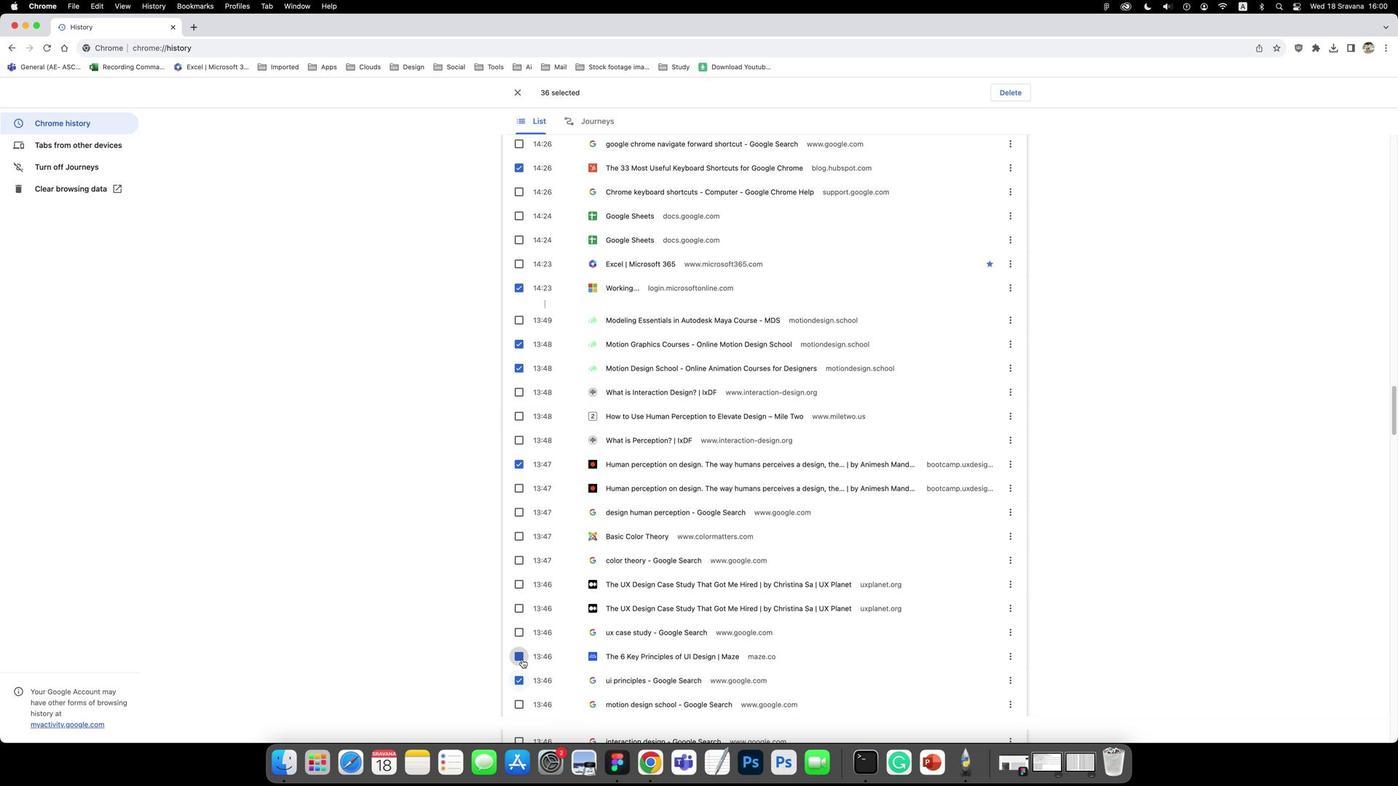 
Action: Mouse scrolled (518, 640) with delta (869, 293)
Screenshot: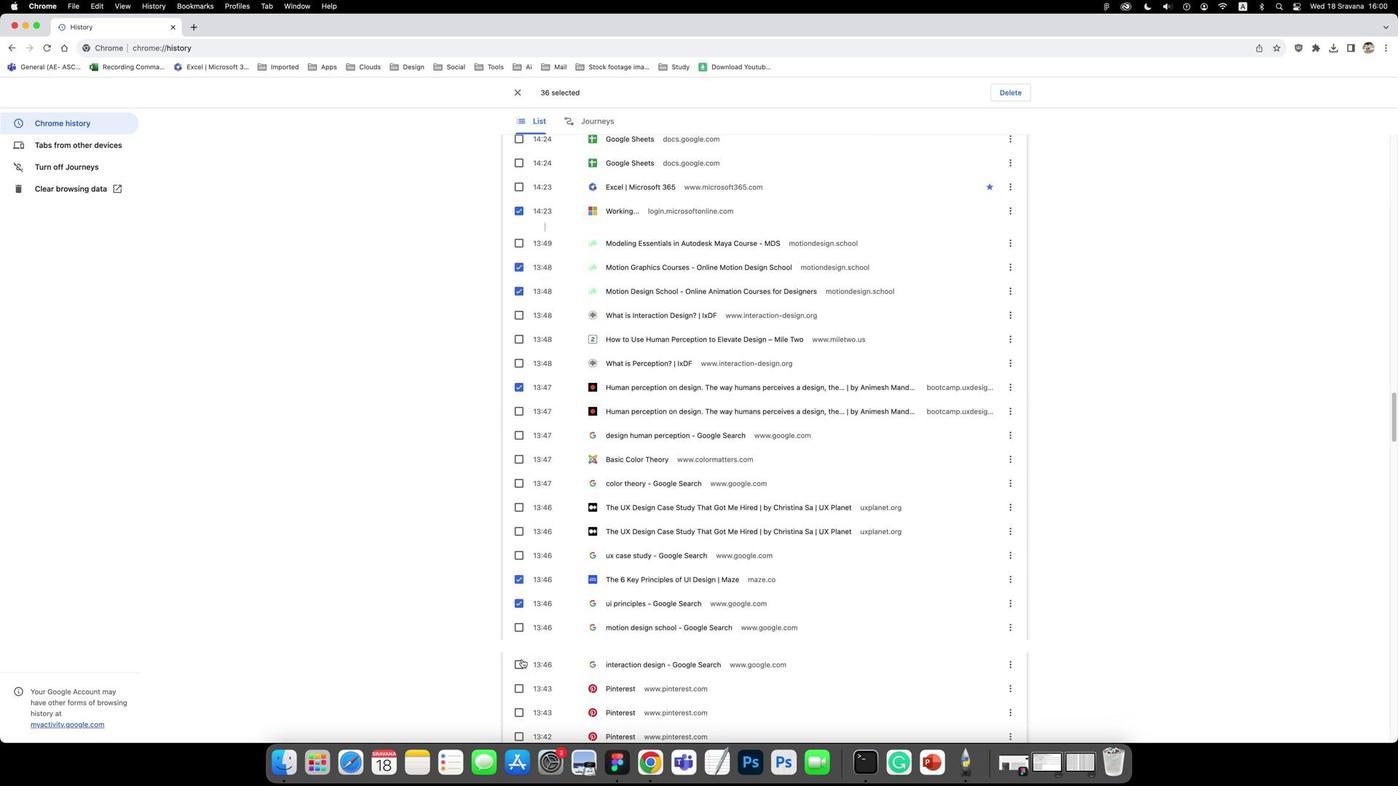 
Action: Mouse scrolled (518, 640) with delta (869, 293)
Screenshot: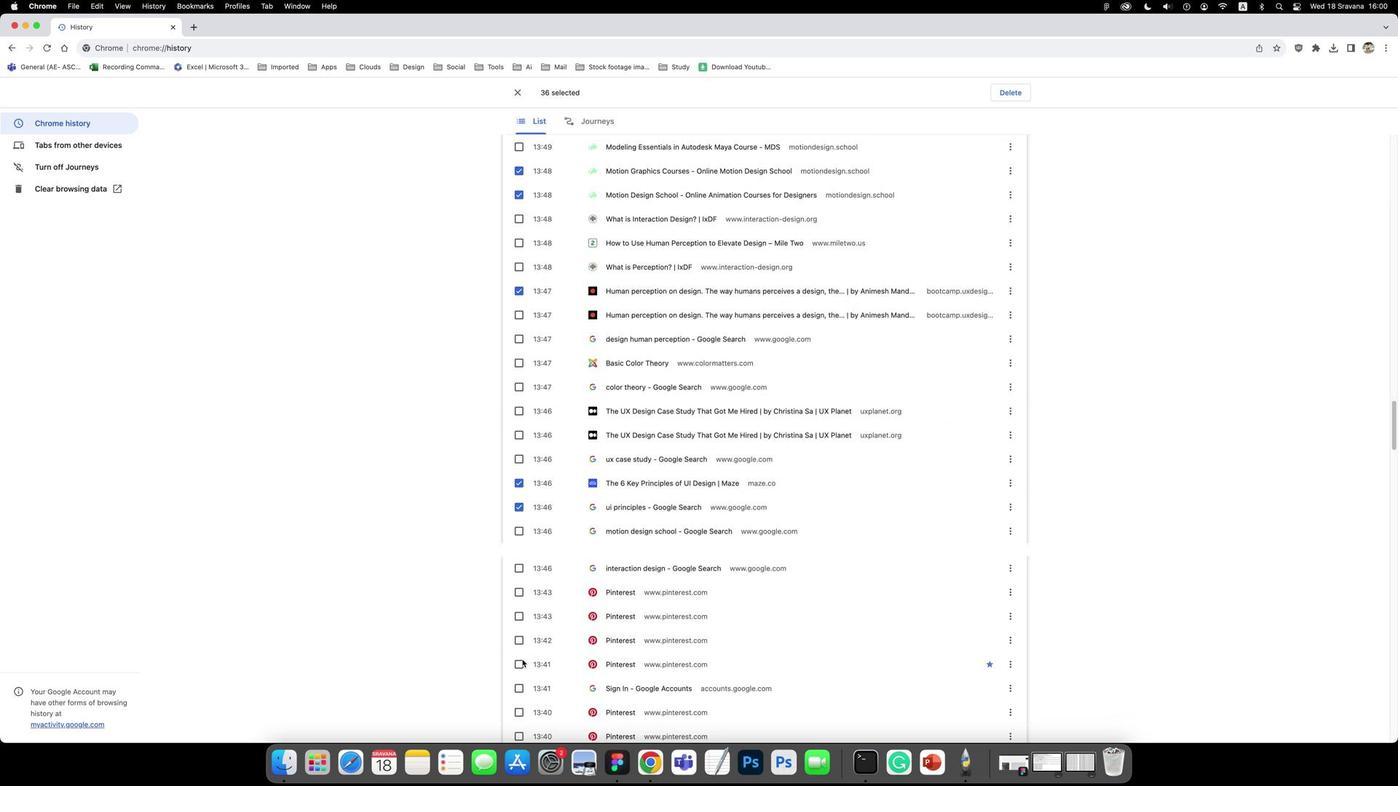 
Action: Mouse scrolled (518, 640) with delta (869, 291)
Screenshot: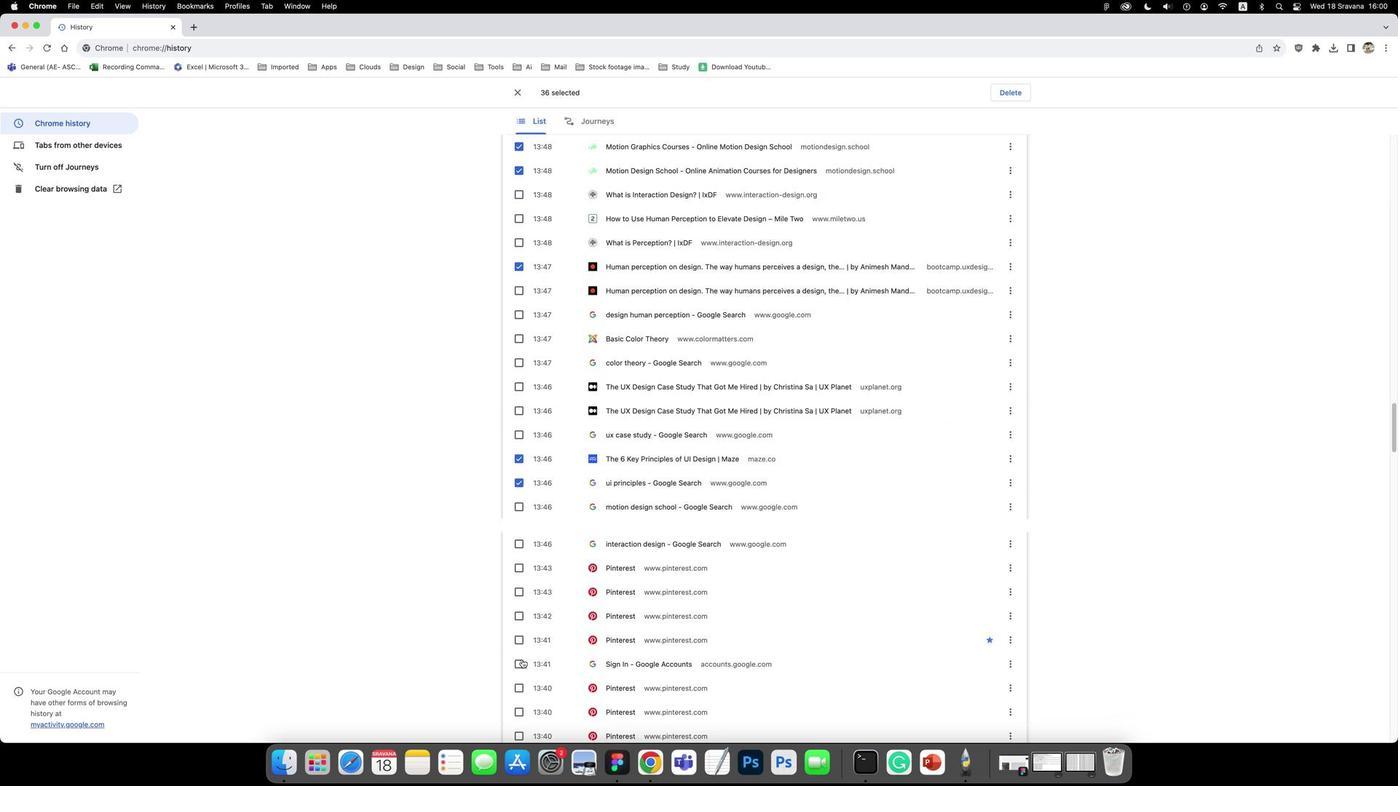 
Action: Mouse scrolled (518, 640) with delta (869, 293)
Screenshot: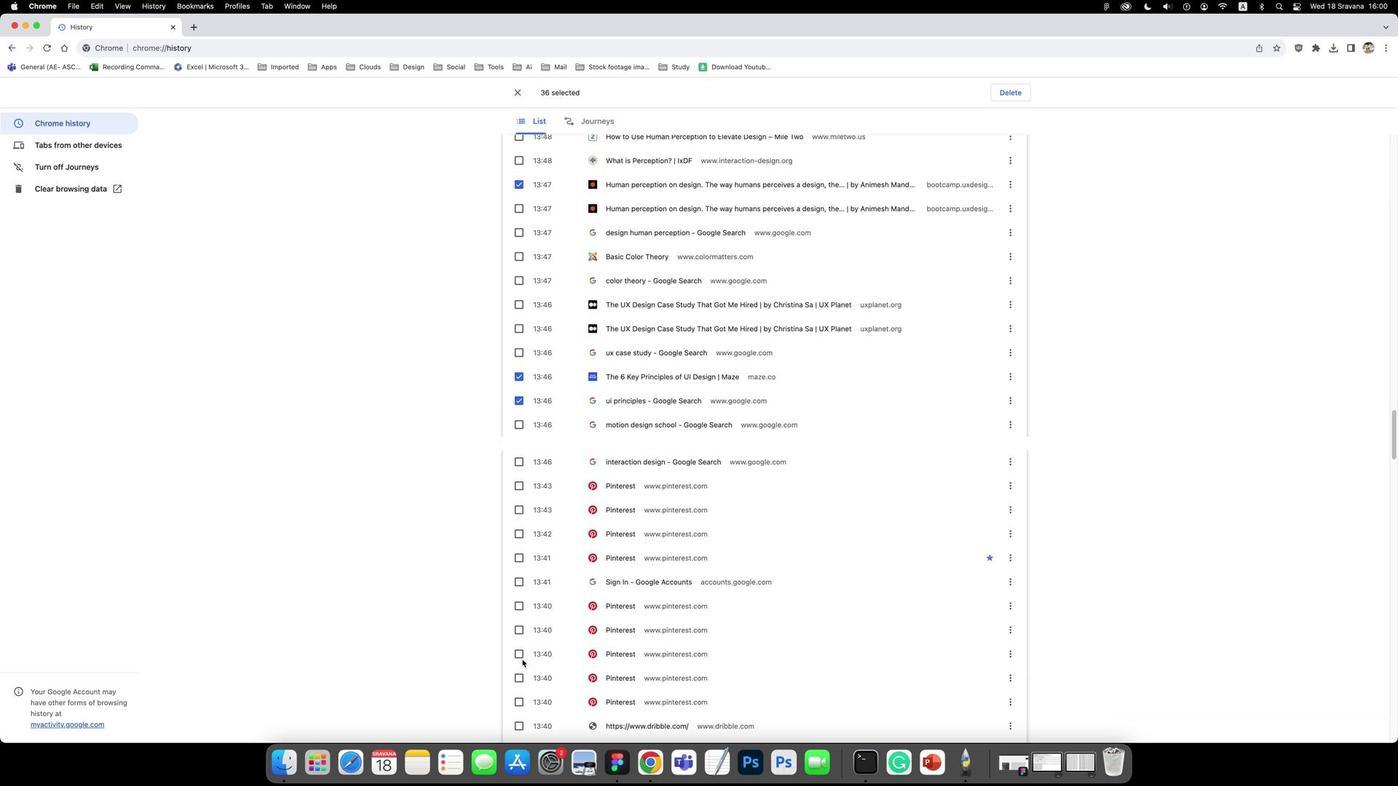 
Action: Mouse scrolled (518, 640) with delta (869, 293)
Screenshot: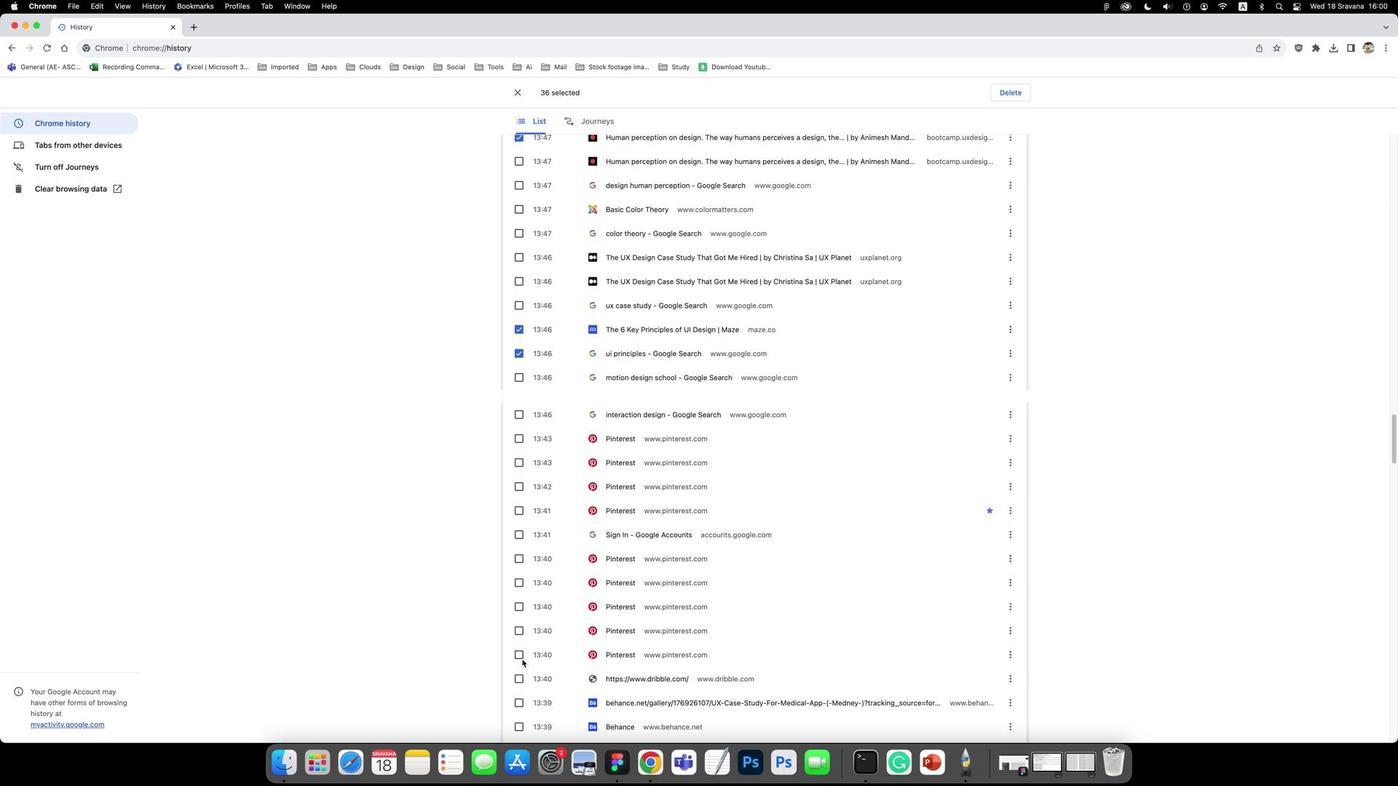 
Action: Mouse scrolled (518, 640) with delta (869, 292)
Screenshot: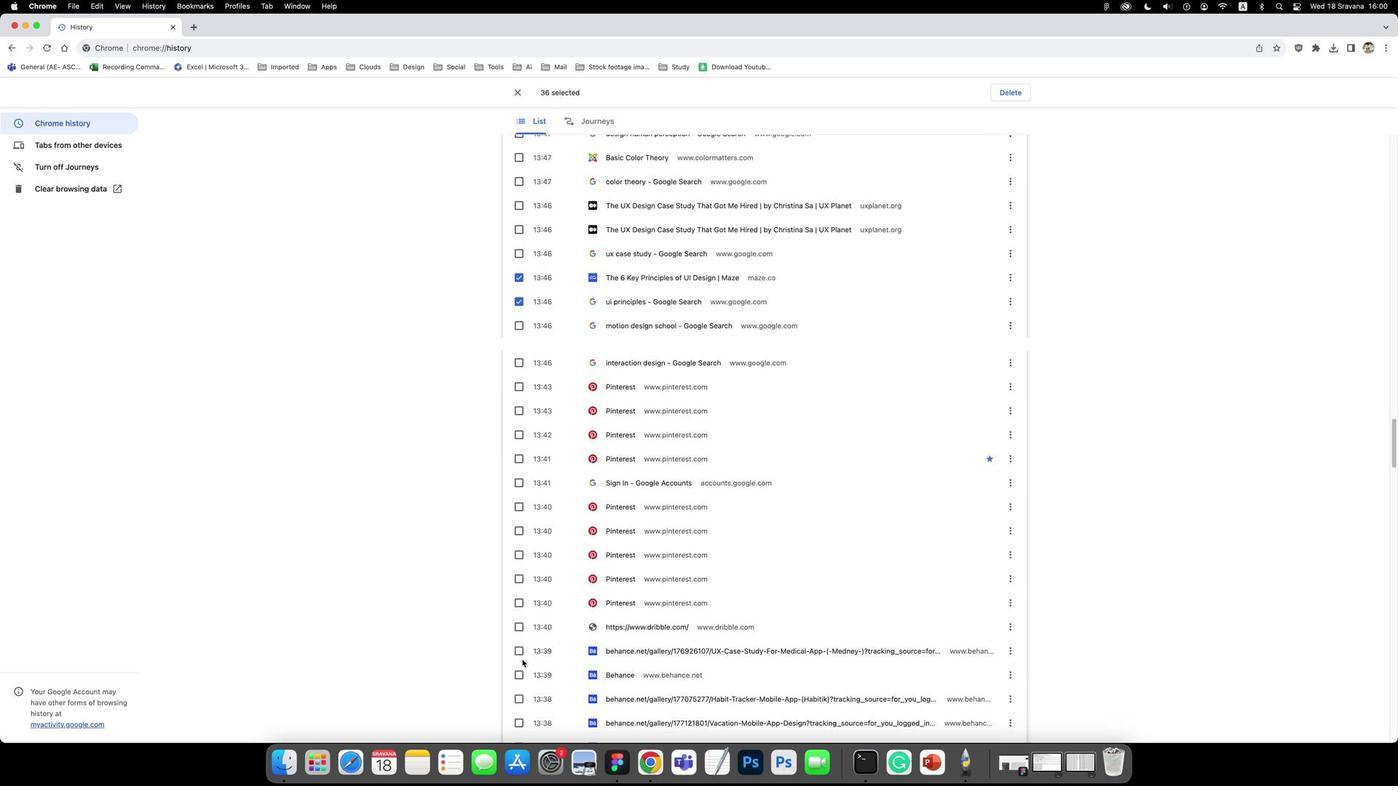 
Action: Mouse pressed left at (518, 640)
Screenshot: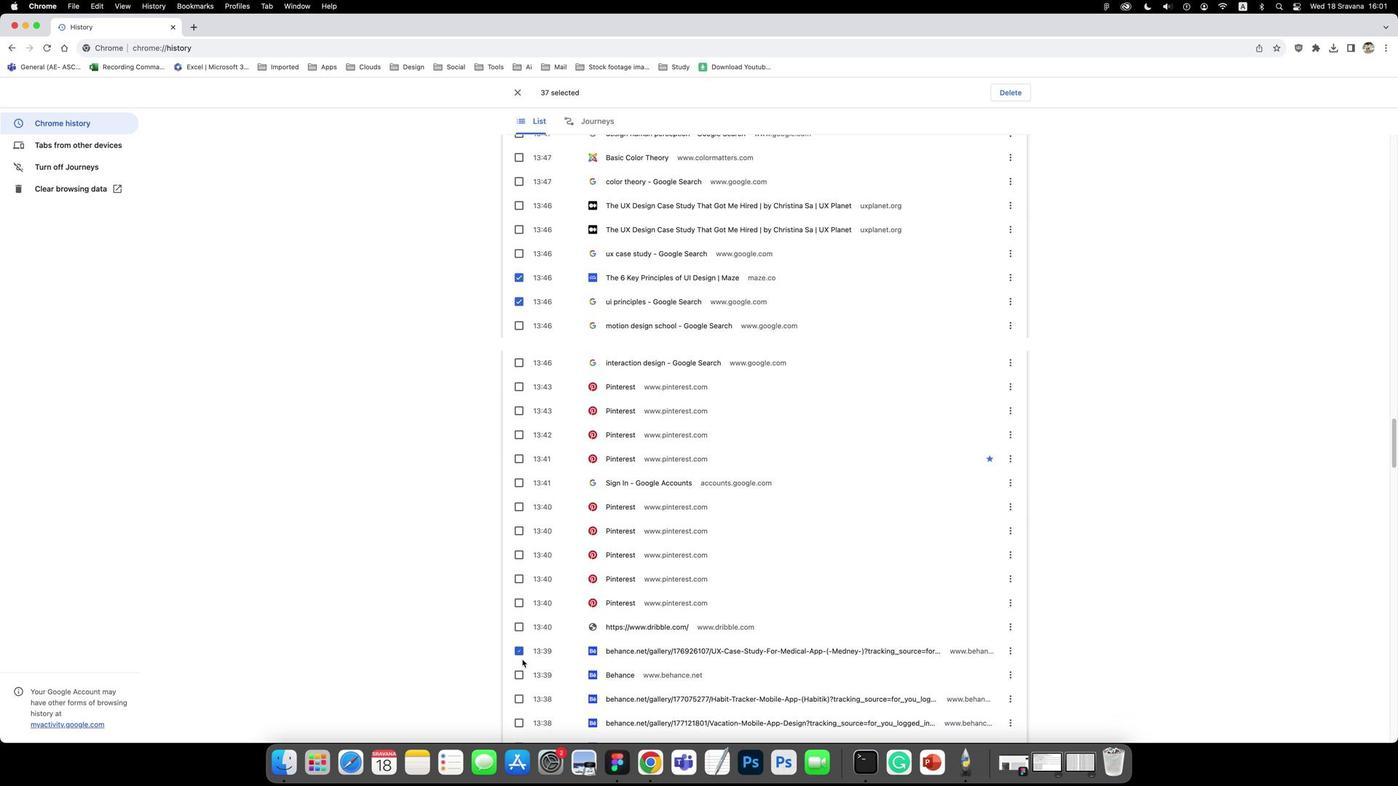 
Action: Mouse scrolled (518, 640) with delta (869, 293)
Screenshot: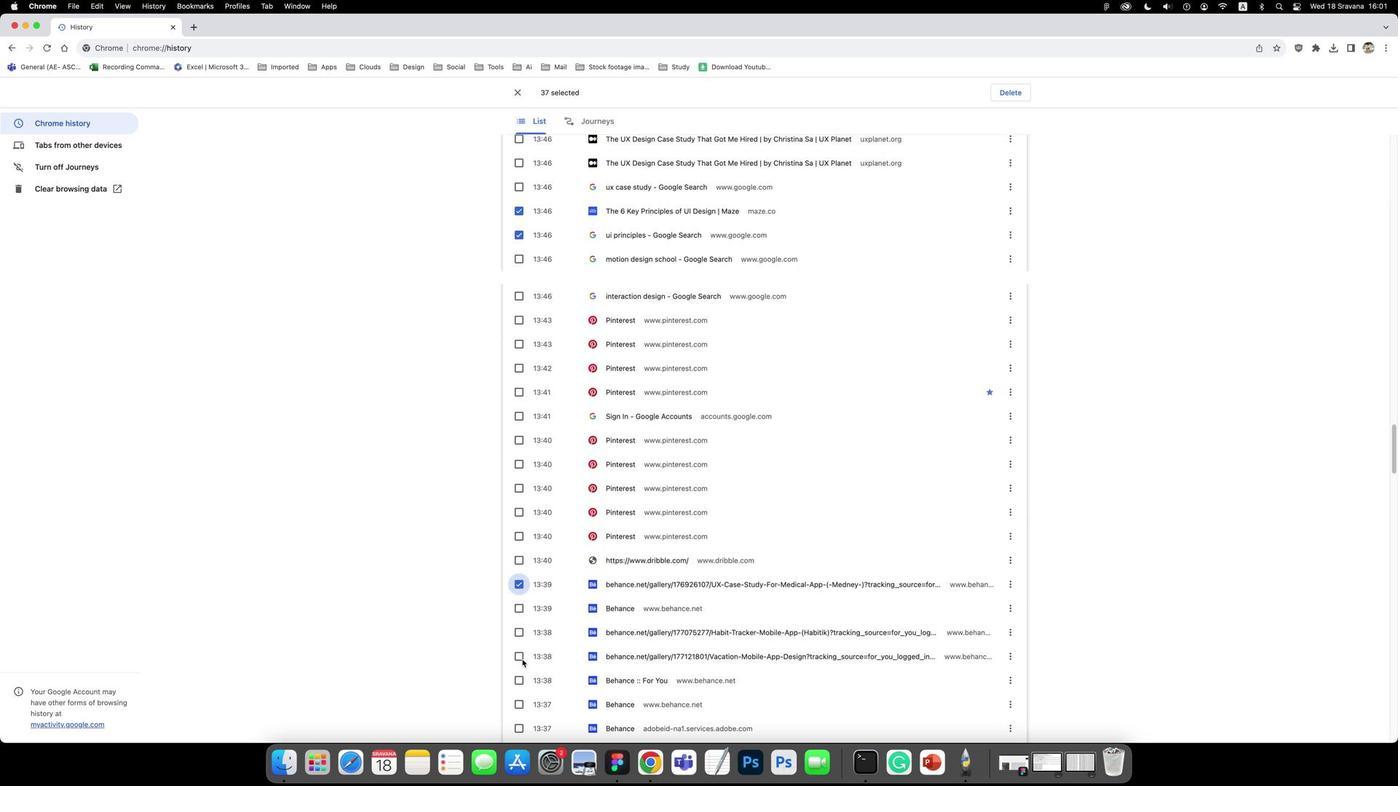 
Action: Mouse scrolled (518, 640) with delta (869, 293)
Screenshot: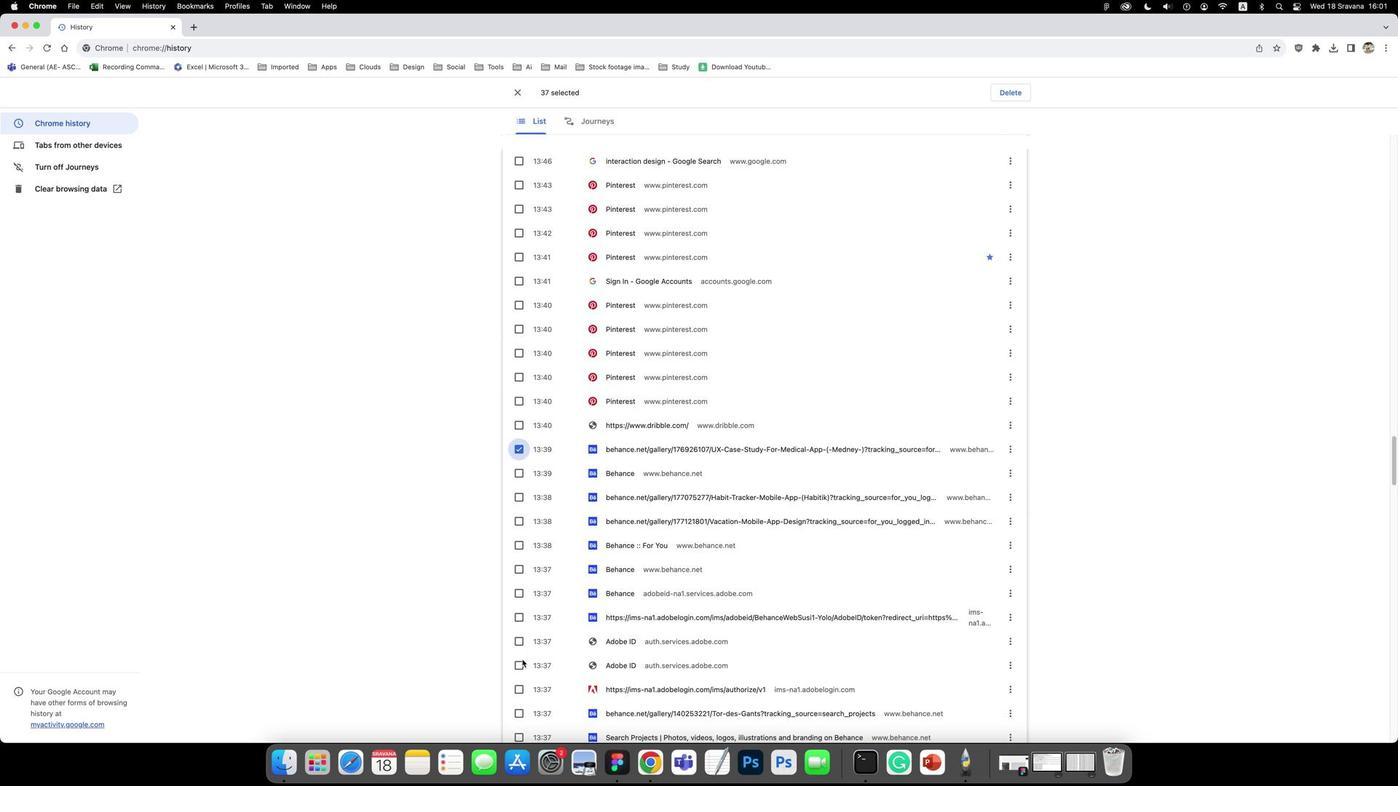 
Action: Mouse scrolled (518, 640) with delta (869, 291)
Screenshot: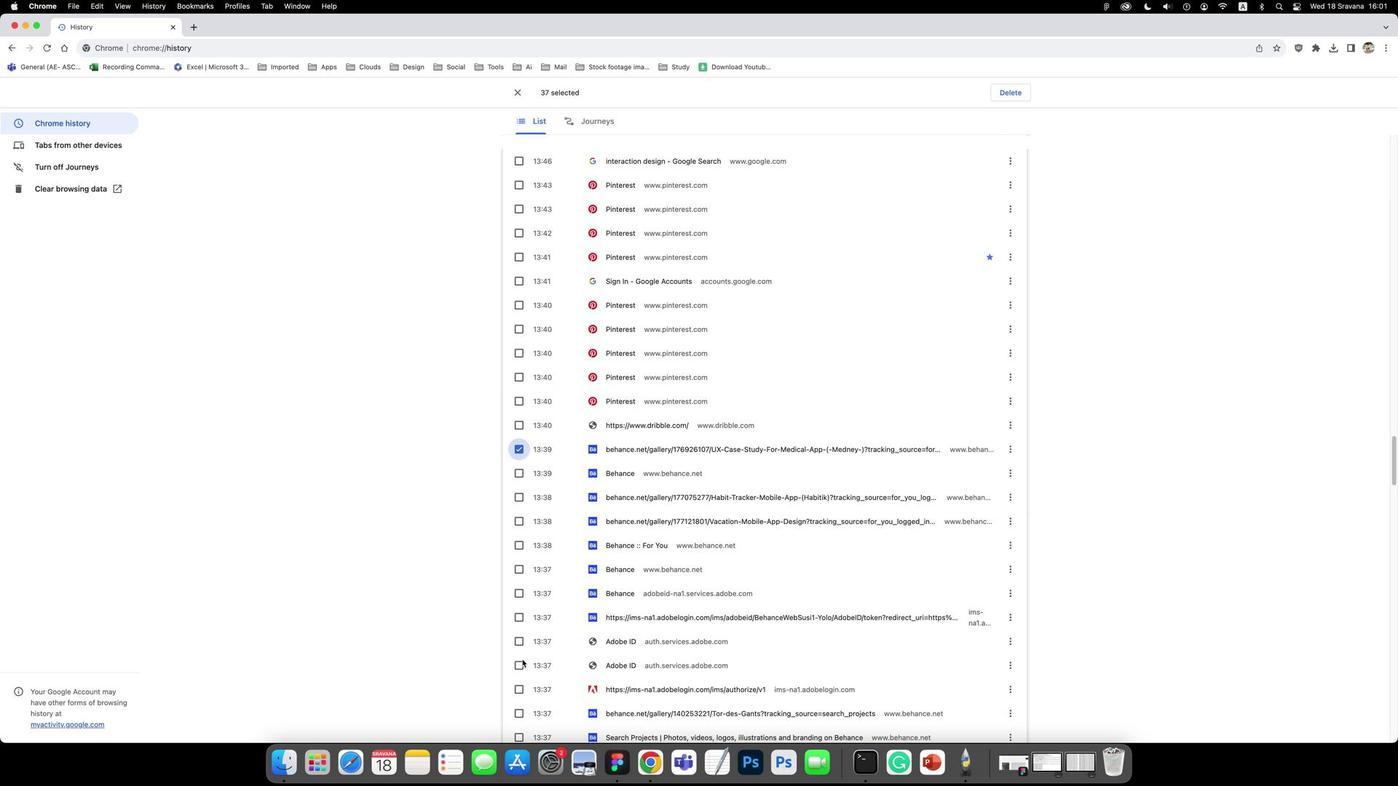 
Action: Mouse pressed left at (518, 640)
Screenshot: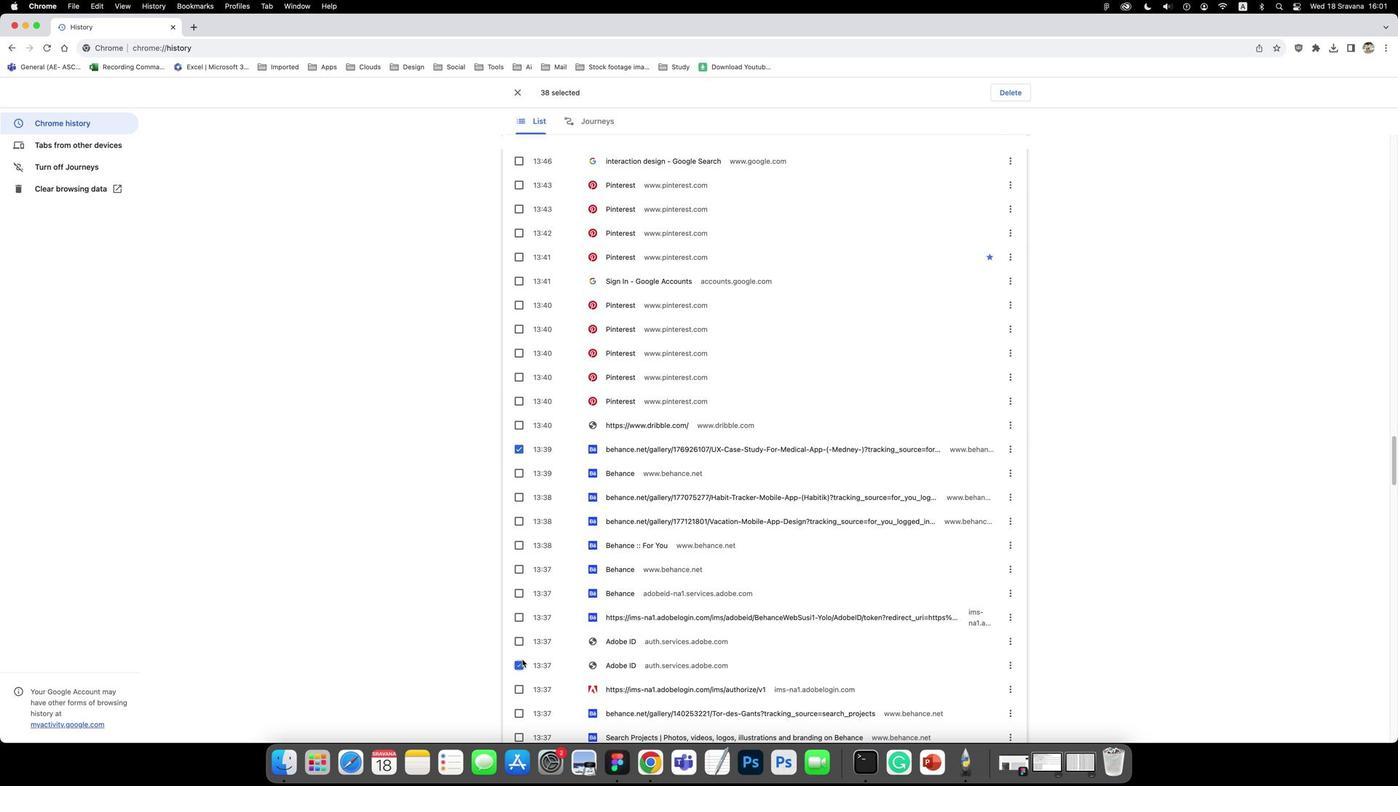 
Action: Mouse scrolled (518, 640) with delta (869, 293)
Screenshot: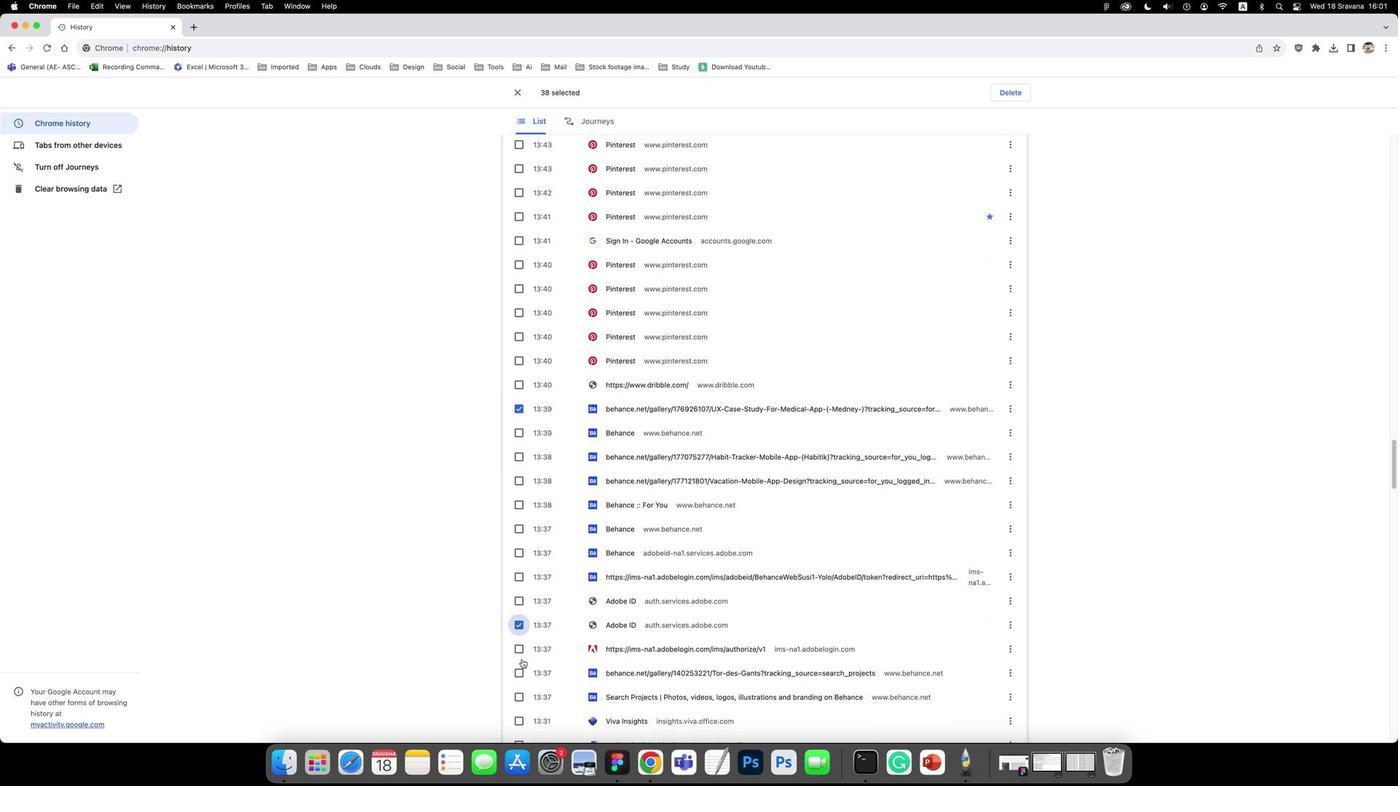 
Action: Mouse scrolled (518, 640) with delta (869, 293)
Screenshot: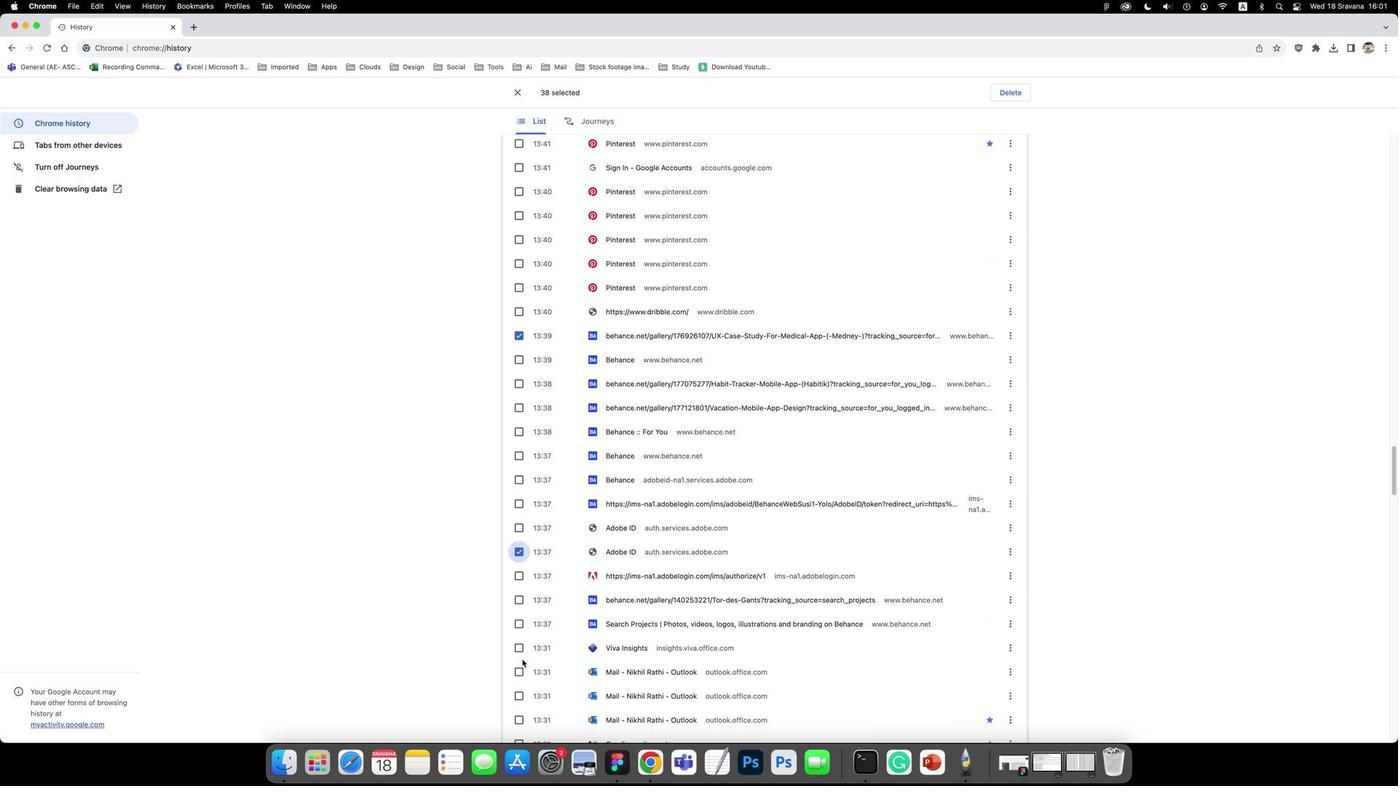 
Action: Mouse scrolled (518, 640) with delta (869, 292)
Screenshot: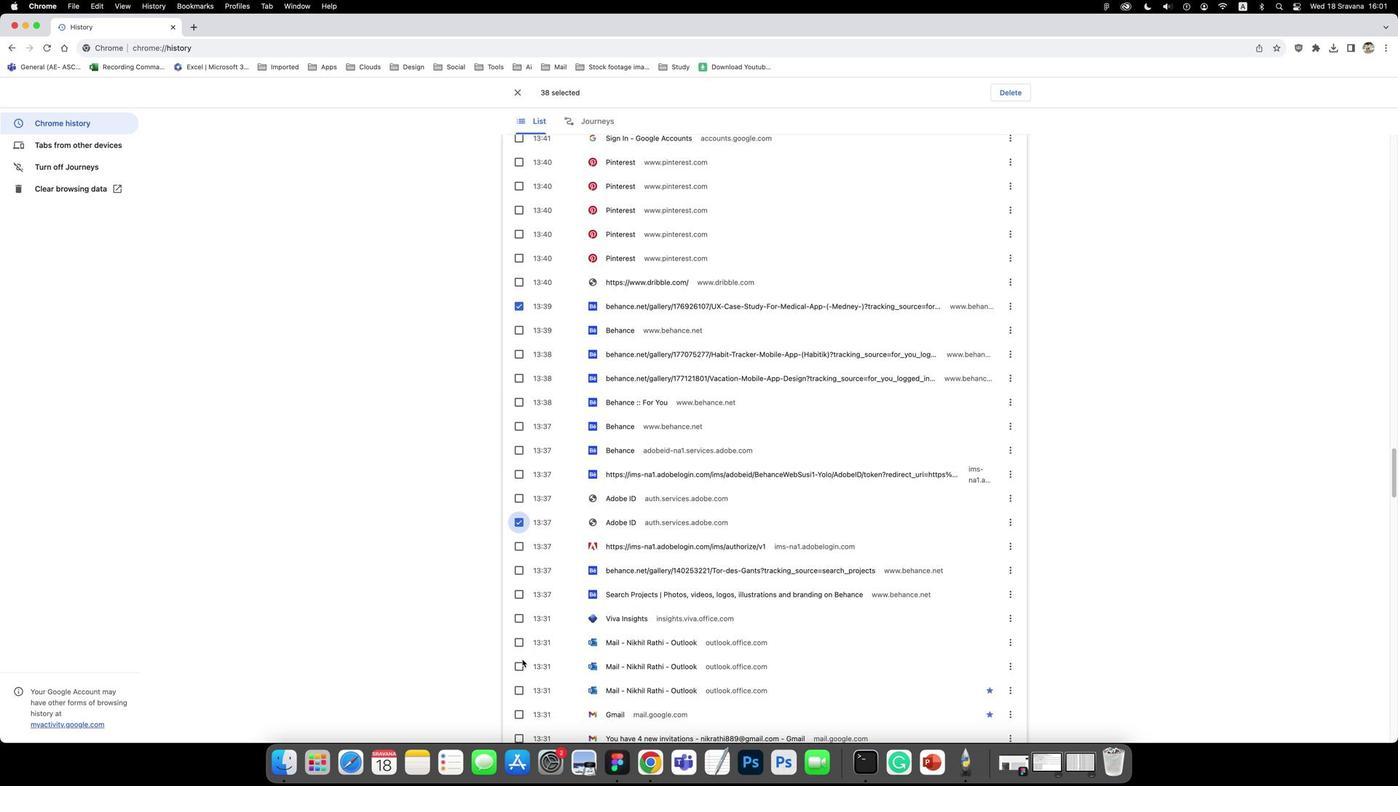 
Action: Mouse pressed left at (518, 640)
Screenshot: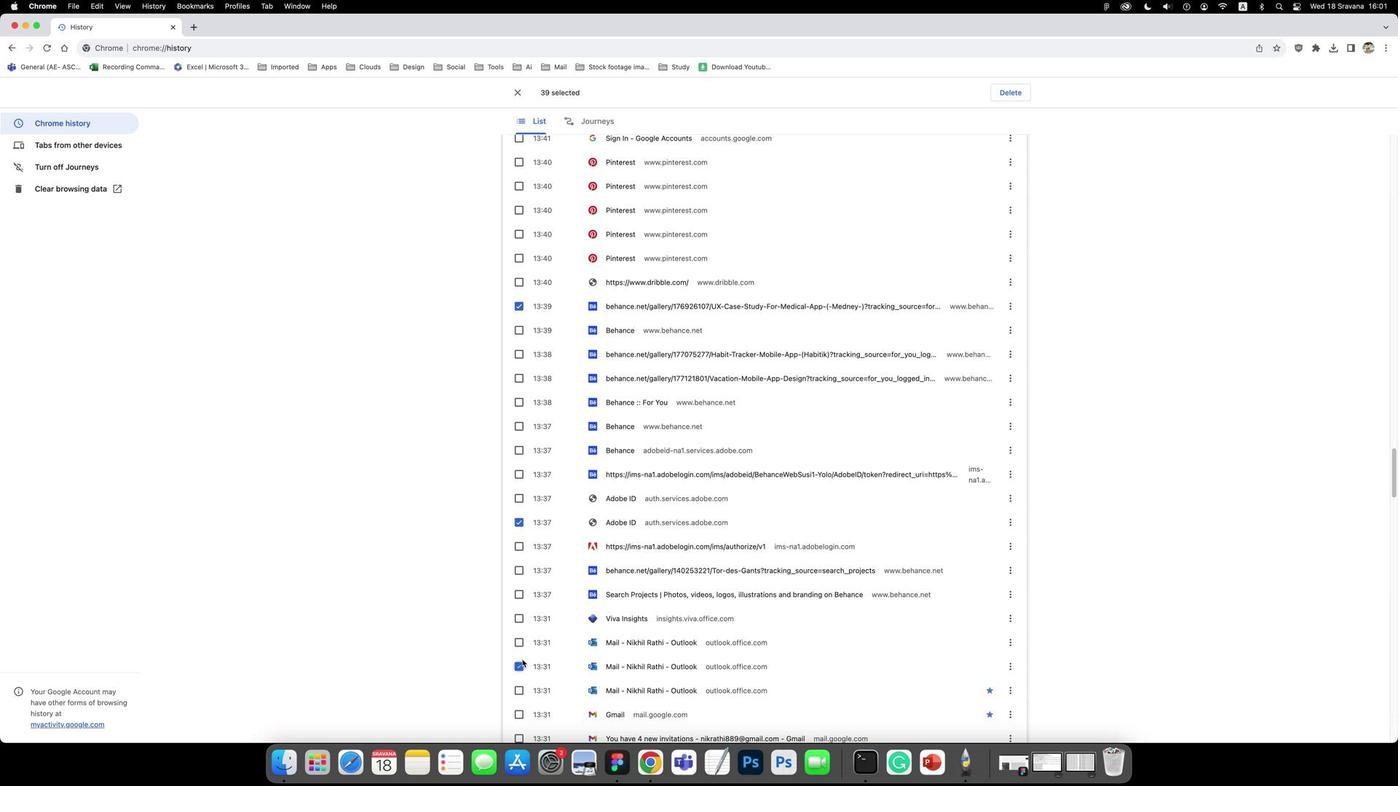 
Action: Mouse scrolled (518, 640) with delta (869, 293)
Screenshot: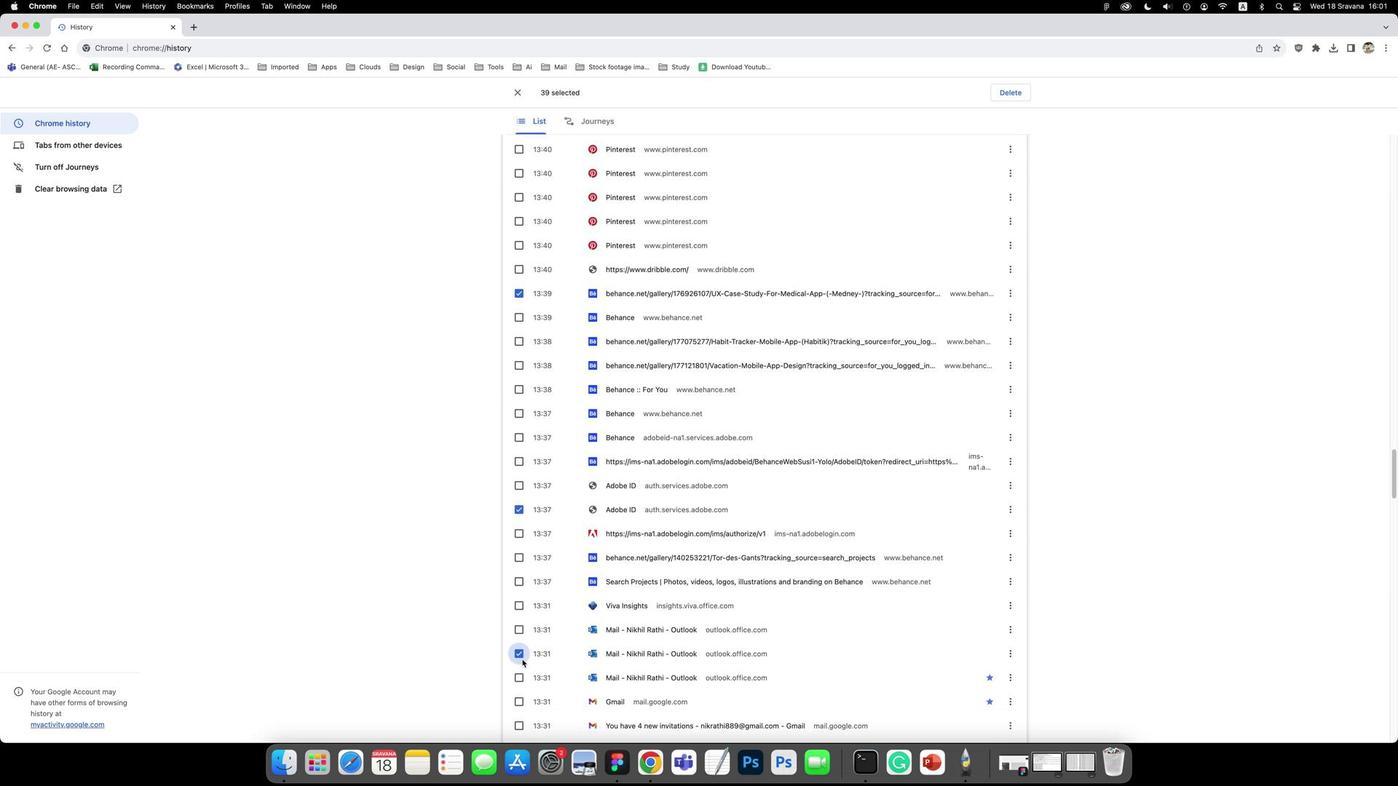 
Action: Mouse scrolled (518, 640) with delta (869, 293)
Screenshot: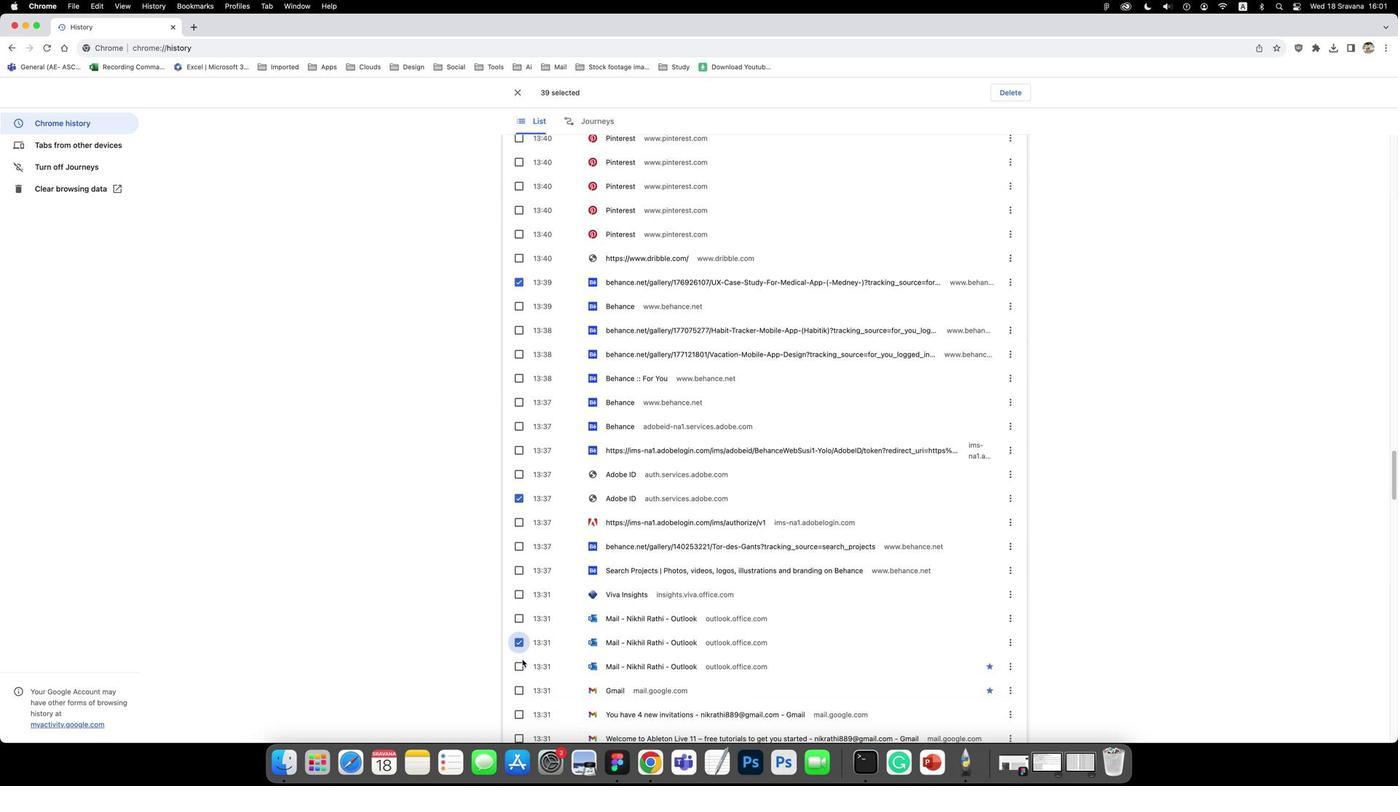 
Action: Mouse scrolled (518, 640) with delta (869, 293)
Screenshot: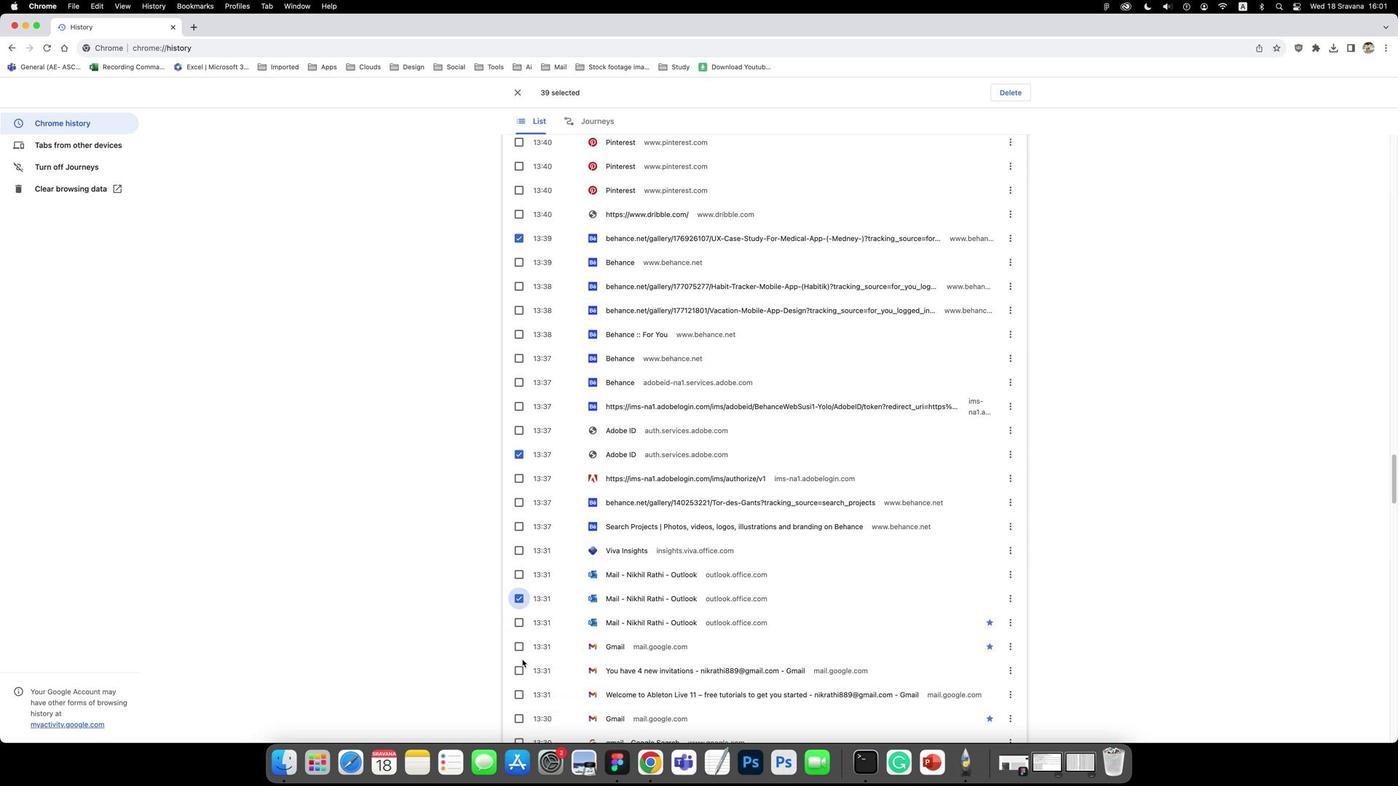 
Action: Mouse scrolled (518, 640) with delta (869, 293)
Screenshot: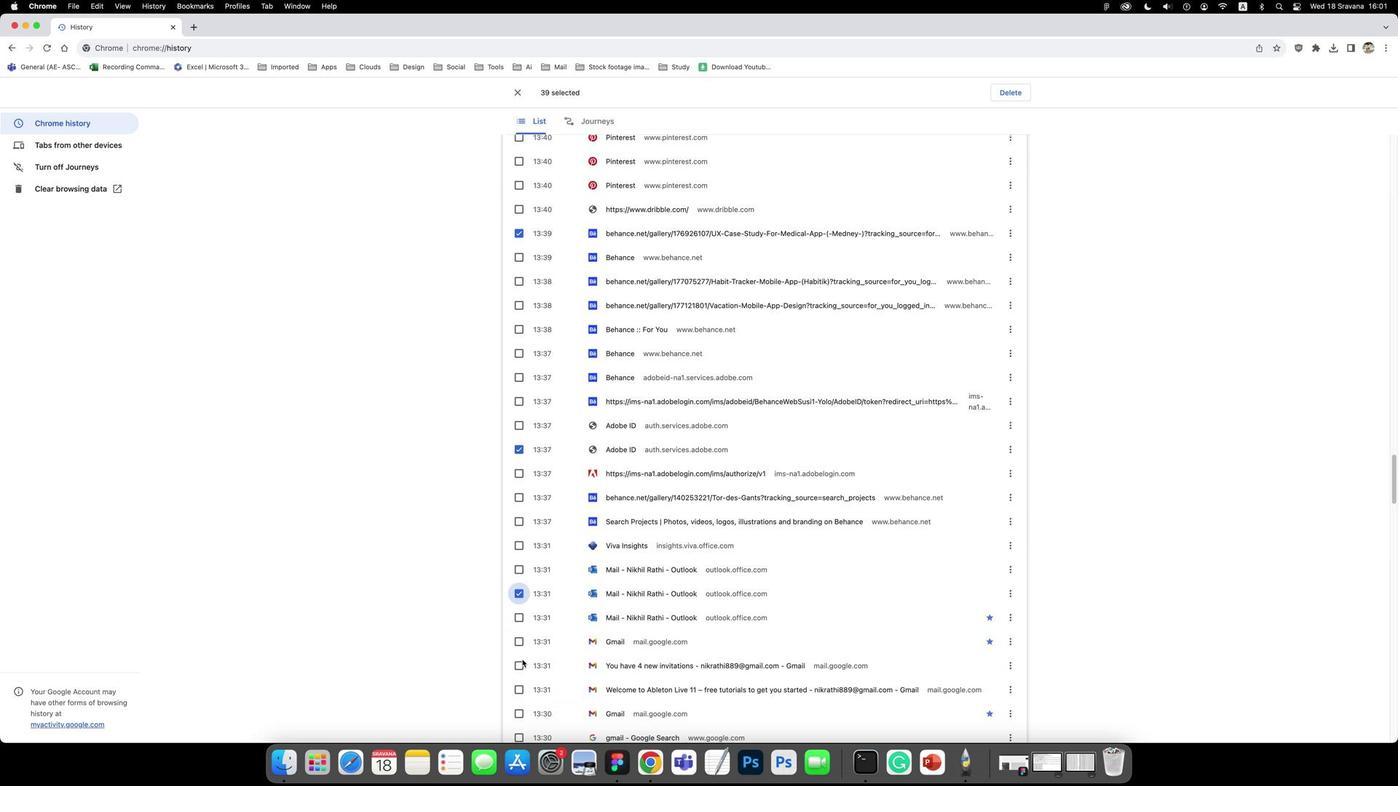 
Action: Mouse pressed left at (518, 640)
Screenshot: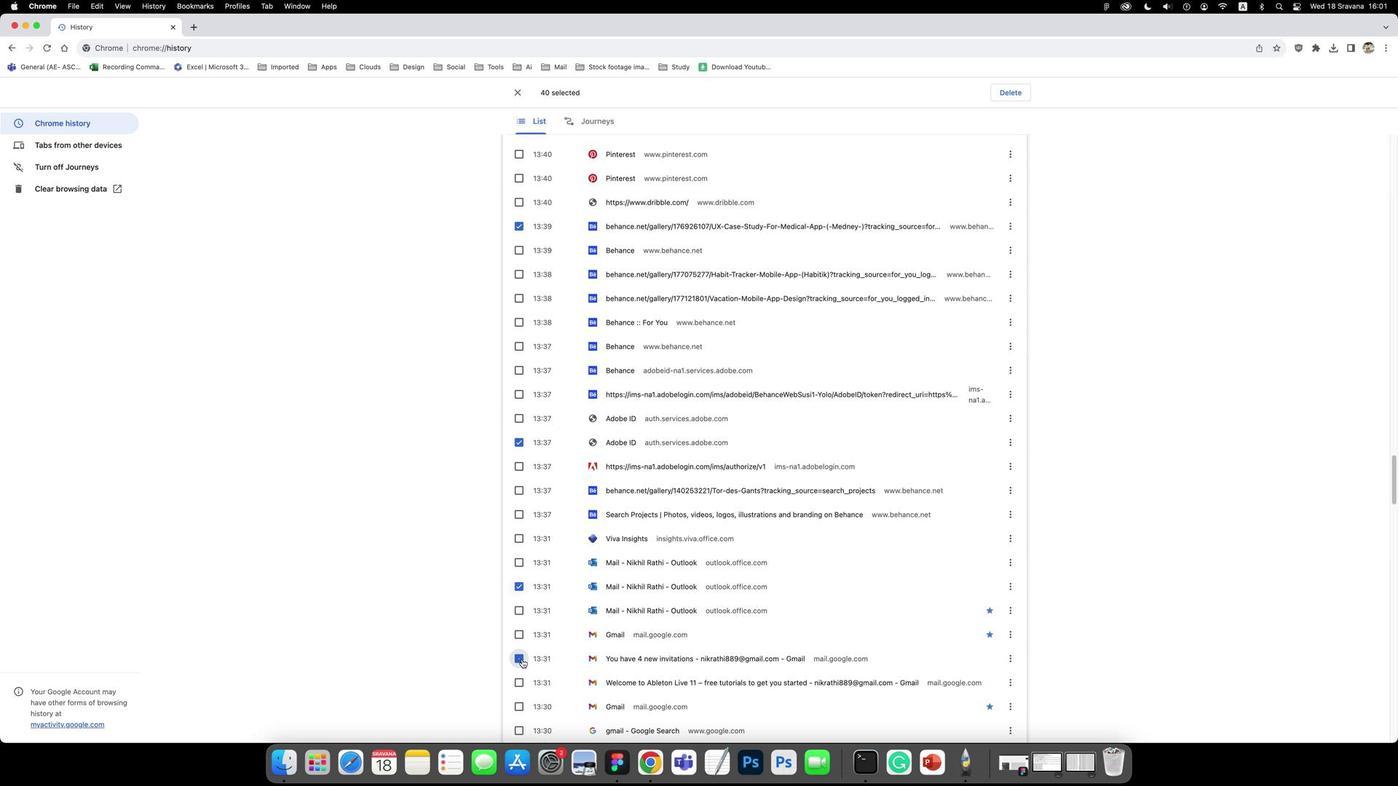 
Action: Mouse scrolled (518, 640) with delta (869, 293)
Screenshot: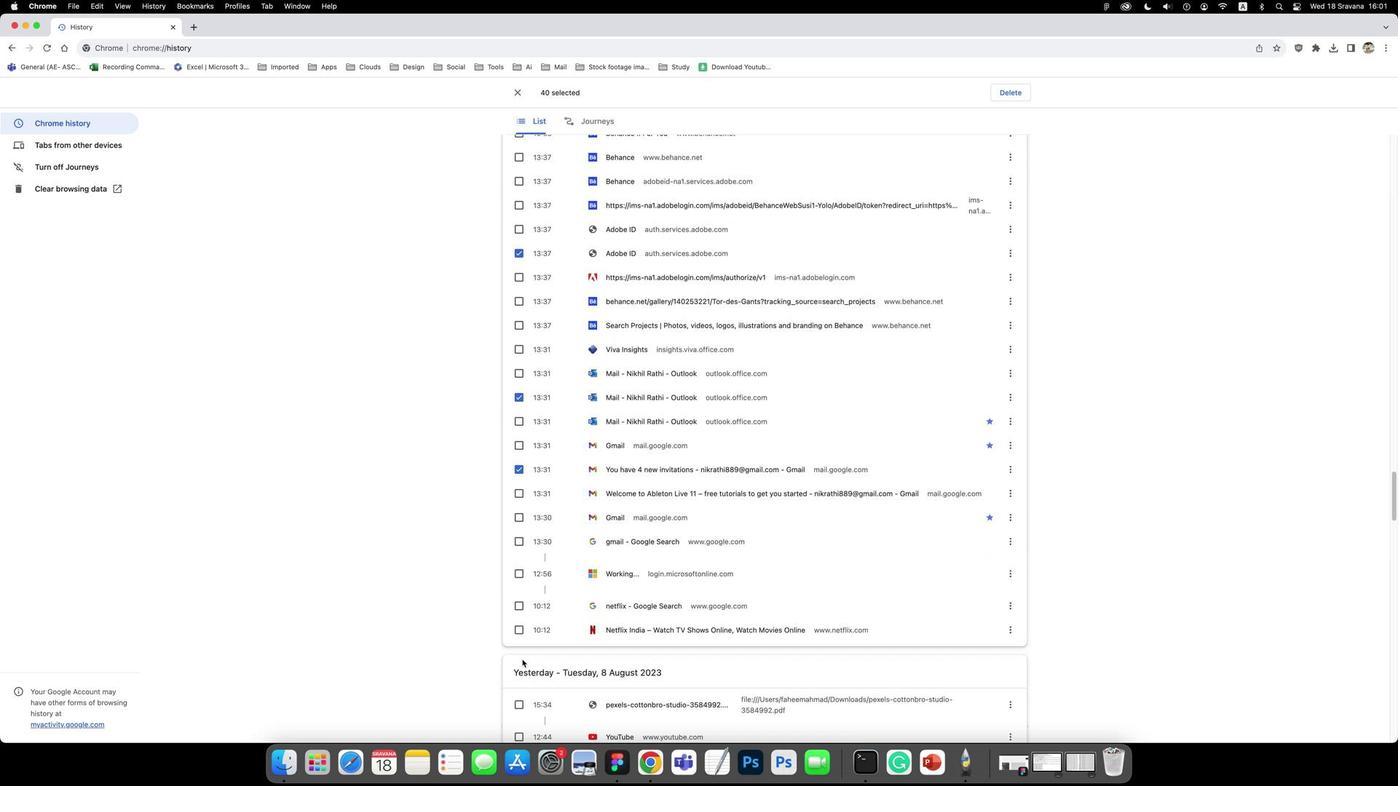 
Action: Mouse scrolled (518, 640) with delta (869, 293)
Screenshot: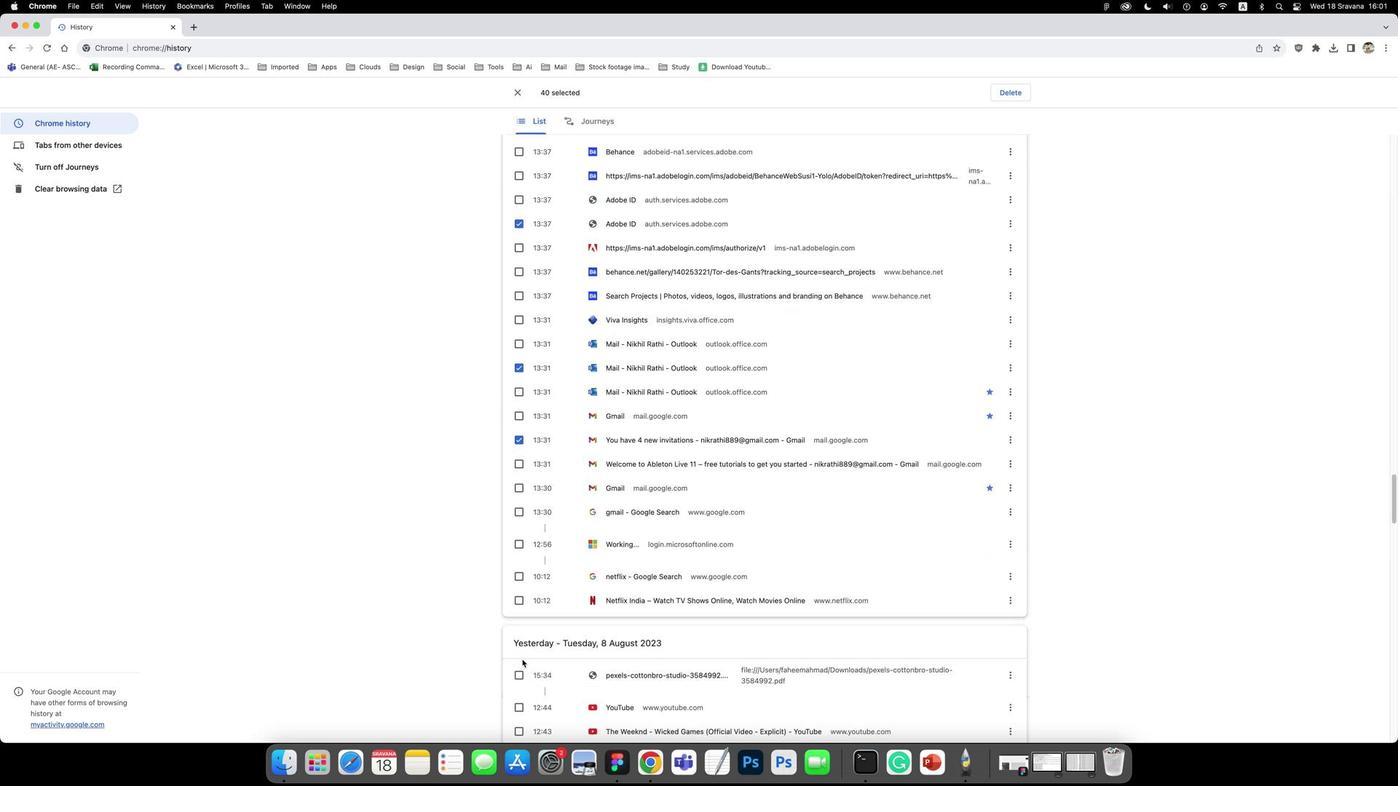 
Action: Mouse scrolled (518, 640) with delta (869, 291)
Screenshot: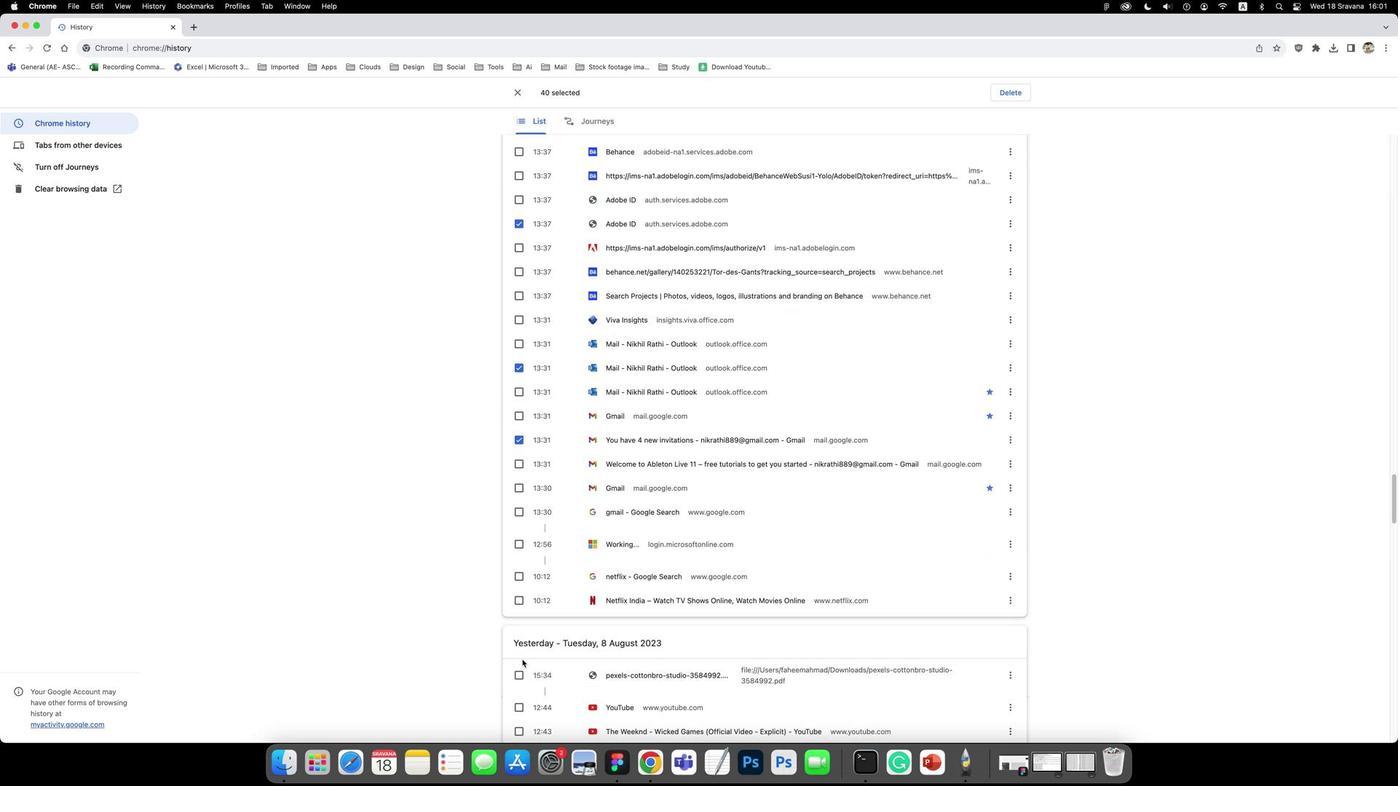 
Action: Mouse moved to (521, 608)
Screenshot: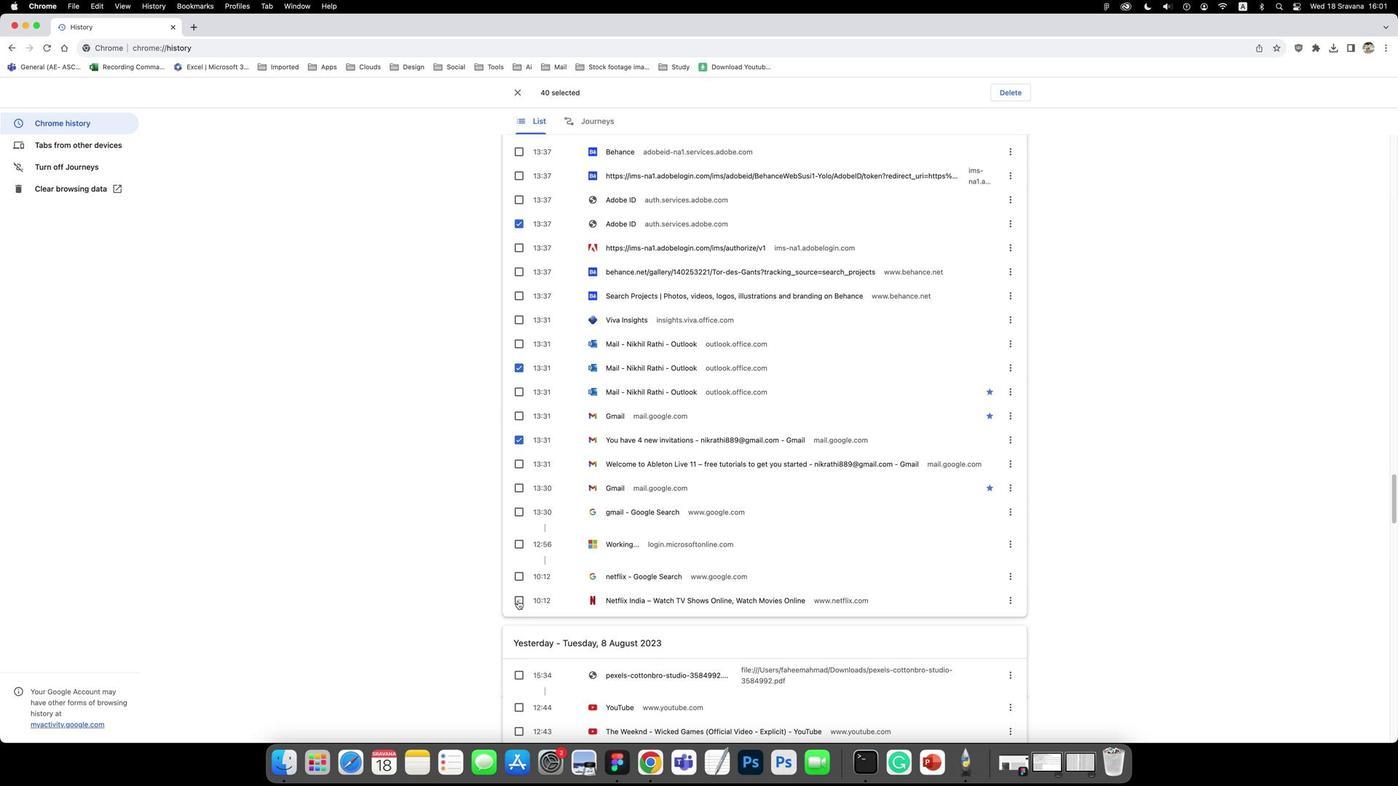 
Action: Mouse pressed left at (521, 608)
Screenshot: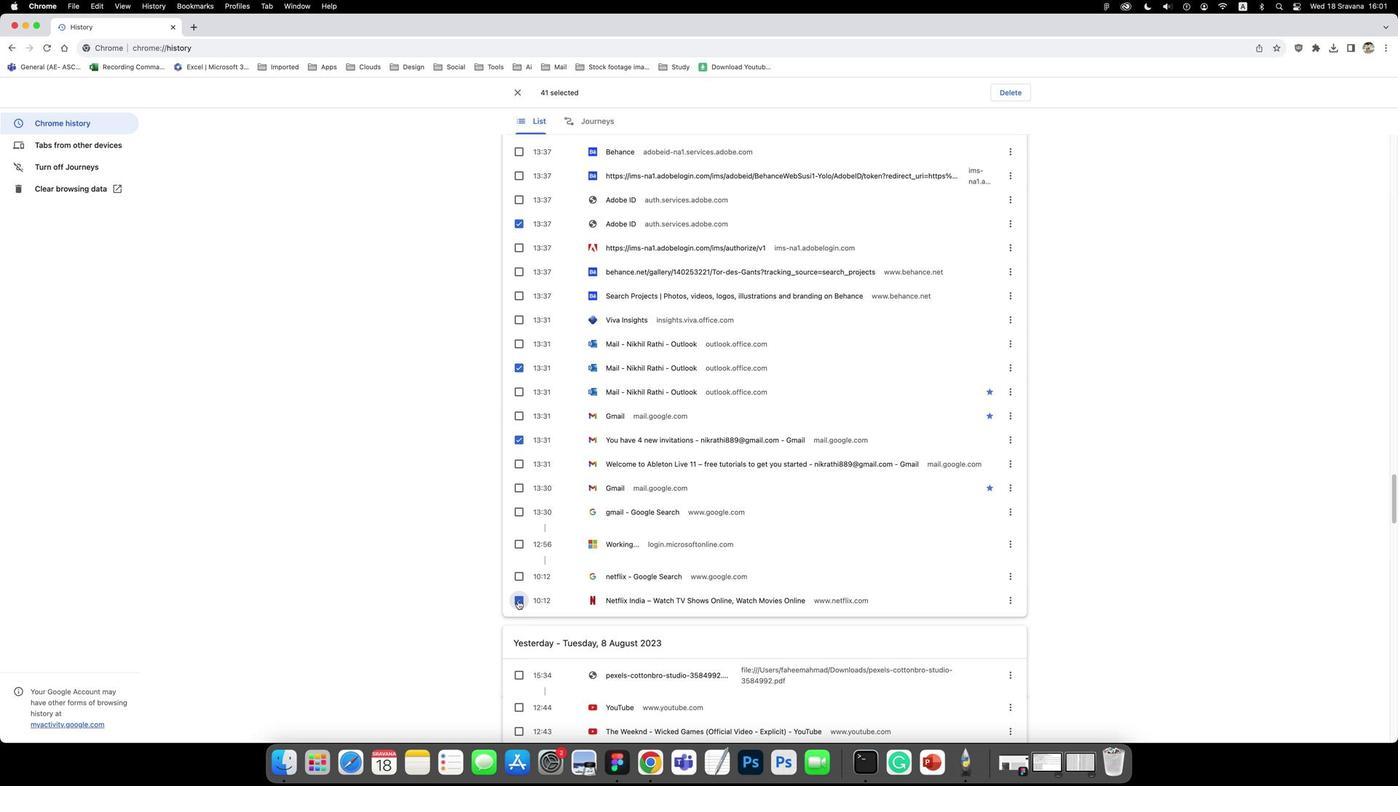 
Action: Mouse moved to (519, 634)
Screenshot: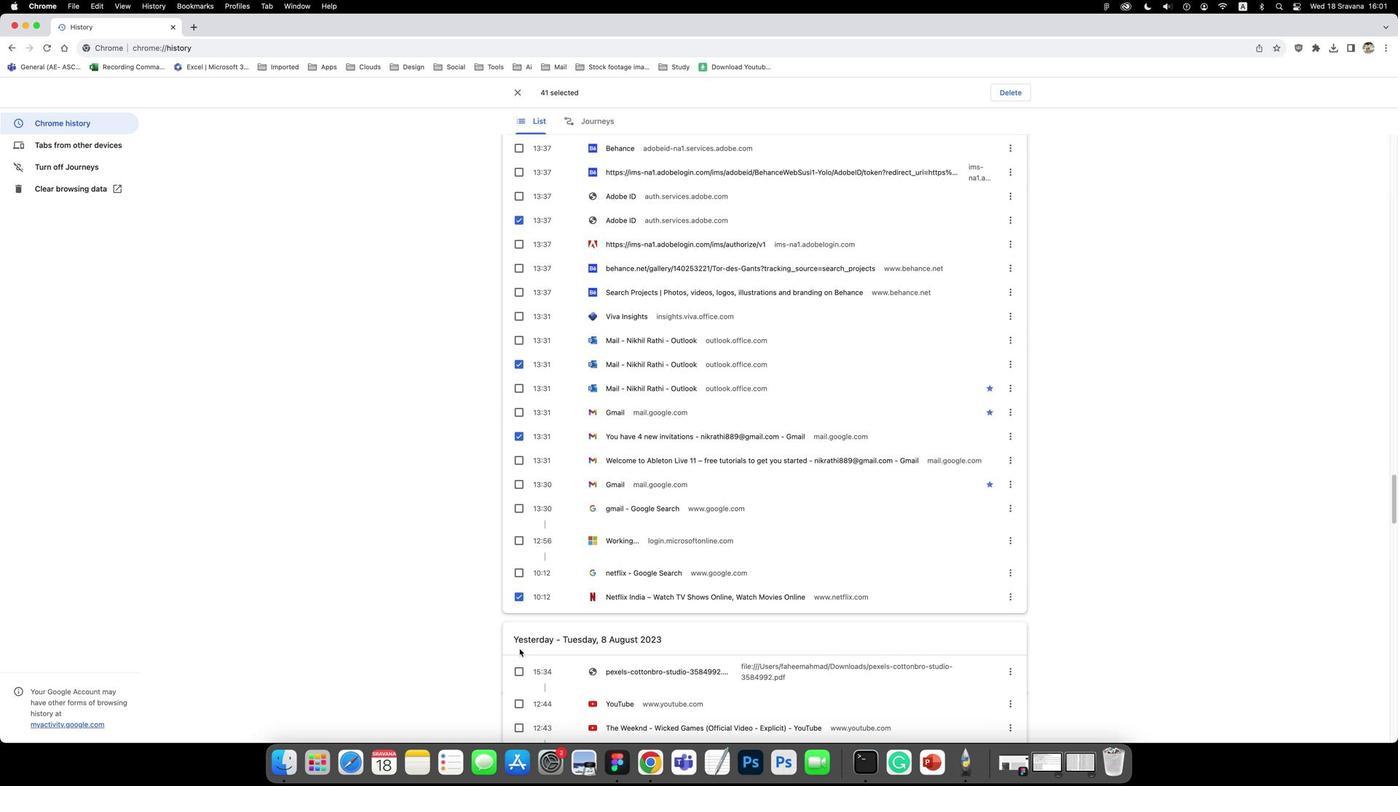 
Action: Mouse scrolled (519, 634) with delta (869, 293)
Screenshot: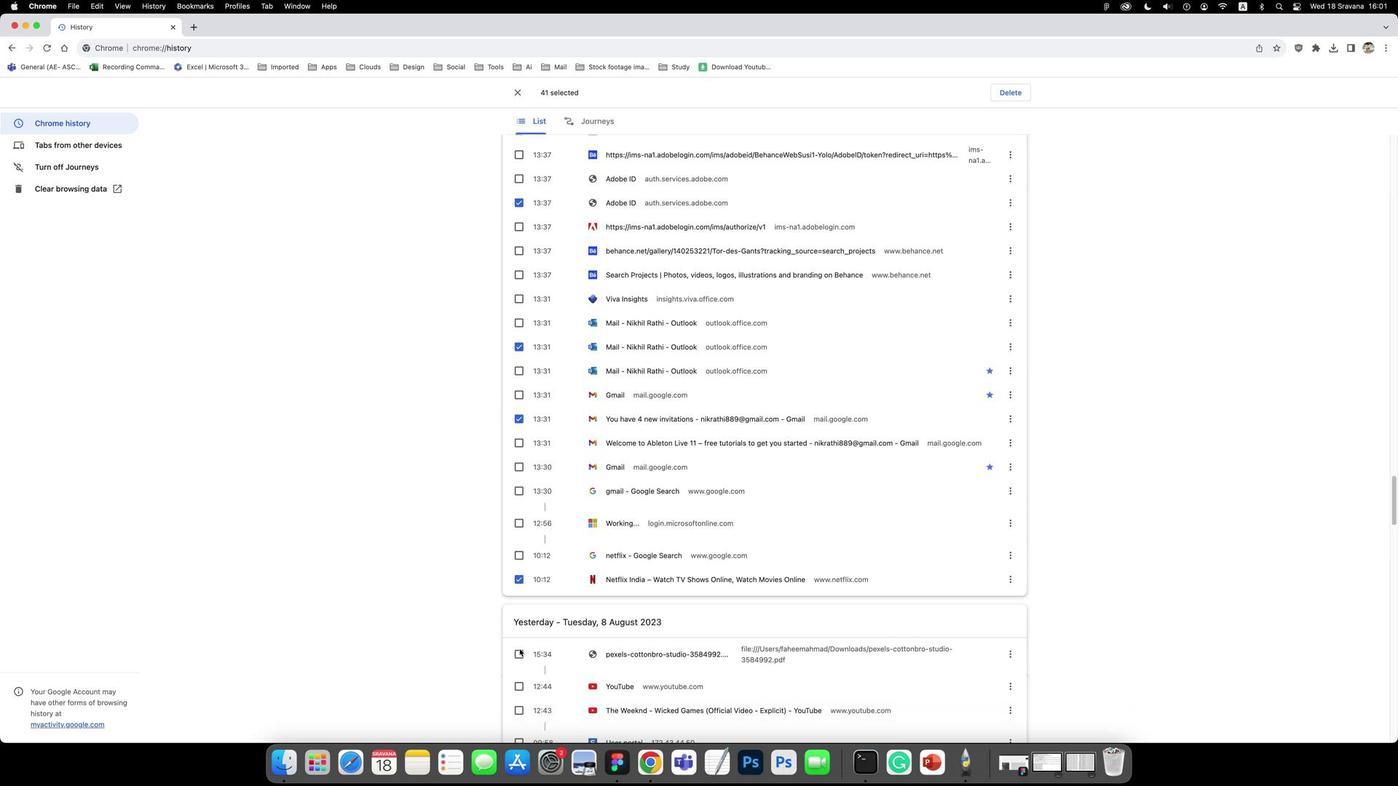 
Action: Mouse scrolled (519, 634) with delta (869, 293)
Screenshot: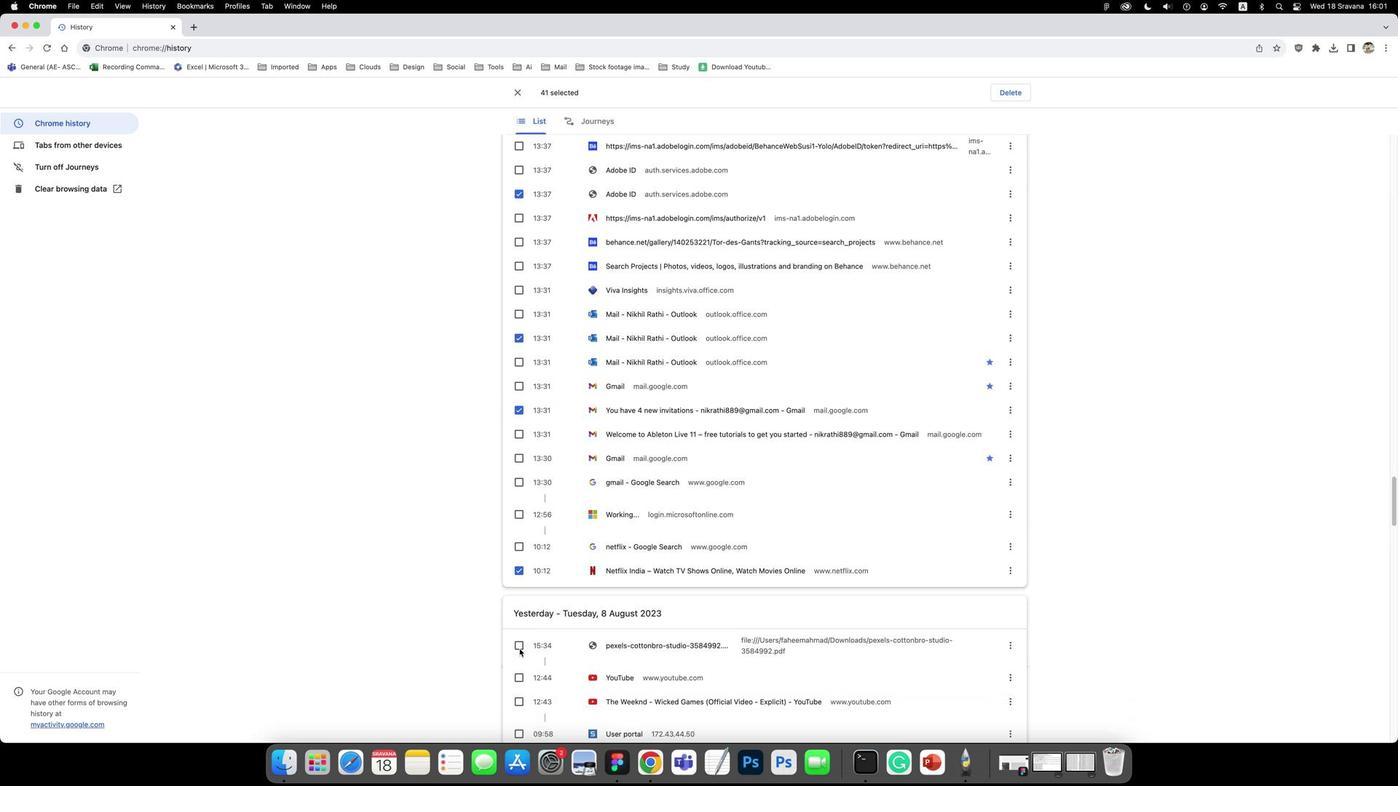 
Action: Mouse moved to (520, 634)
Screenshot: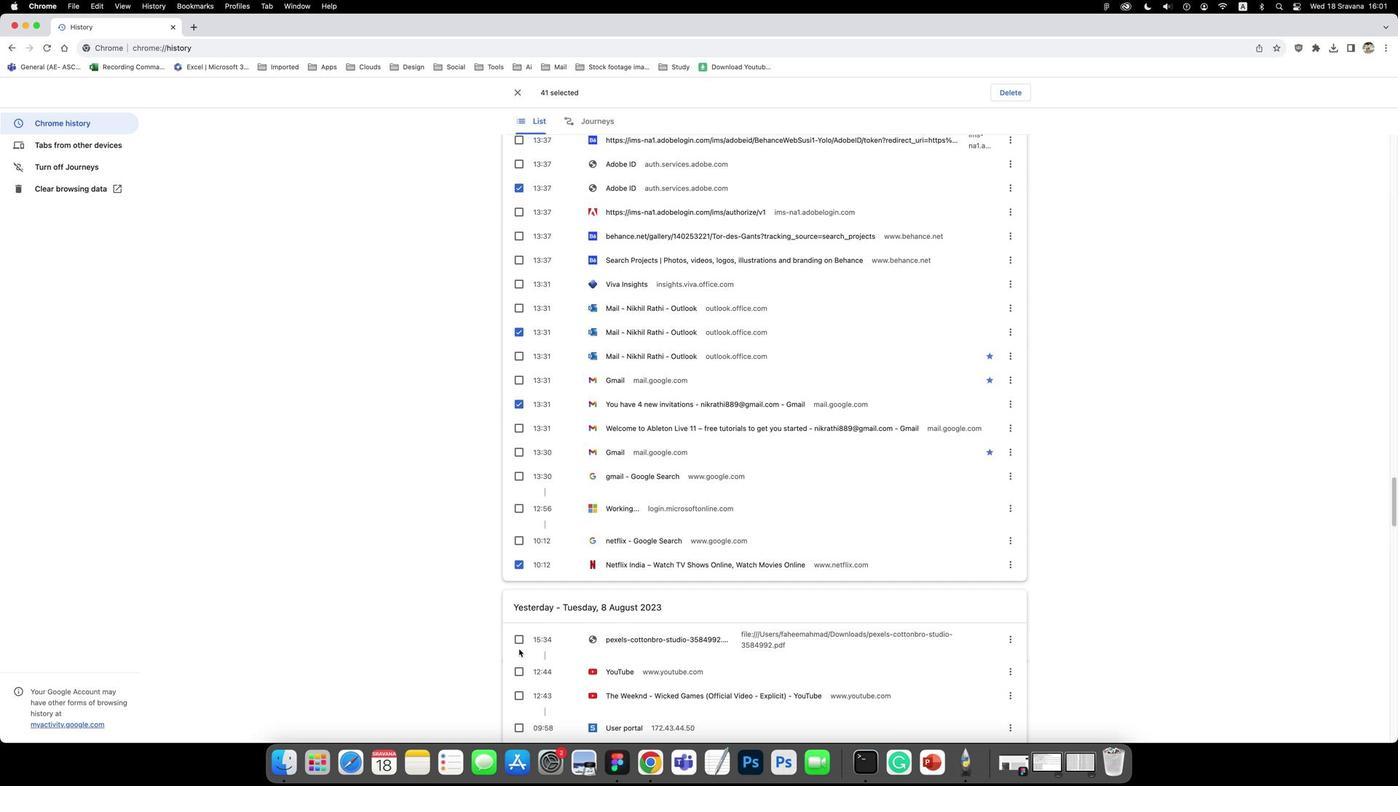 
Action: Mouse pressed left at (520, 634)
Screenshot: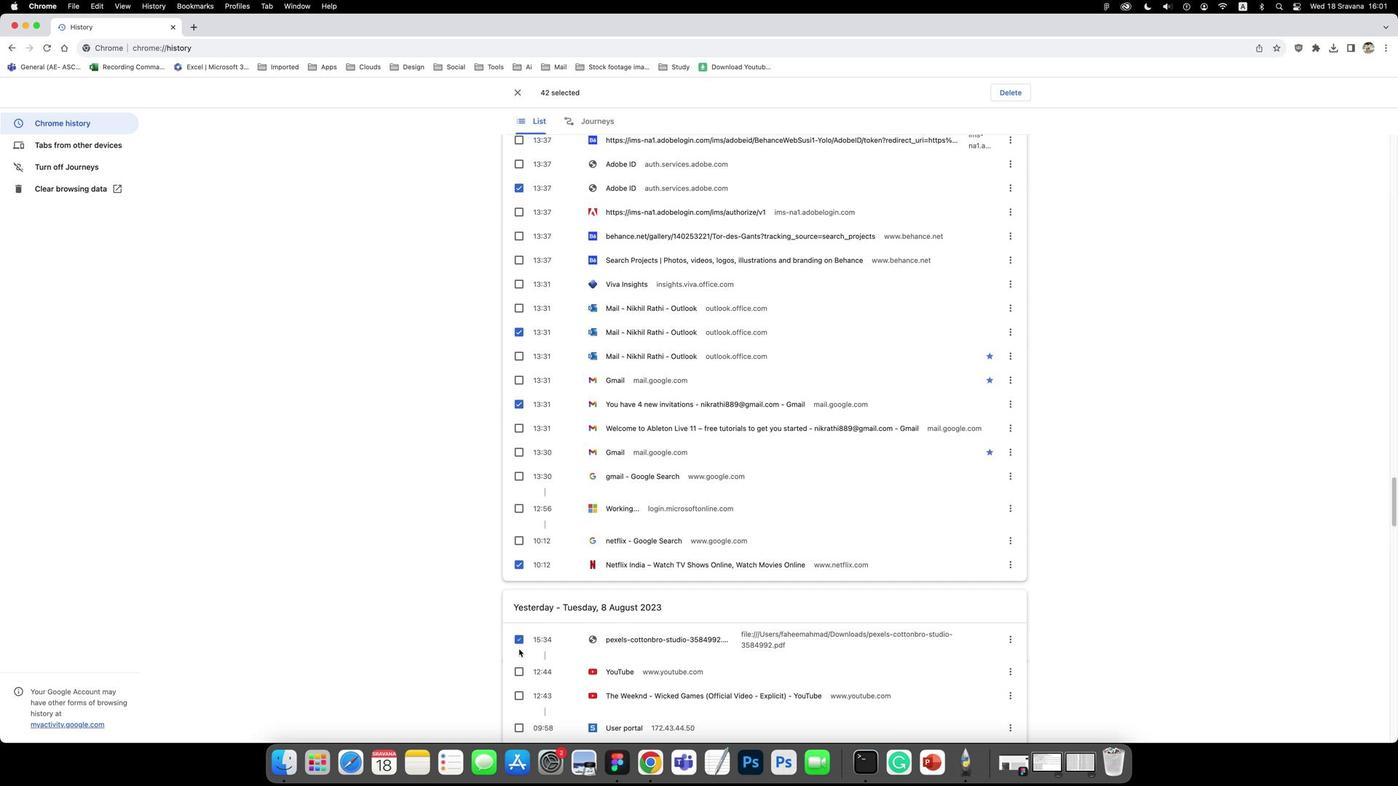 
Action: Mouse moved to (519, 648)
Screenshot: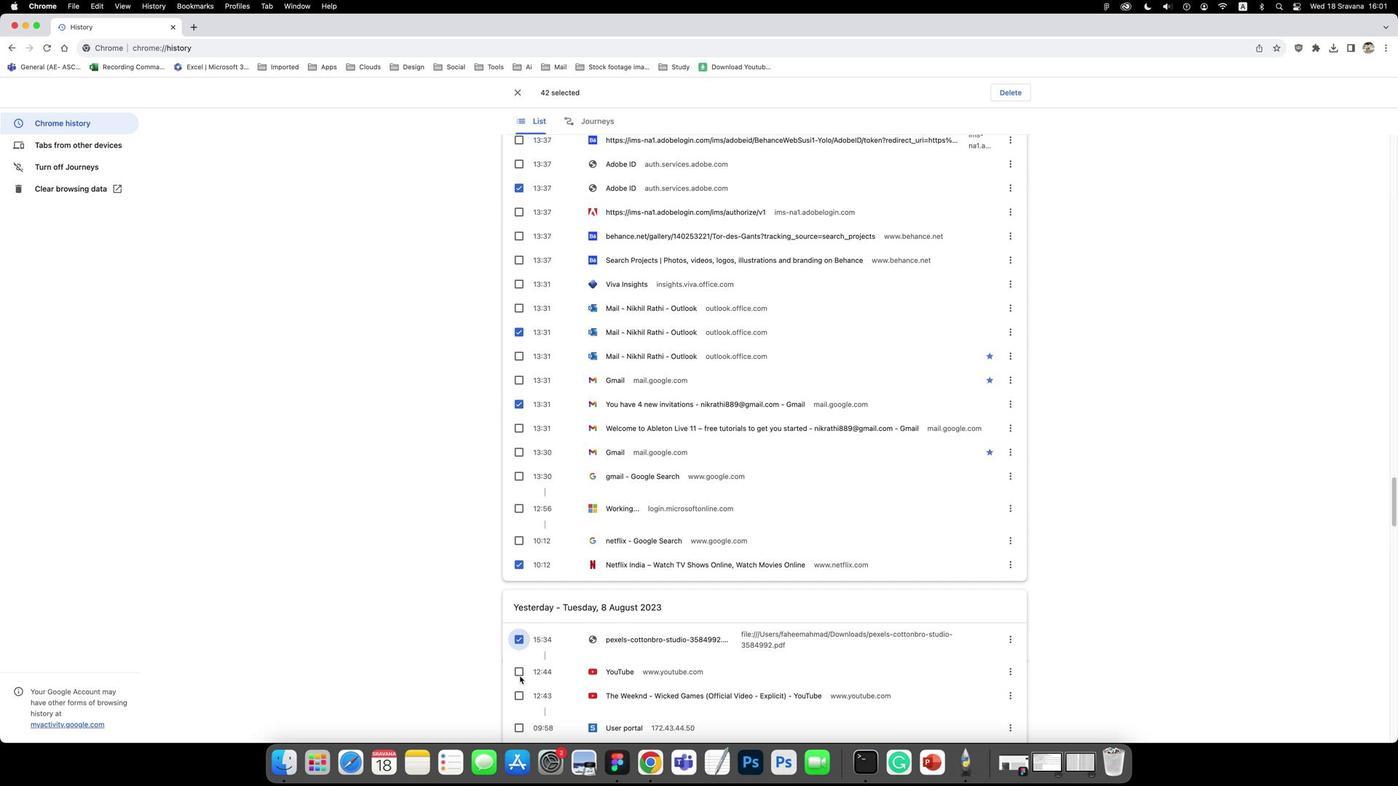
Action: Mouse pressed left at (519, 648)
Screenshot: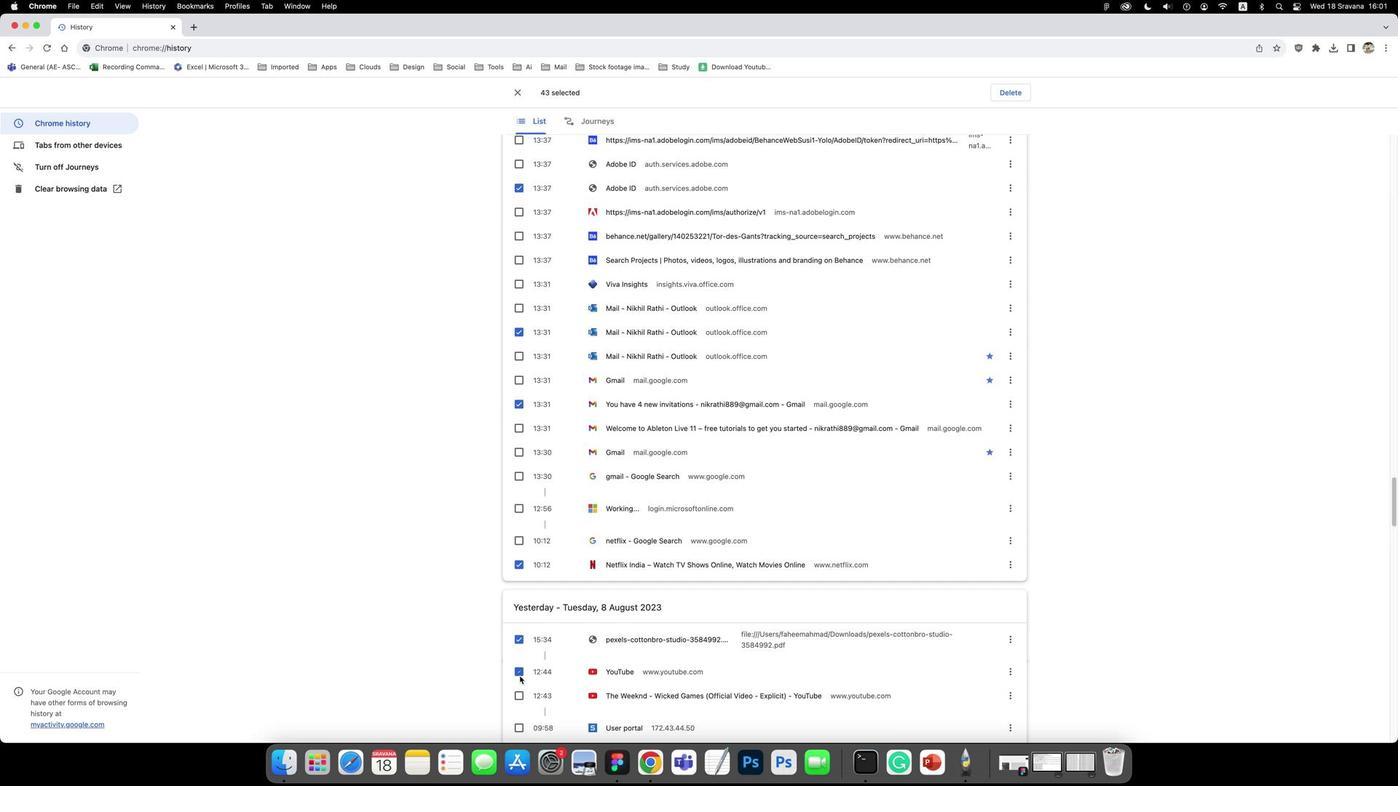 
Action: Mouse scrolled (519, 648) with delta (869, 293)
Screenshot: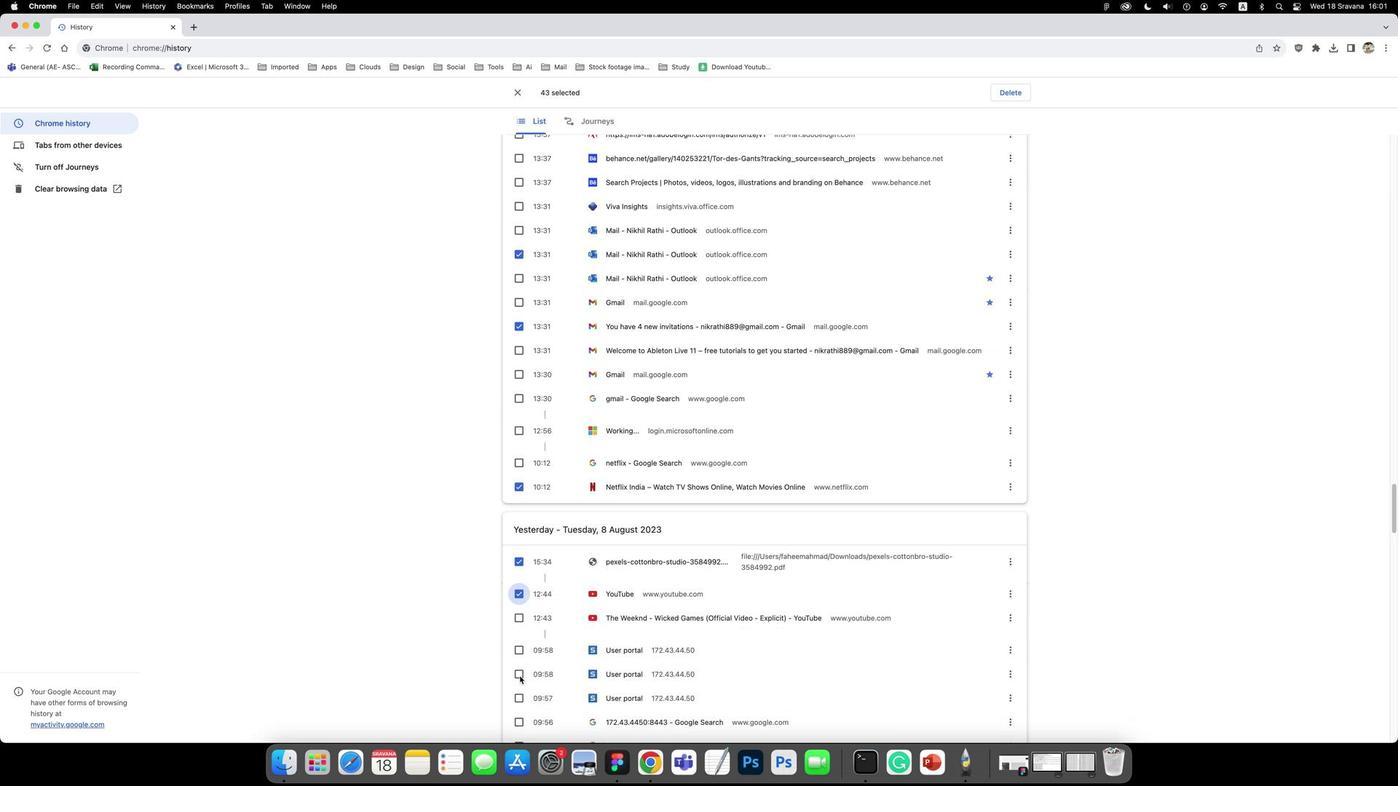 
Action: Mouse scrolled (519, 648) with delta (869, 293)
Screenshot: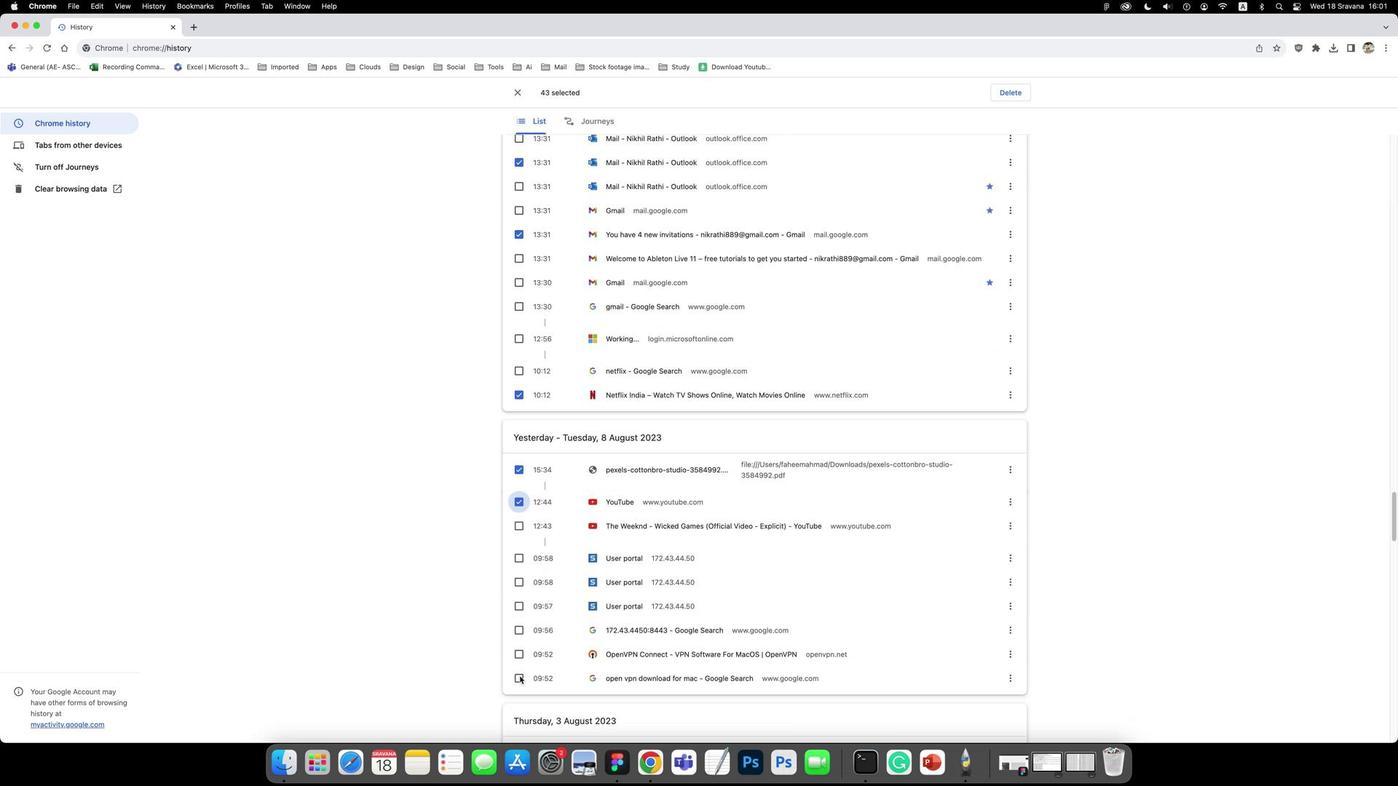 
Action: Mouse scrolled (519, 648) with delta (869, 292)
Screenshot: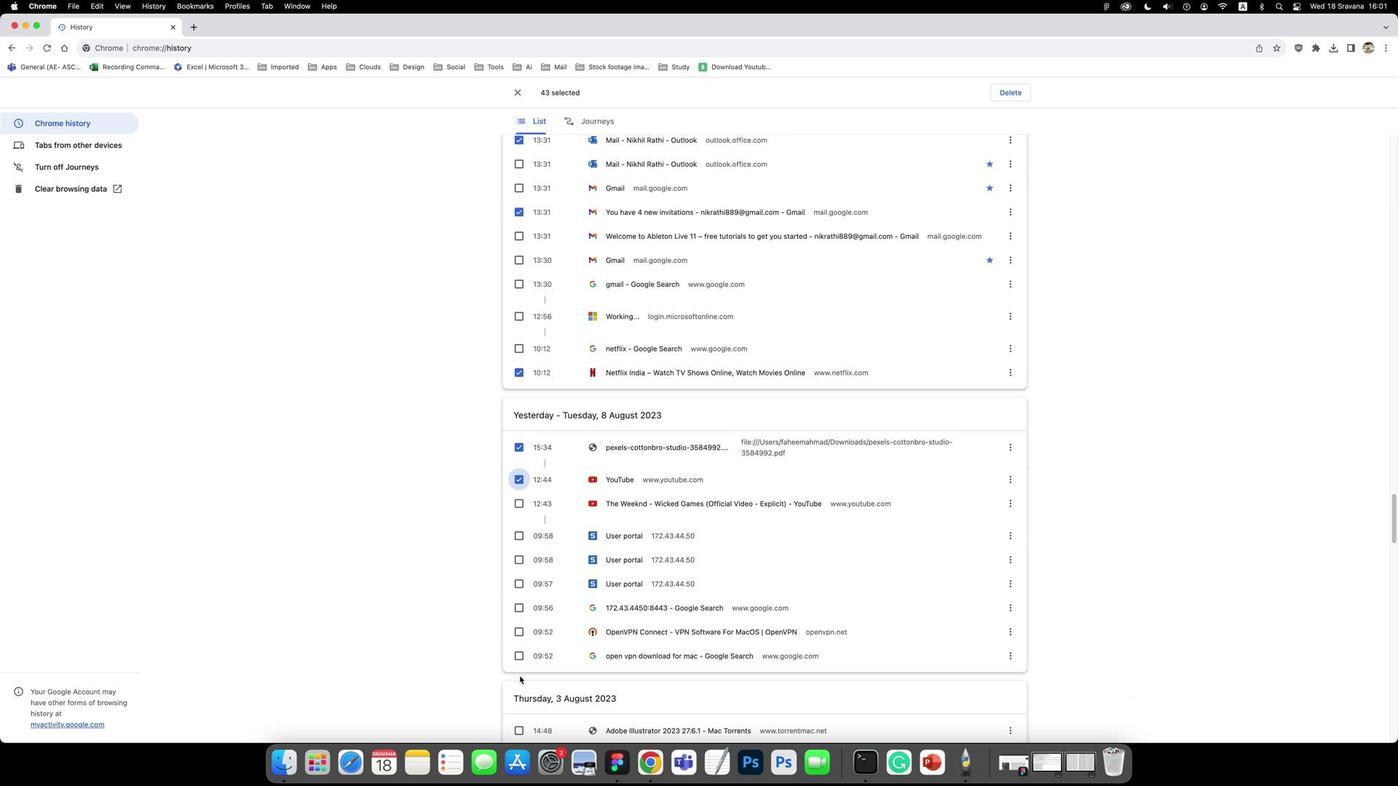 
Action: Mouse moved to (516, 640)
Screenshot: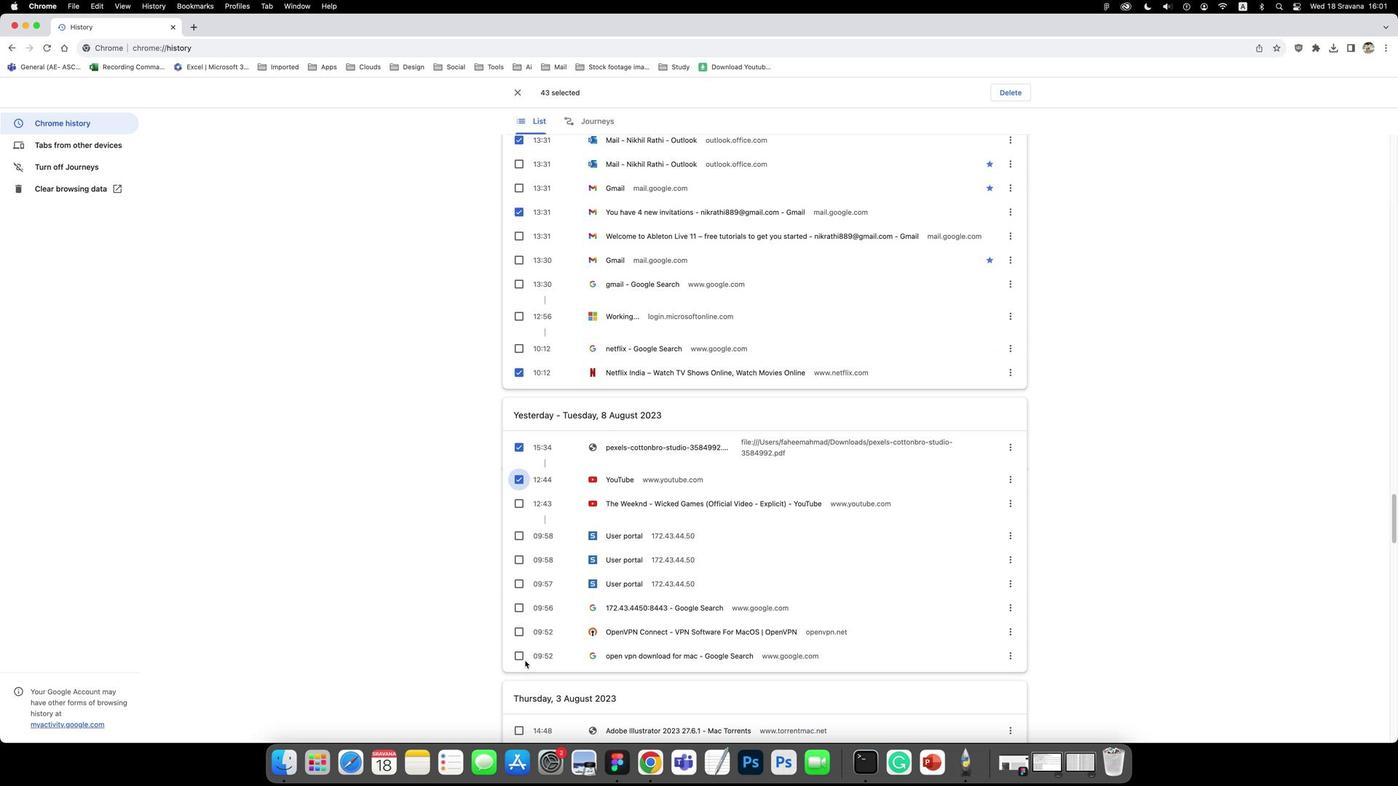 
Action: Mouse pressed left at (516, 640)
Screenshot: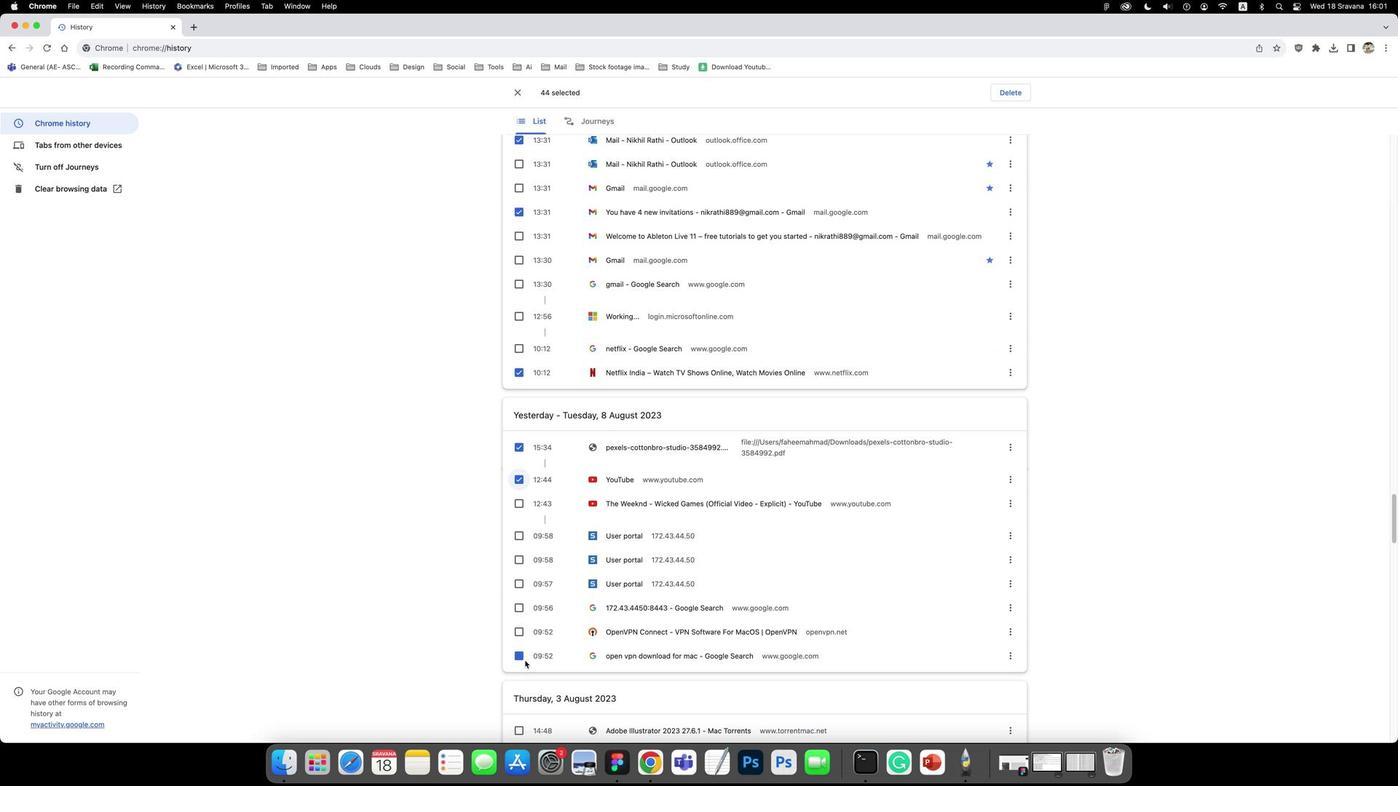 
Action: Mouse moved to (515, 640)
Screenshot: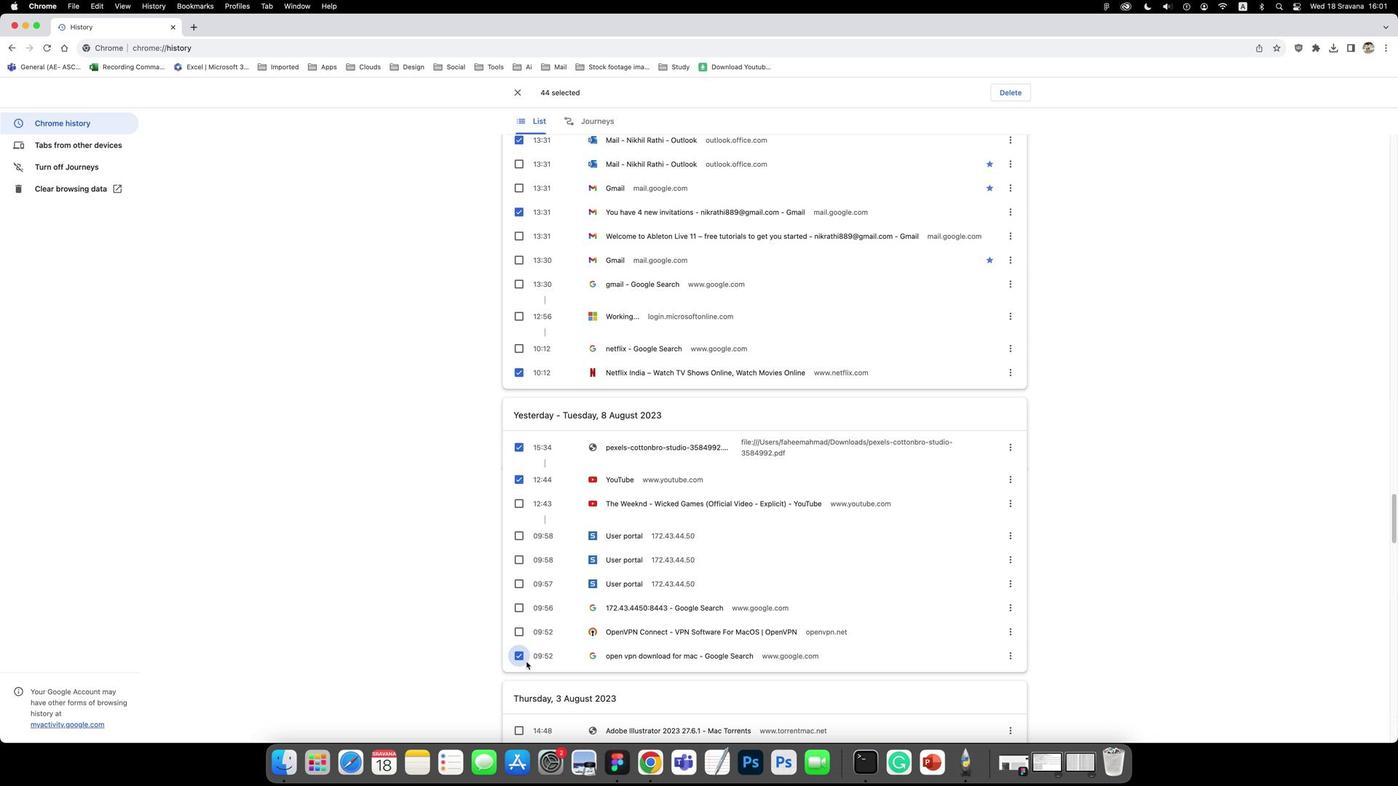 
Action: Mouse scrolled (515, 640) with delta (869, 293)
Screenshot: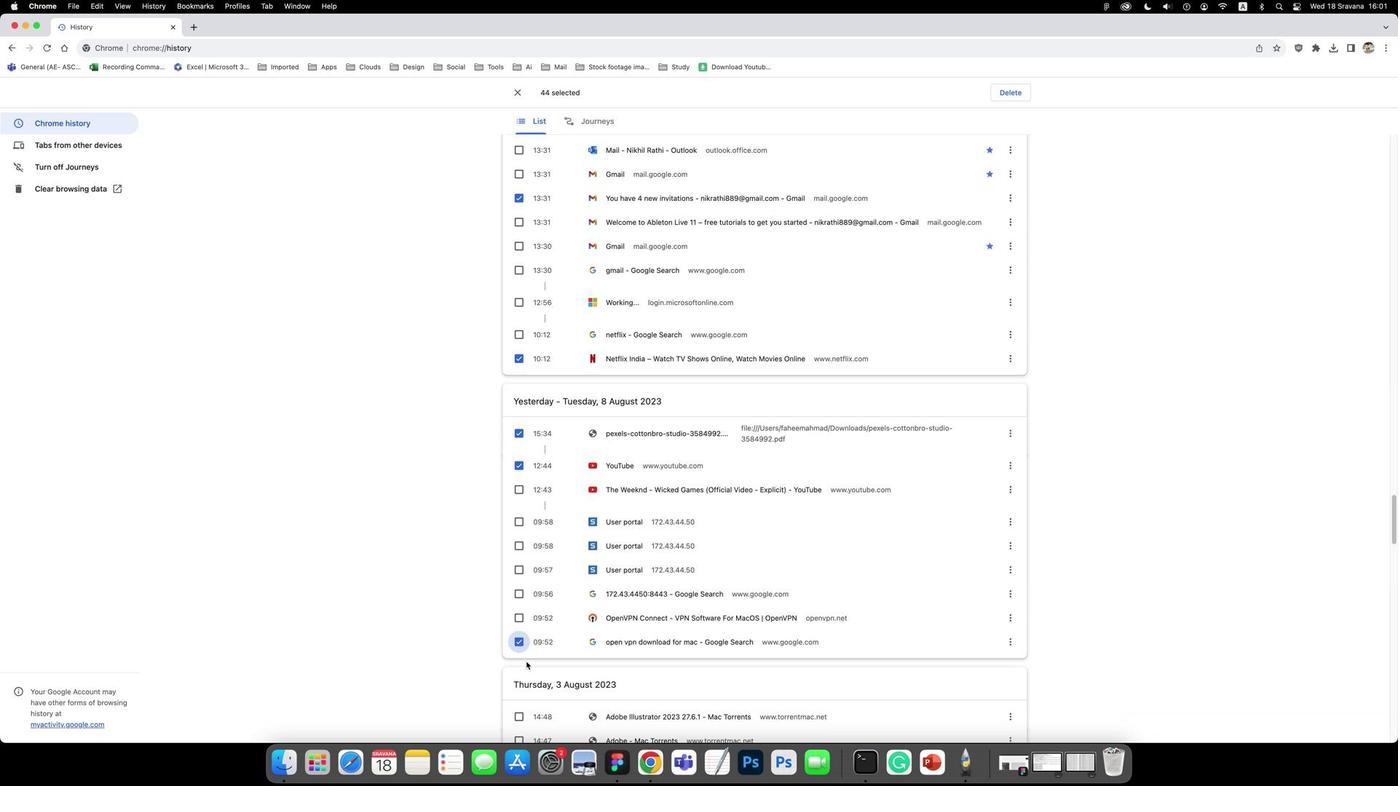 
Action: Mouse scrolled (515, 640) with delta (869, 293)
Screenshot: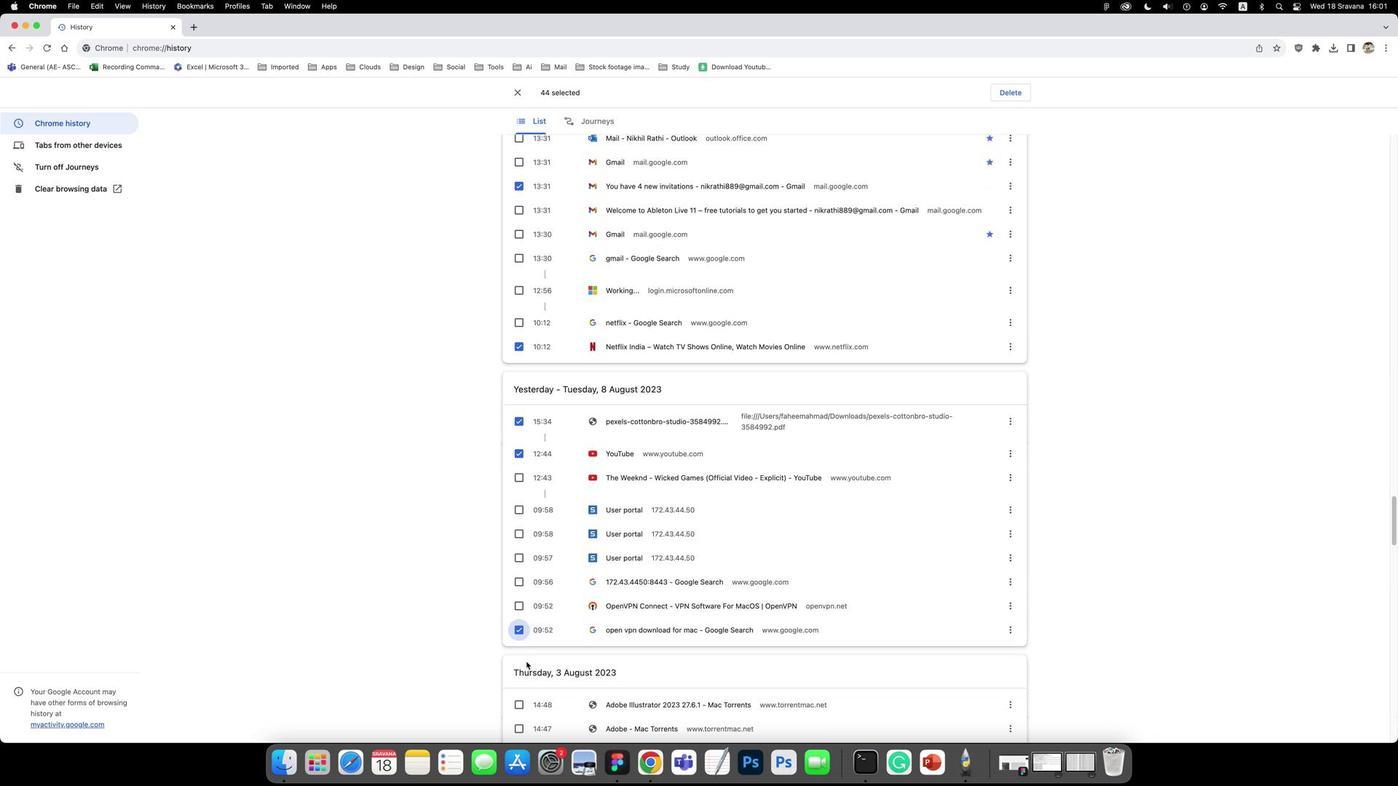 
Action: Mouse scrolled (515, 640) with delta (869, 293)
Screenshot: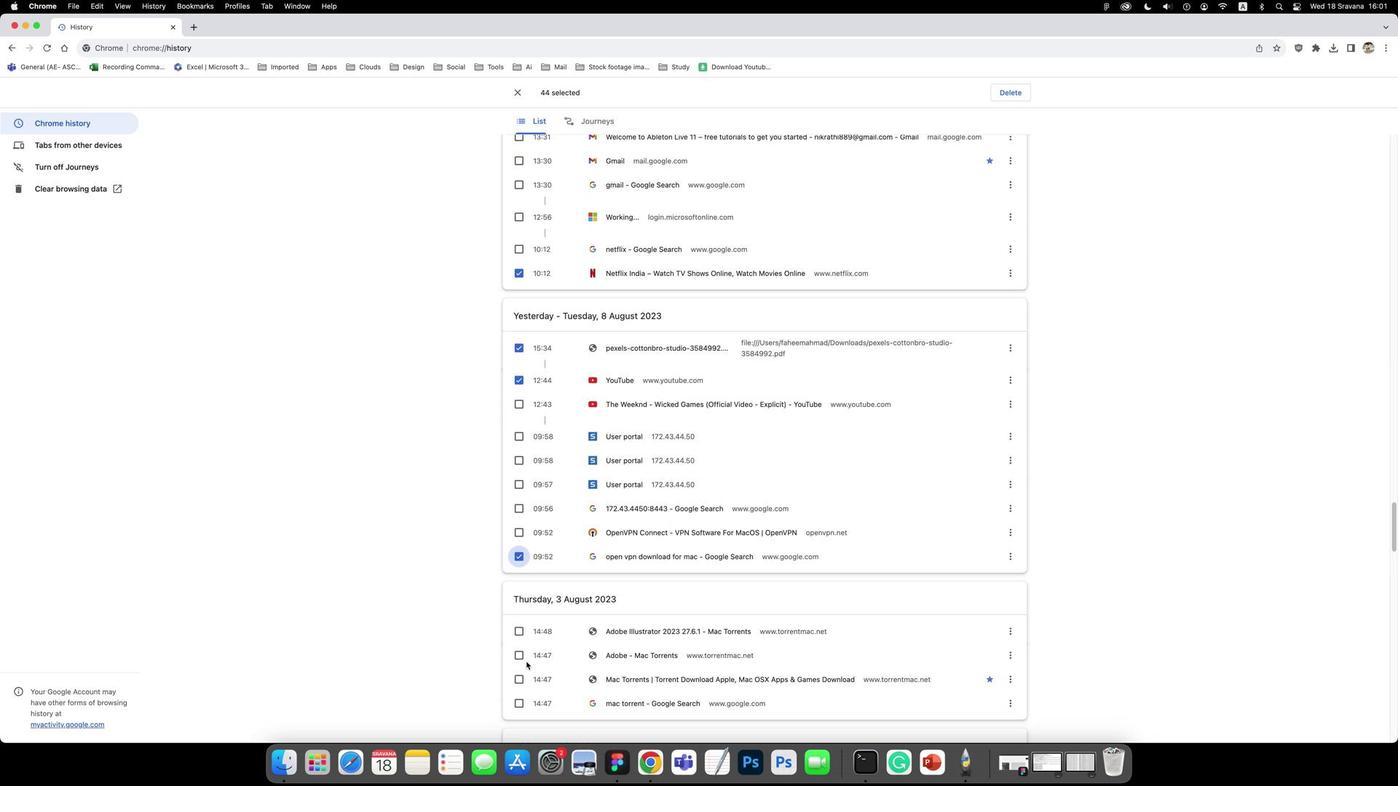 
Action: Mouse scrolled (515, 640) with delta (869, 293)
Screenshot: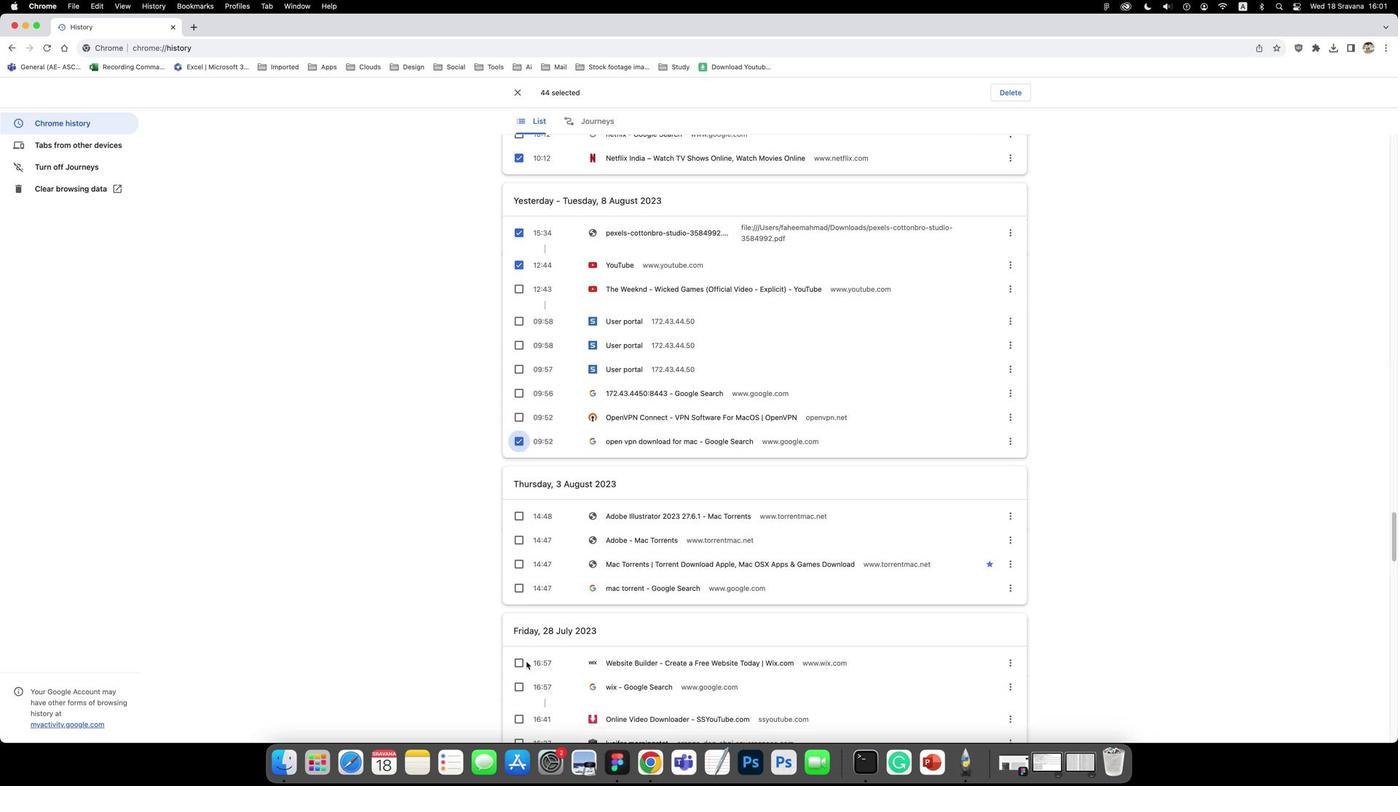 
Action: Mouse scrolled (515, 640) with delta (869, 291)
Screenshot: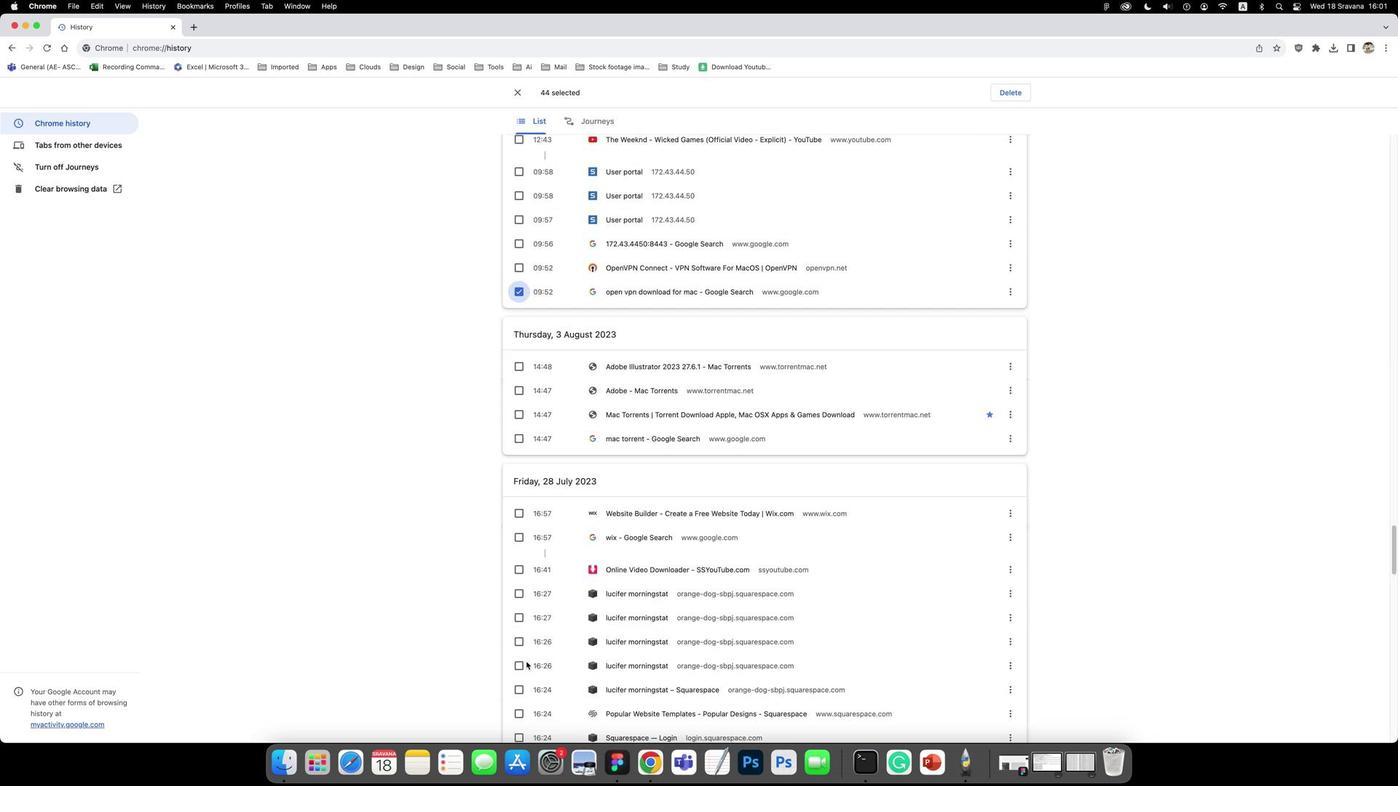 
Action: Mouse scrolled (515, 640) with delta (869, 290)
Screenshot: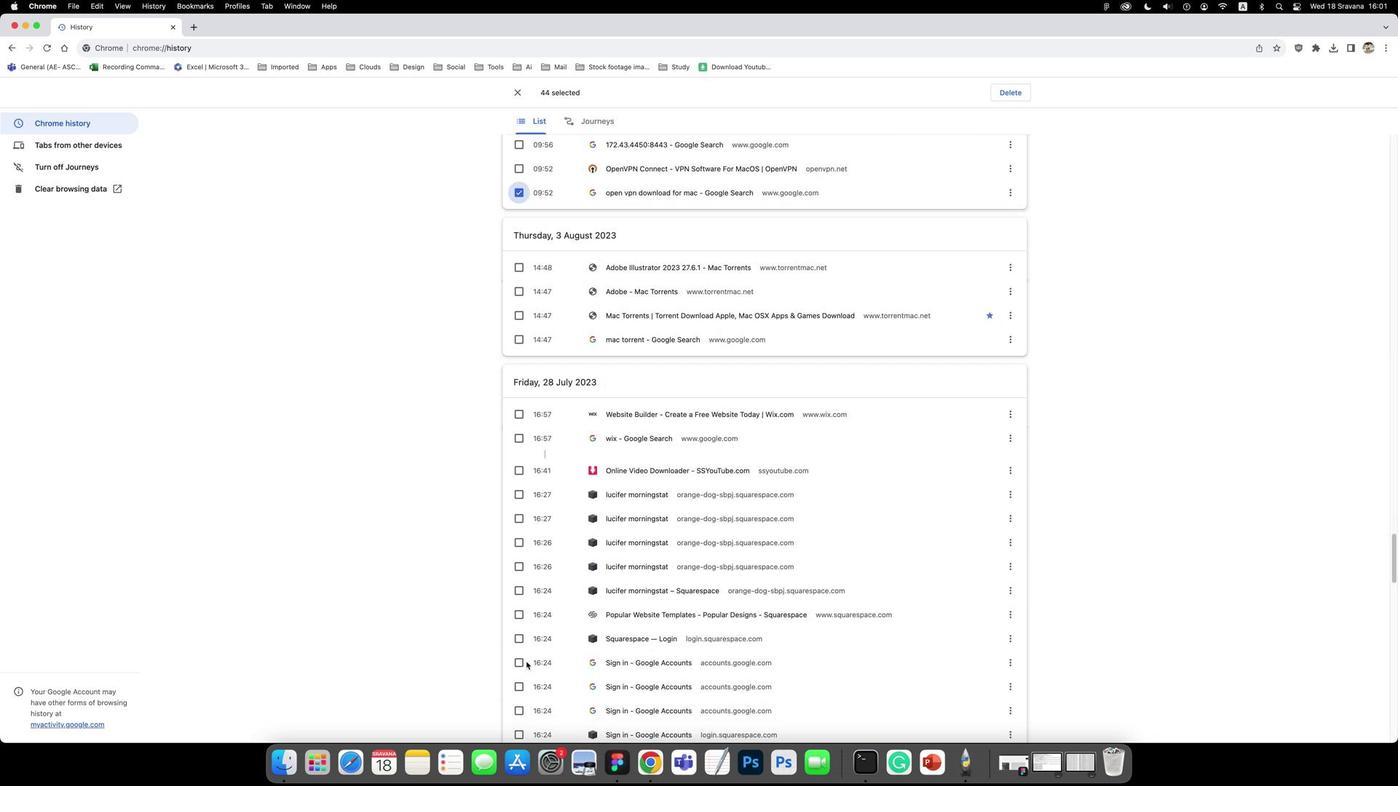 
Action: Mouse scrolled (515, 640) with delta (869, 293)
Screenshot: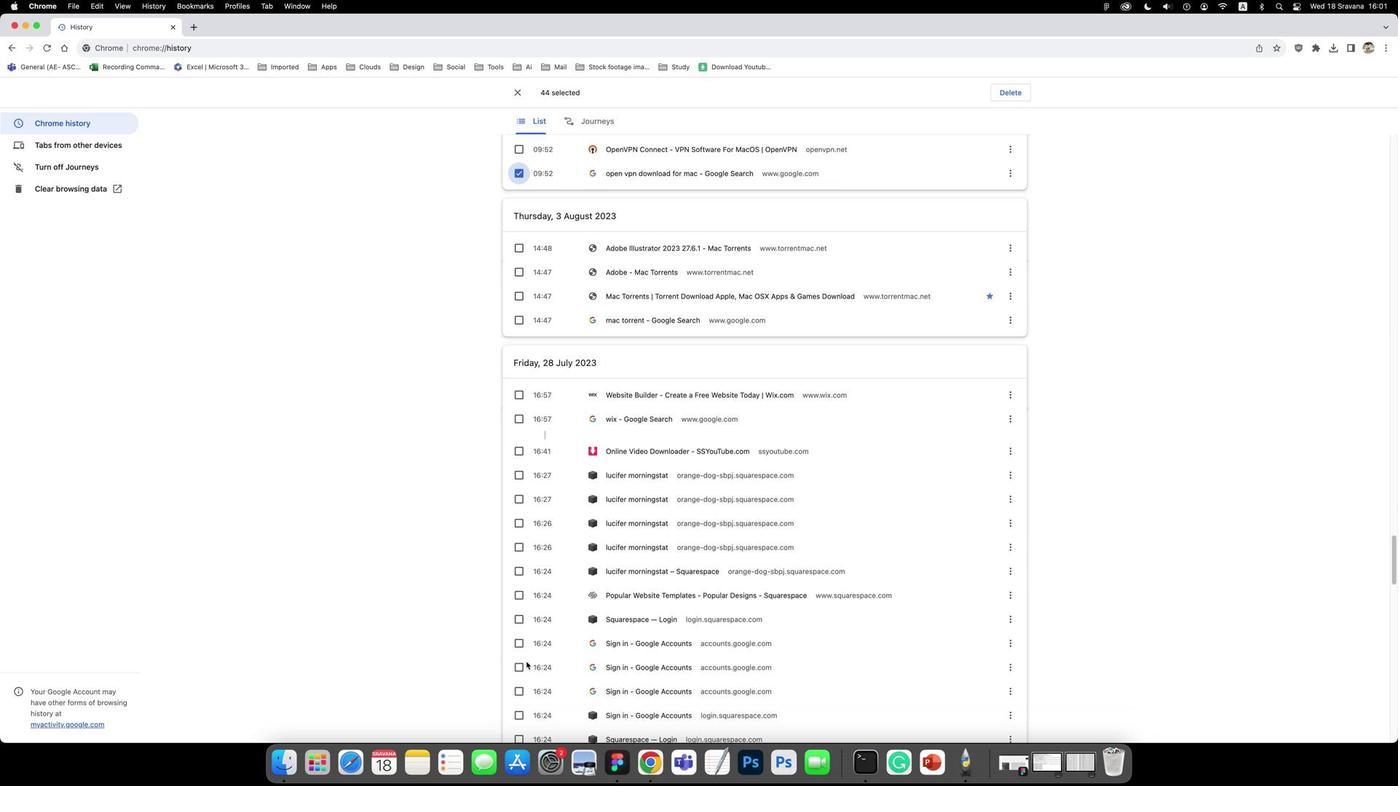 
Action: Mouse scrolled (515, 640) with delta (869, 293)
Screenshot: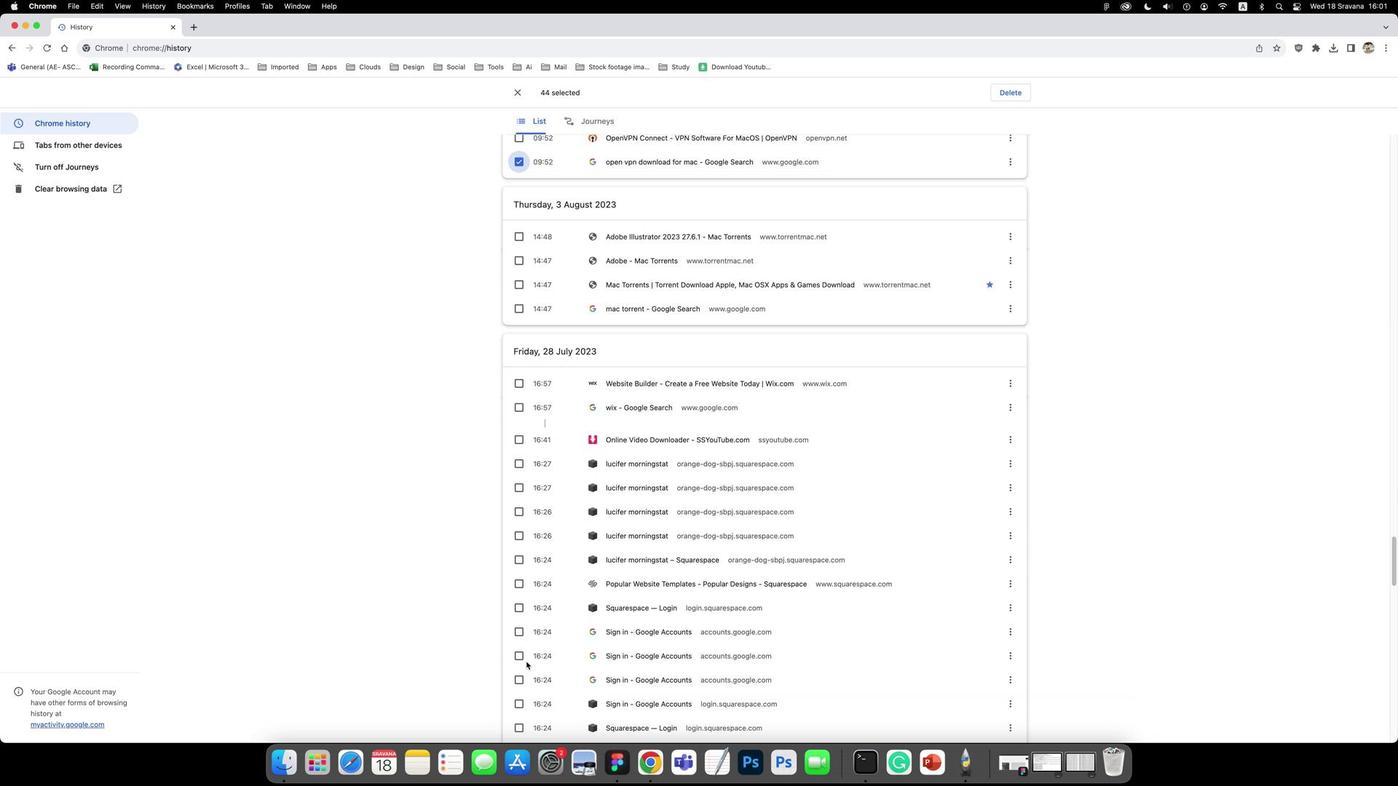 
Action: Mouse pressed left at (515, 640)
Screenshot: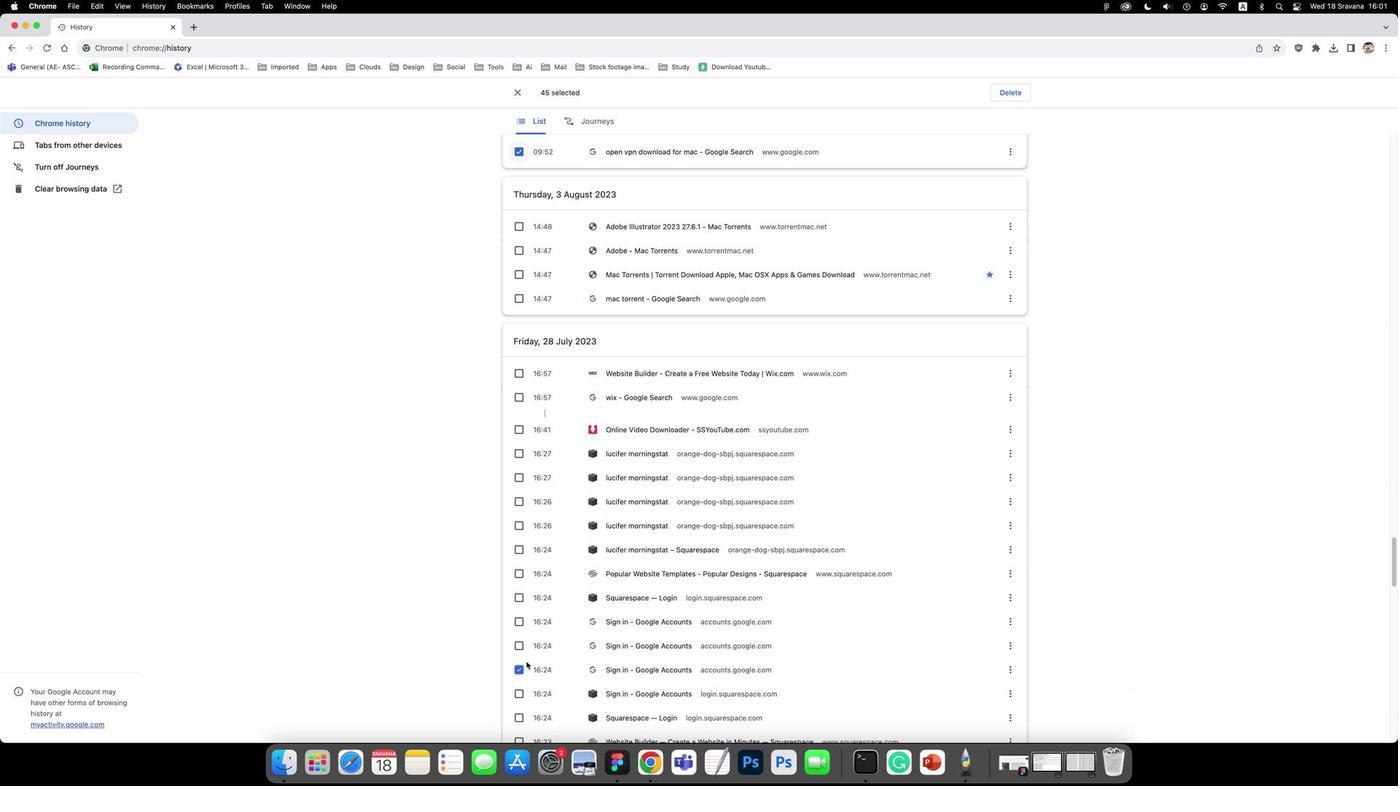
Action: Mouse scrolled (515, 640) with delta (869, 293)
Screenshot: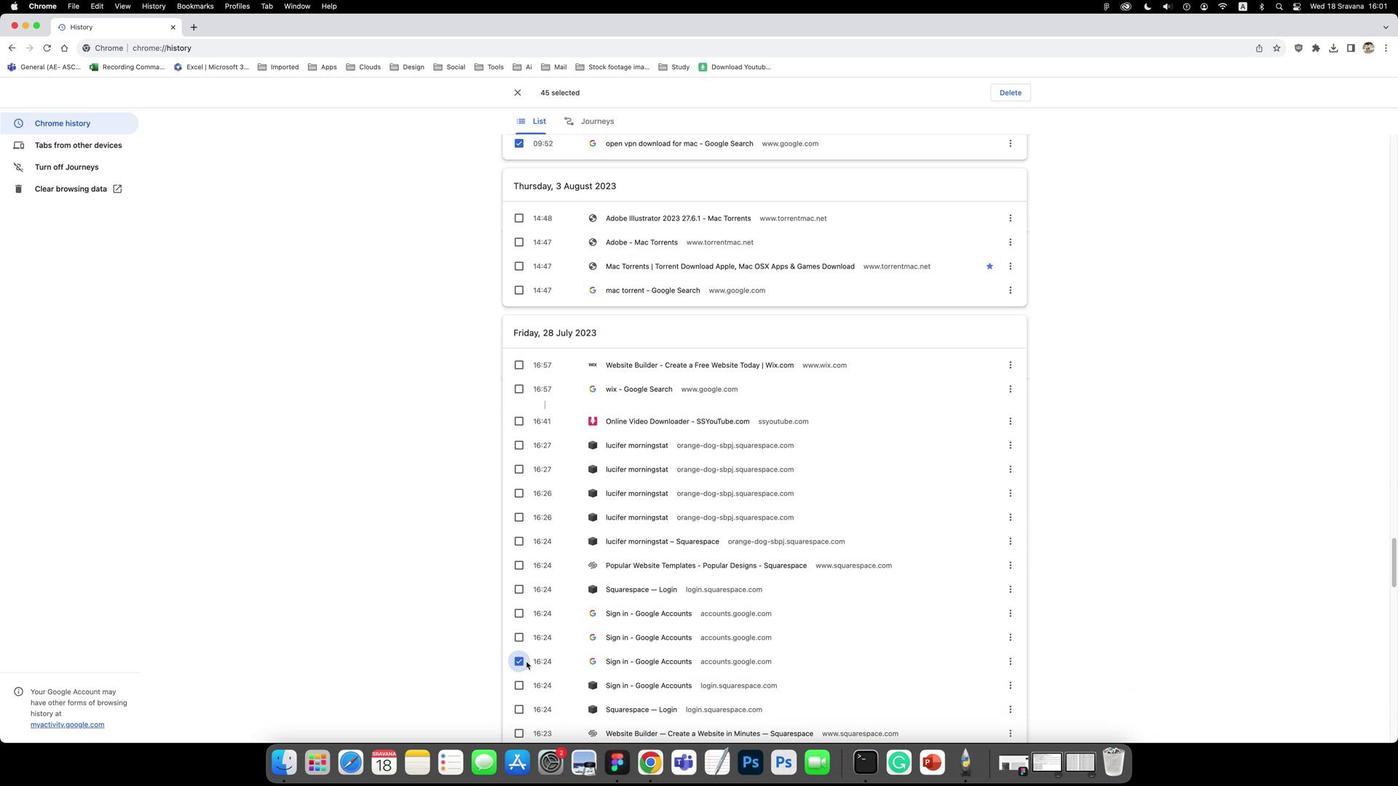 
Action: Mouse scrolled (515, 640) with delta (869, 293)
Screenshot: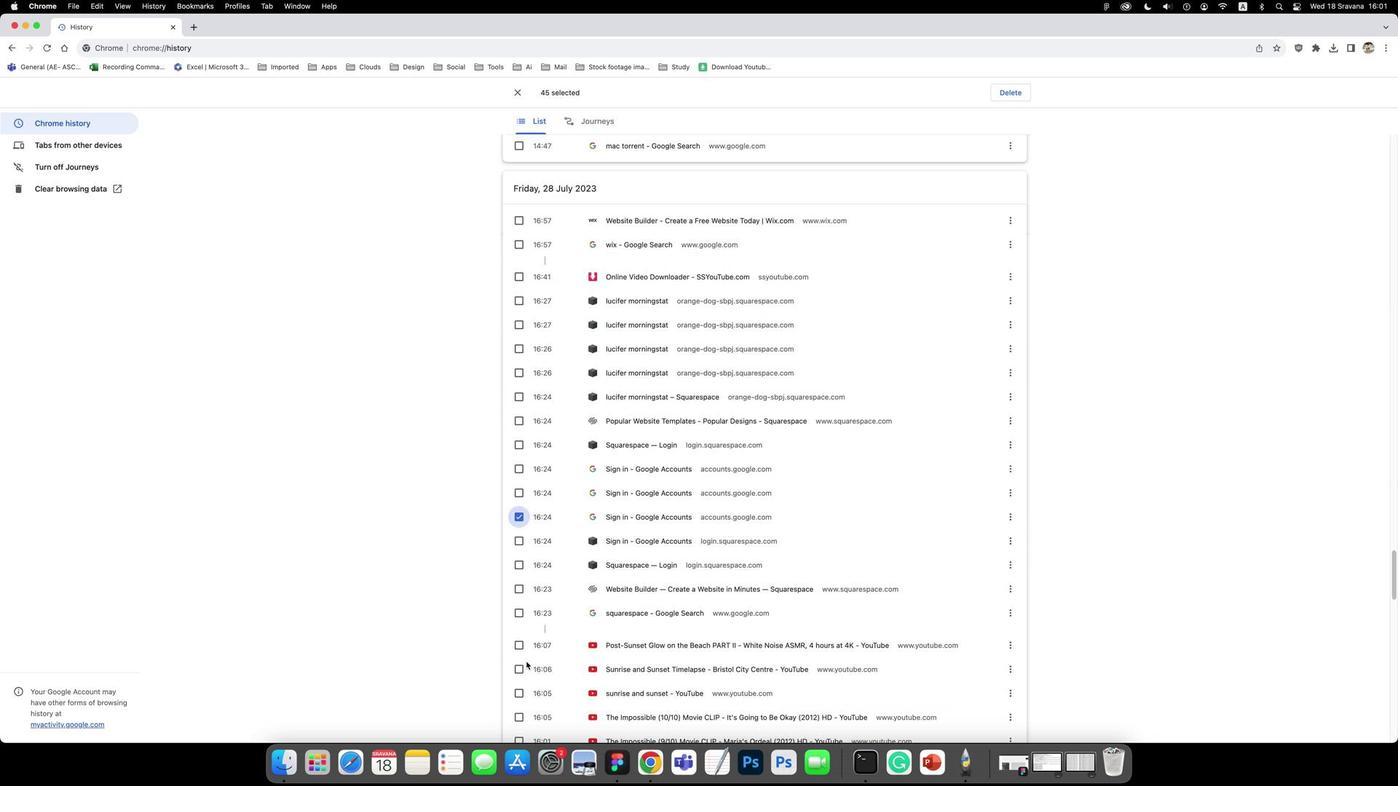 
Action: Mouse scrolled (515, 640) with delta (869, 292)
Screenshot: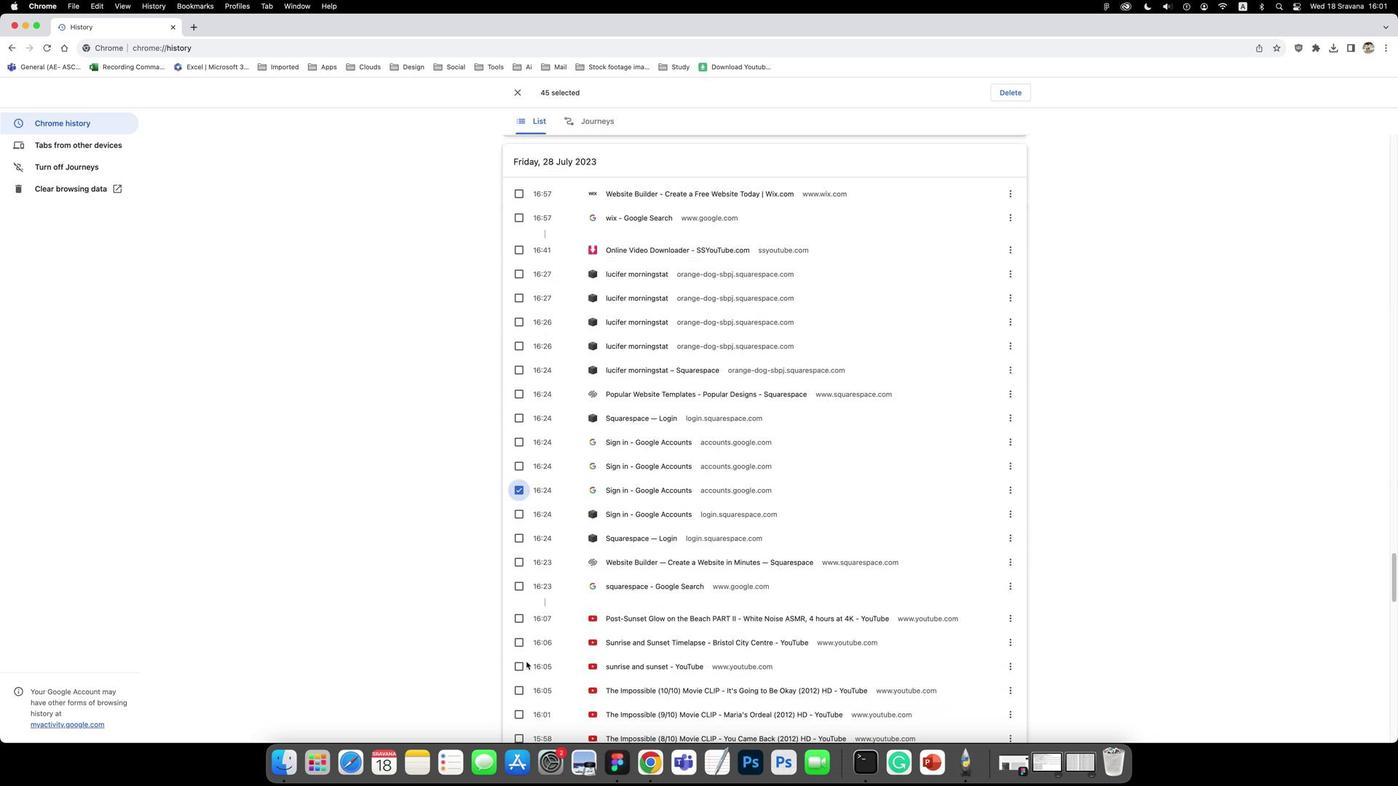 
Action: Mouse pressed left at (515, 640)
Screenshot: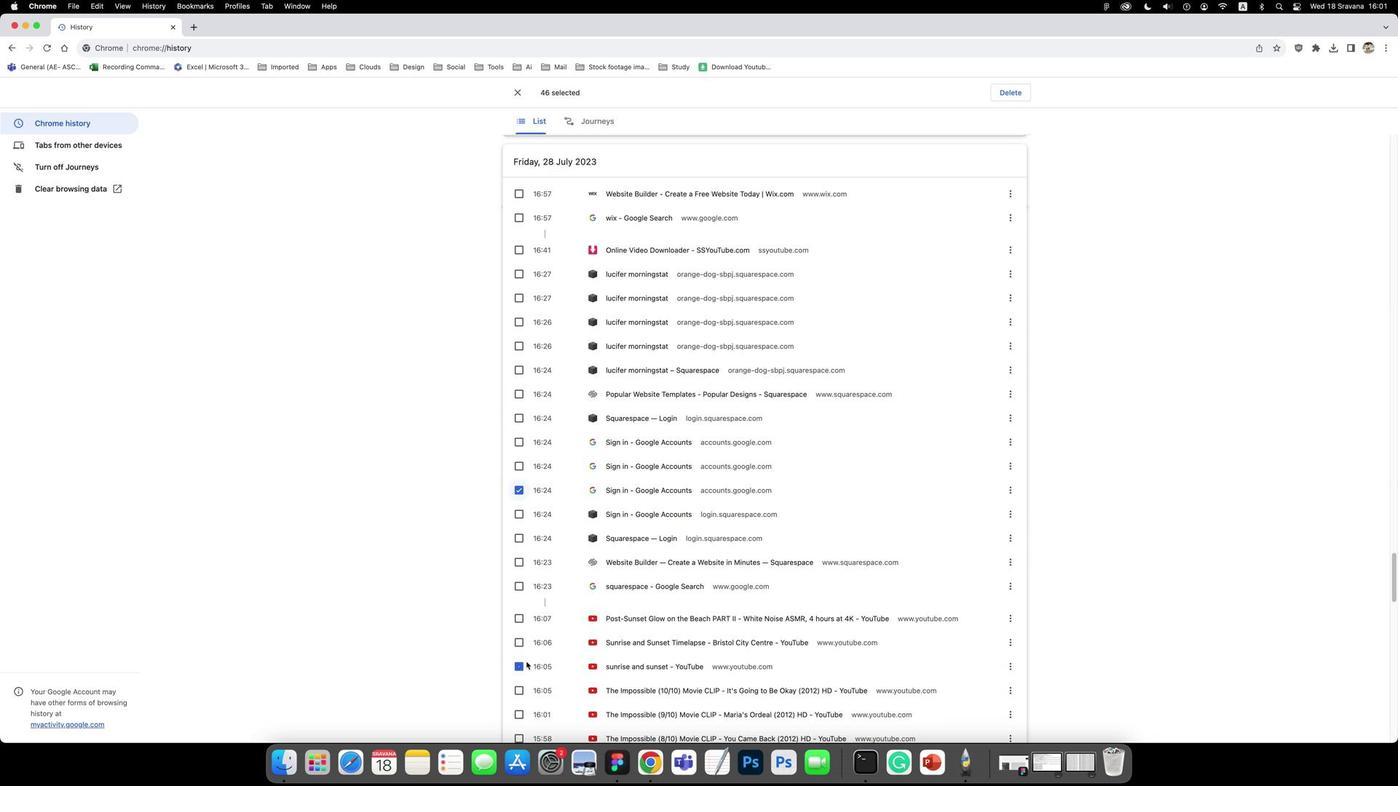 
Action: Mouse scrolled (515, 640) with delta (869, 293)
Screenshot: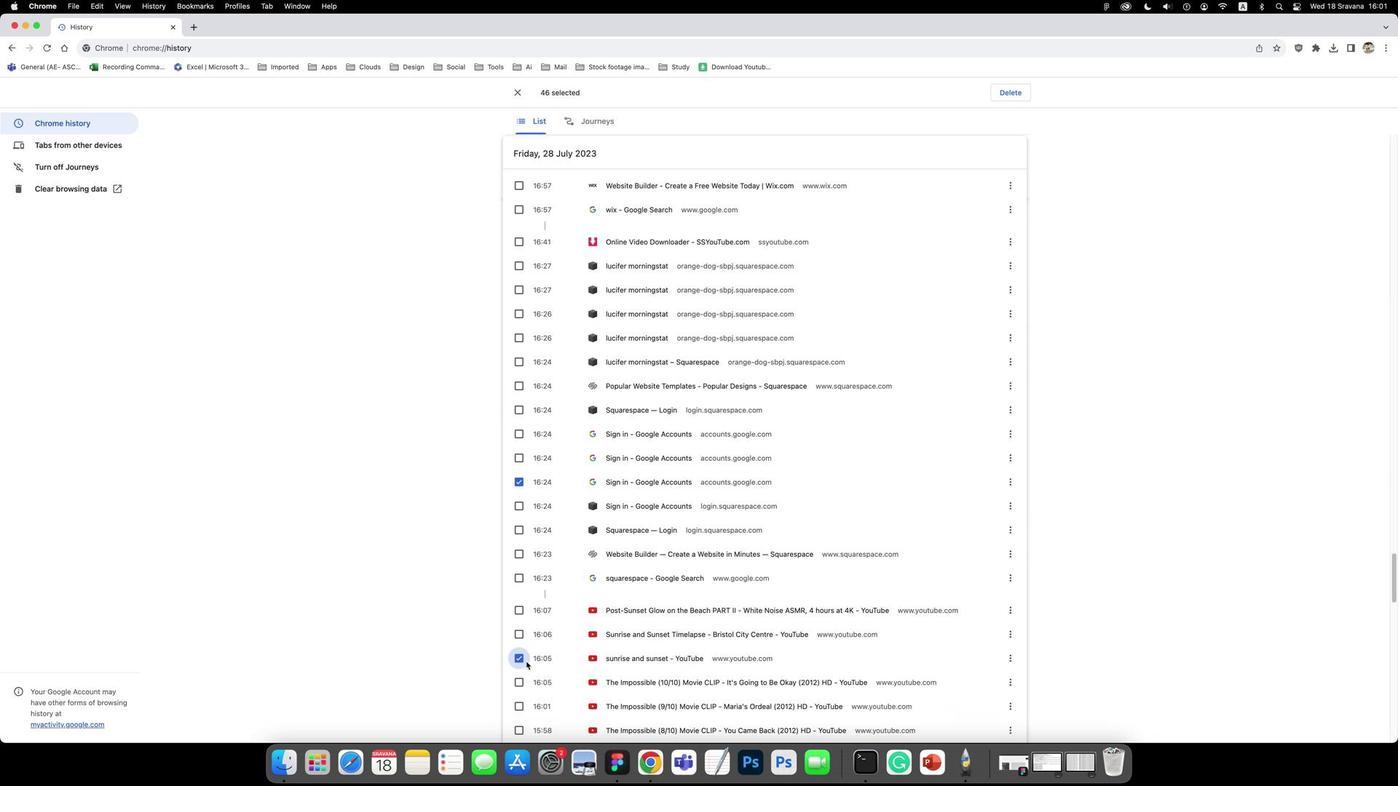 
Action: Mouse scrolled (515, 640) with delta (869, 293)
Screenshot: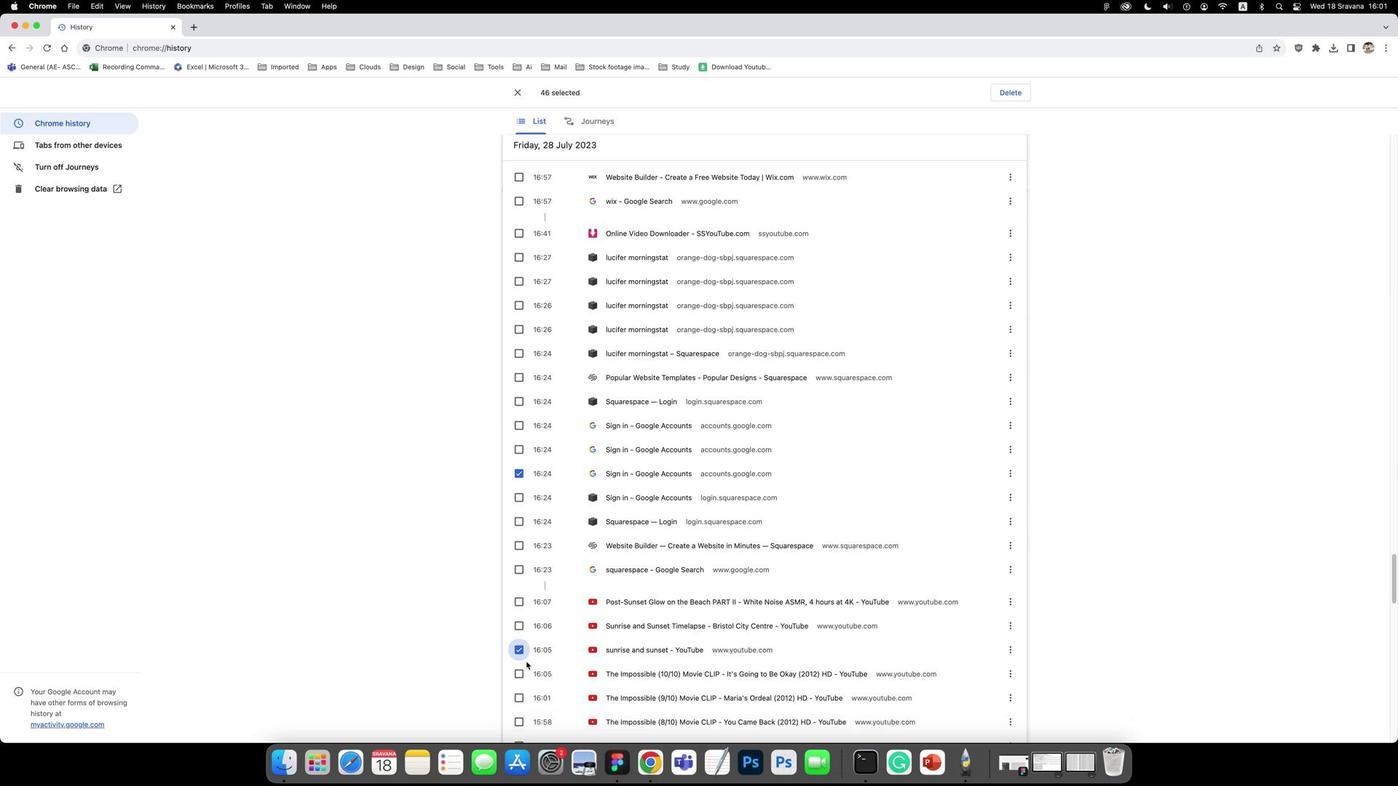 
Action: Mouse pressed left at (515, 640)
Screenshot: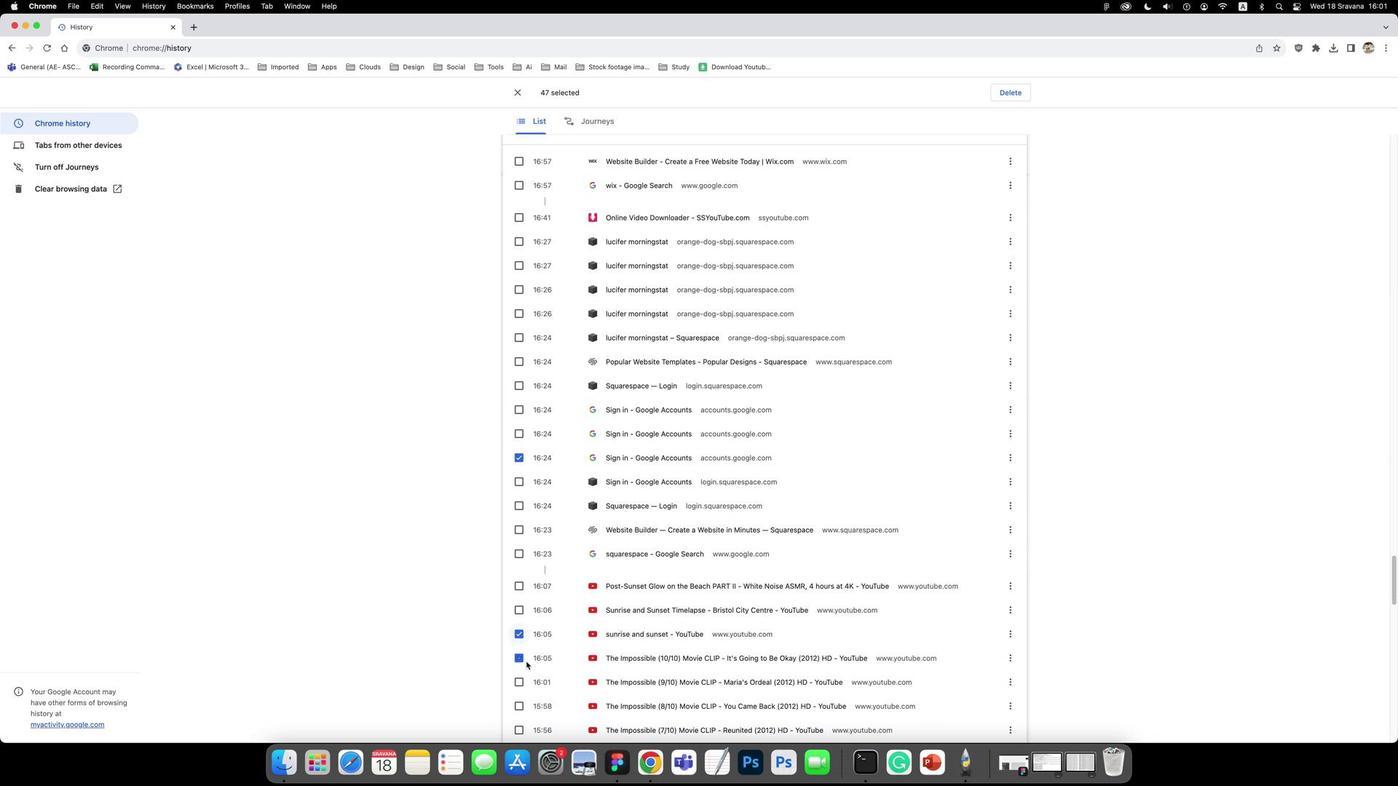 
Action: Mouse scrolled (515, 640) with delta (869, 293)
Screenshot: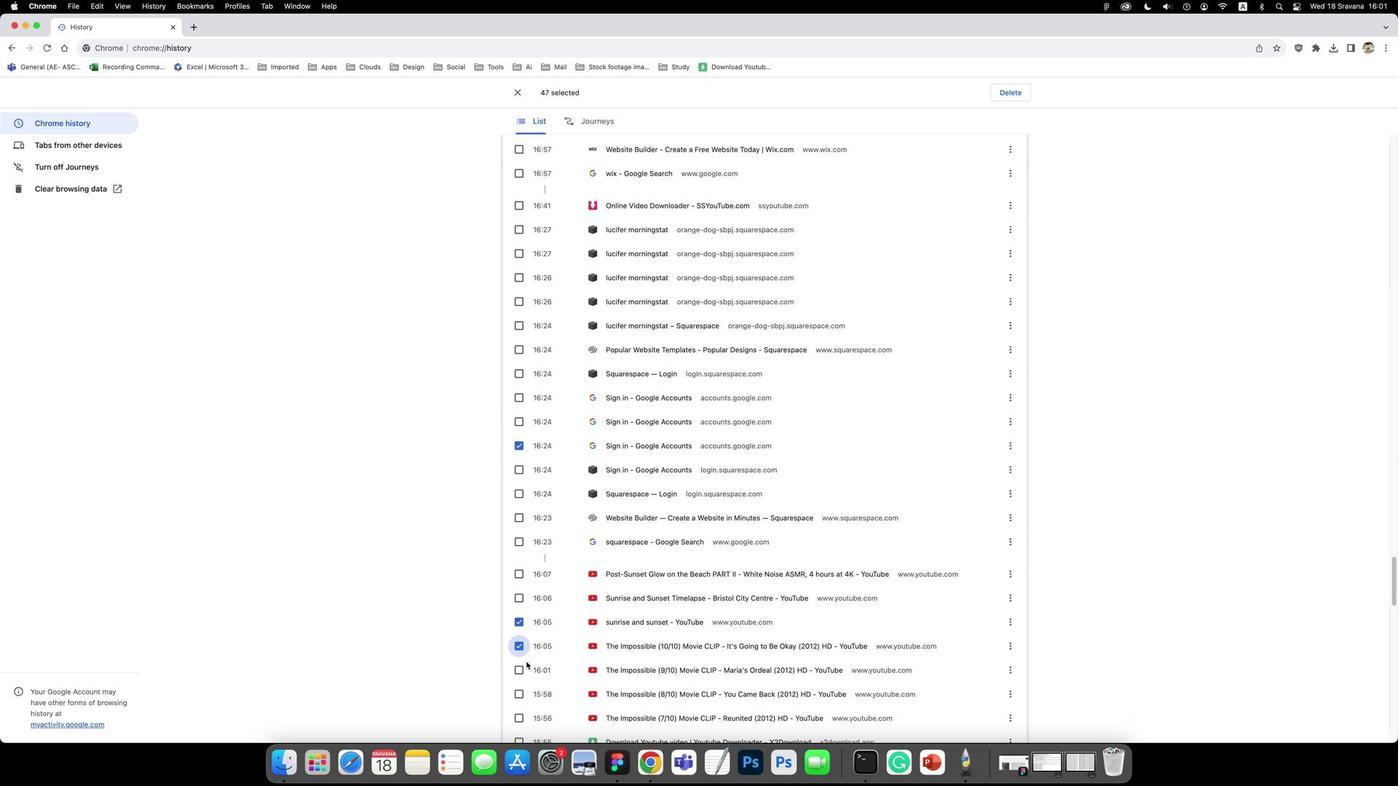 
Action: Mouse scrolled (515, 640) with delta (869, 293)
Screenshot: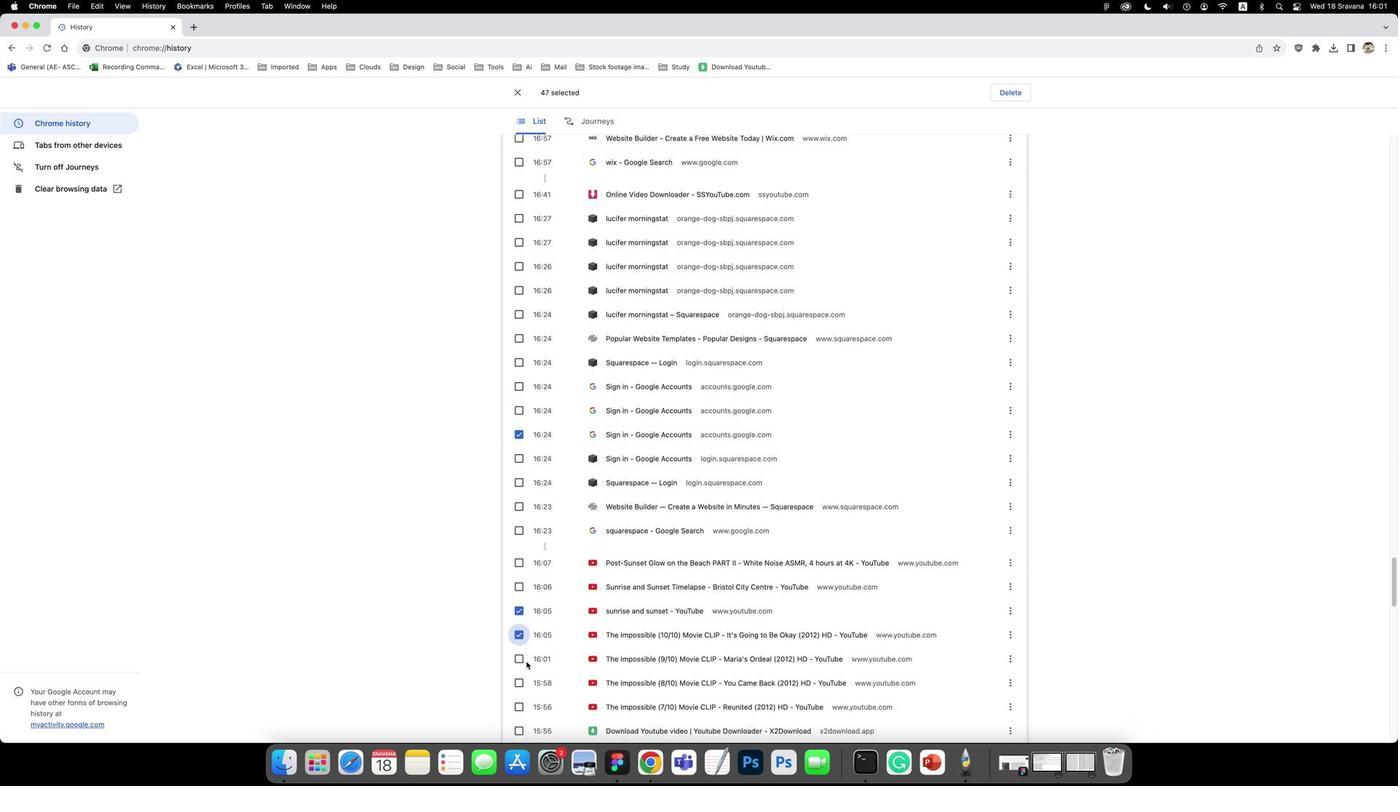 
Action: Mouse pressed left at (515, 640)
Screenshot: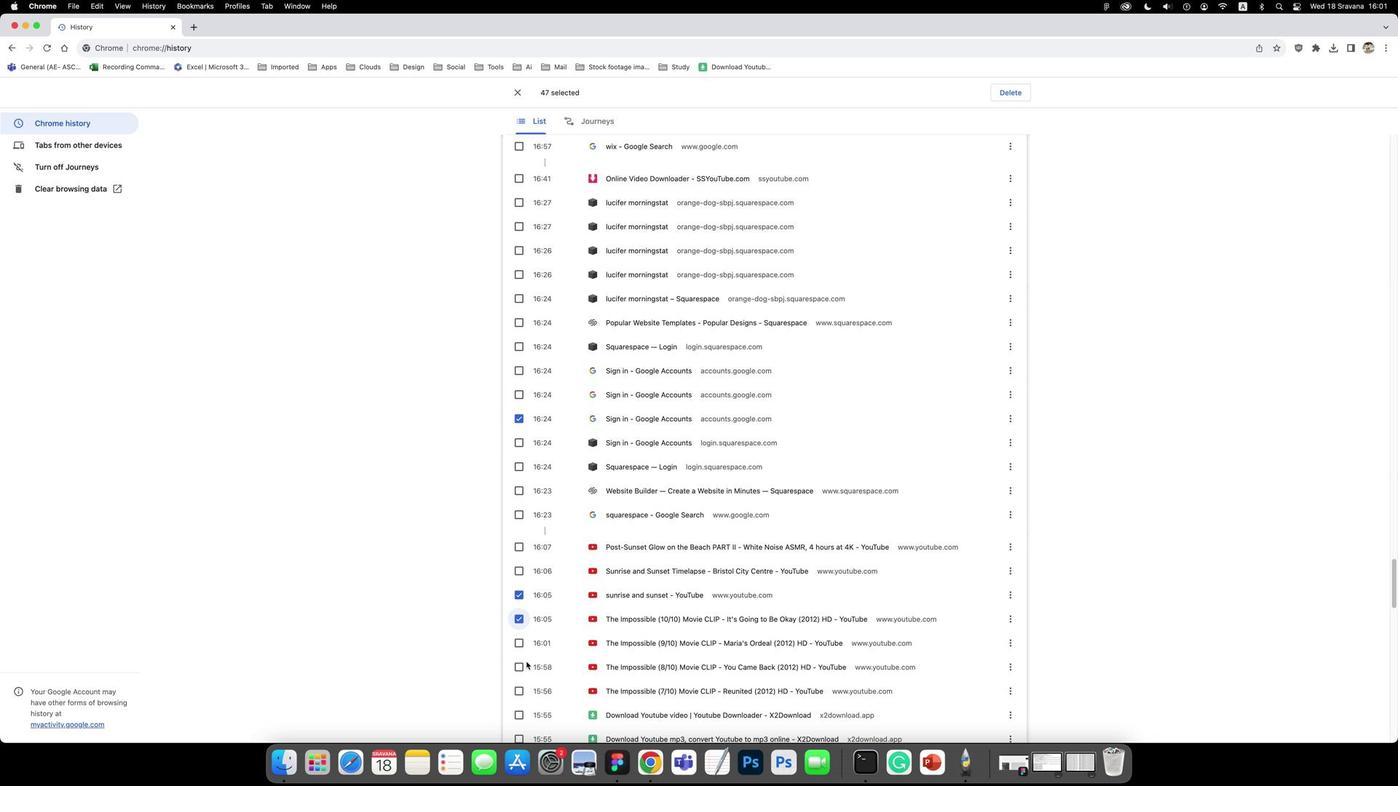 
Action: Mouse scrolled (515, 640) with delta (869, 293)
Screenshot: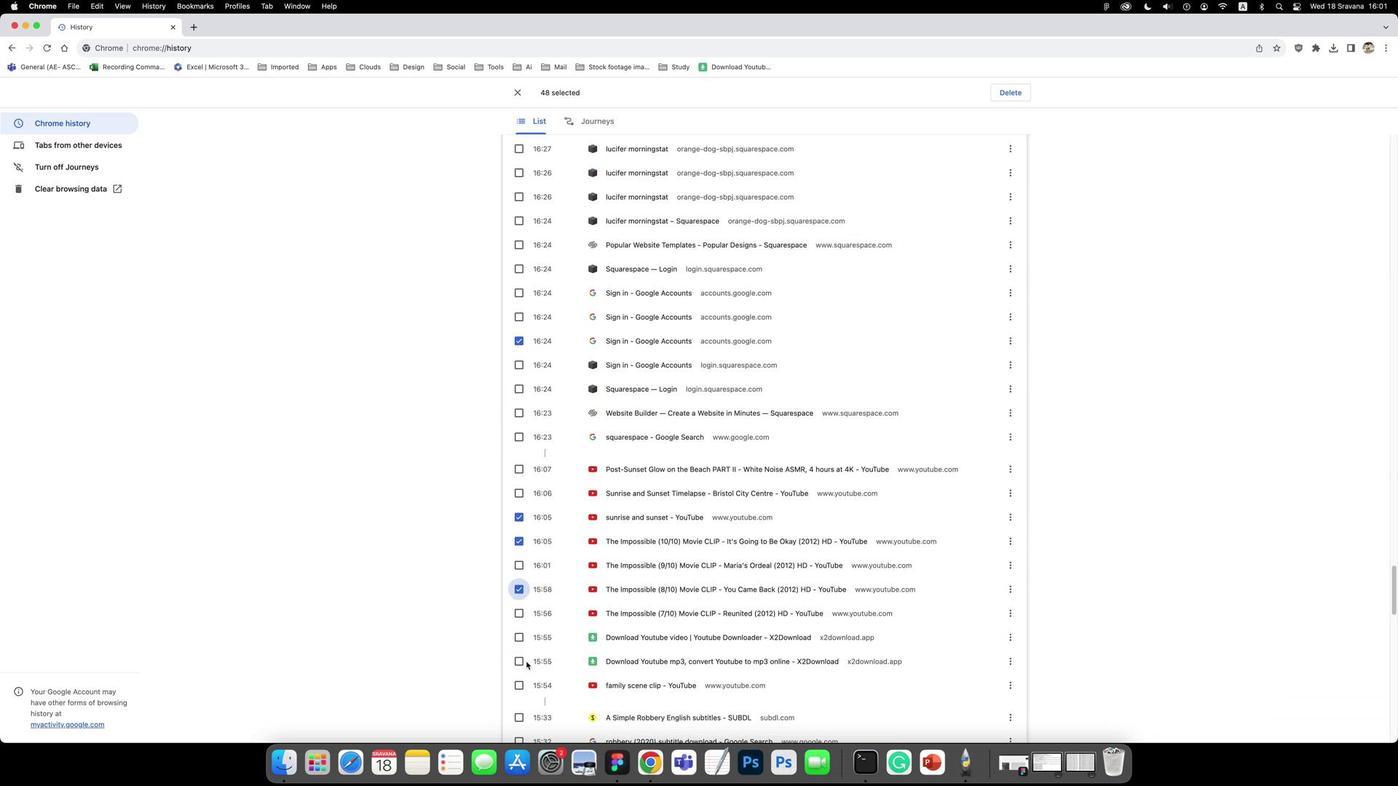 
Action: Mouse scrolled (515, 640) with delta (869, 293)
Screenshot: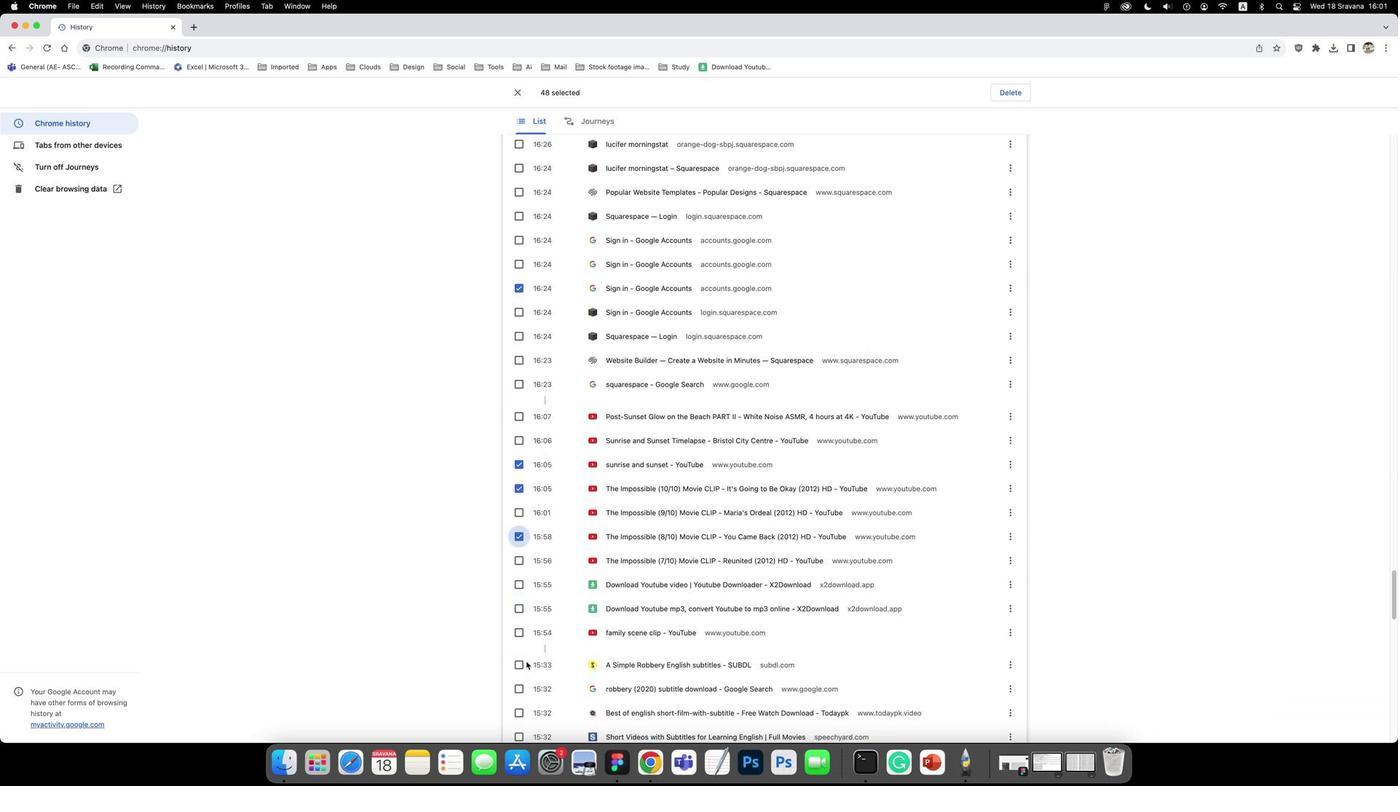 
Action: Mouse scrolled (515, 640) with delta (869, 291)
Screenshot: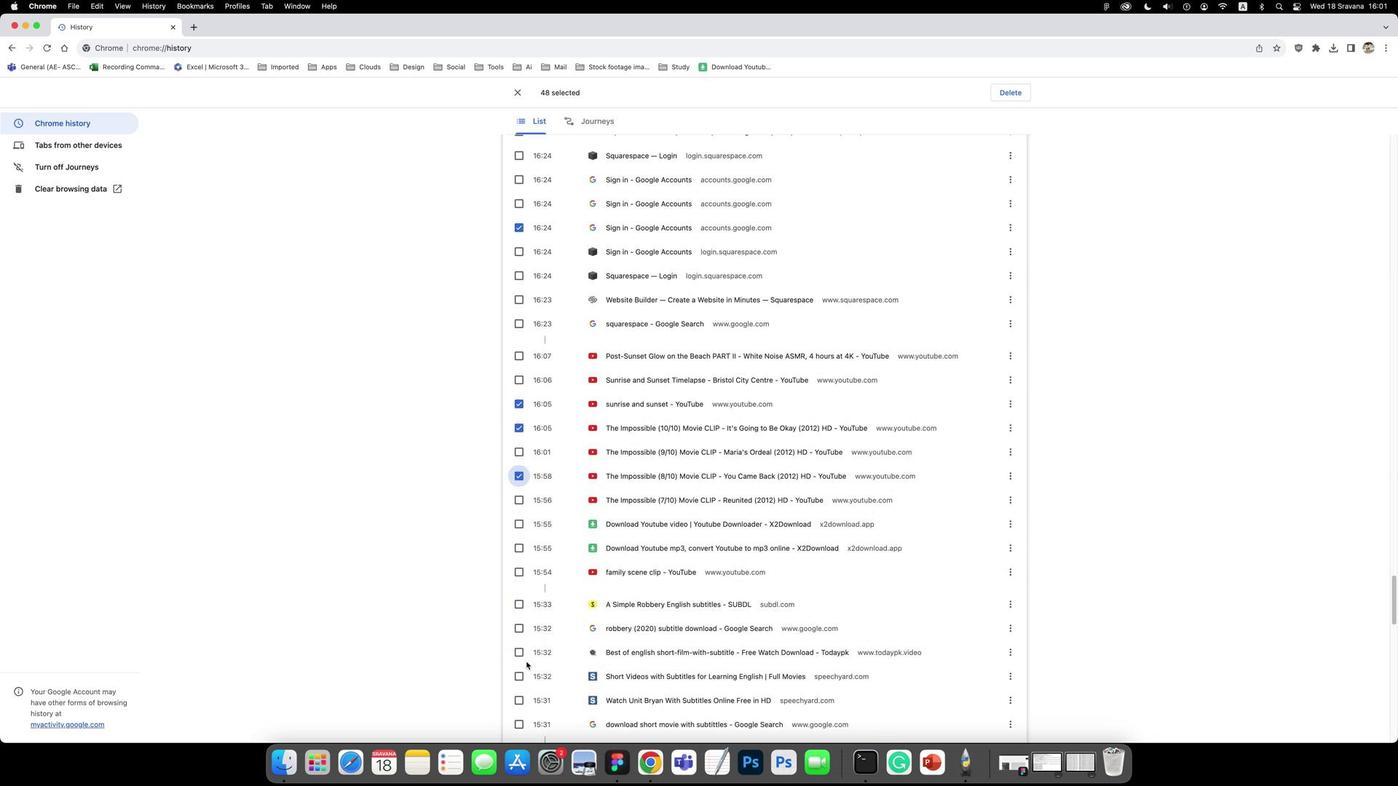 
Action: Mouse pressed left at (515, 640)
Screenshot: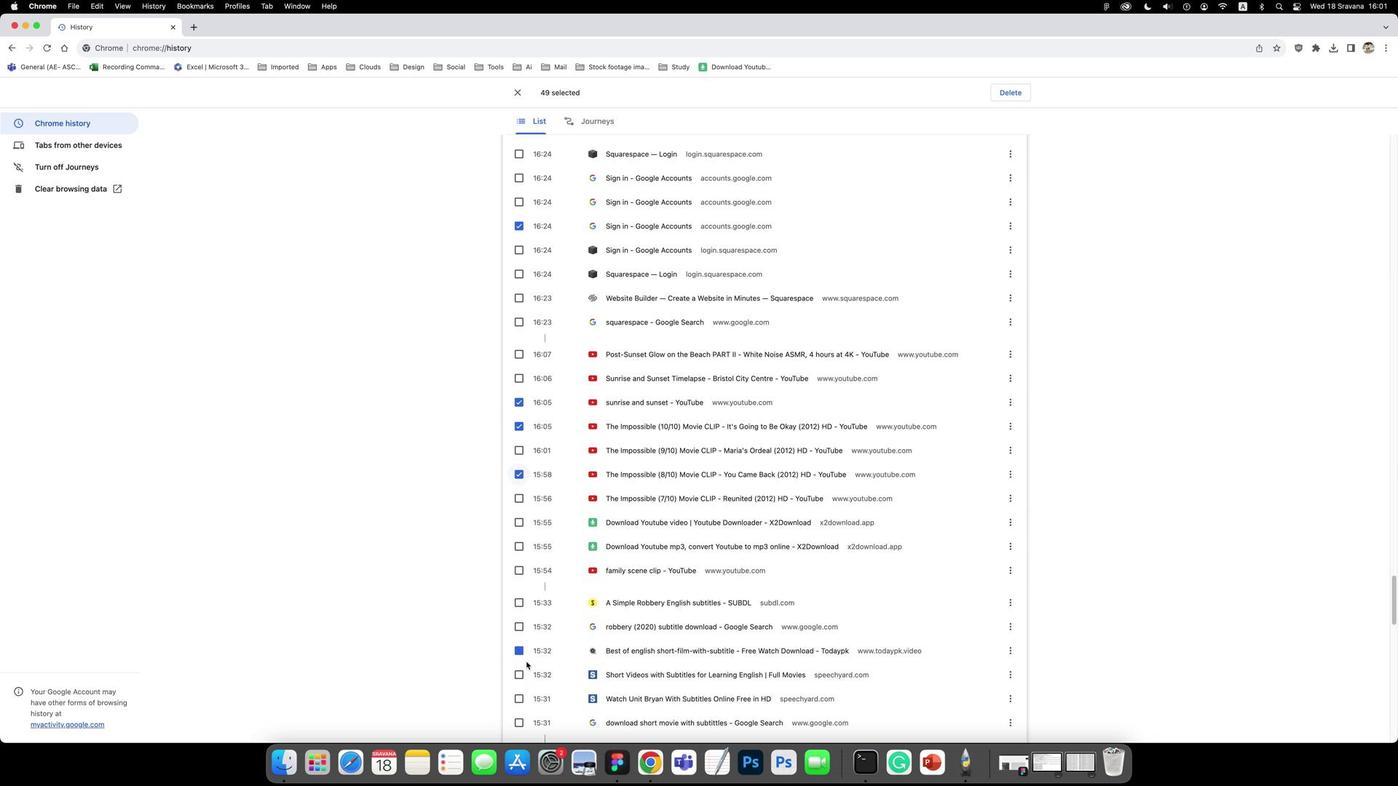 
Action: Mouse scrolled (515, 640) with delta (869, 293)
Screenshot: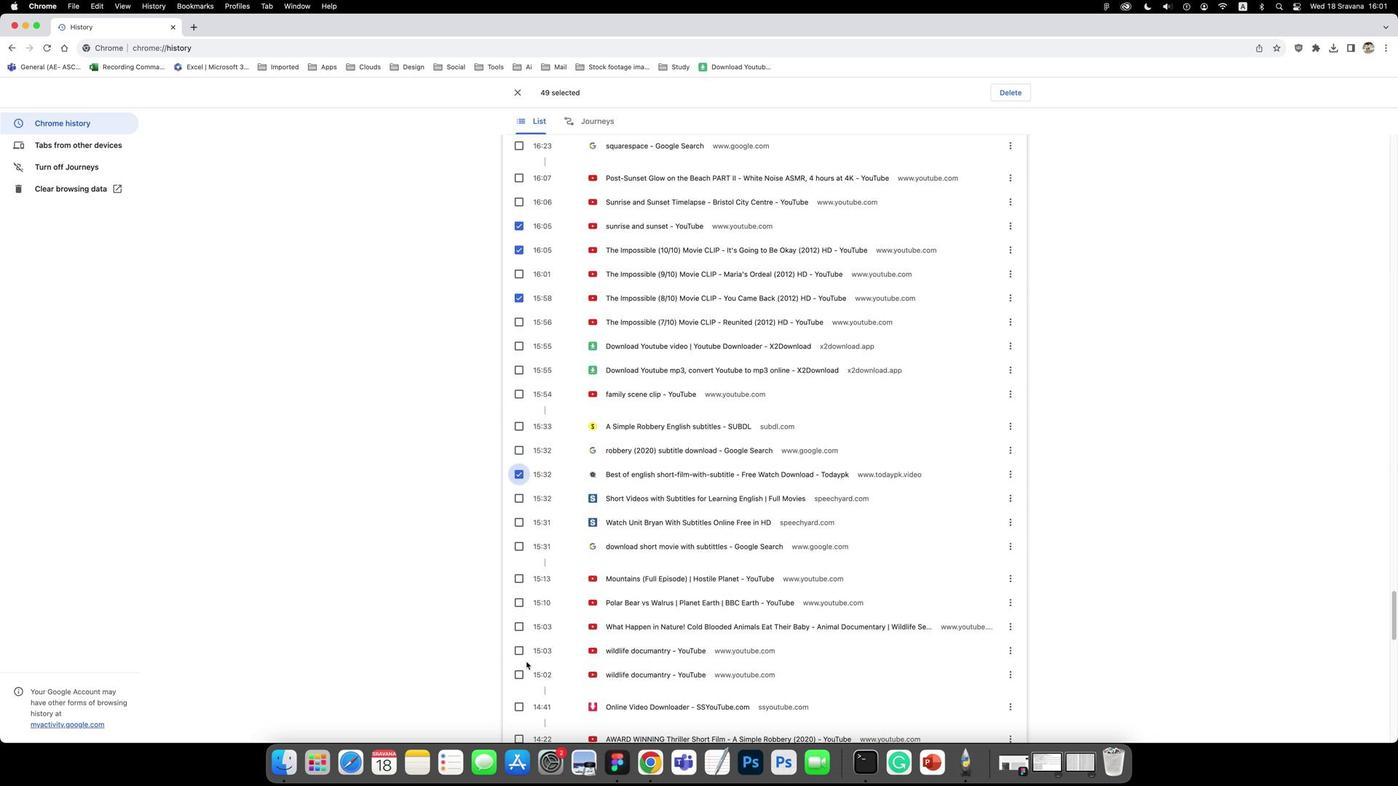 
Action: Mouse scrolled (515, 640) with delta (869, 293)
Screenshot: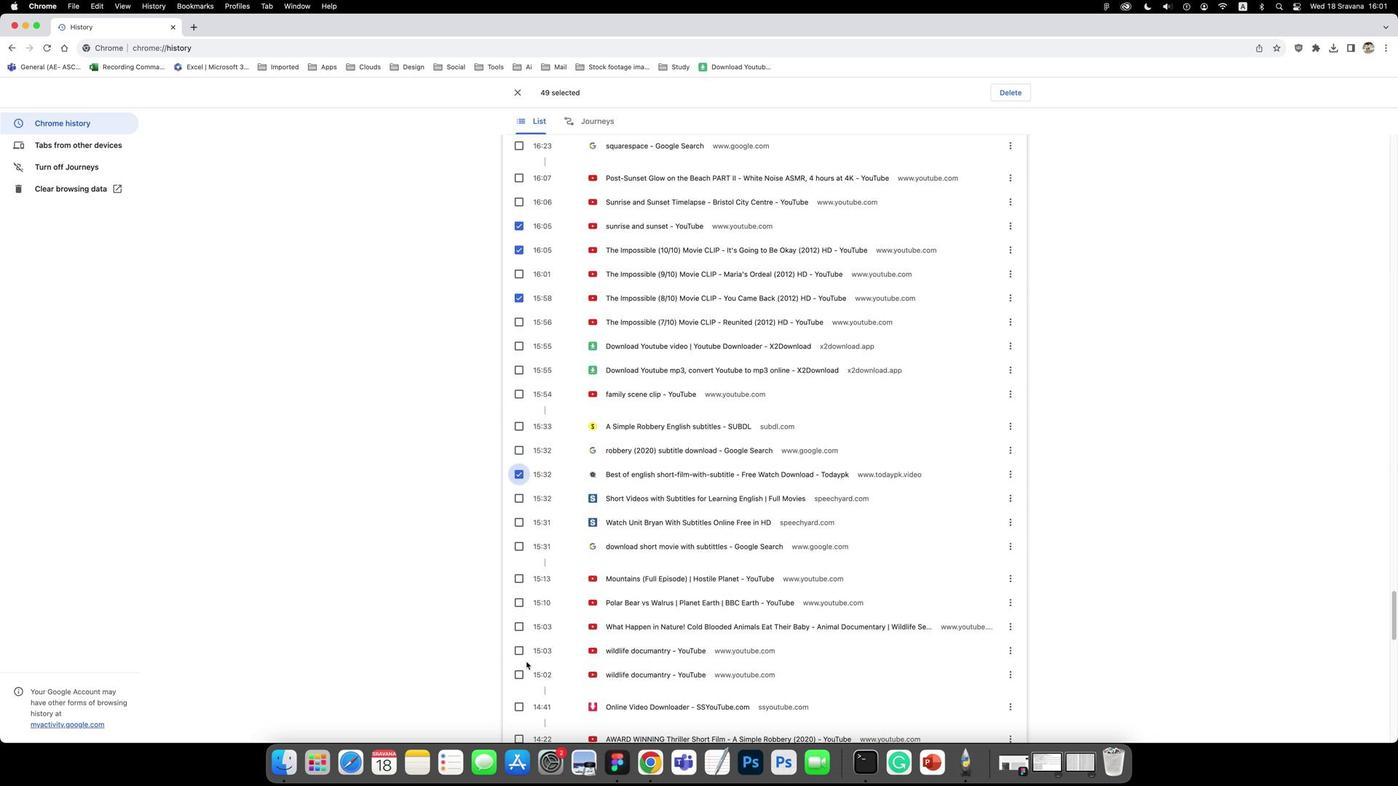 
Action: Mouse scrolled (515, 640) with delta (869, 291)
Screenshot: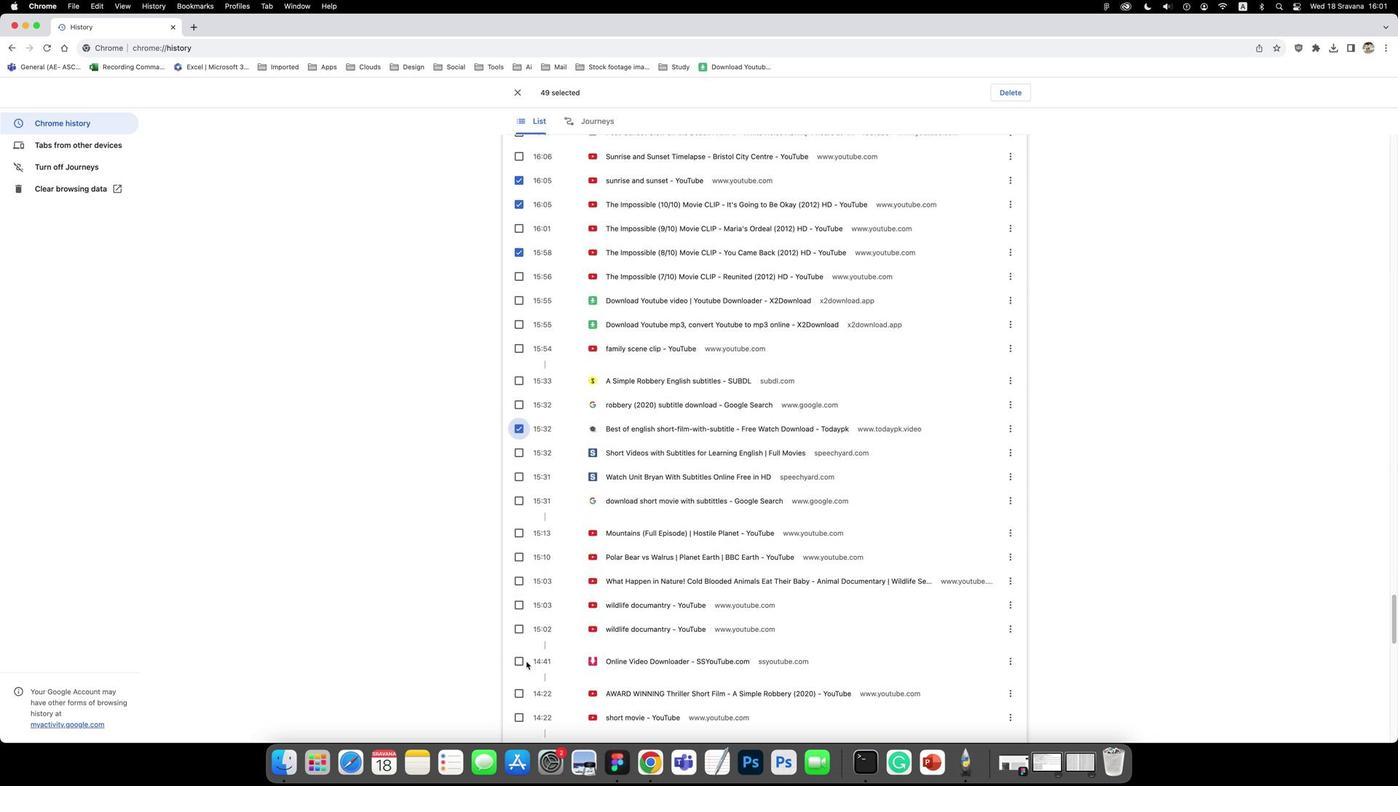 
Action: Mouse pressed left at (515, 640)
Screenshot: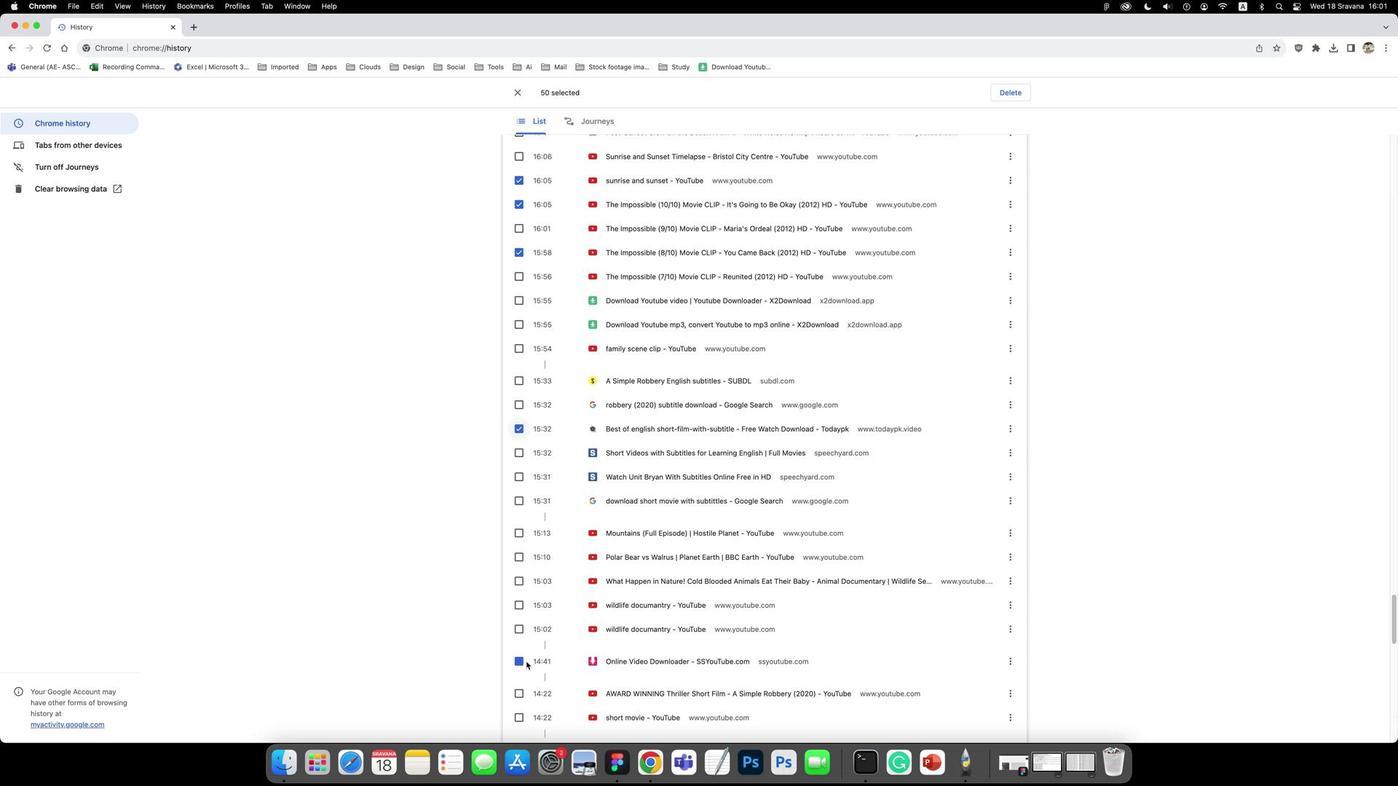 
Action: Mouse scrolled (515, 640) with delta (869, 293)
Screenshot: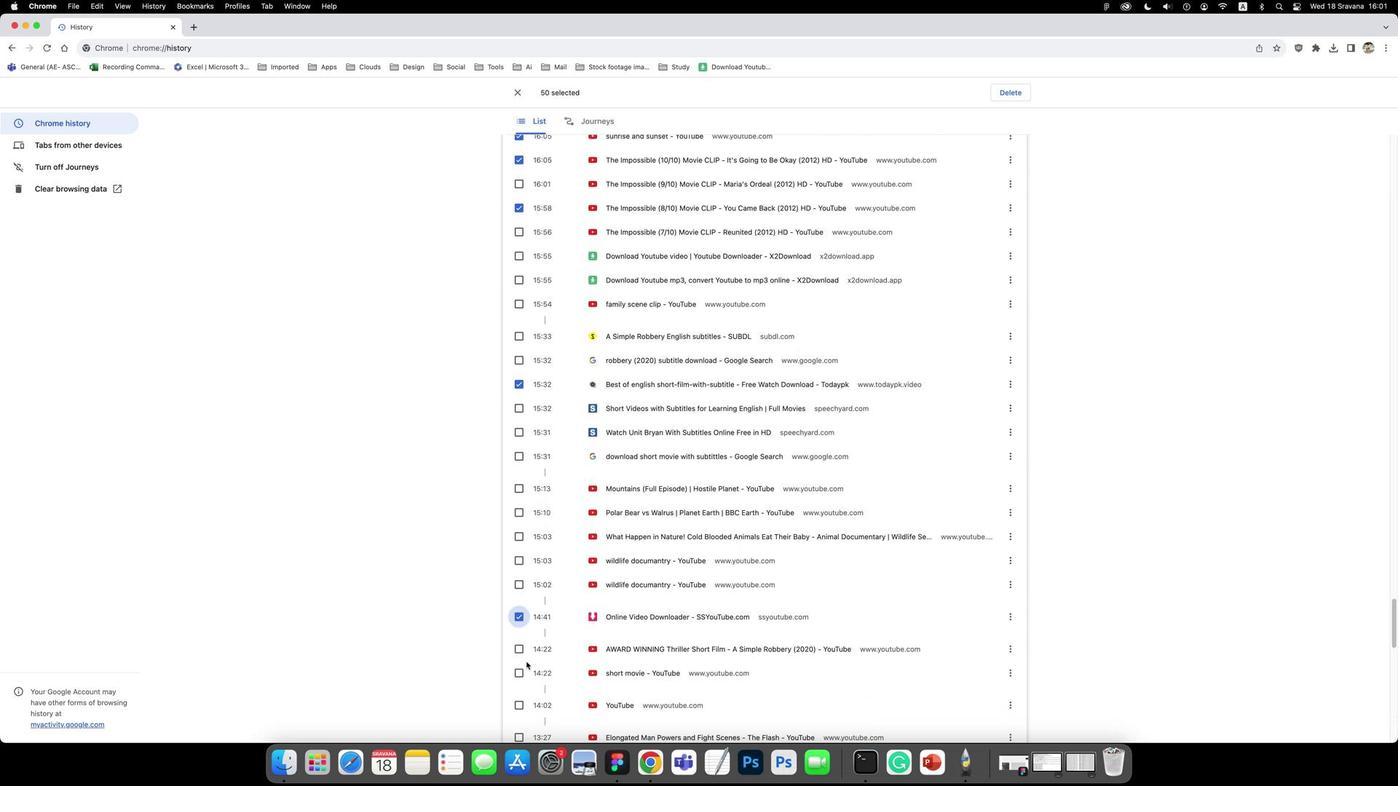 
Action: Mouse scrolled (515, 640) with delta (869, 293)
Screenshot: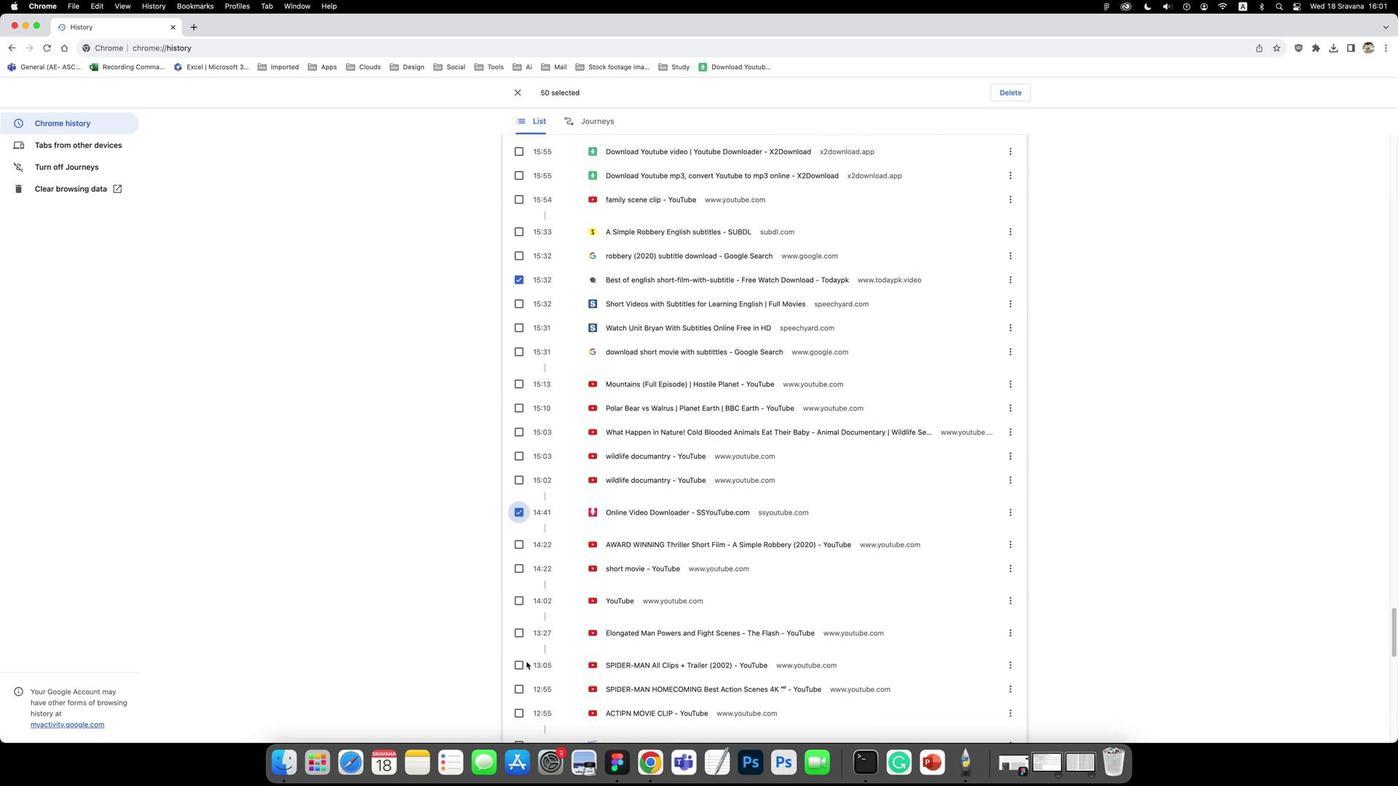 
Action: Mouse scrolled (515, 640) with delta (869, 291)
Screenshot: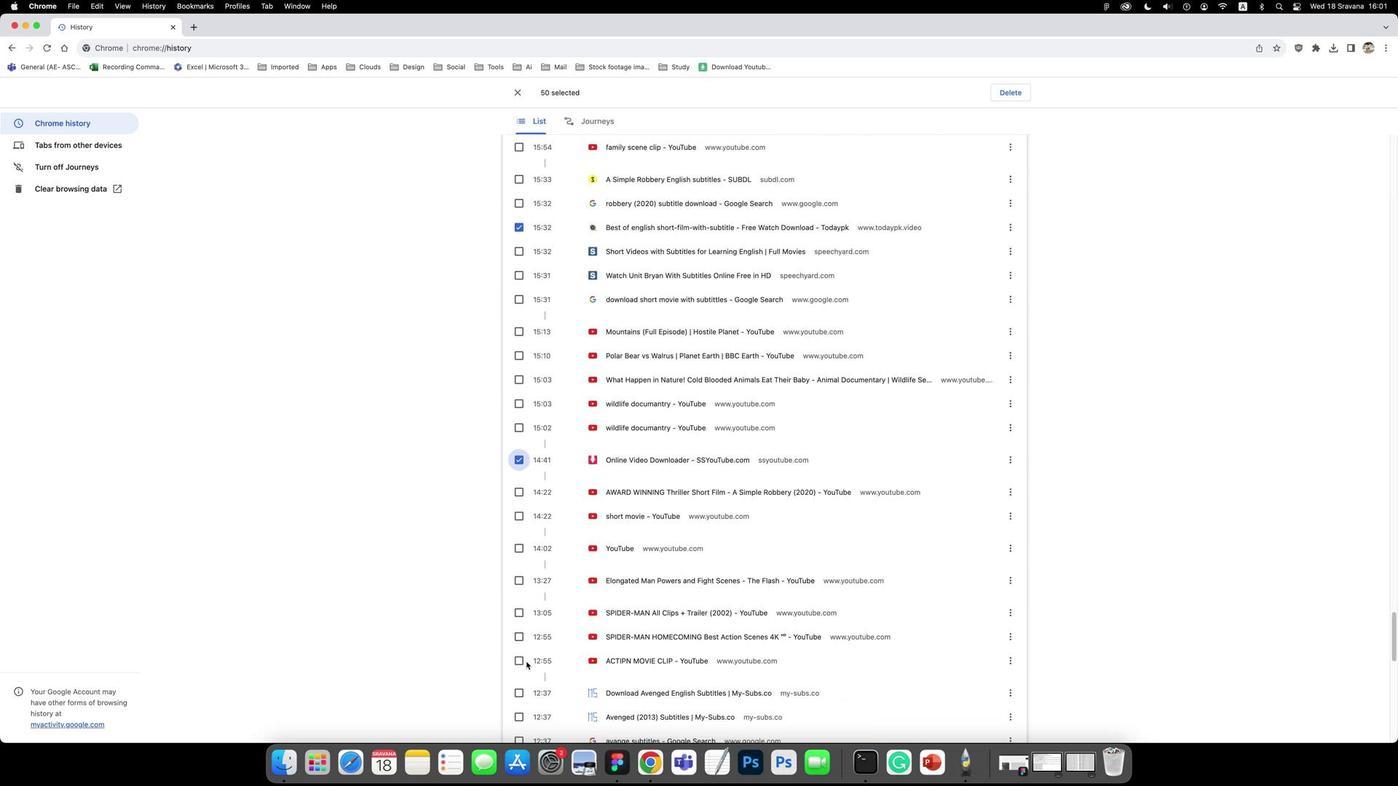 
Action: Mouse pressed left at (515, 640)
Screenshot: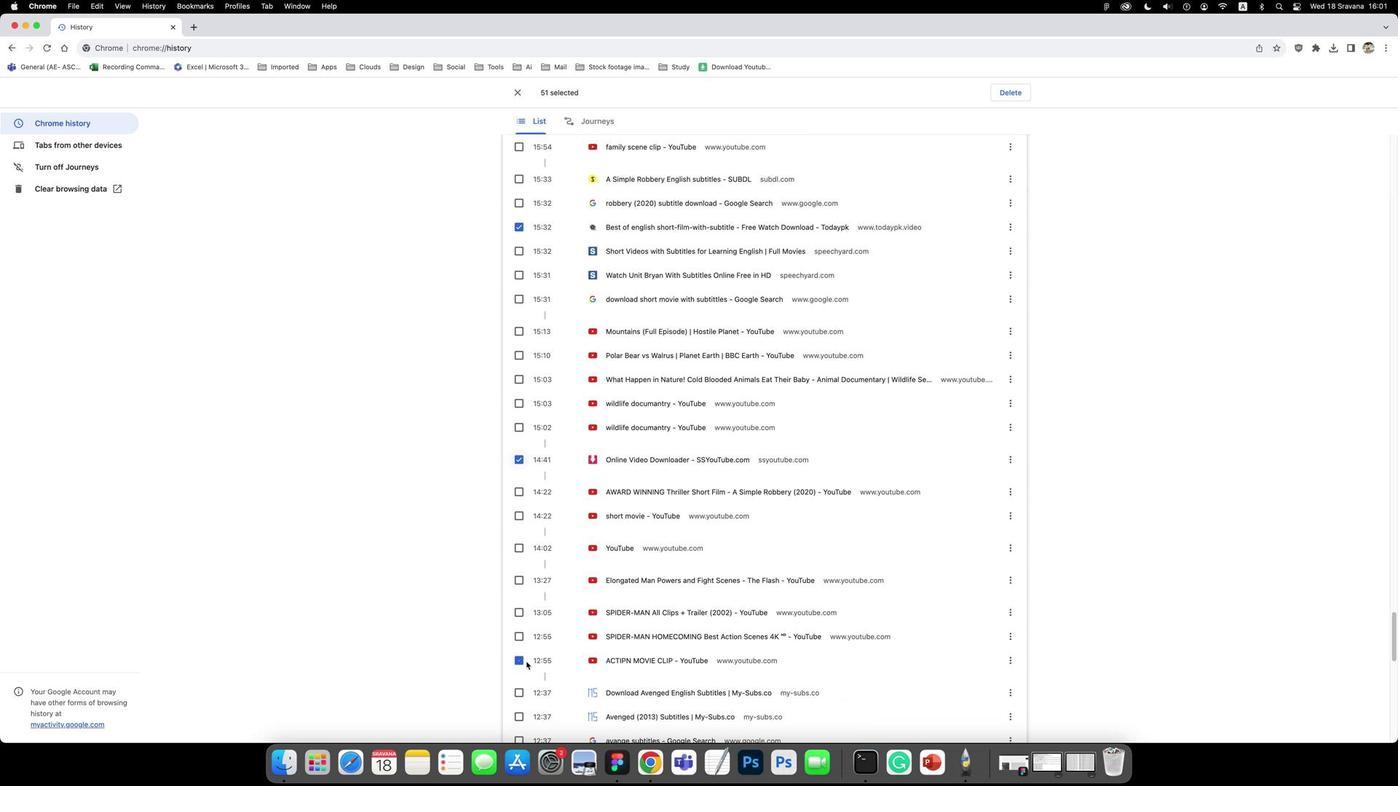 
Action: Mouse scrolled (515, 640) with delta (869, 293)
Screenshot: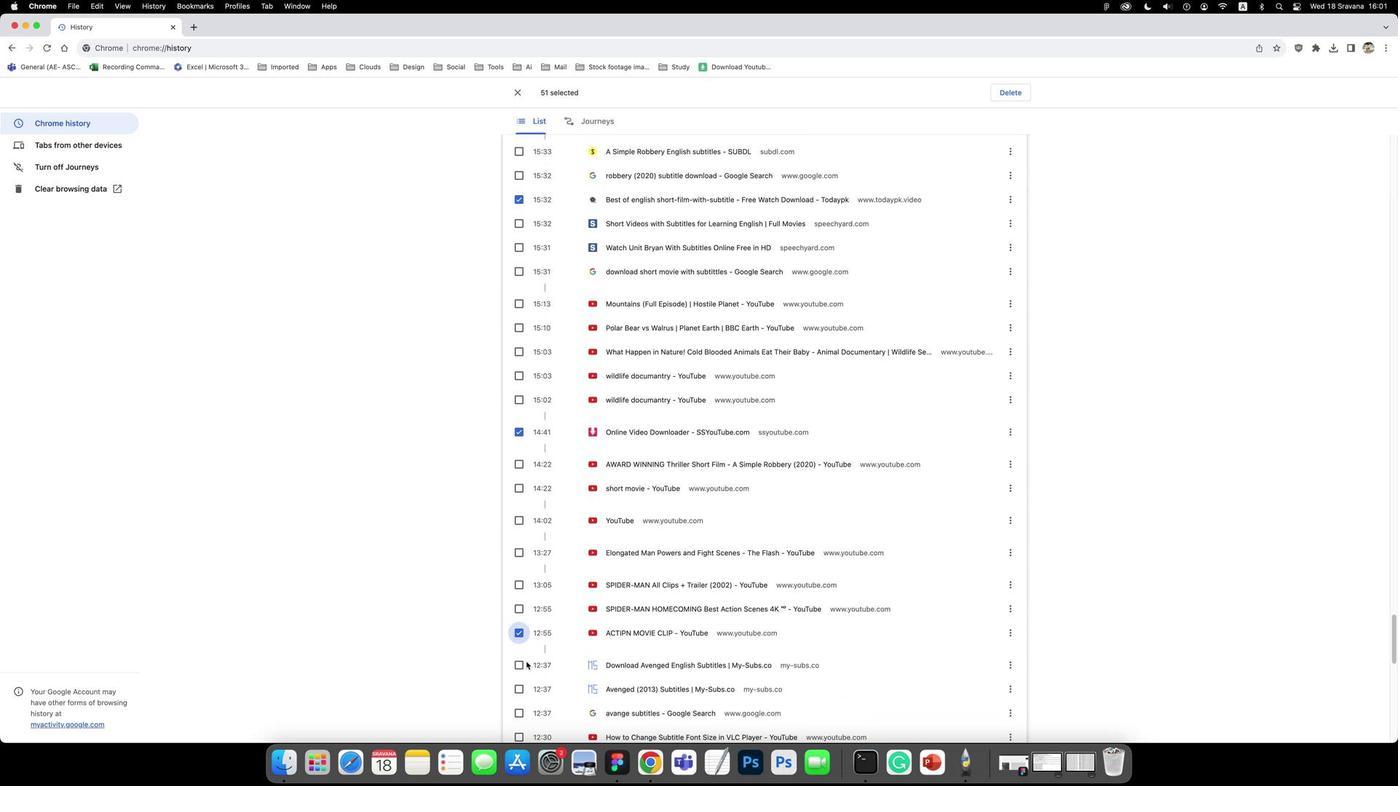 
Action: Mouse scrolled (515, 640) with delta (869, 293)
Screenshot: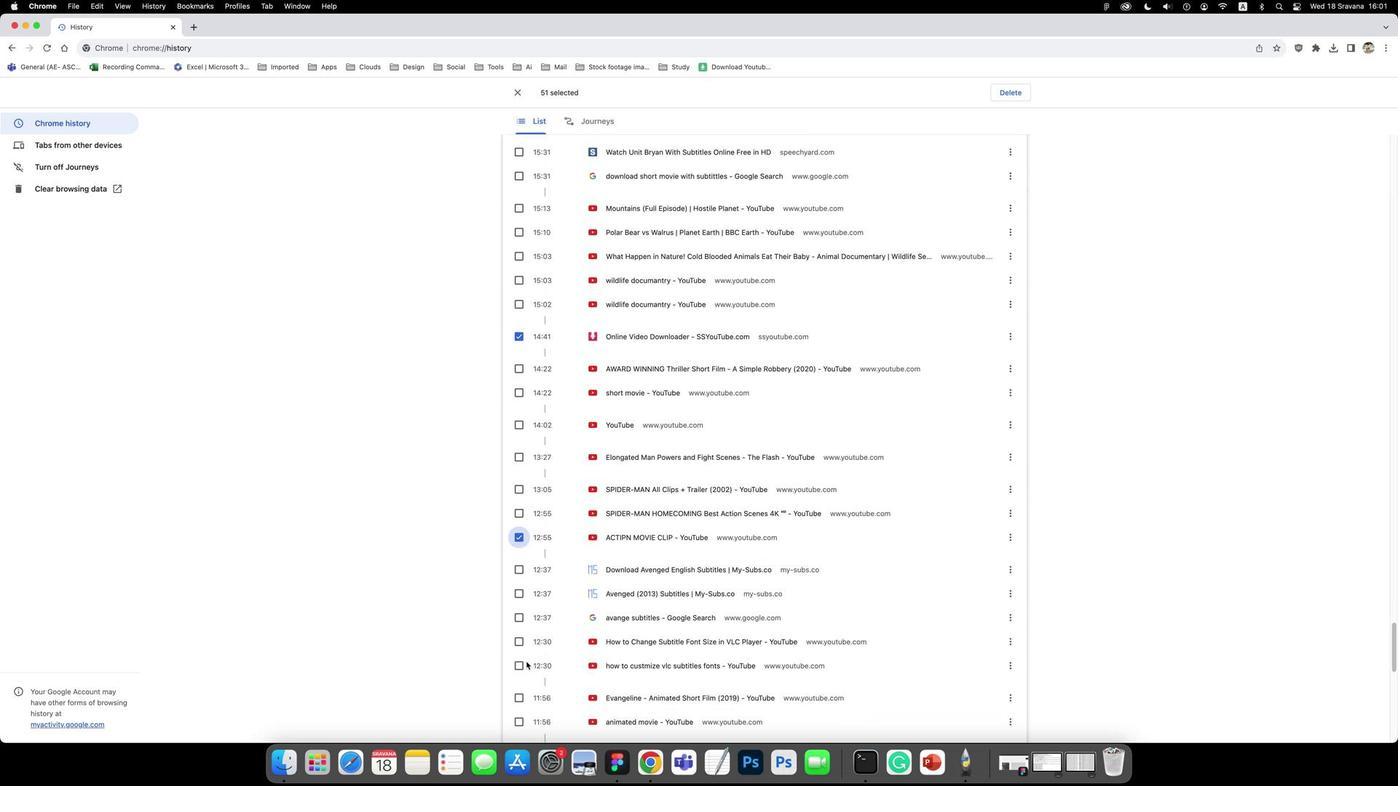 
Action: Mouse scrolled (515, 640) with delta (869, 291)
Screenshot: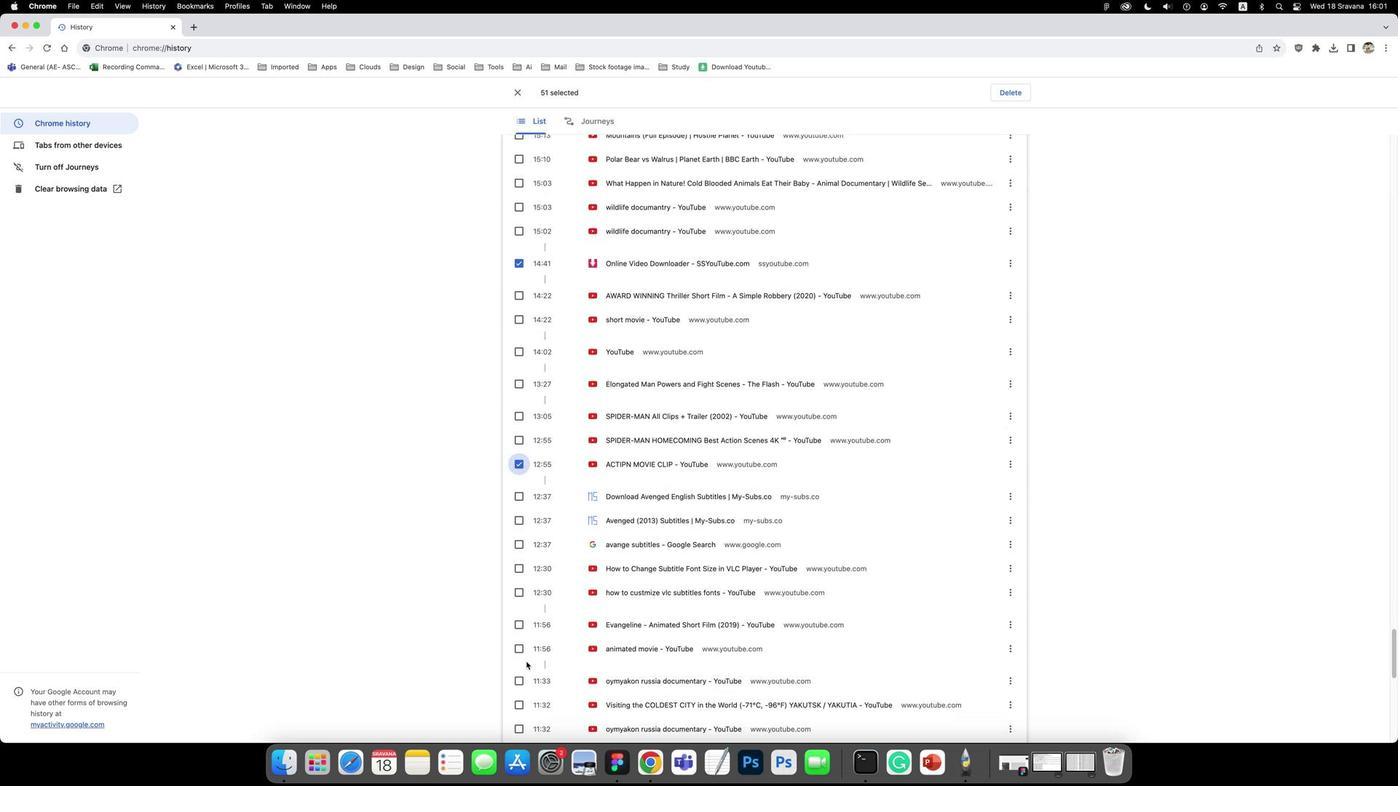 
Action: Mouse pressed left at (515, 640)
Screenshot: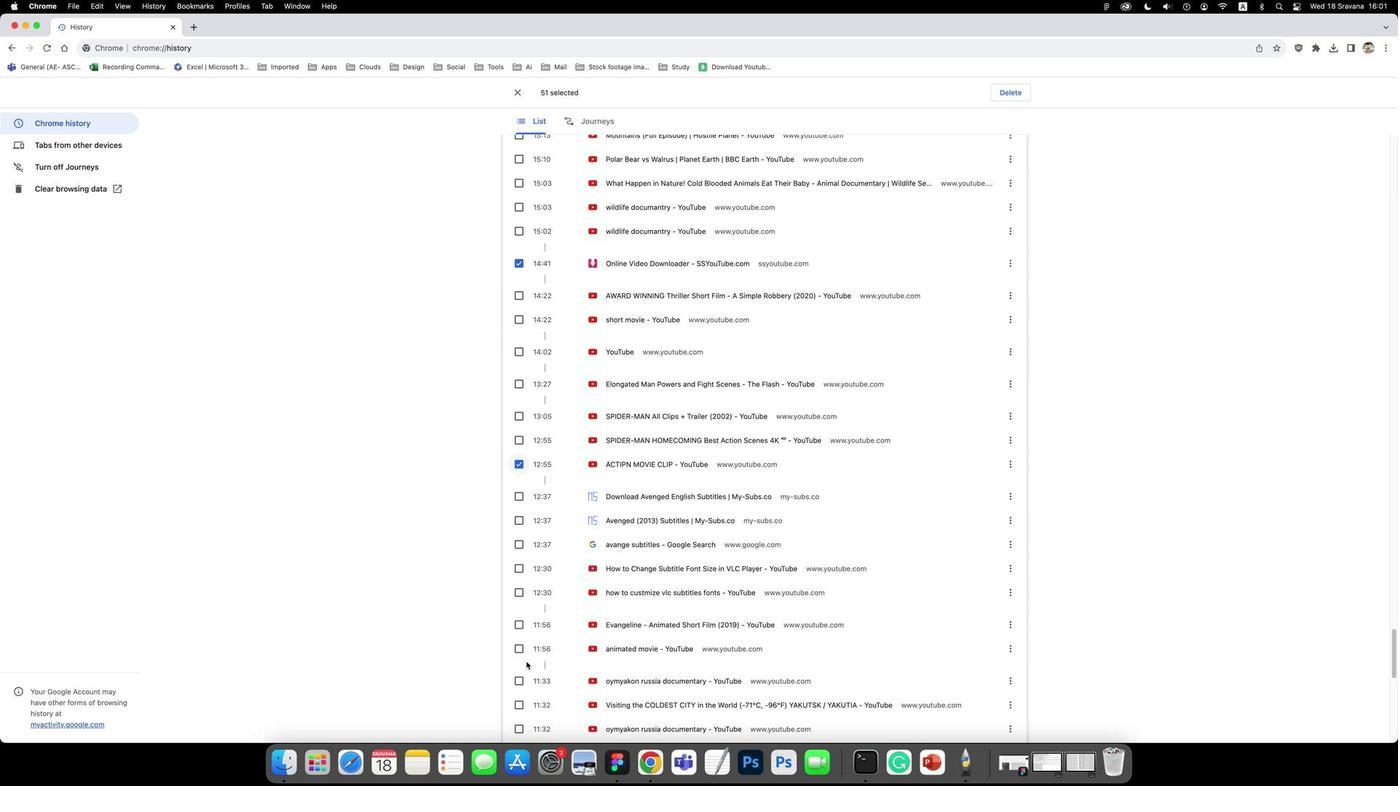 
Action: Mouse moved to (519, 635)
Screenshot: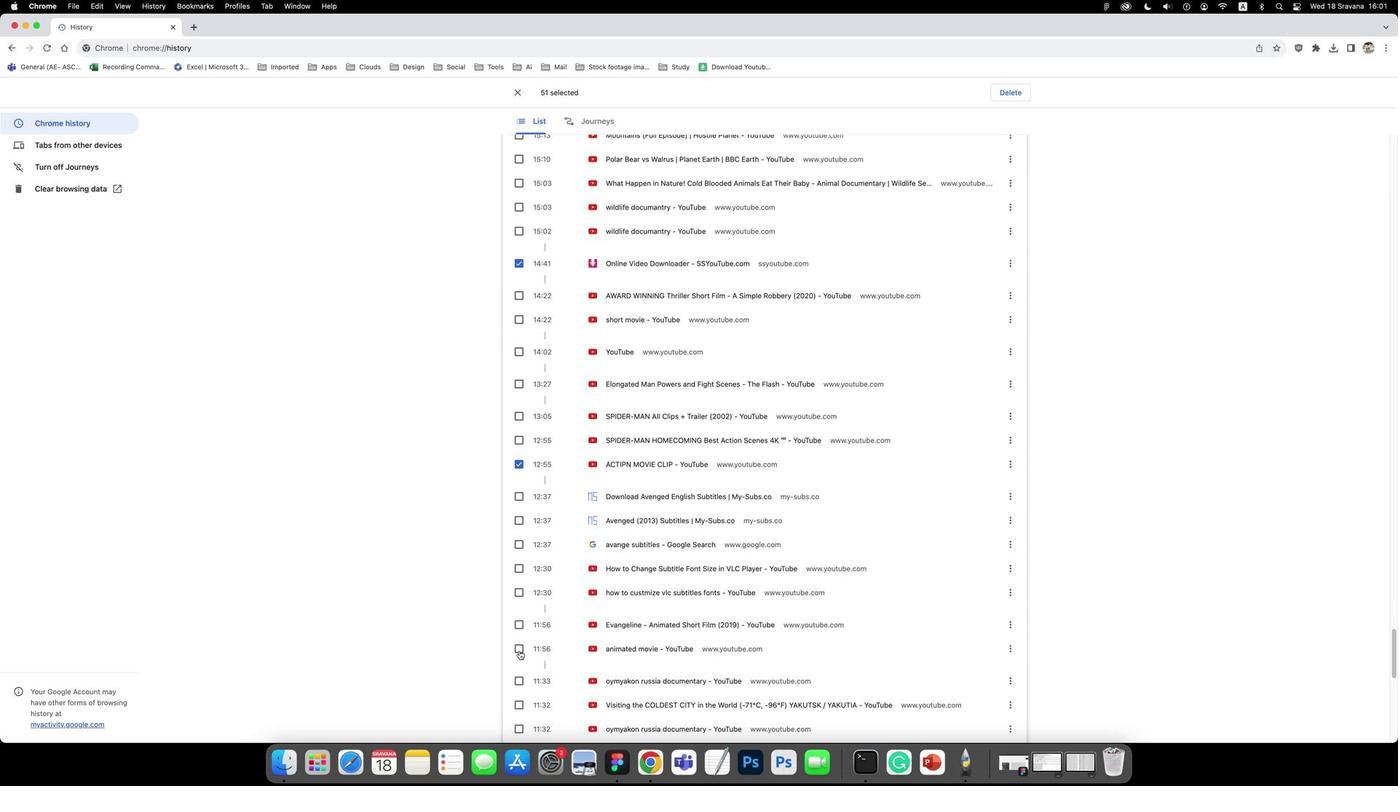 
Action: Mouse pressed left at (519, 635)
Screenshot: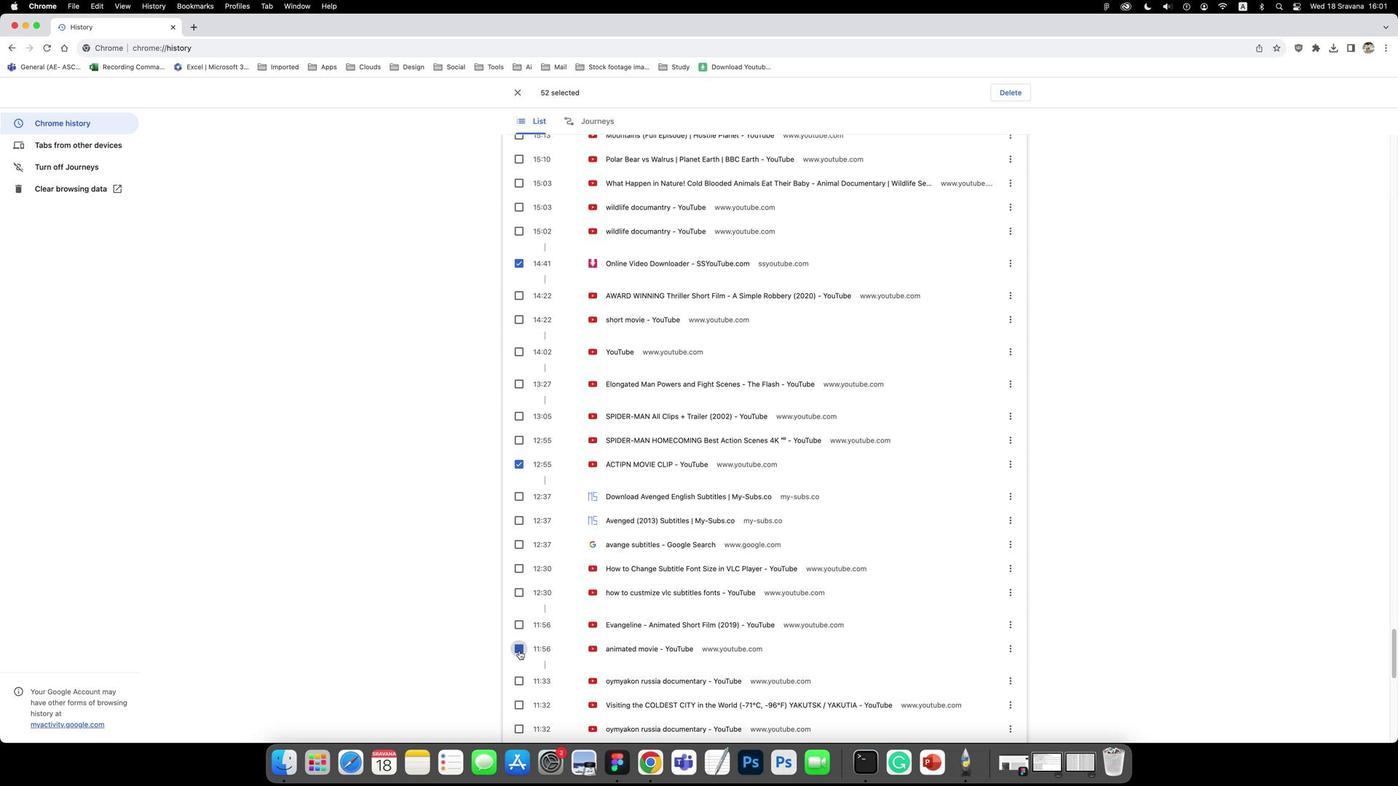 
Action: Mouse scrolled (519, 635) with delta (869, 293)
Screenshot: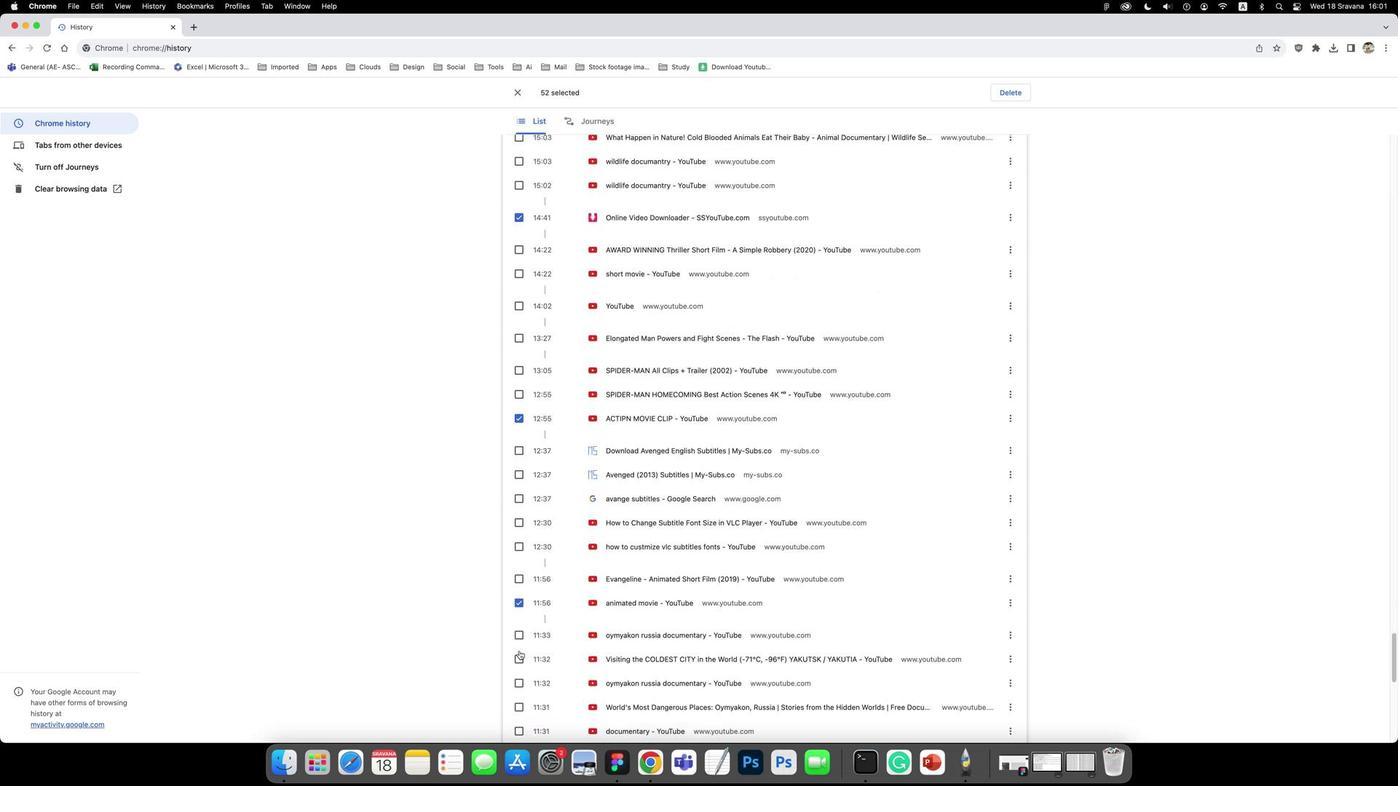 
Action: Mouse scrolled (519, 635) with delta (869, 293)
Screenshot: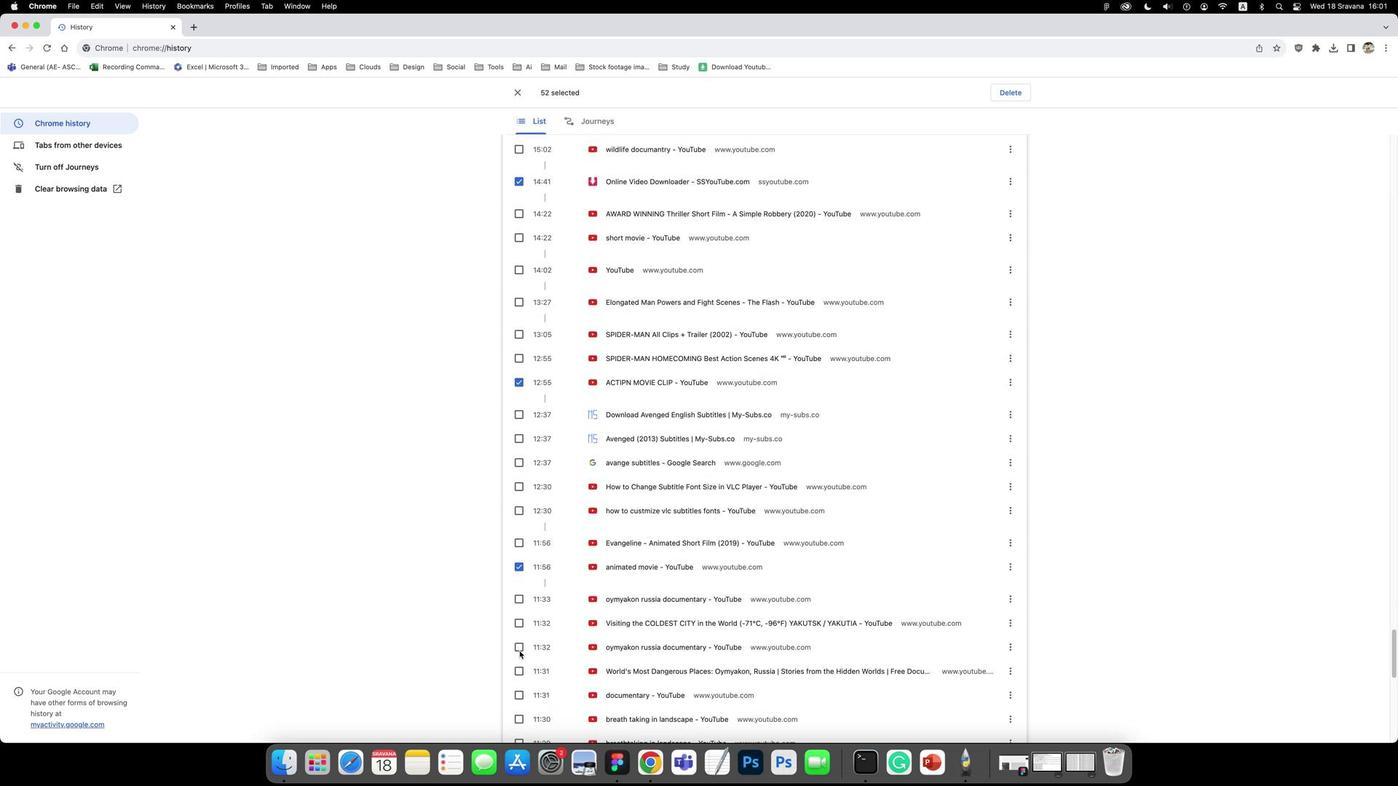 
Action: Mouse scrolled (519, 635) with delta (869, 292)
Screenshot: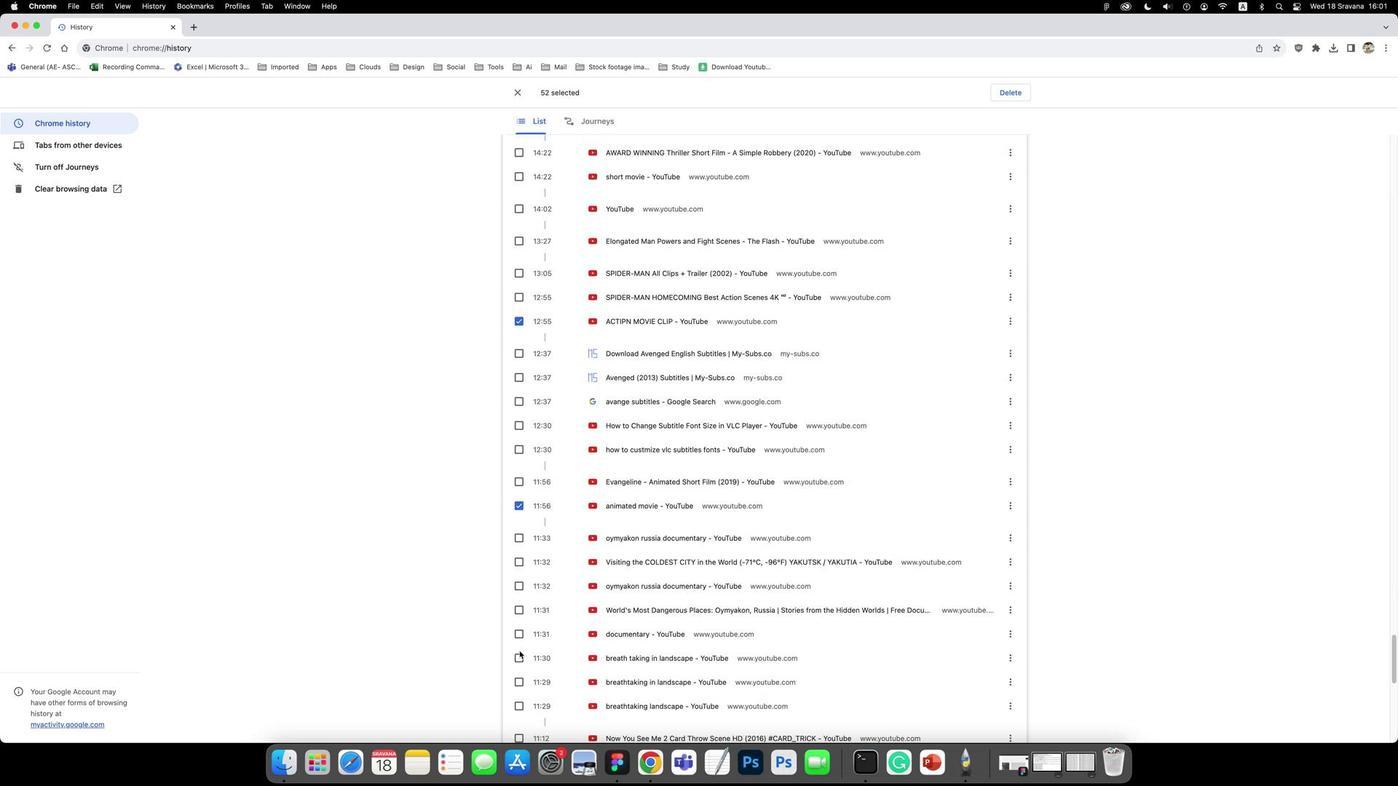
Action: Mouse scrolled (519, 635) with delta (869, 293)
Screenshot: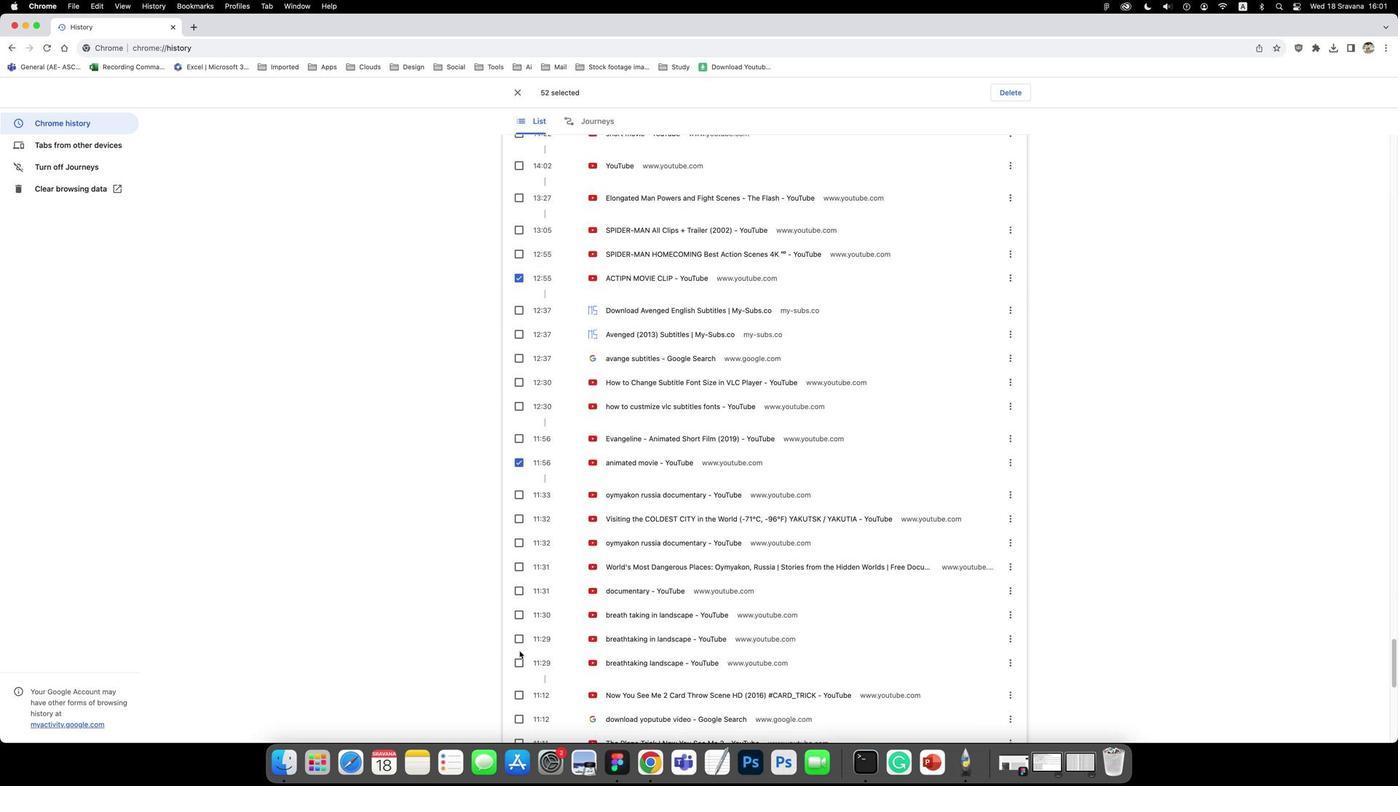 
Action: Mouse scrolled (519, 635) with delta (869, 293)
Screenshot: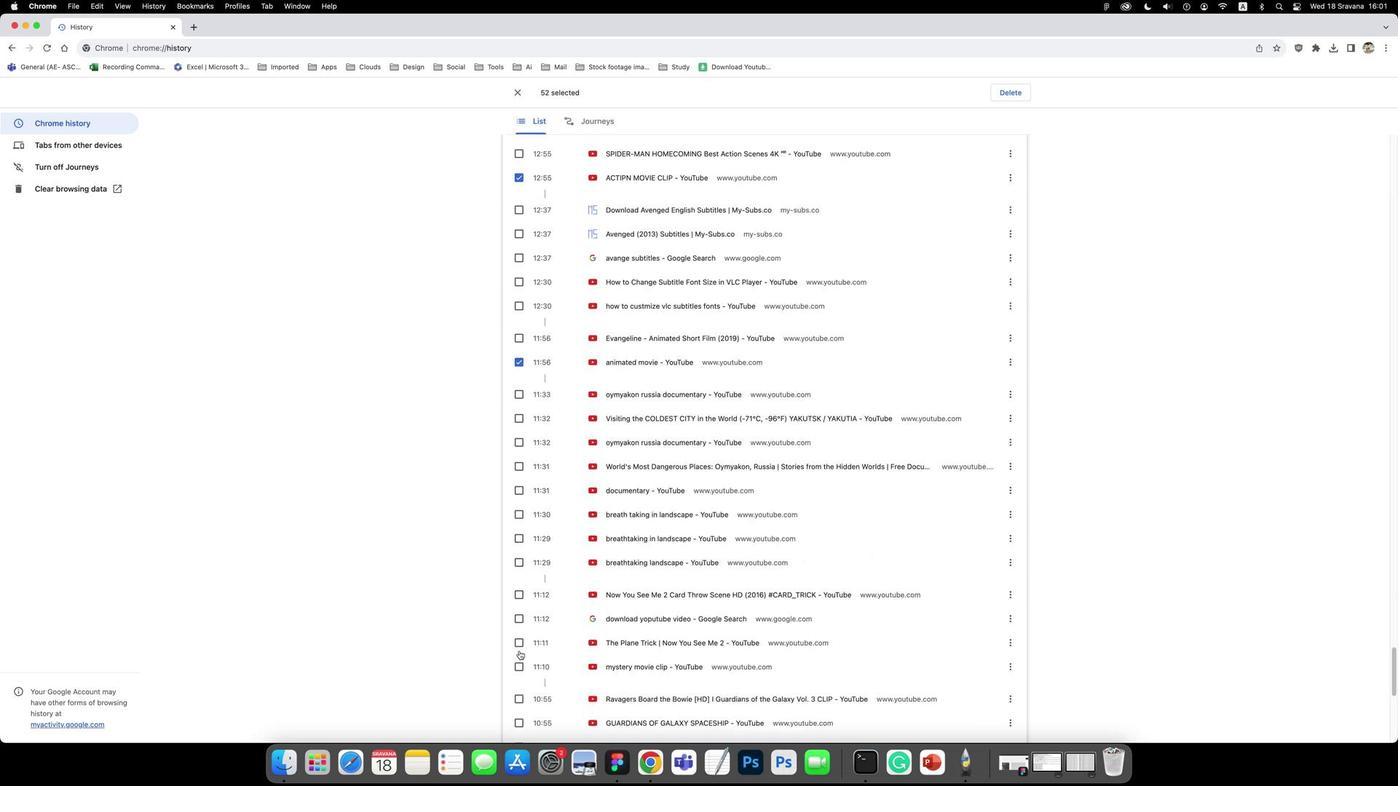 
Action: Mouse scrolled (519, 635) with delta (869, 291)
Screenshot: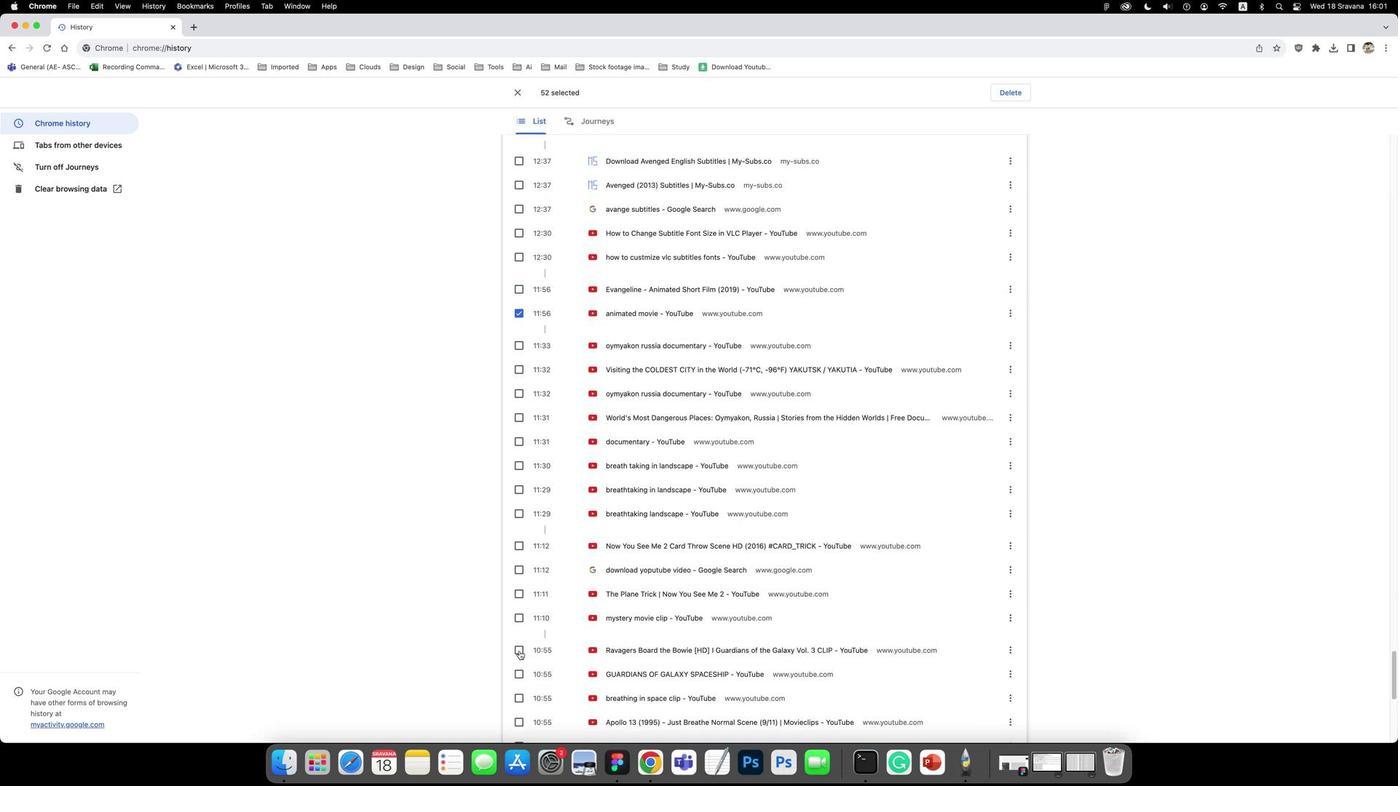 
Action: Mouse pressed left at (519, 635)
Screenshot: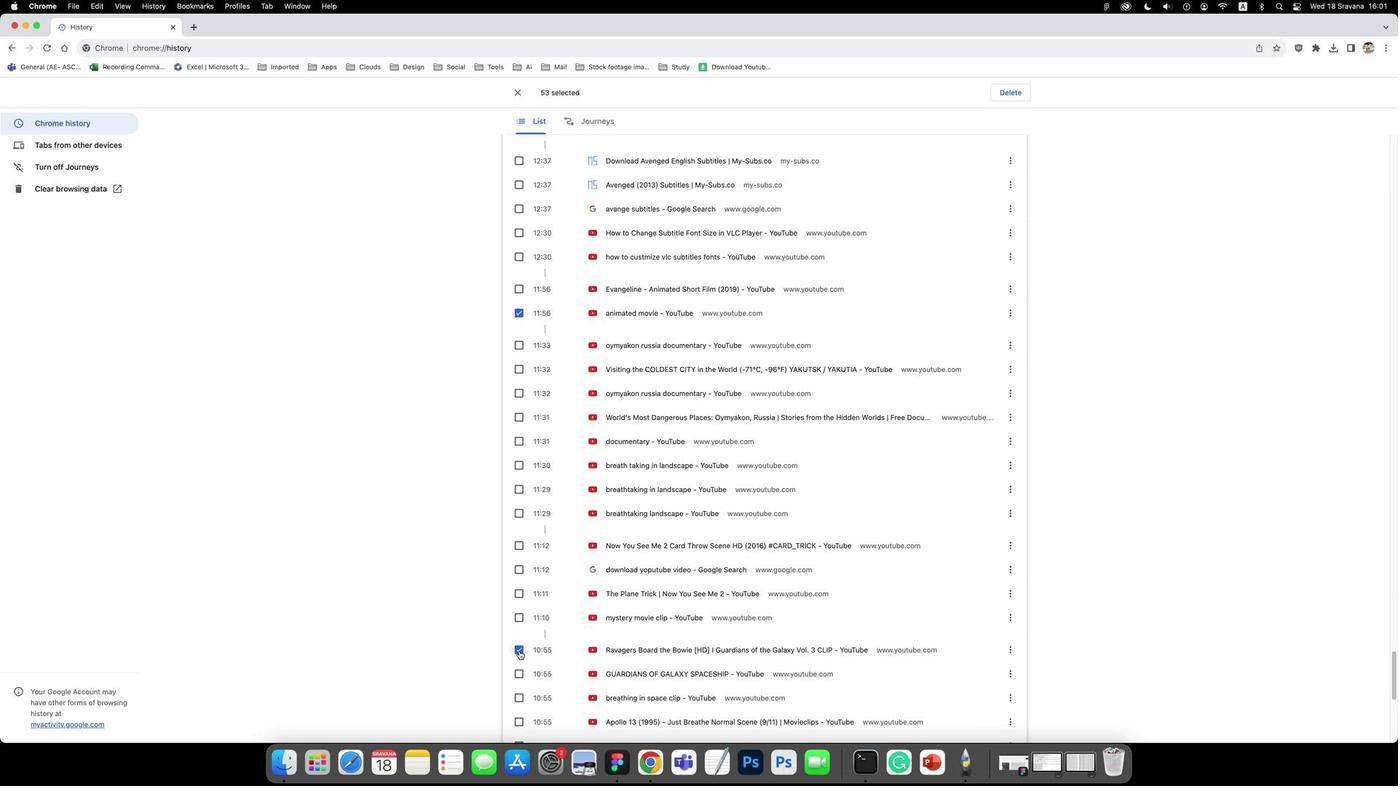 
Action: Mouse scrolled (519, 635) with delta (869, 293)
Screenshot: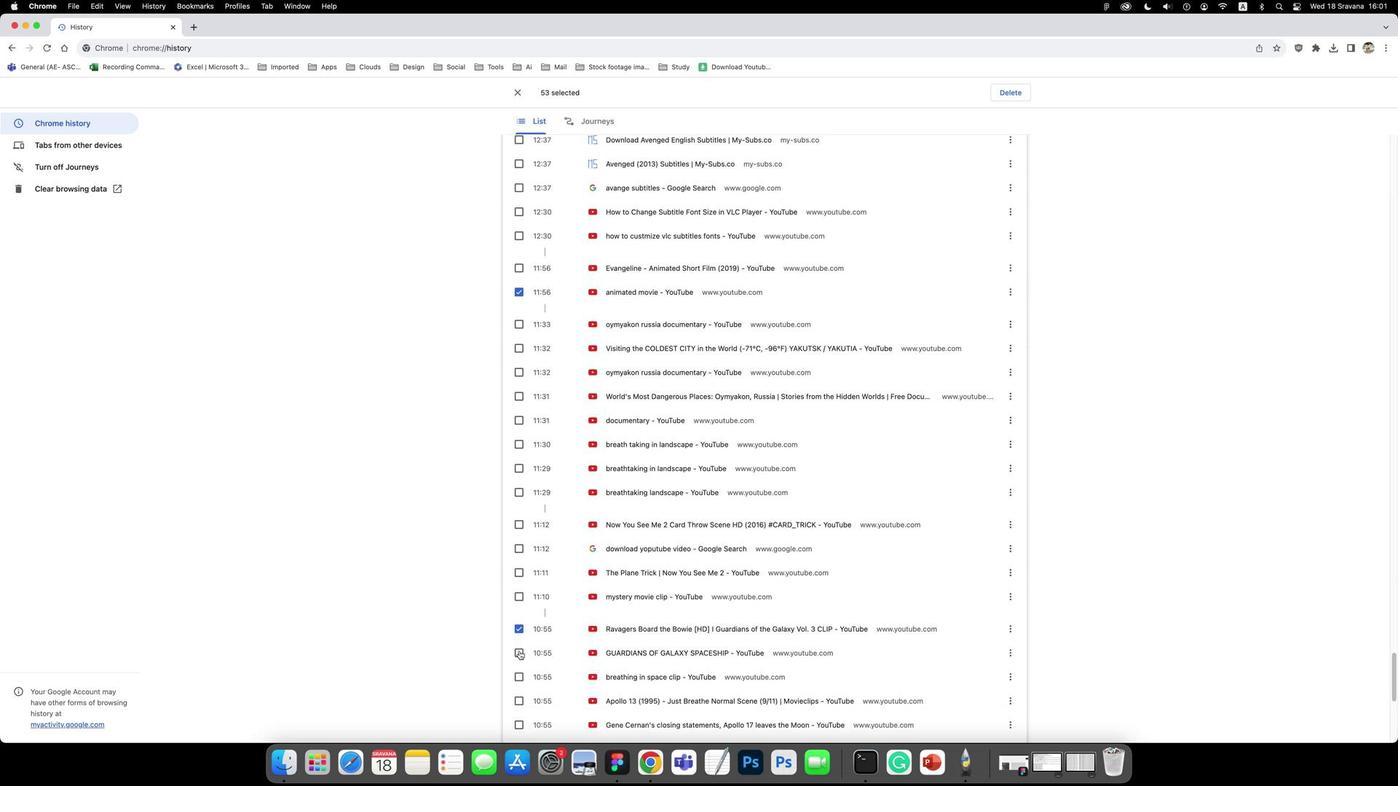
Action: Mouse scrolled (519, 635) with delta (869, 293)
Screenshot: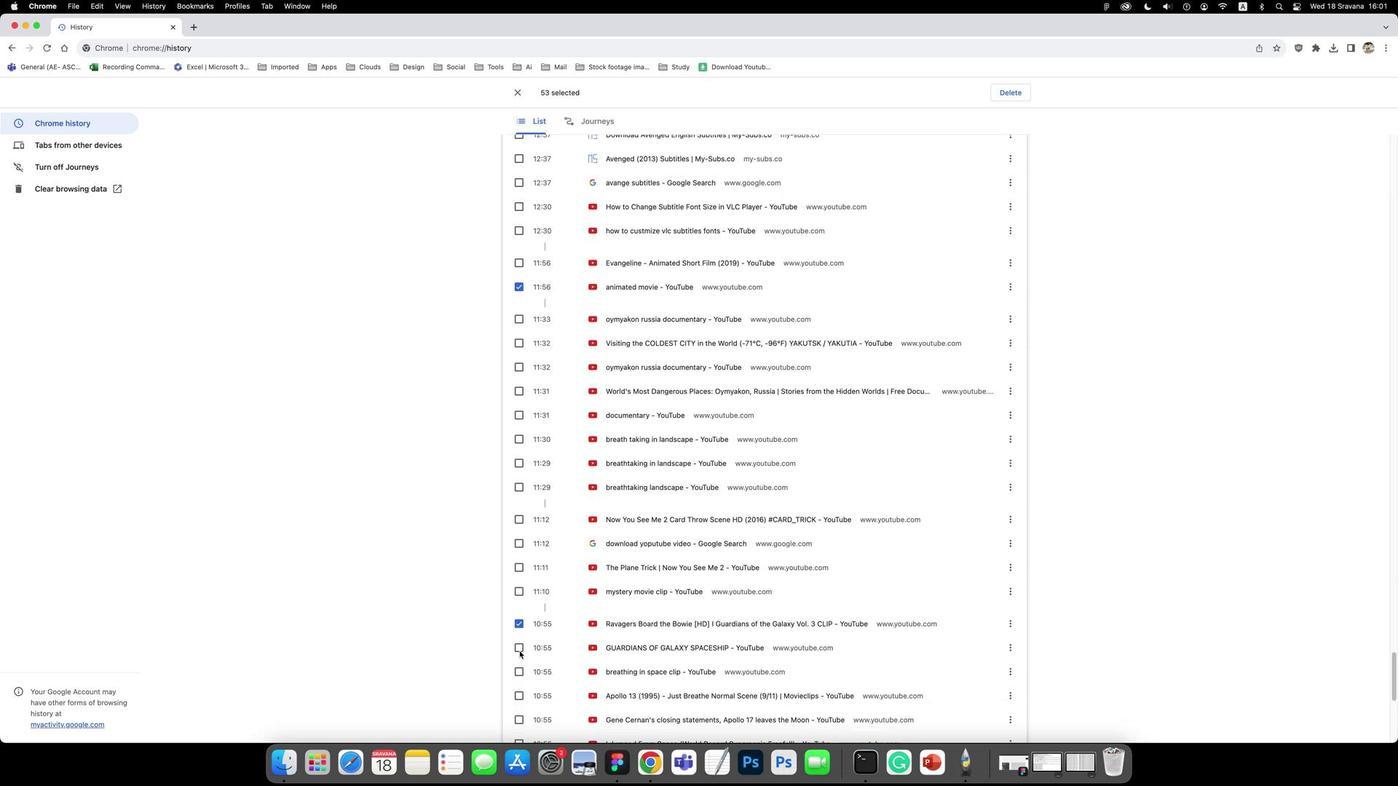 
Action: Mouse scrolled (519, 635) with delta (869, 293)
Screenshot: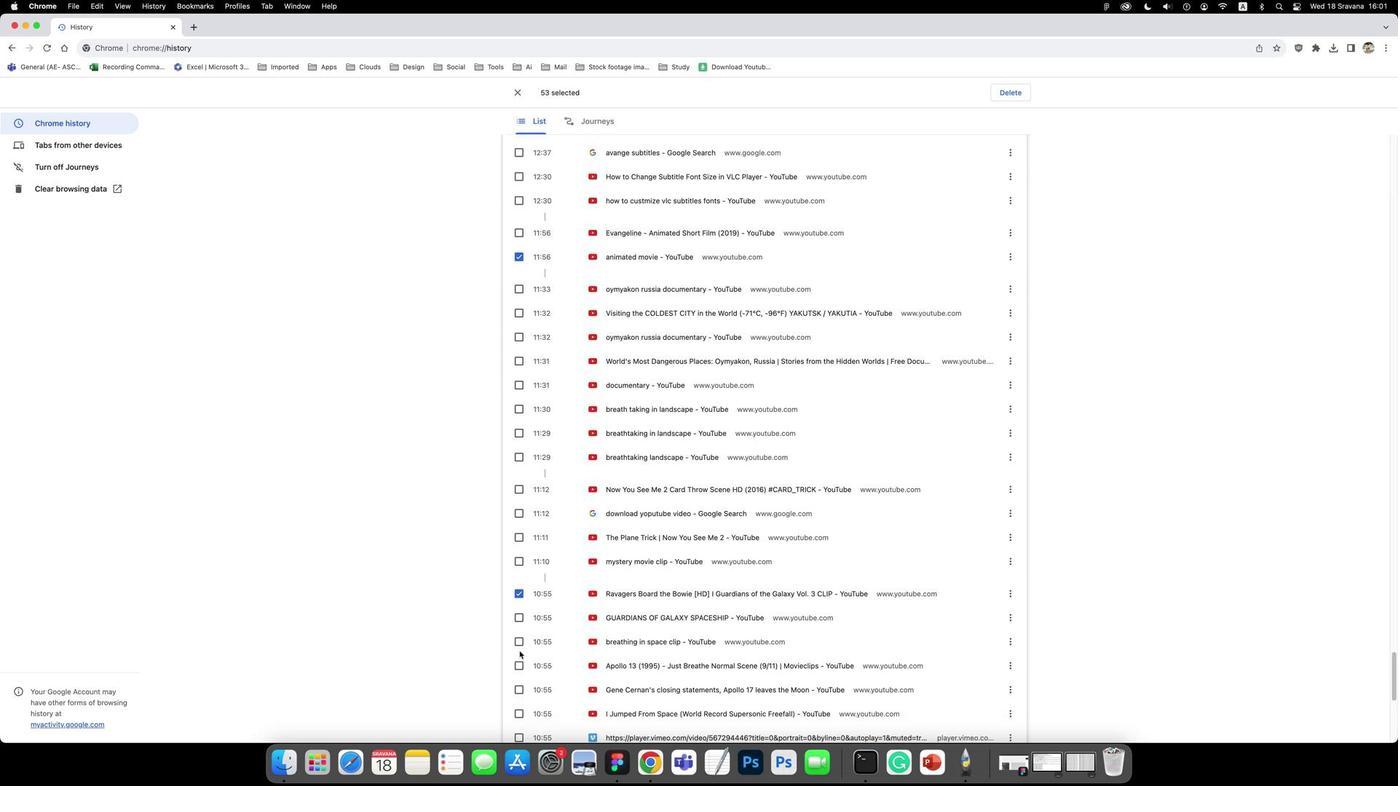 
Action: Mouse scrolled (519, 635) with delta (869, 293)
Screenshot: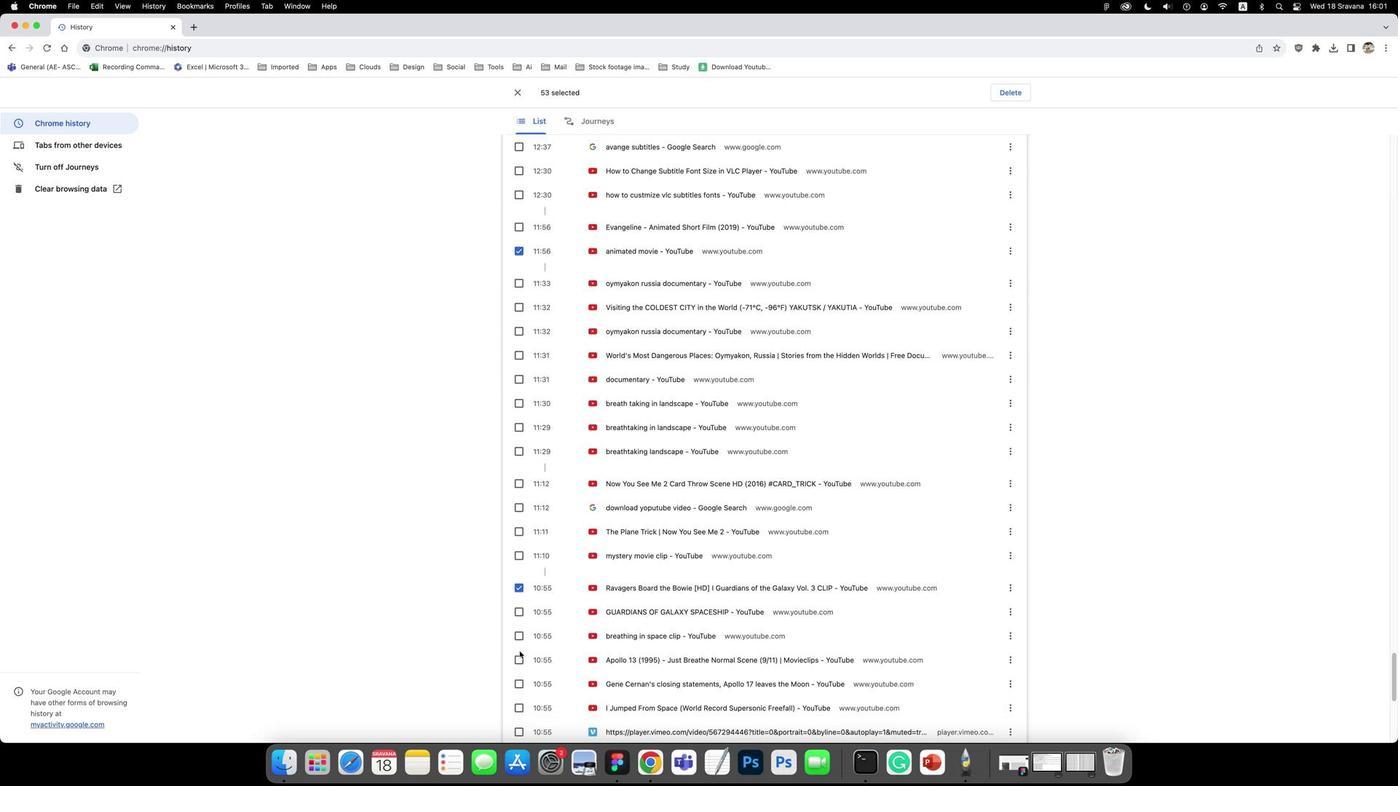 
Action: Mouse pressed left at (519, 635)
Screenshot: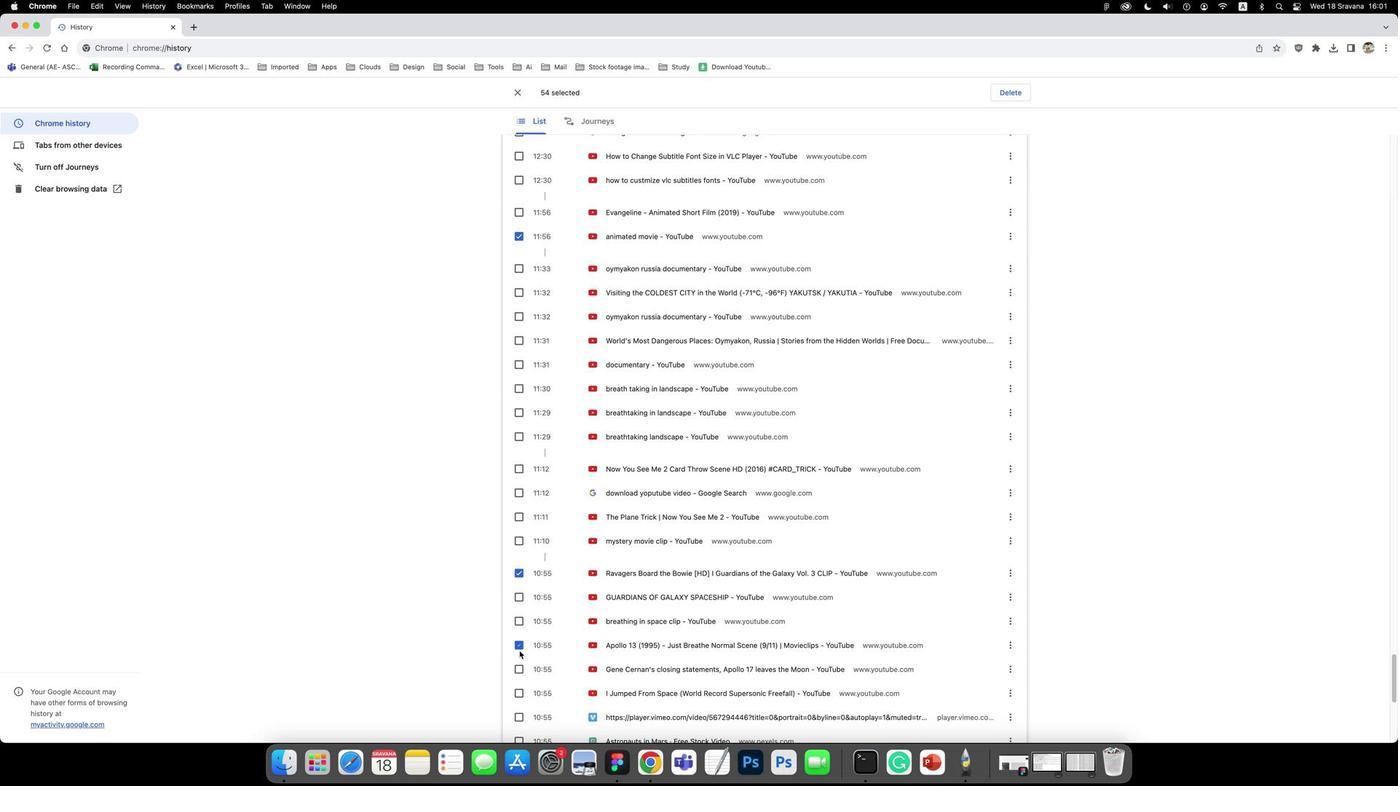 
Action: Mouse scrolled (519, 635) with delta (869, 293)
Screenshot: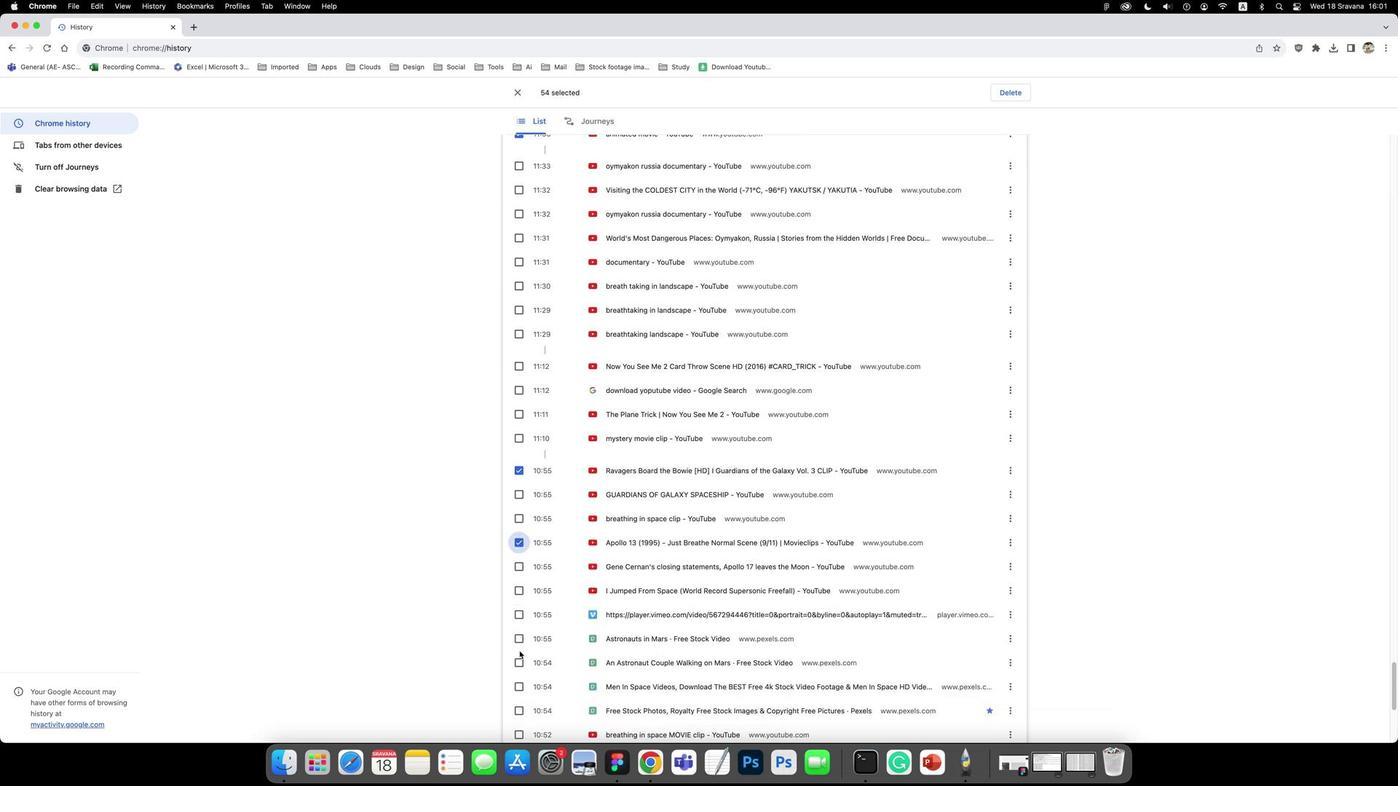 
Action: Mouse scrolled (519, 635) with delta (869, 293)
Screenshot: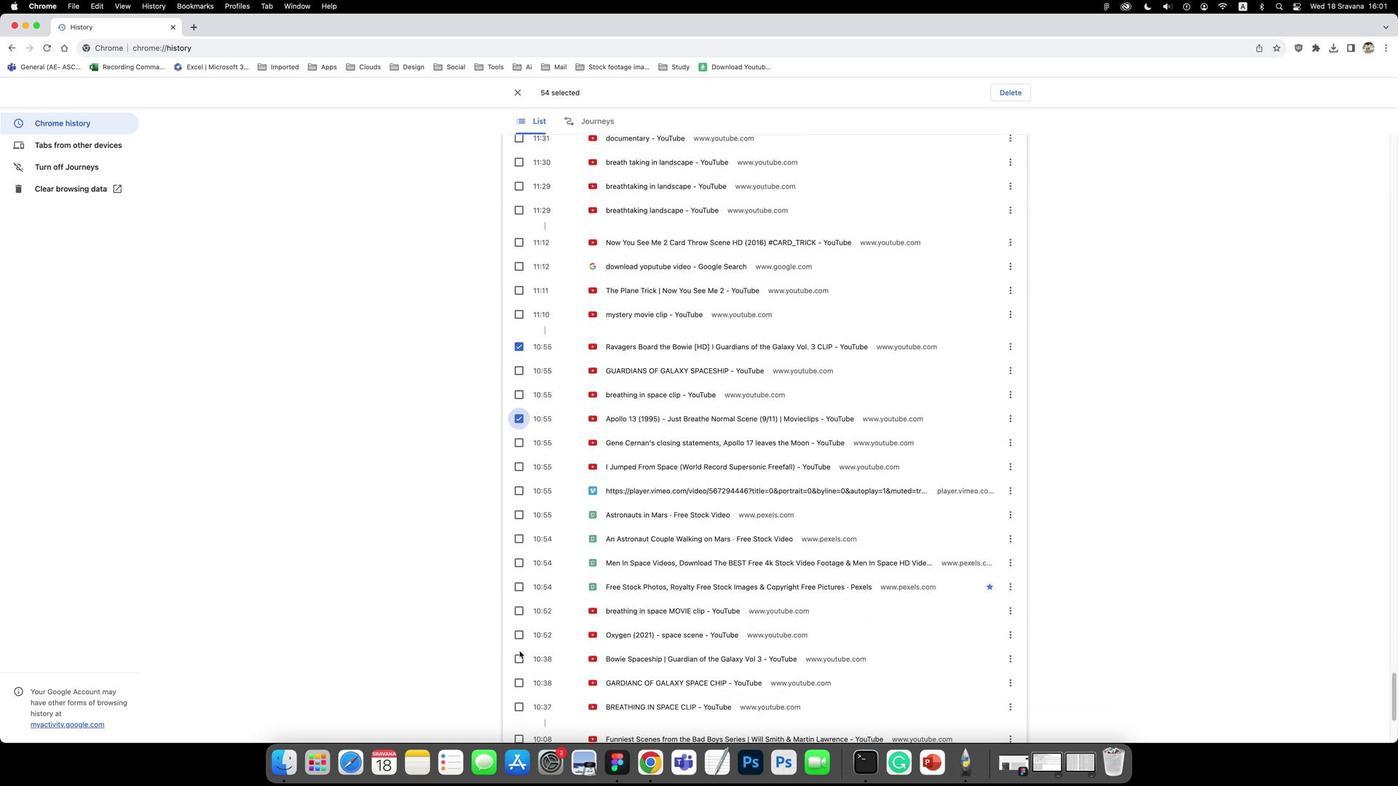 
Action: Mouse scrolled (519, 635) with delta (869, 291)
Screenshot: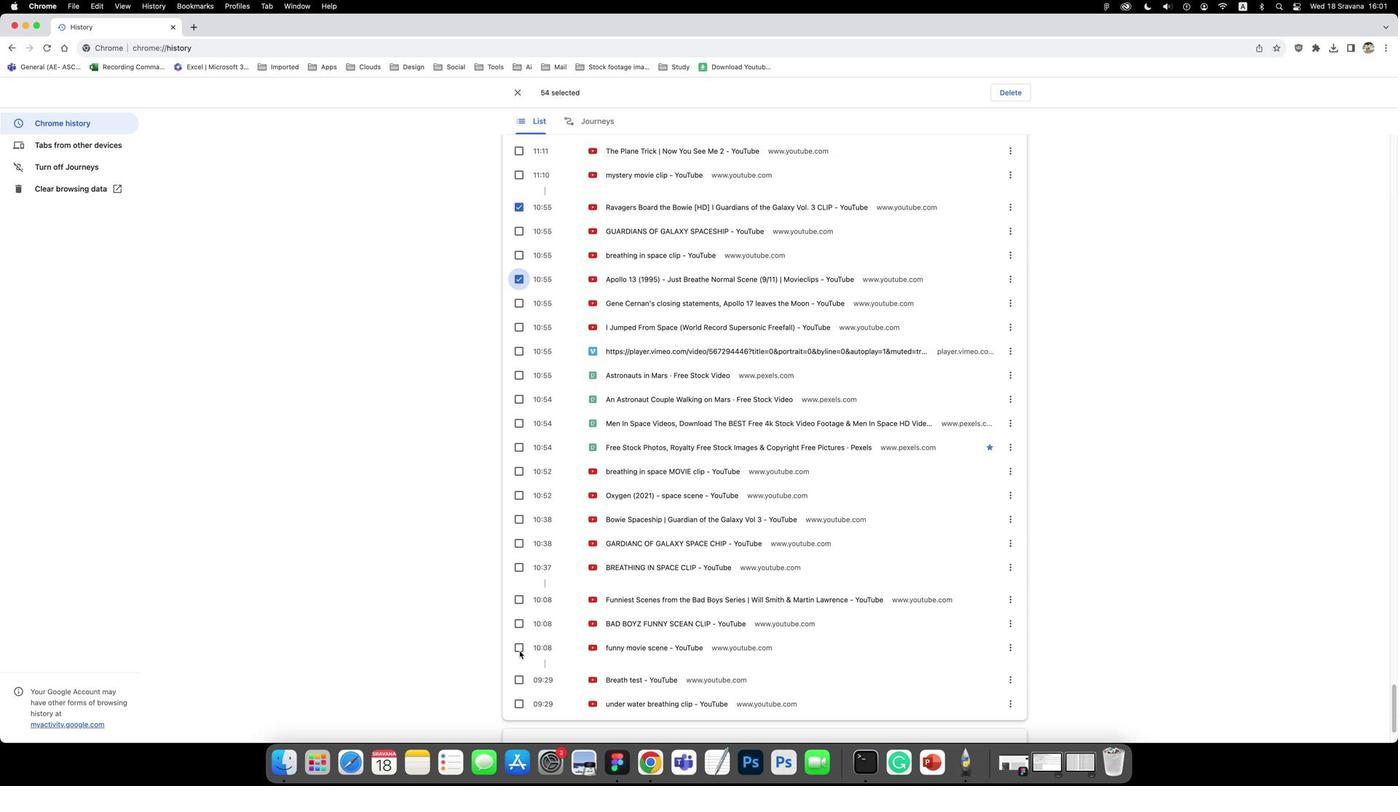 
Action: Mouse scrolled (519, 635) with delta (869, 290)
Screenshot: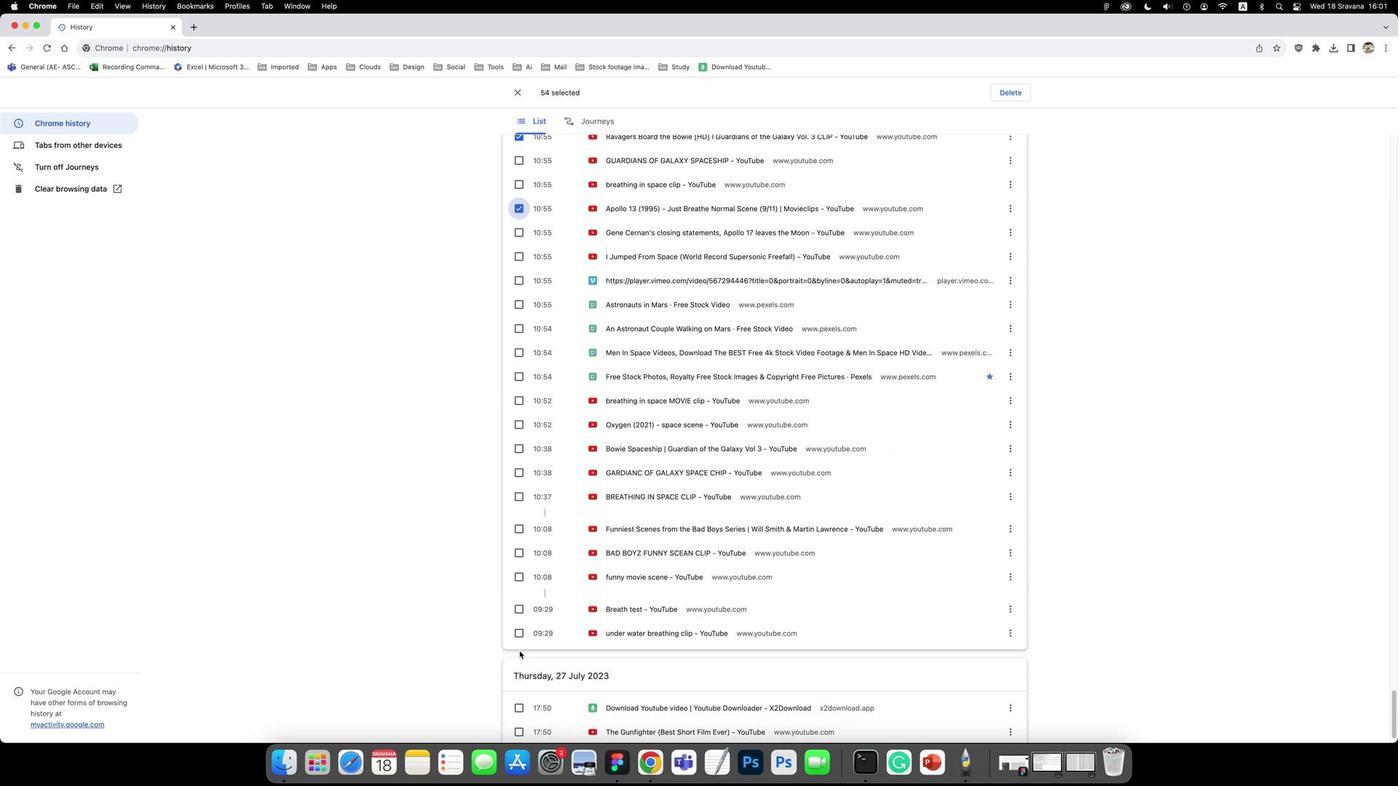 
Action: Mouse pressed left at (519, 635)
Screenshot: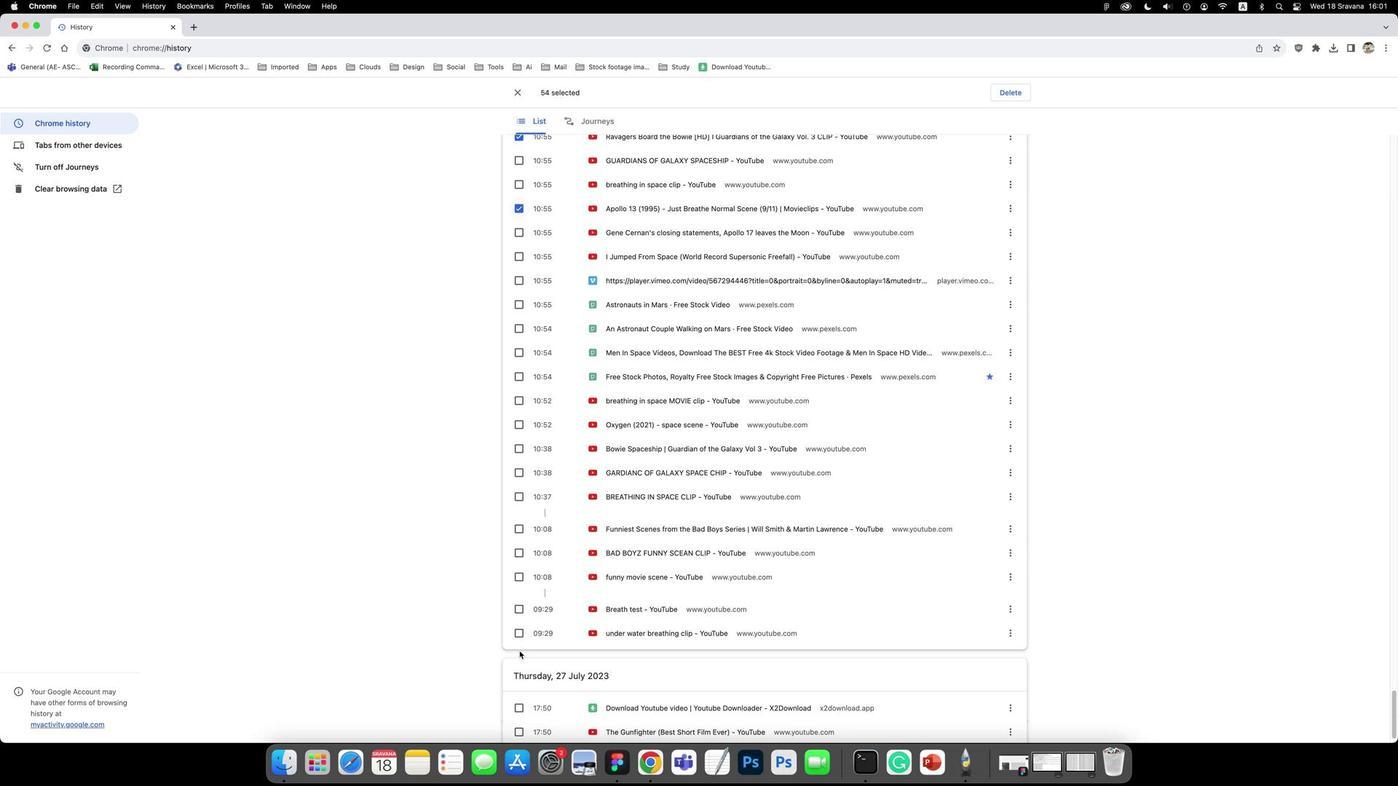 
Action: Mouse moved to (521, 629)
Screenshot: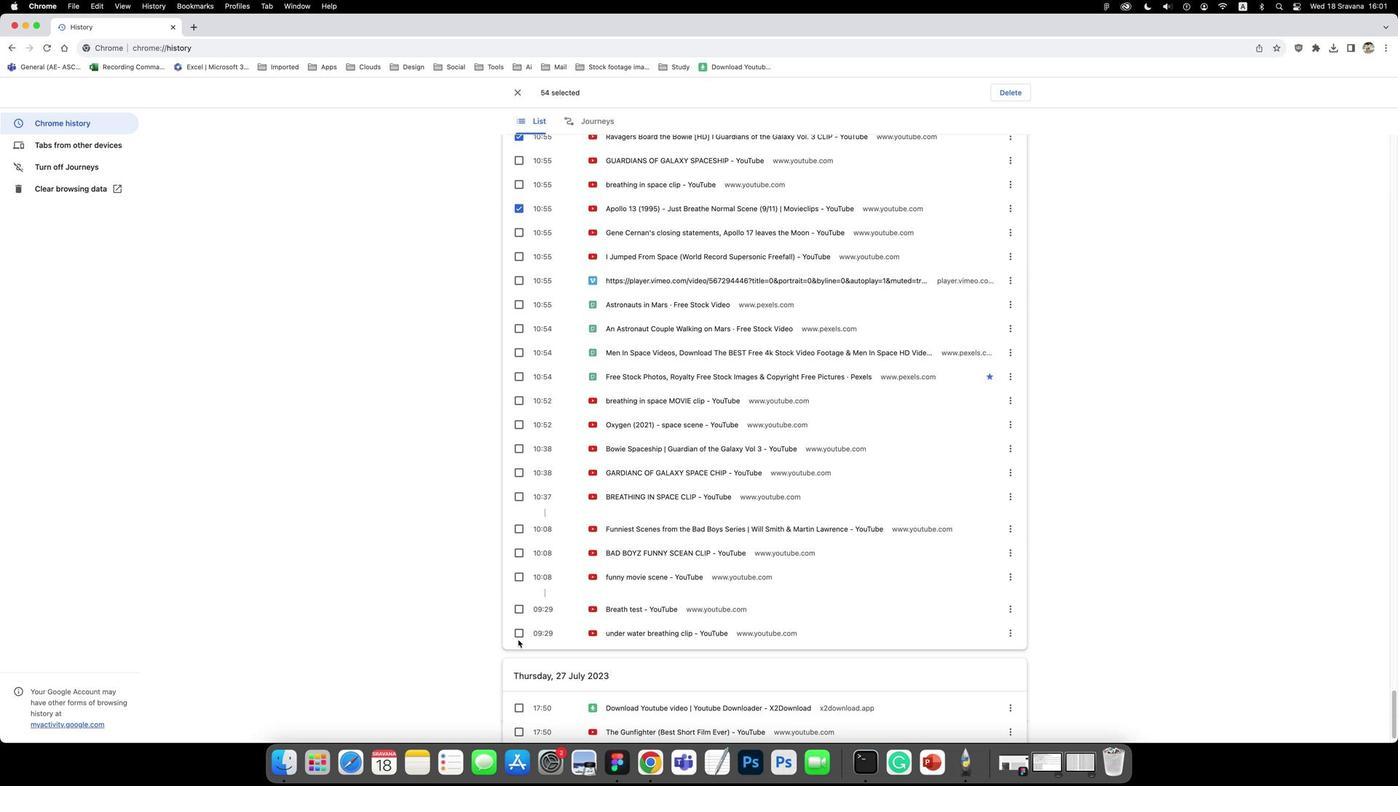 
Action: Mouse pressed left at (521, 629)
Screenshot: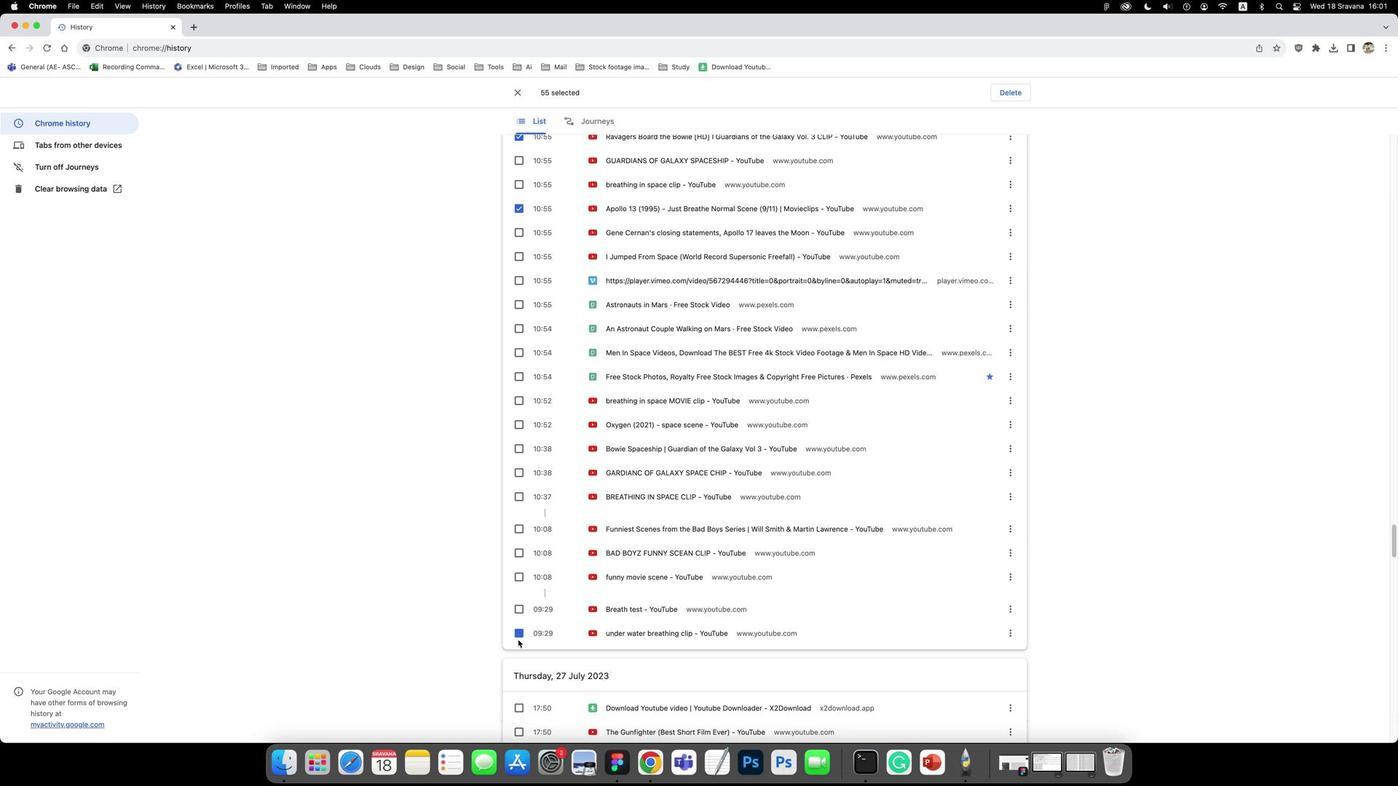 
Action: Mouse moved to (522, 515)
Screenshot: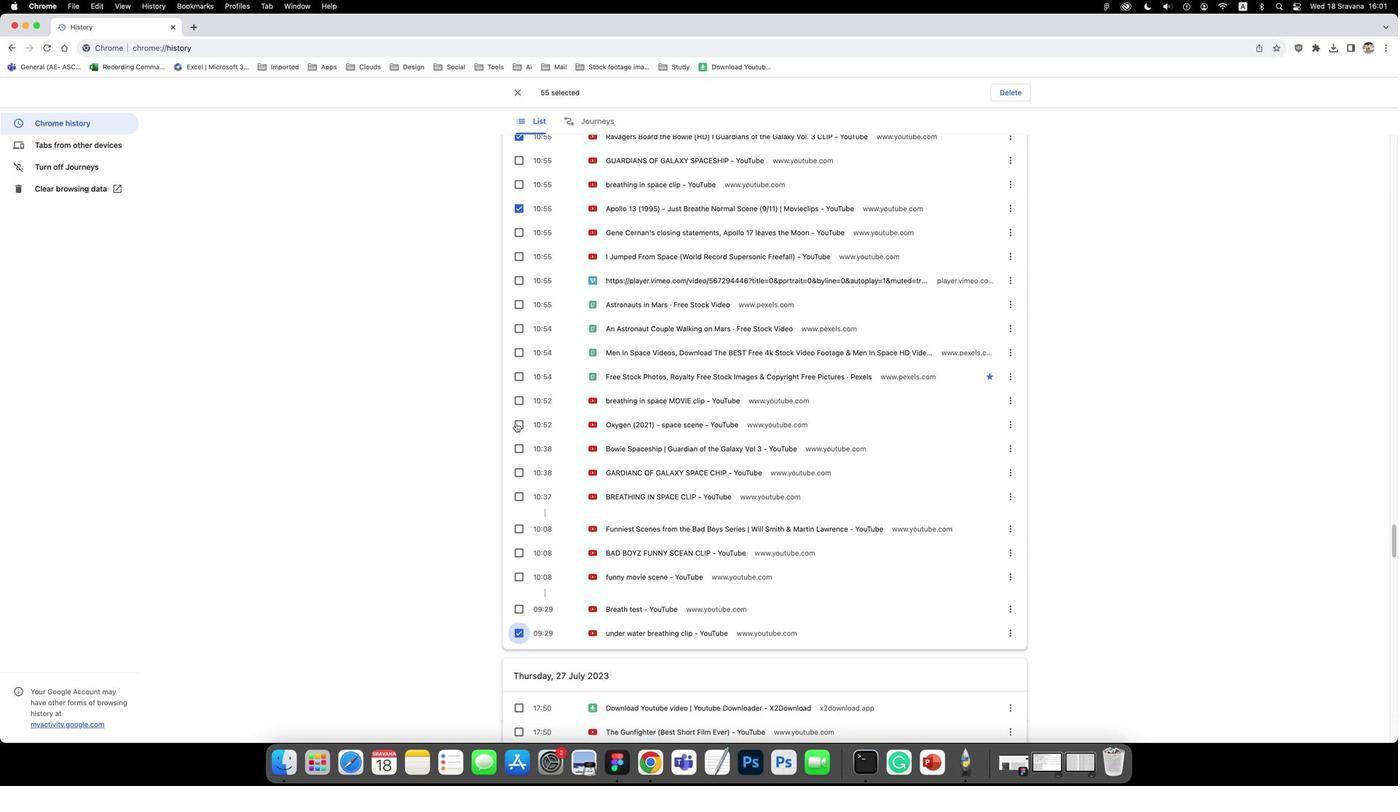 
Action: Mouse pressed left at (522, 515)
Screenshot: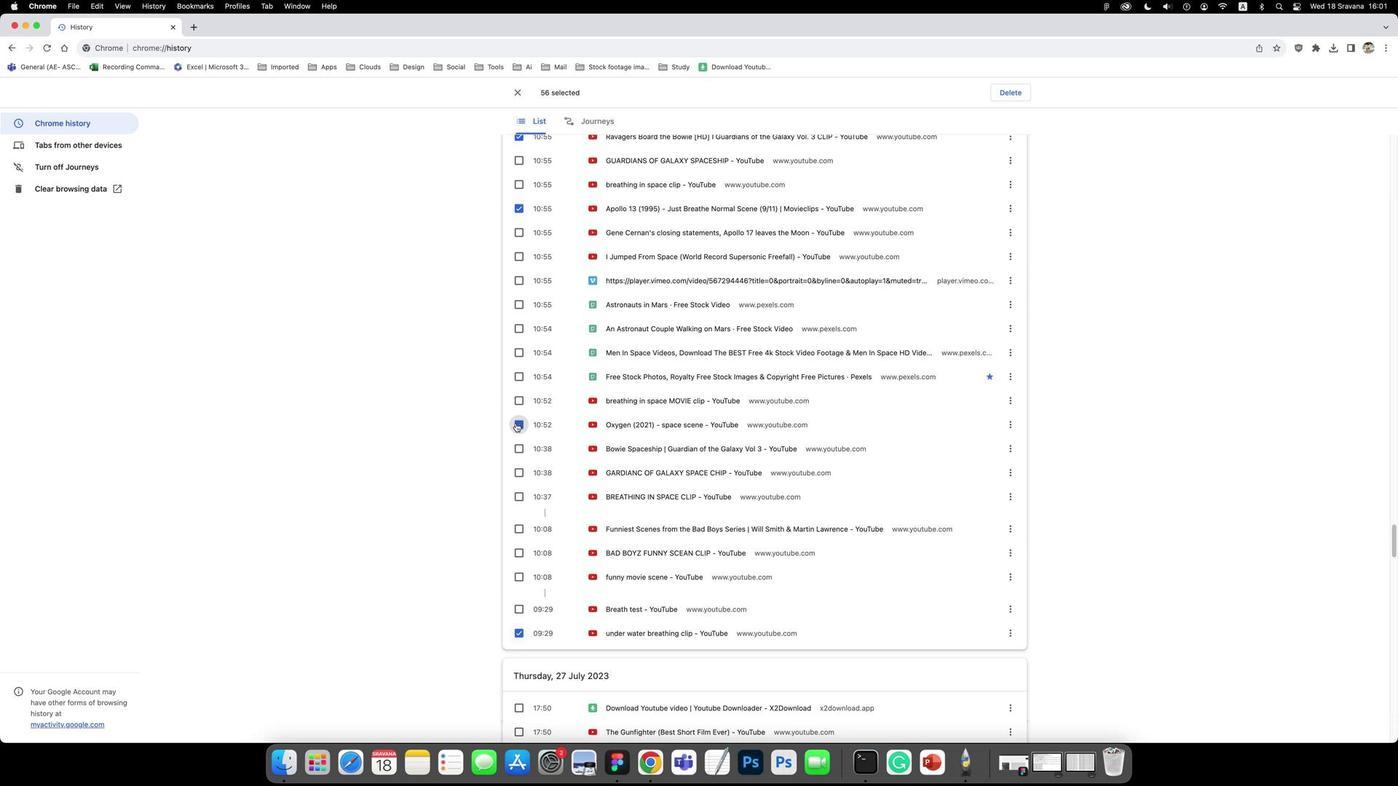
Action: Mouse moved to (519, 494)
Screenshot: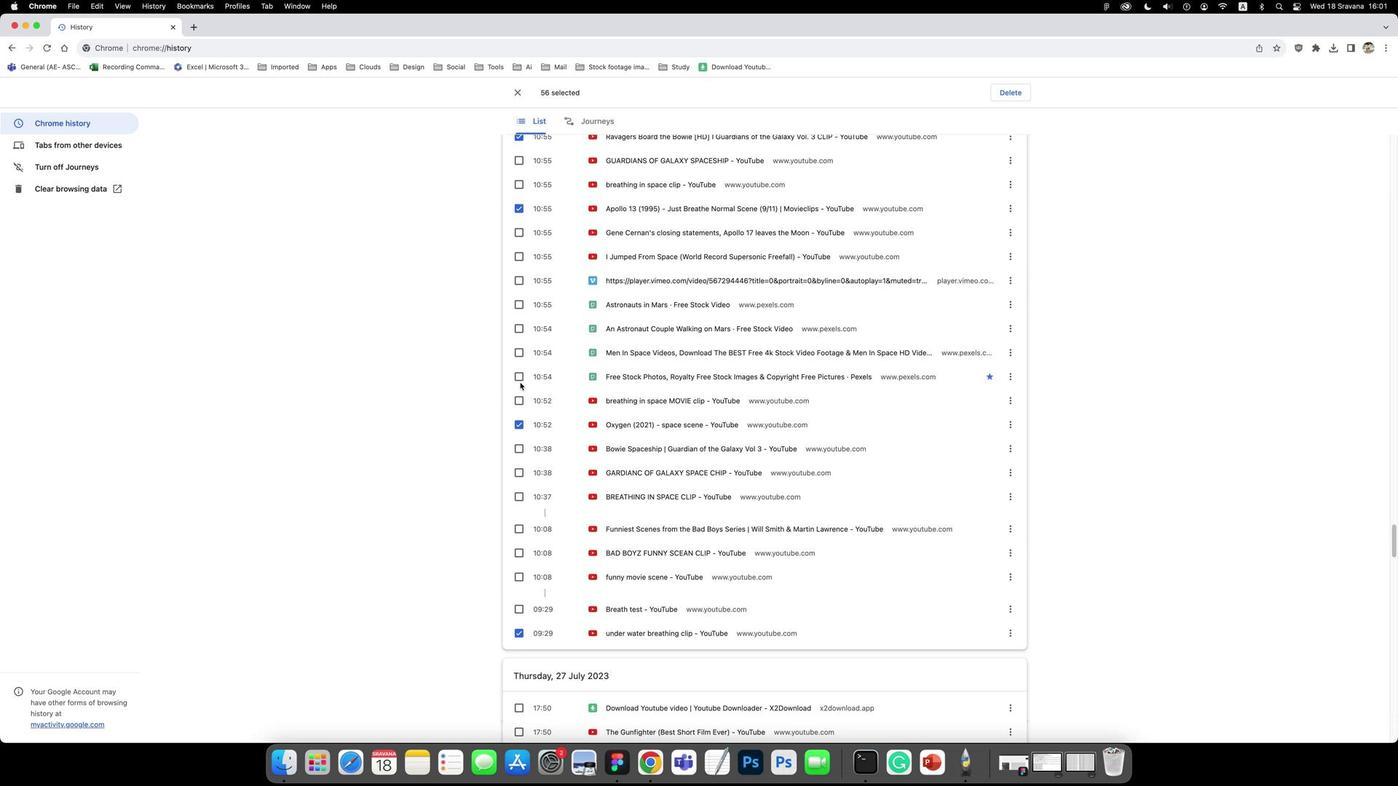 
Action: Mouse pressed left at (519, 494)
Screenshot: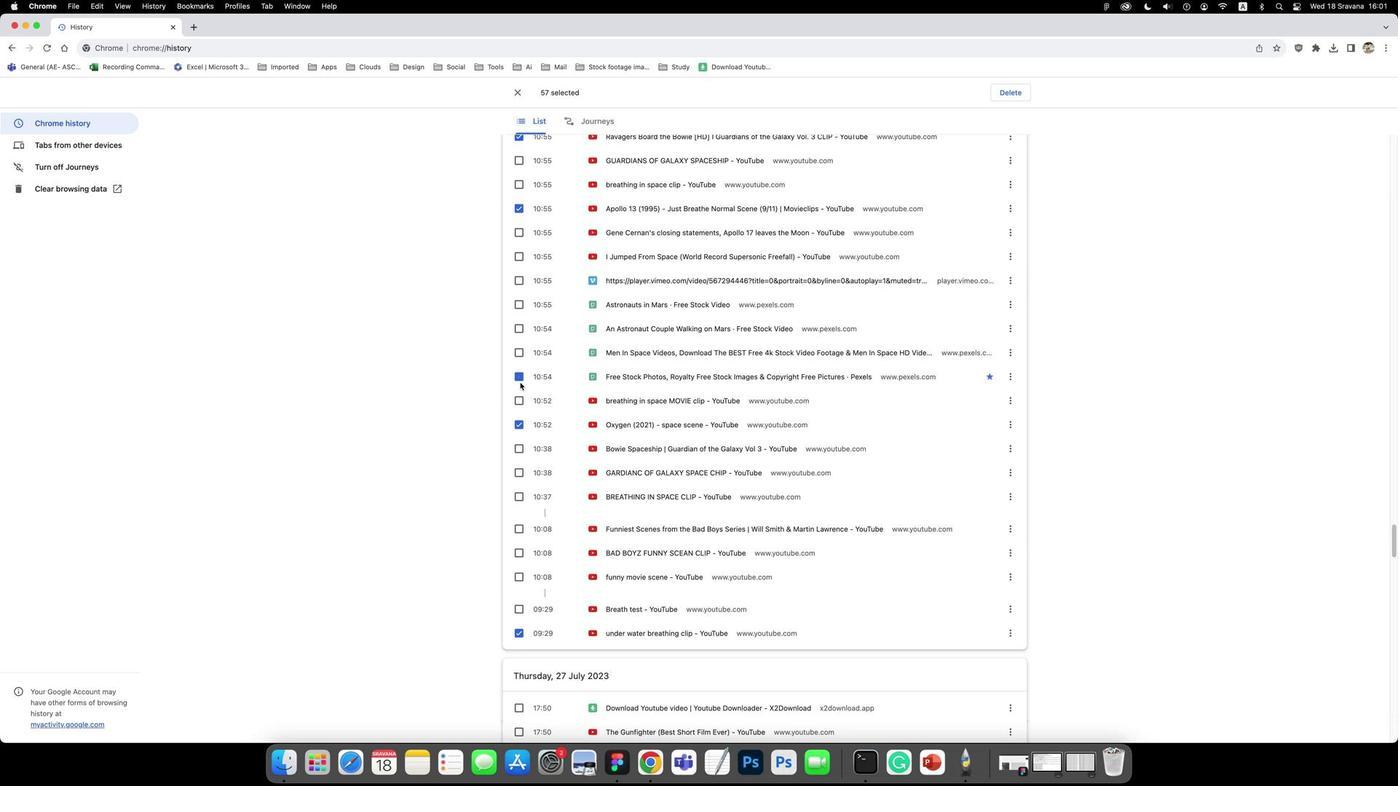 
Action: Mouse moved to (514, 570)
Screenshot: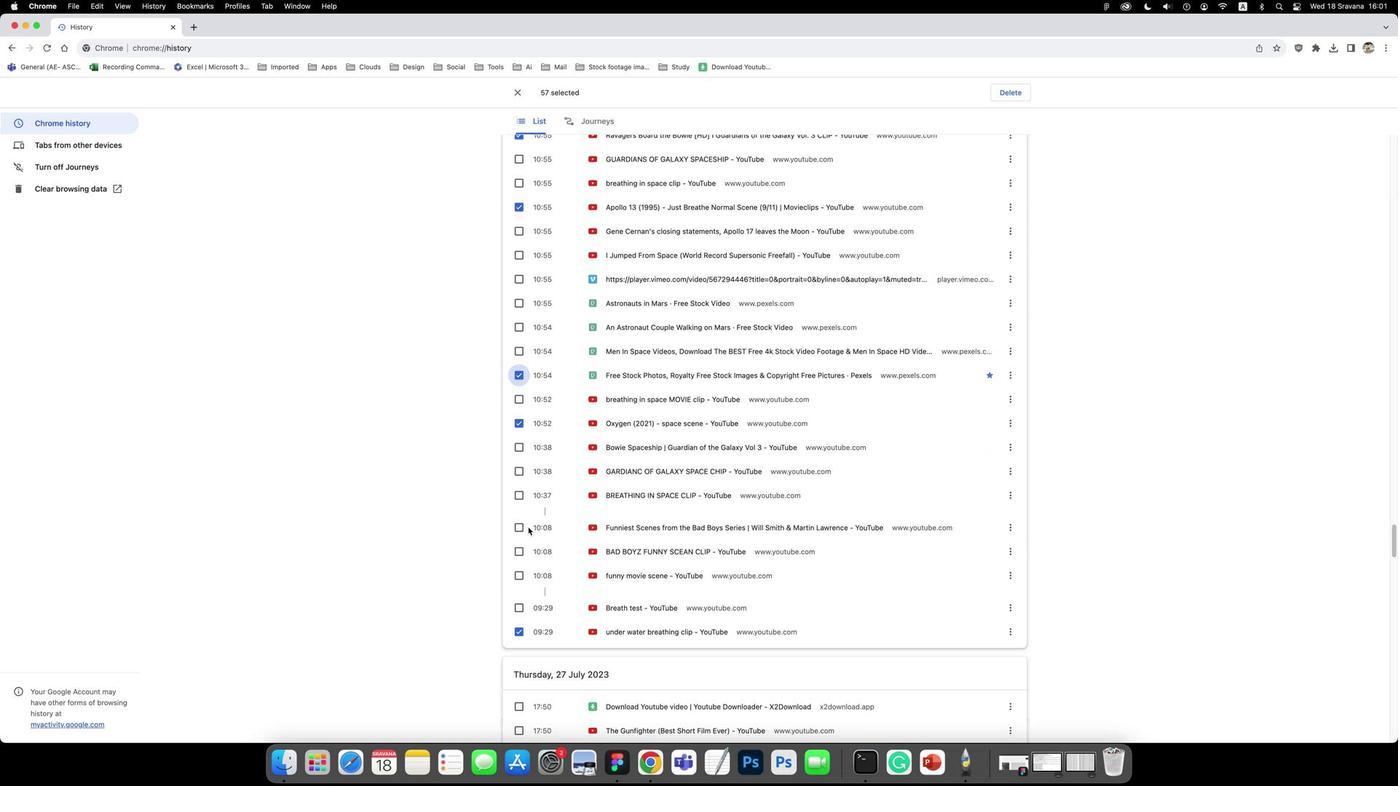 
Action: Mouse scrolled (514, 570) with delta (869, 293)
Screenshot: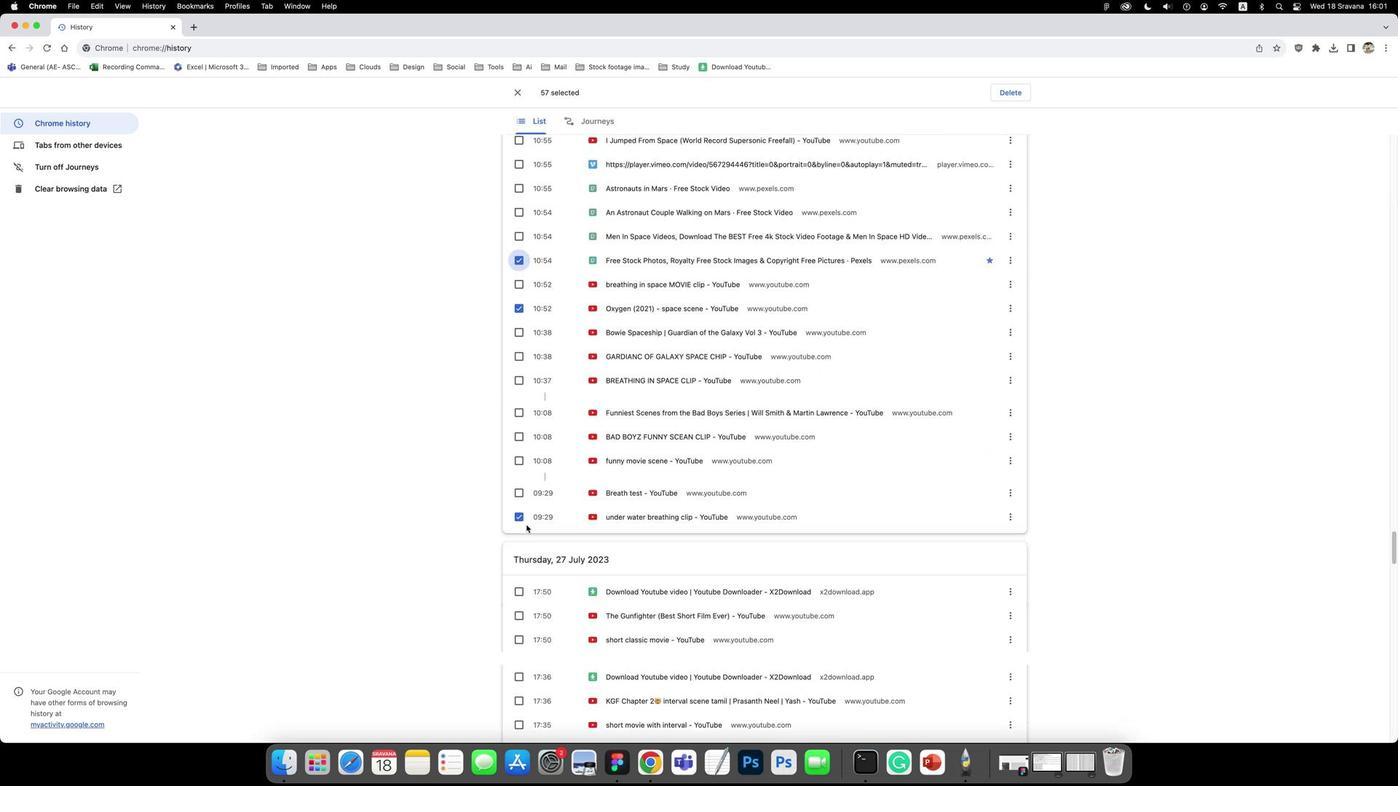 
Action: Mouse scrolled (514, 570) with delta (869, 293)
Screenshot: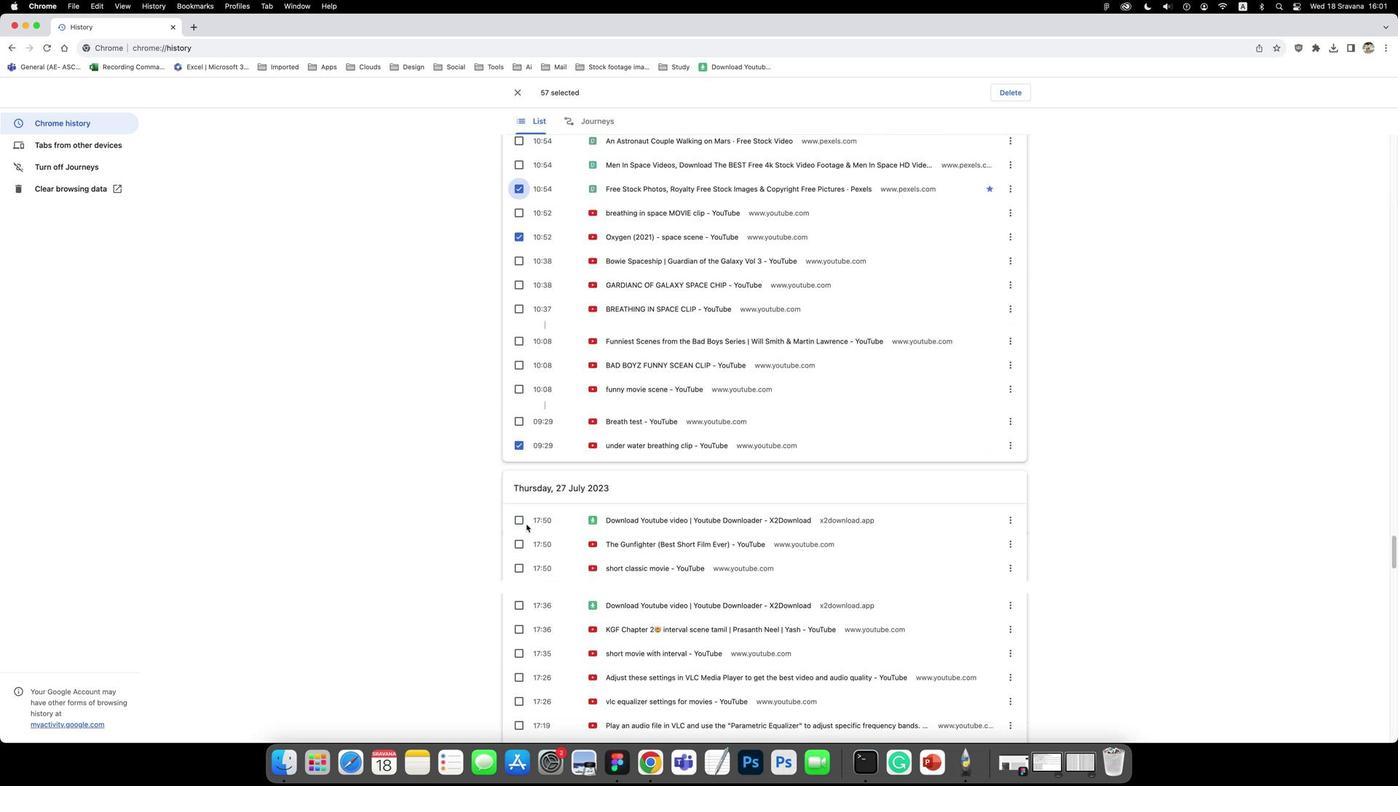 
Action: Mouse scrolled (514, 570) with delta (869, 291)
Screenshot: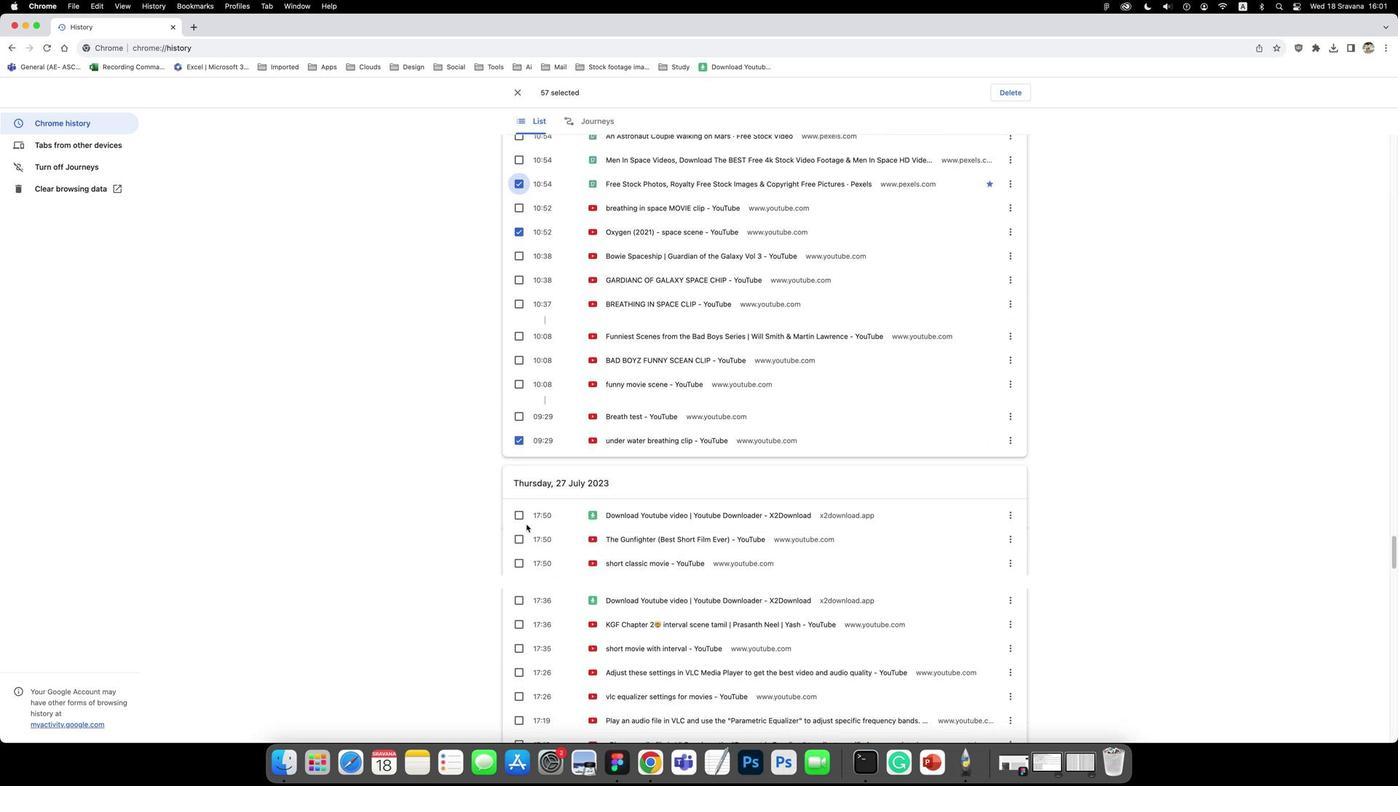 
Action: Mouse moved to (519, 564)
Screenshot: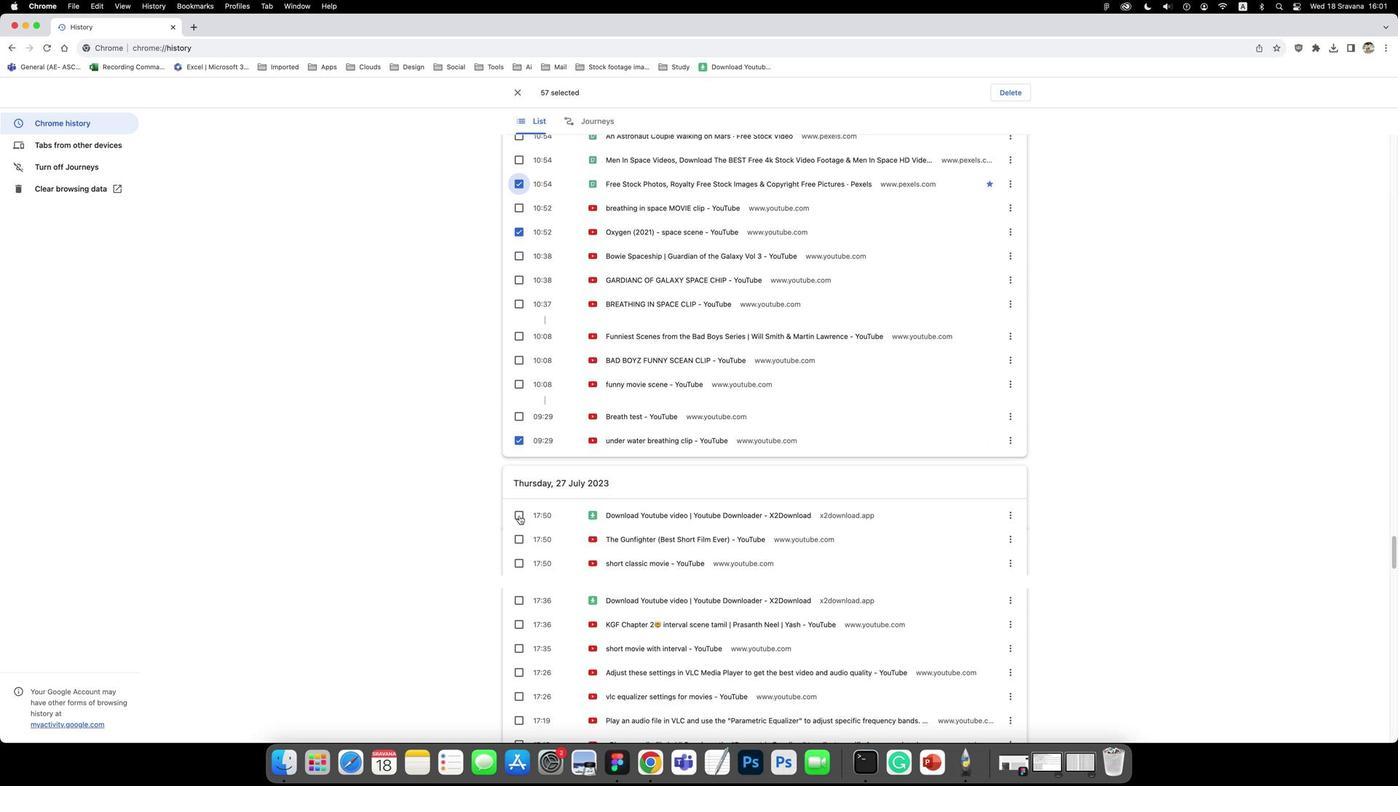 
Action: Mouse pressed left at (519, 564)
Screenshot: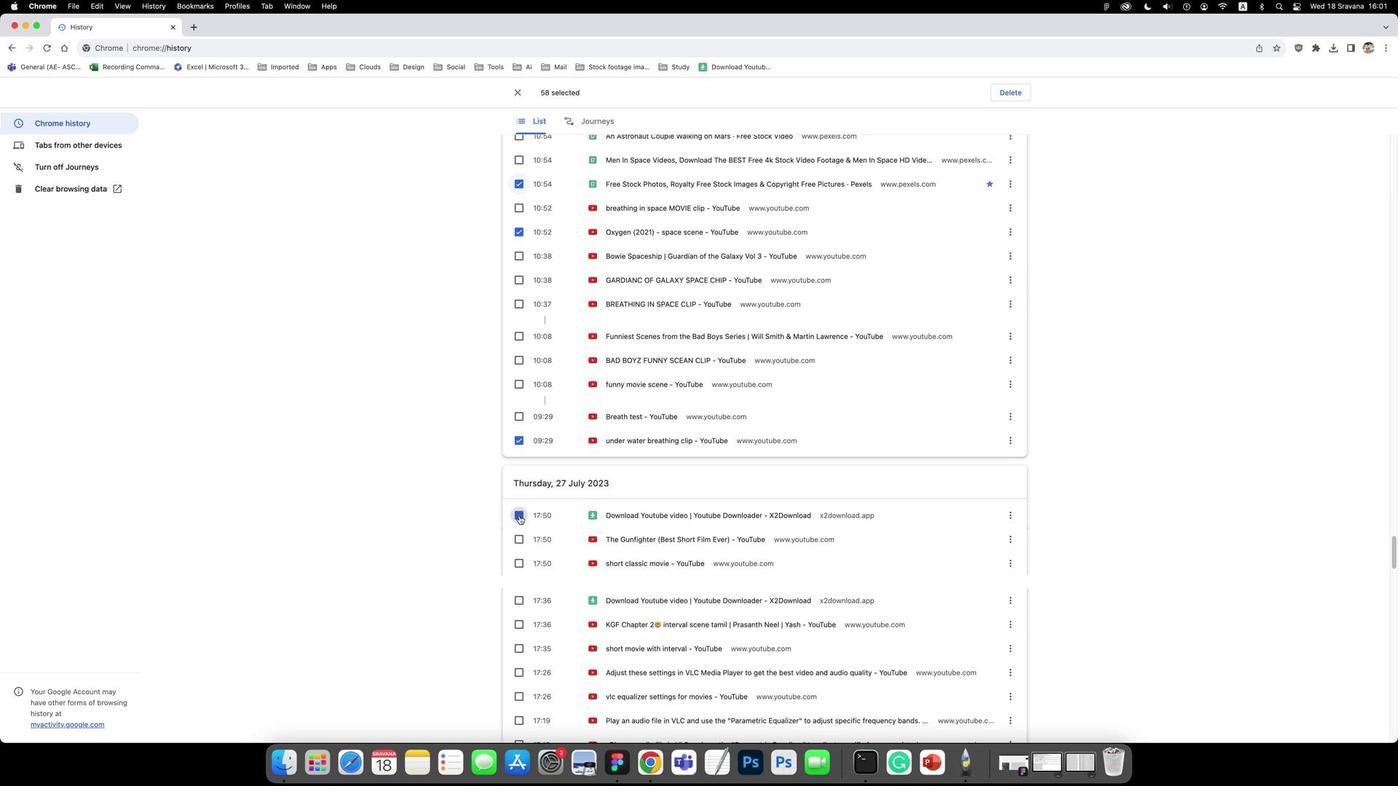 
Action: Mouse moved to (521, 573)
Screenshot: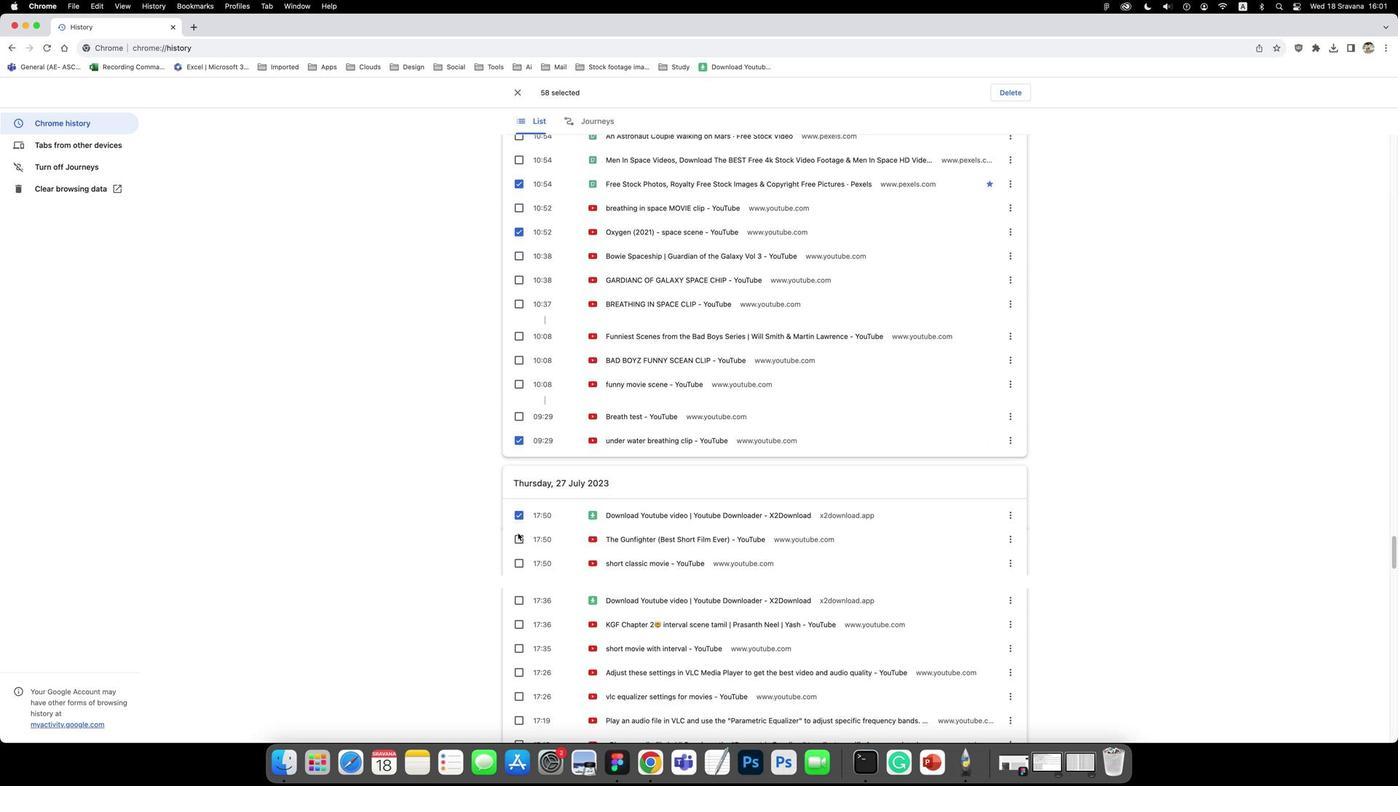 
Action: Mouse pressed left at (521, 573)
Screenshot: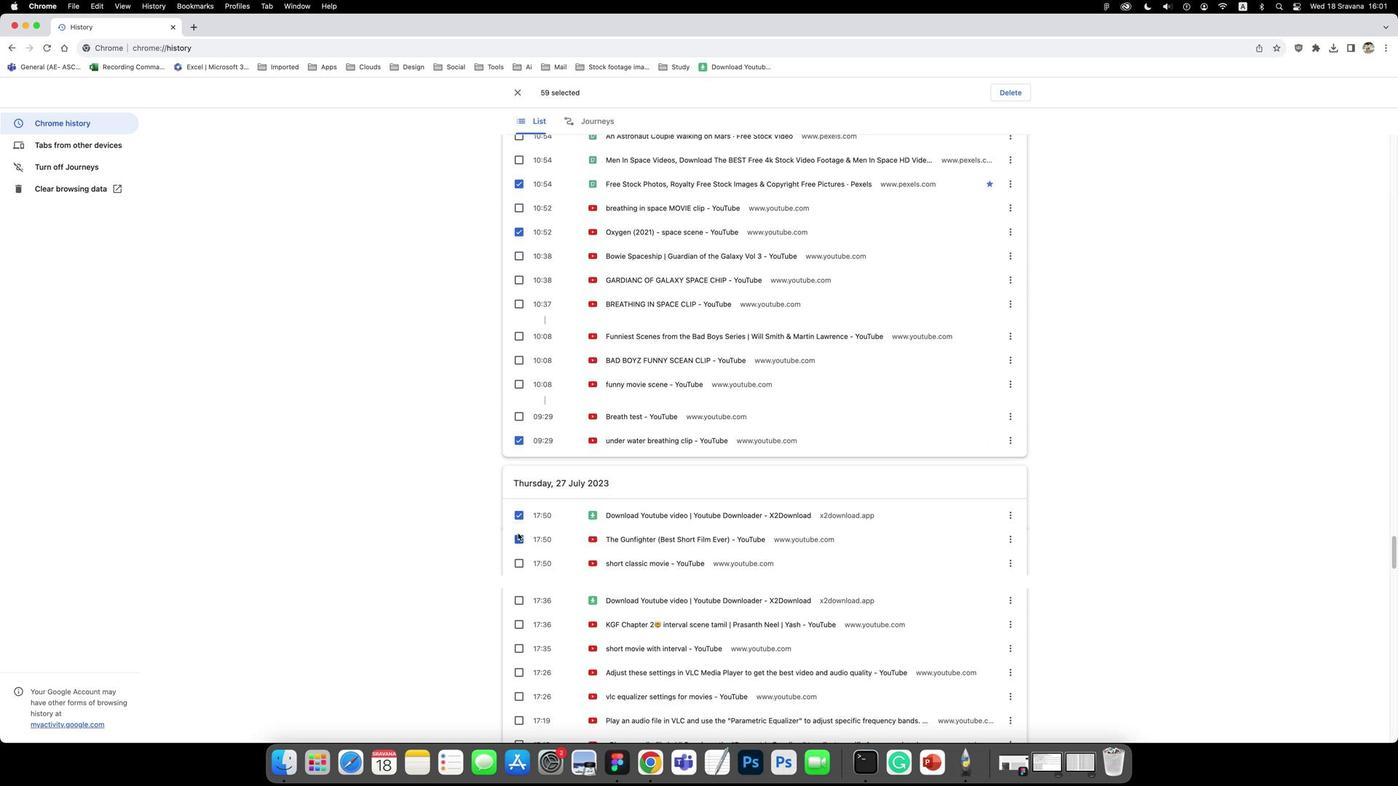 
Action: Mouse moved to (519, 586)
Screenshot: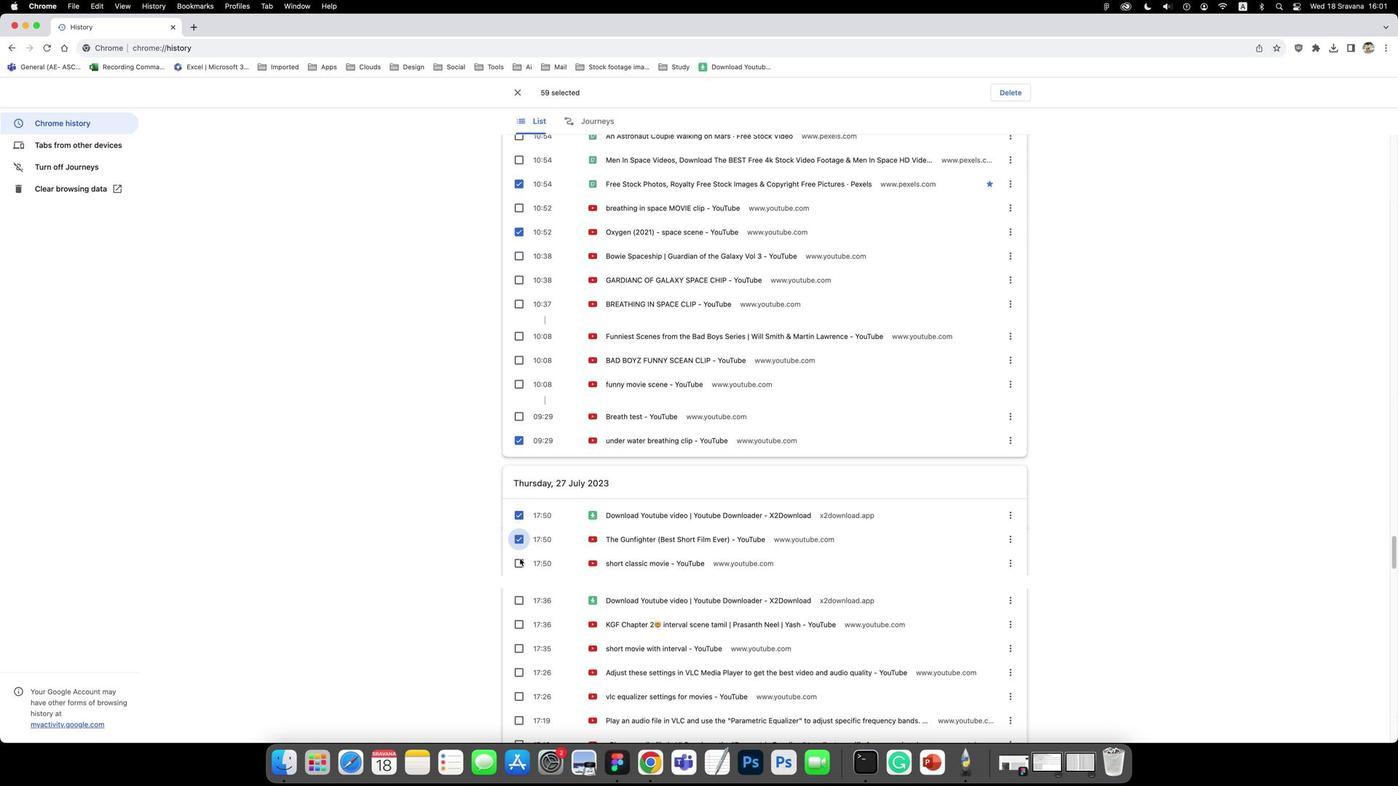 
Action: Mouse pressed left at (519, 586)
Screenshot: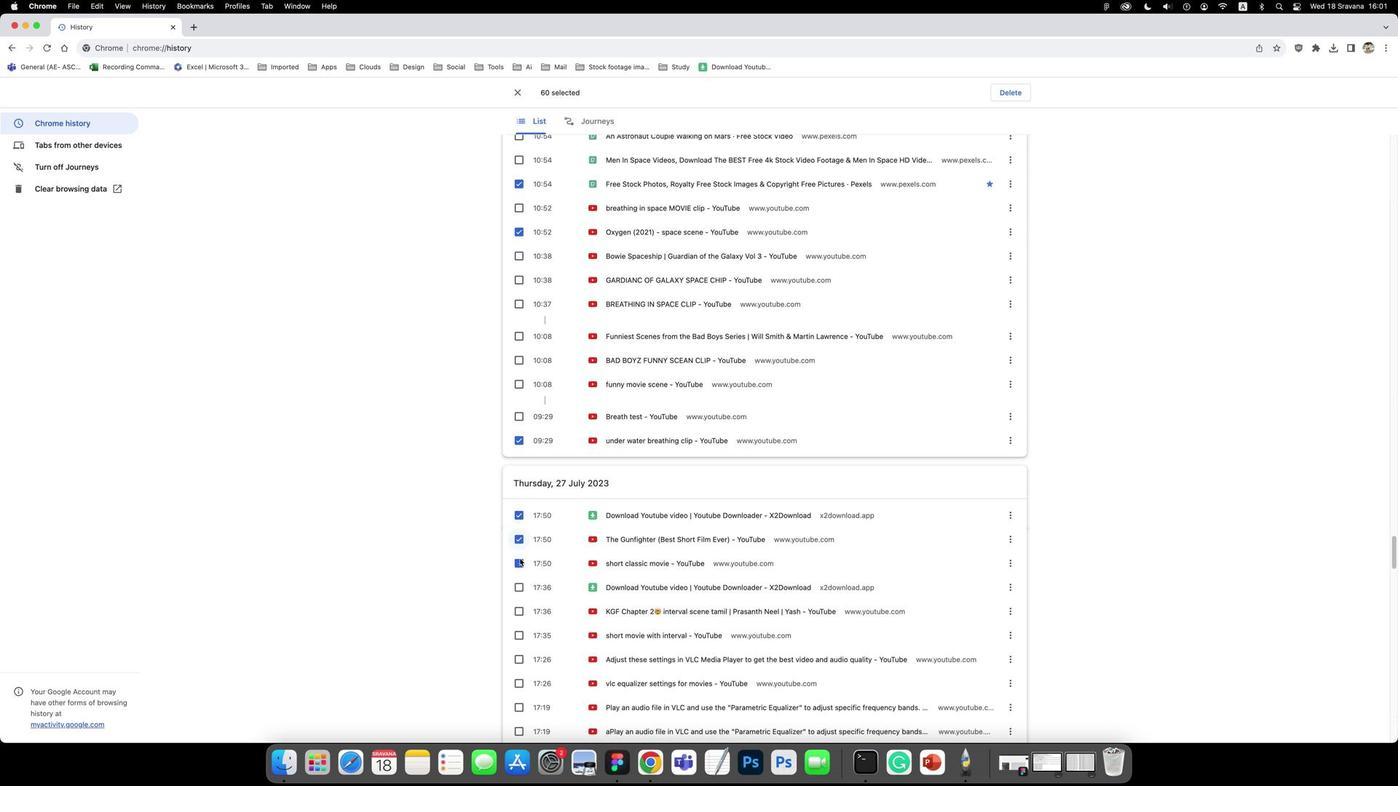 
Action: Mouse moved to (519, 600)
Screenshot: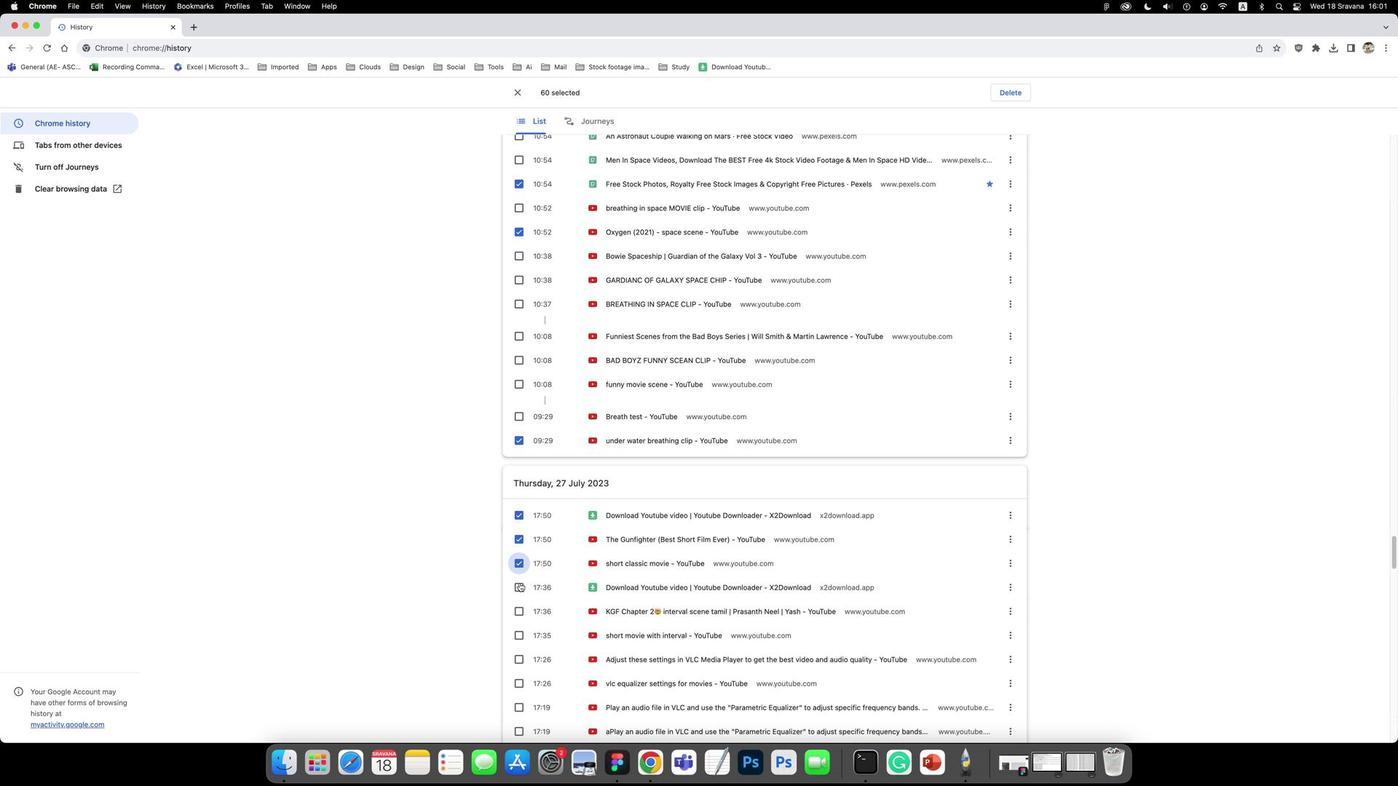 
Action: Mouse pressed left at (519, 600)
Screenshot: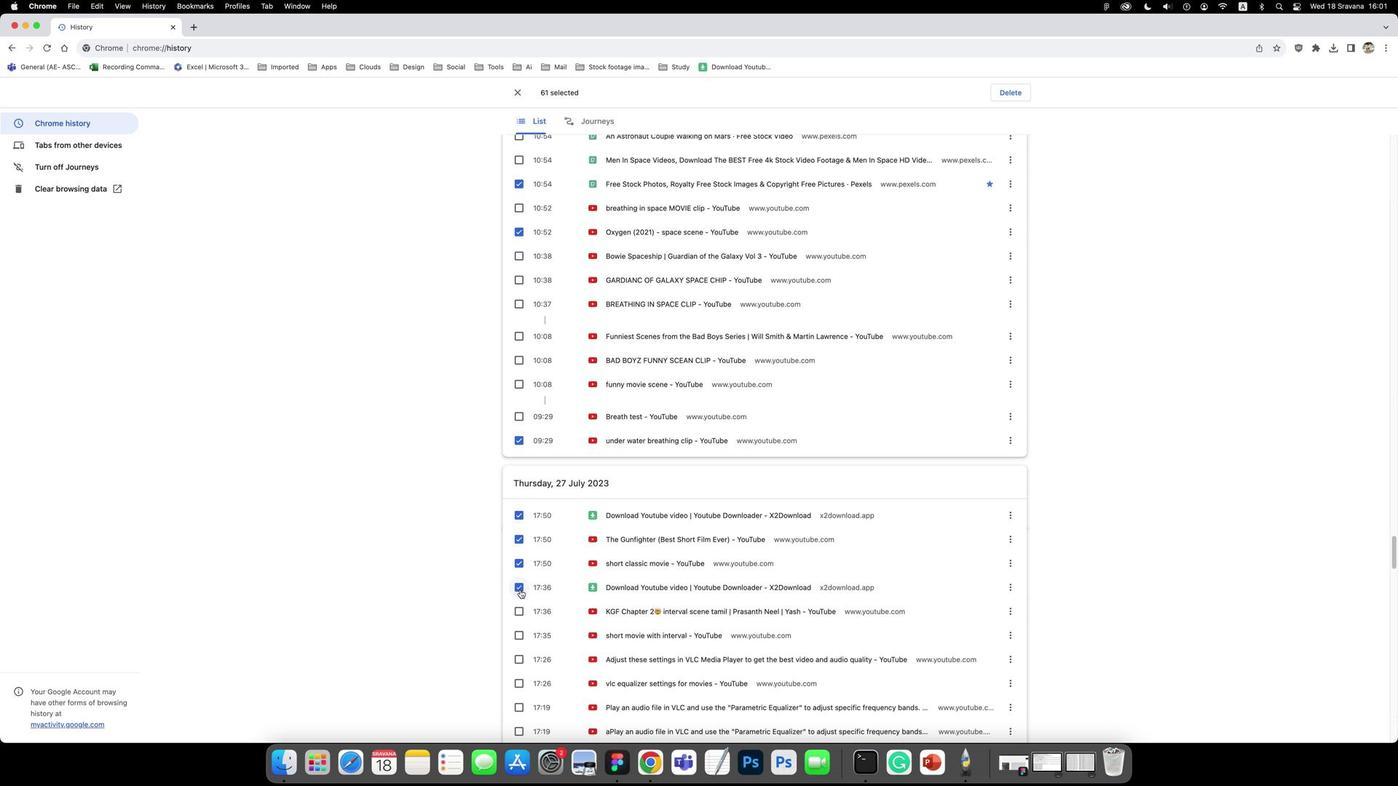 
Action: Mouse moved to (519, 613)
Screenshot: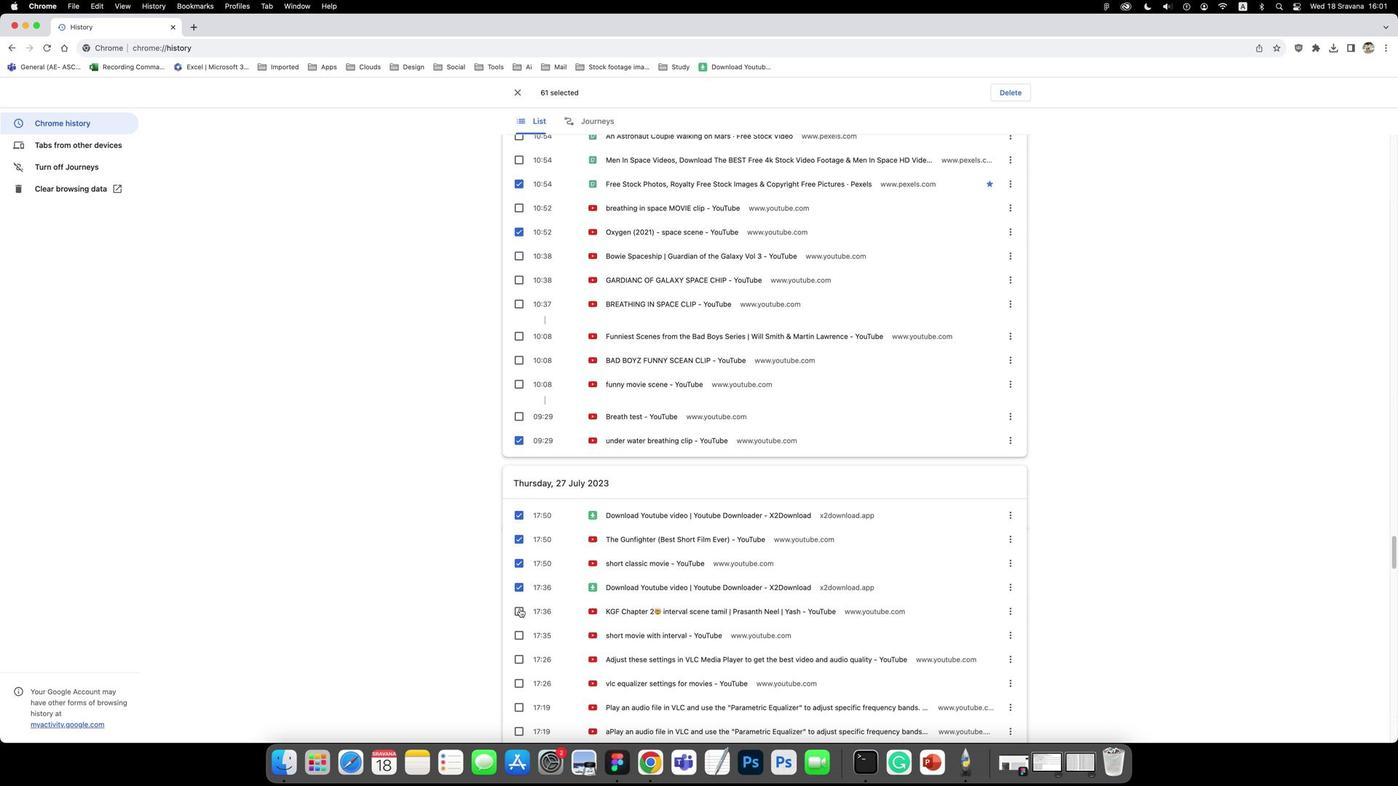 
Action: Mouse pressed left at (519, 613)
Screenshot: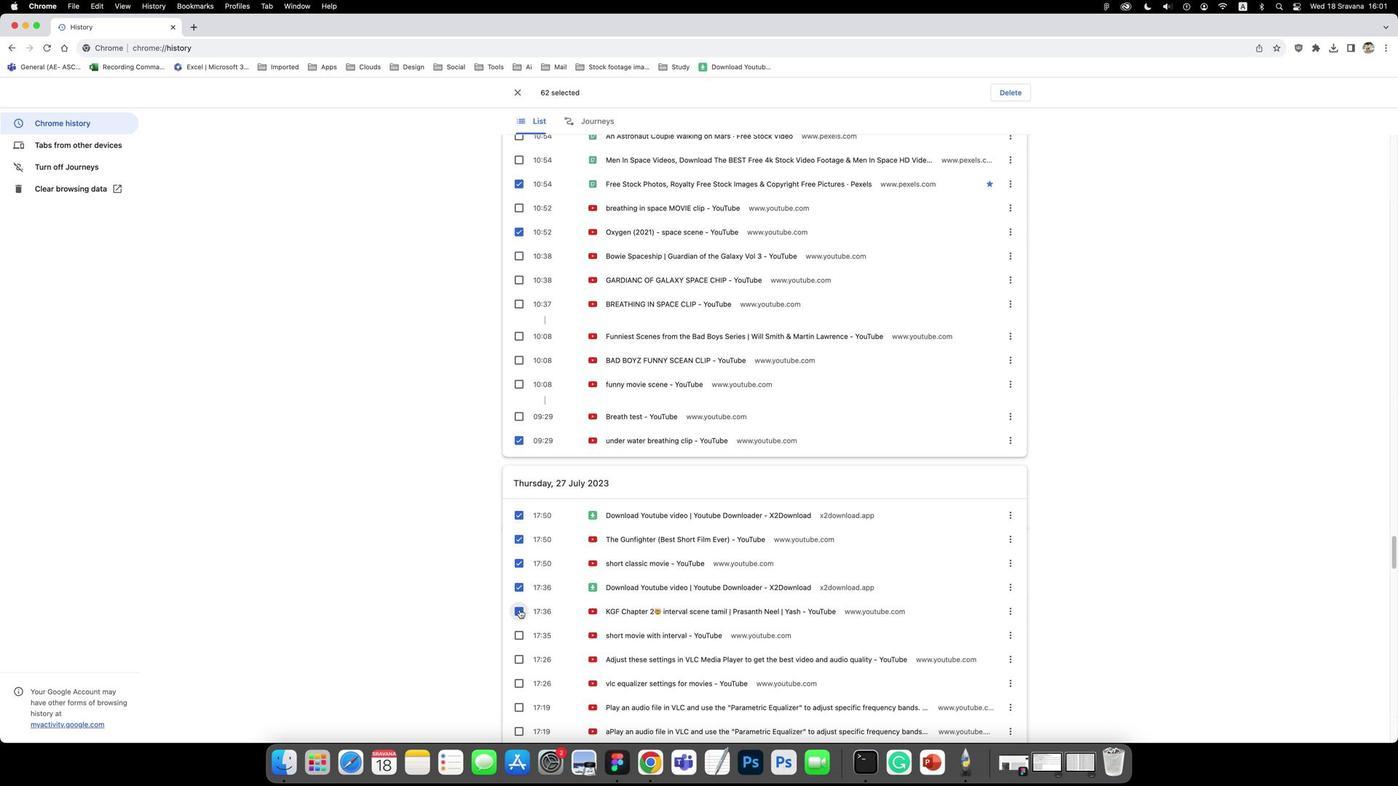 
Action: Mouse moved to (523, 626)
Screenshot: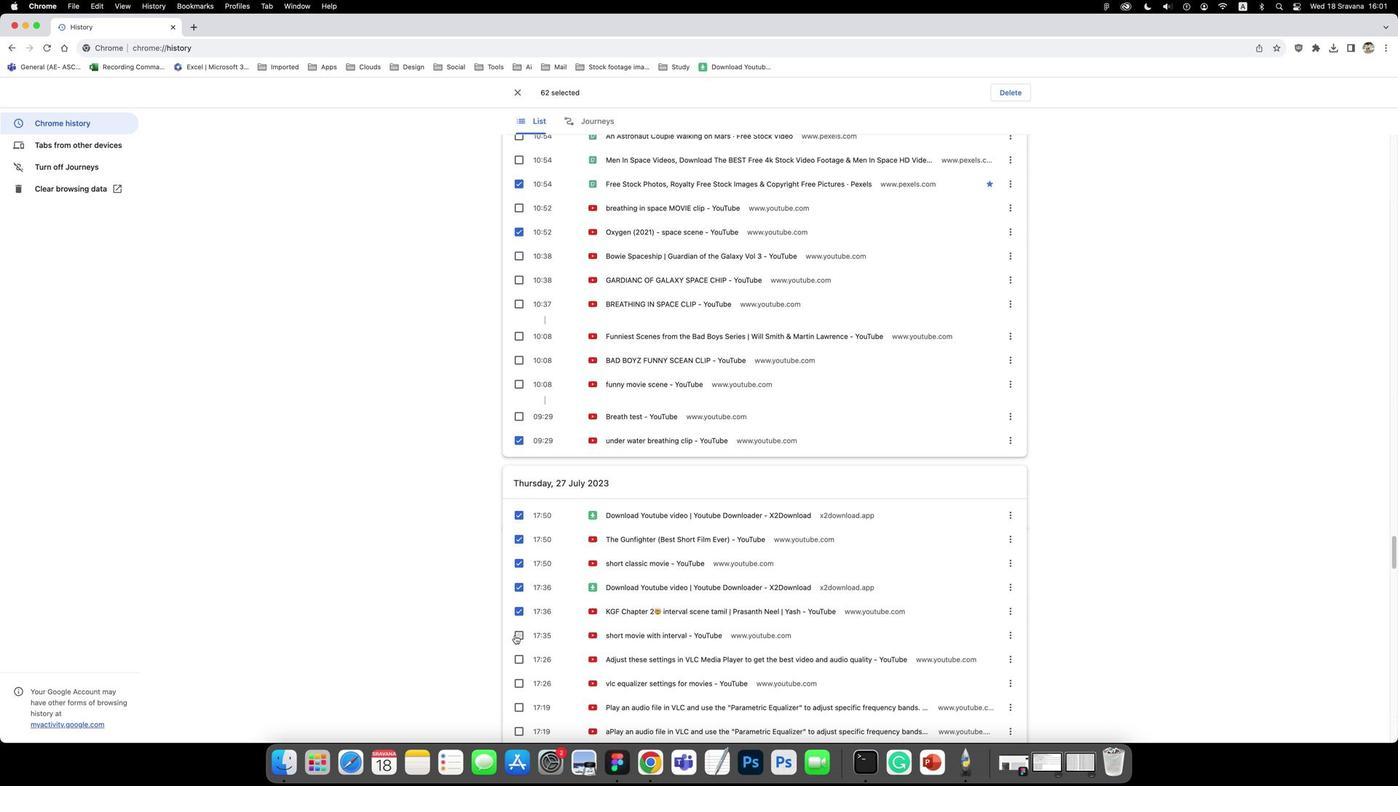 
Action: Mouse pressed left at (523, 626)
Screenshot: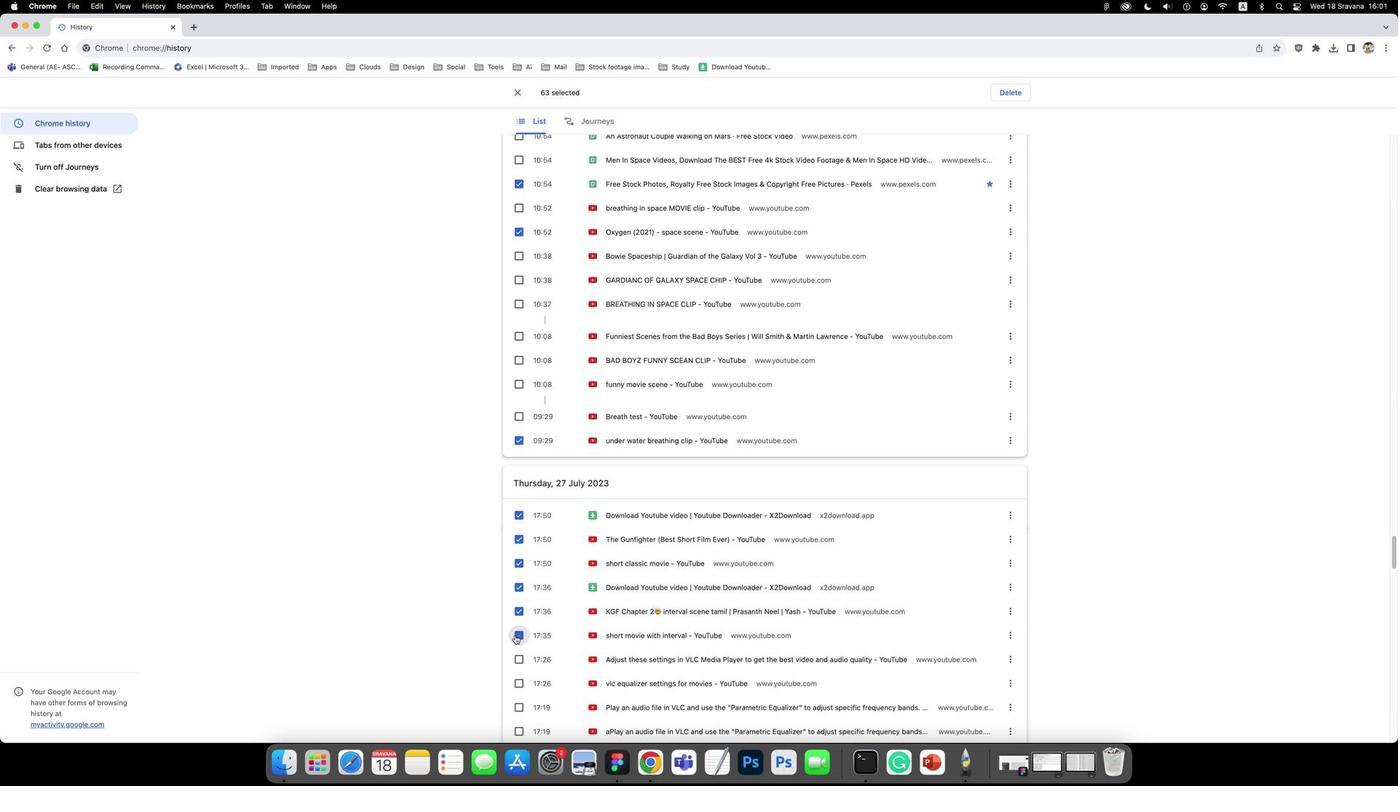 
Action: Mouse moved to (521, 638)
Screenshot: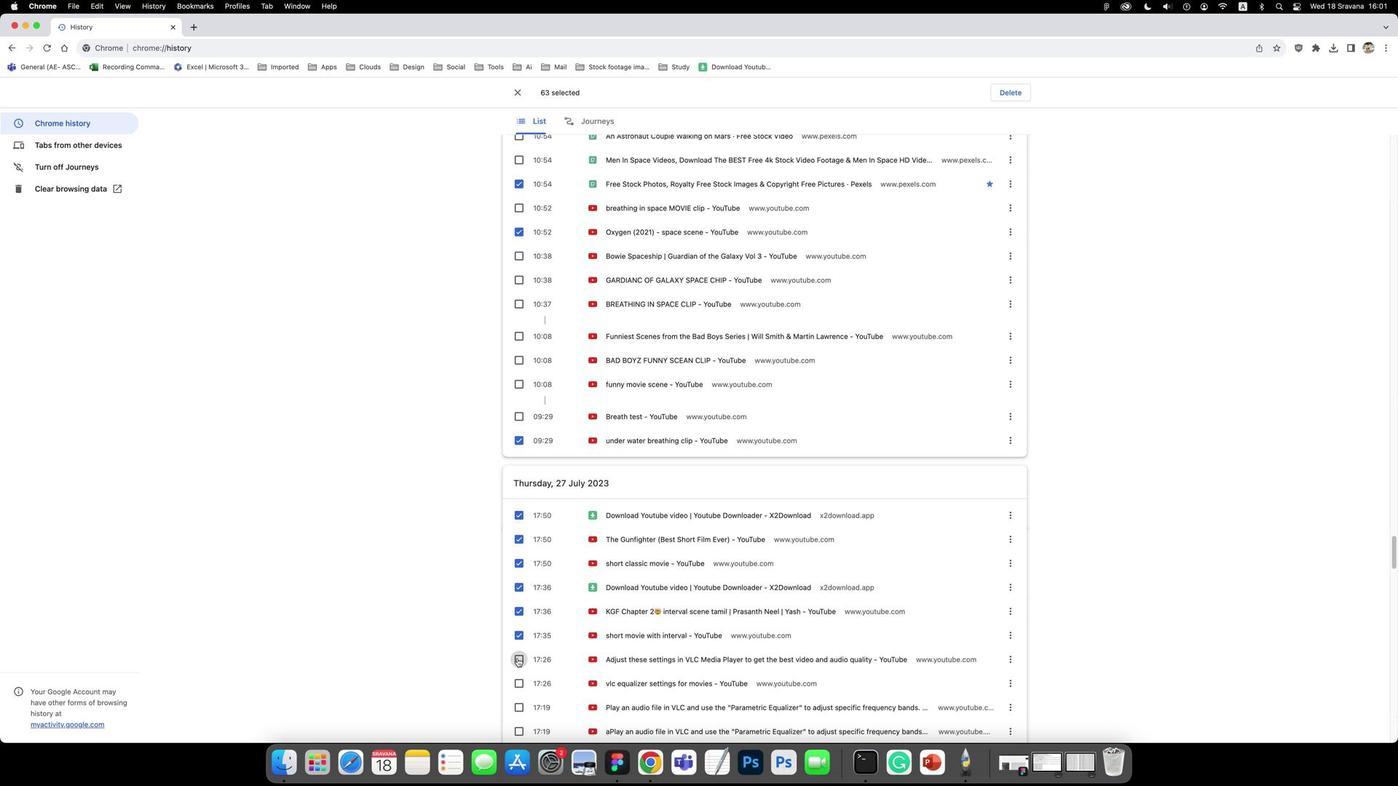 
Action: Mouse pressed left at (521, 638)
Screenshot: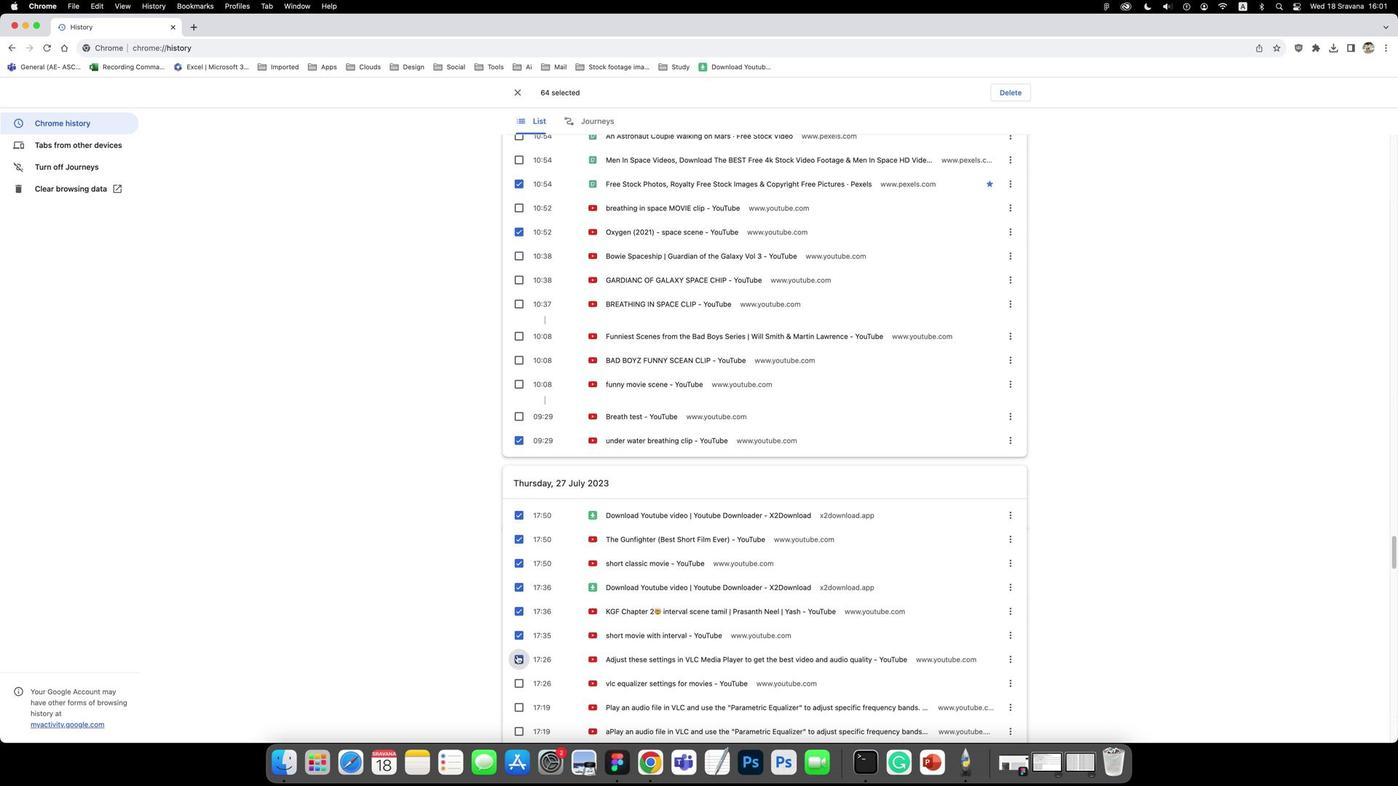 
Action: Mouse moved to (522, 637)
Screenshot: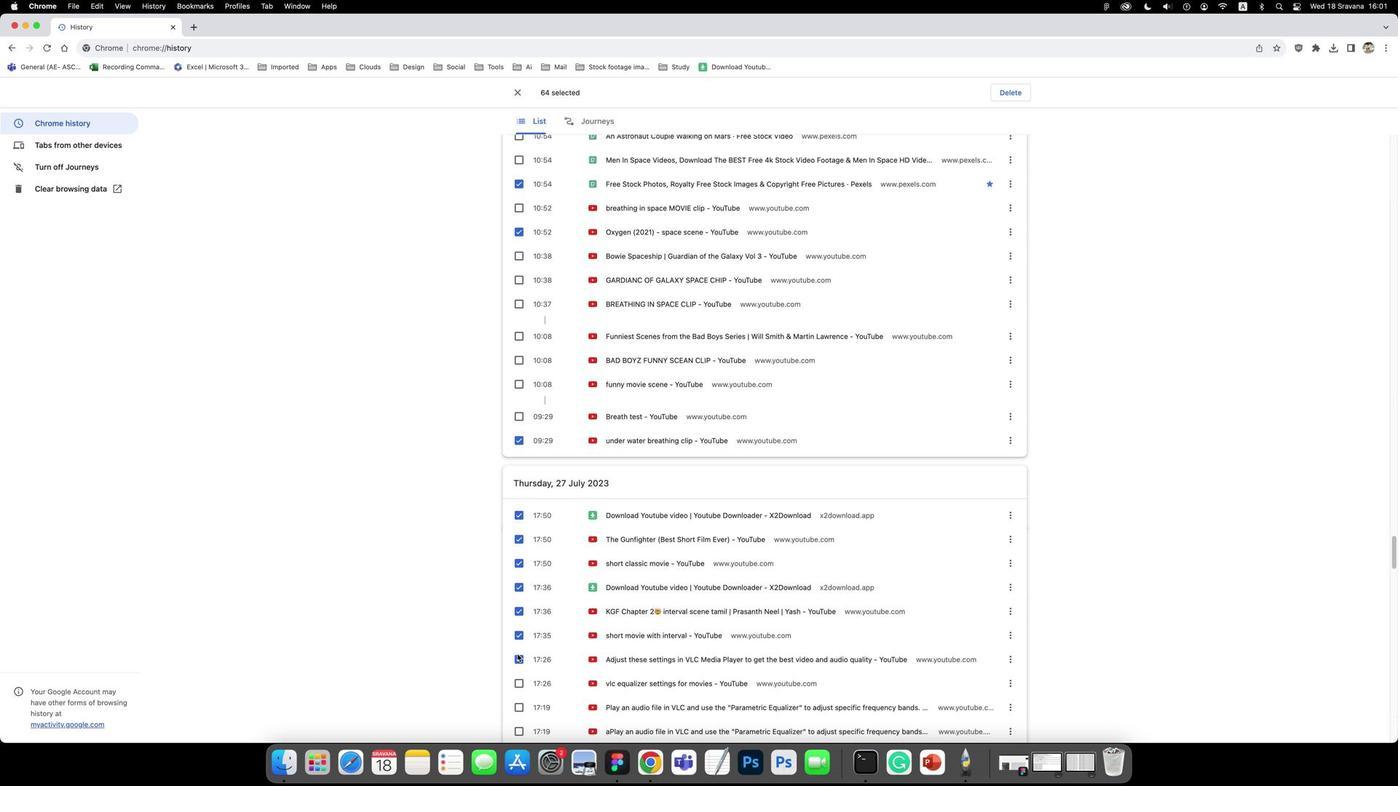 
Action: Mouse scrolled (522, 637) with delta (869, 293)
Screenshot: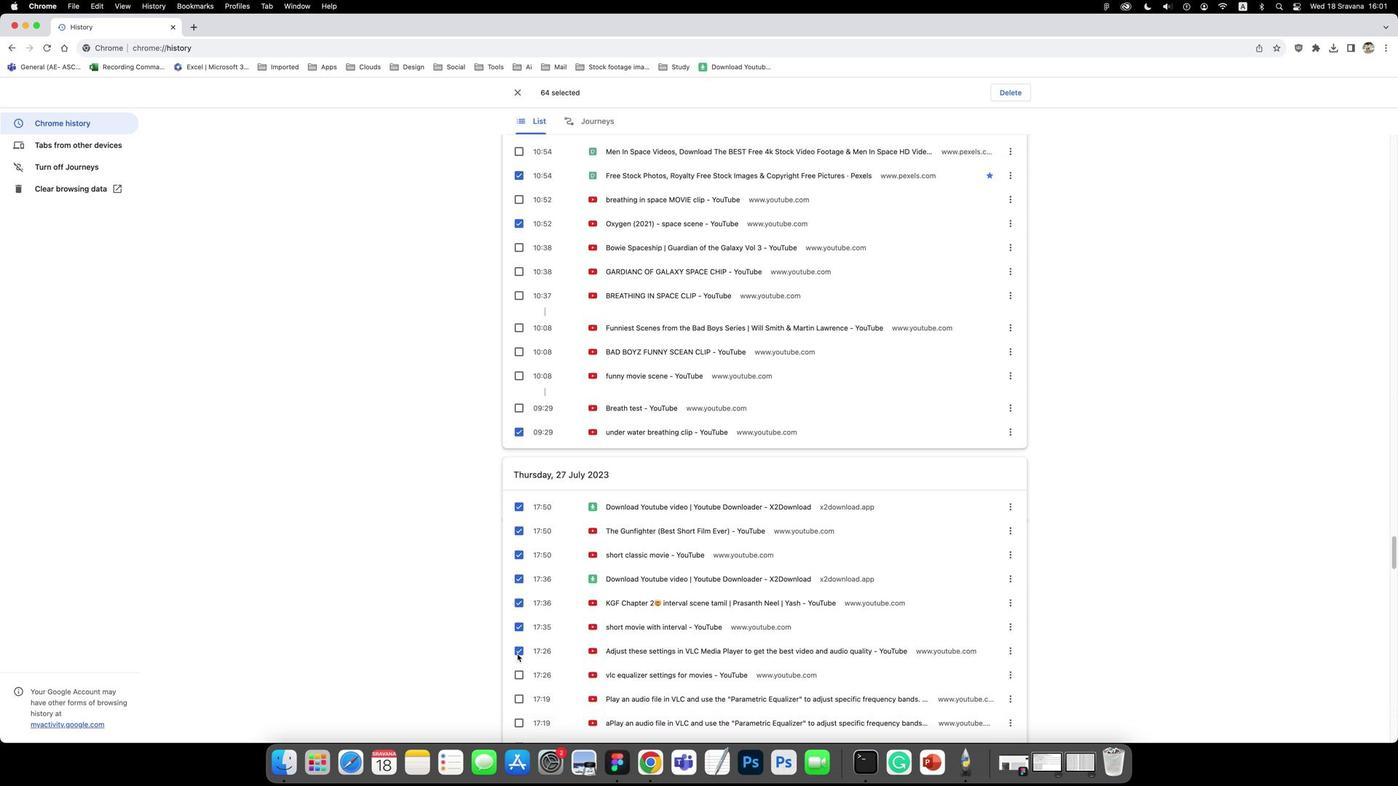 
Action: Mouse scrolled (522, 637) with delta (869, 293)
Screenshot: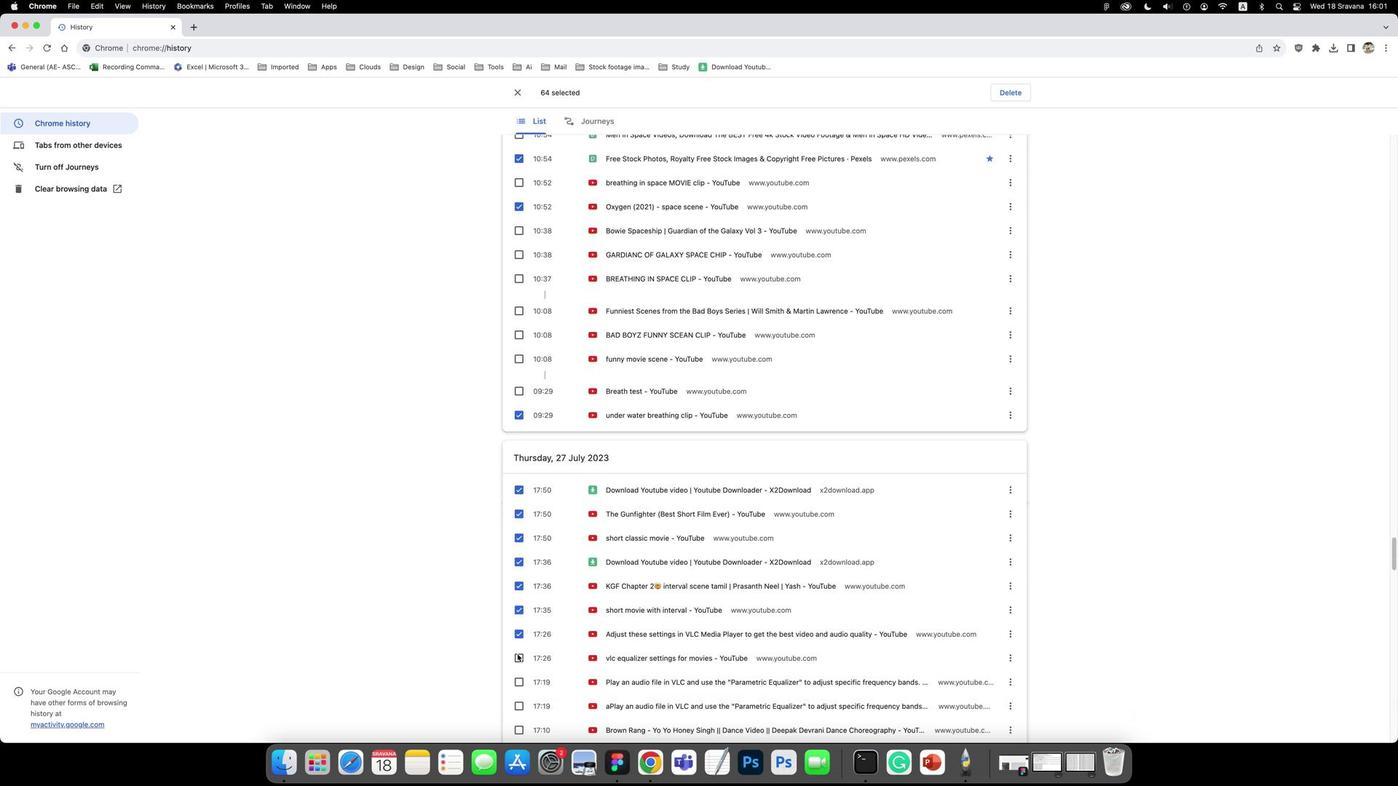 
Action: Mouse moved to (522, 633)
Screenshot: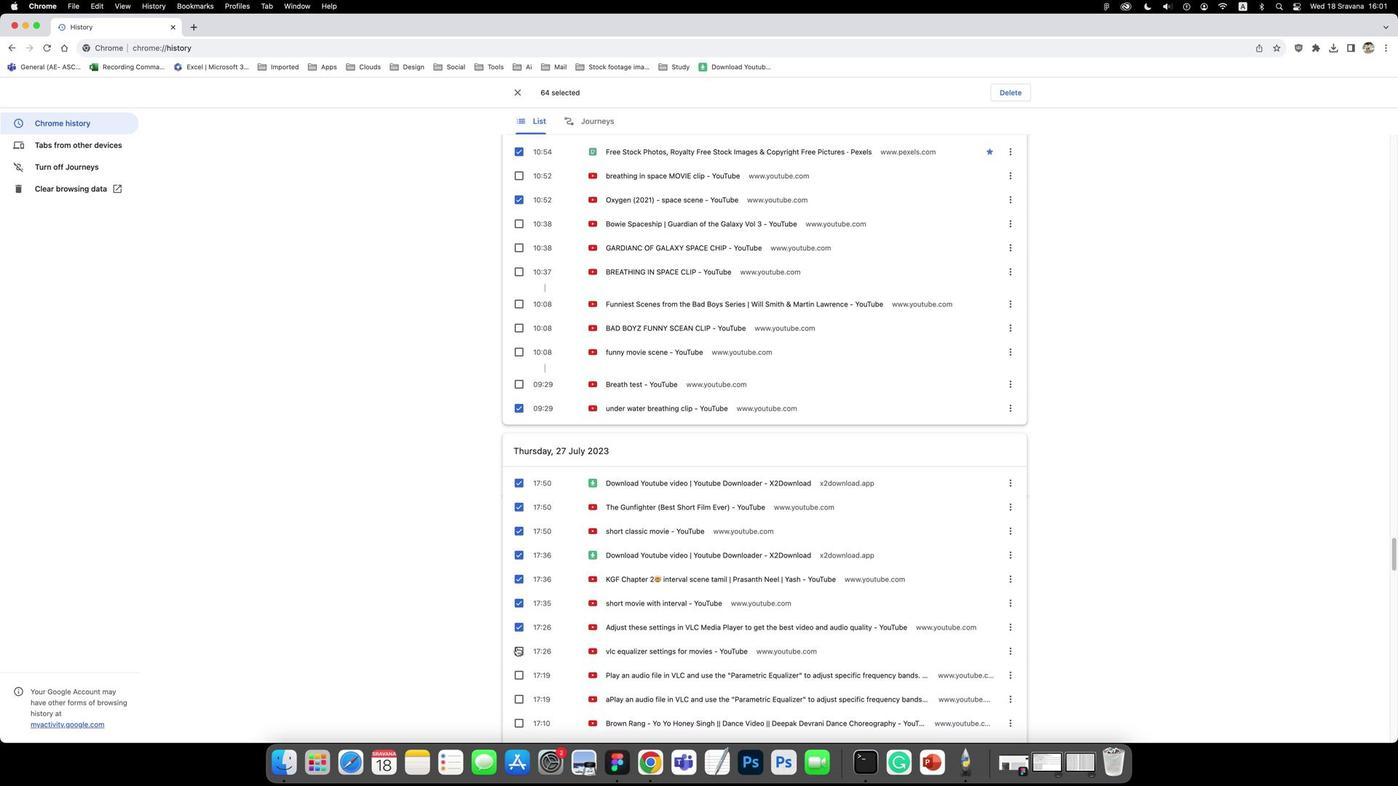 
Action: Mouse pressed left at (522, 633)
Screenshot: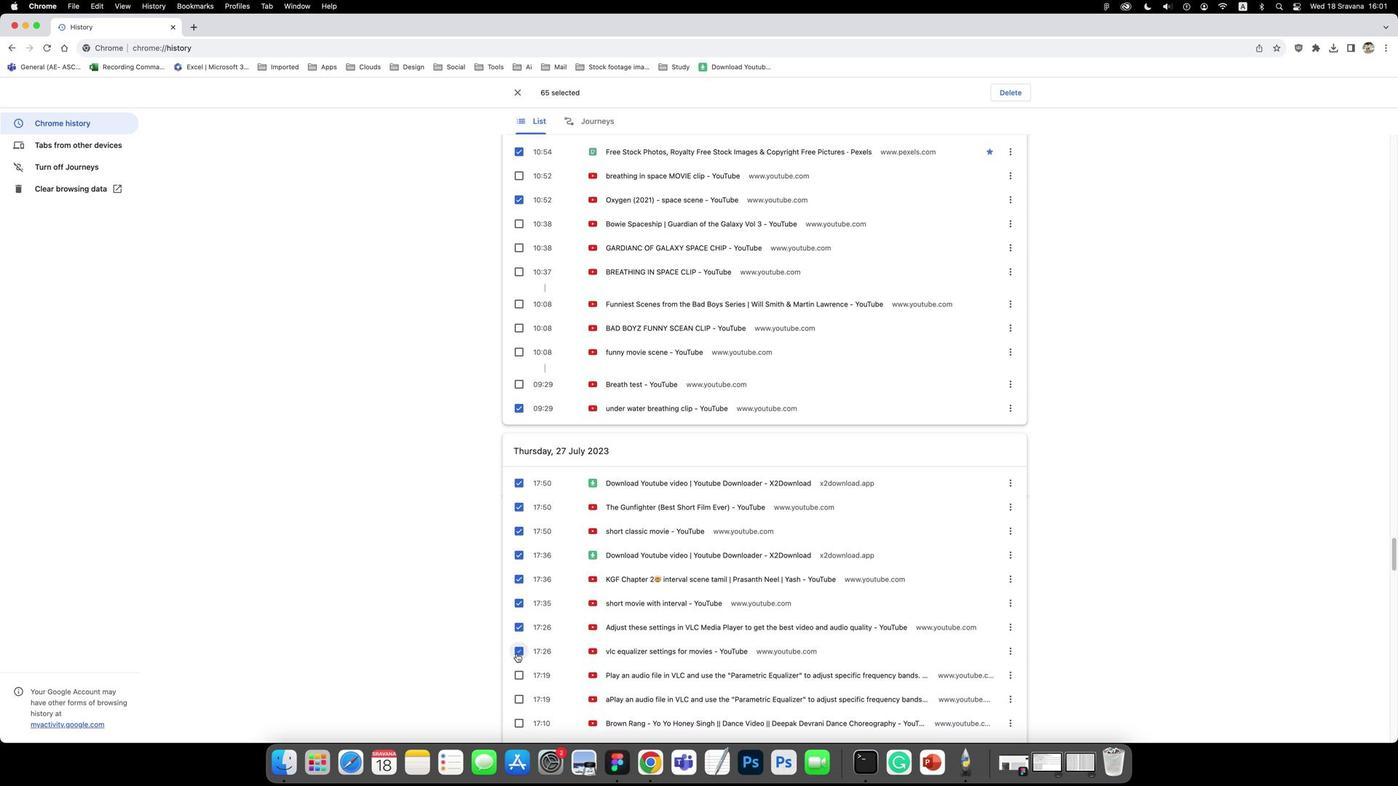 
Action: Mouse moved to (522, 648)
Screenshot: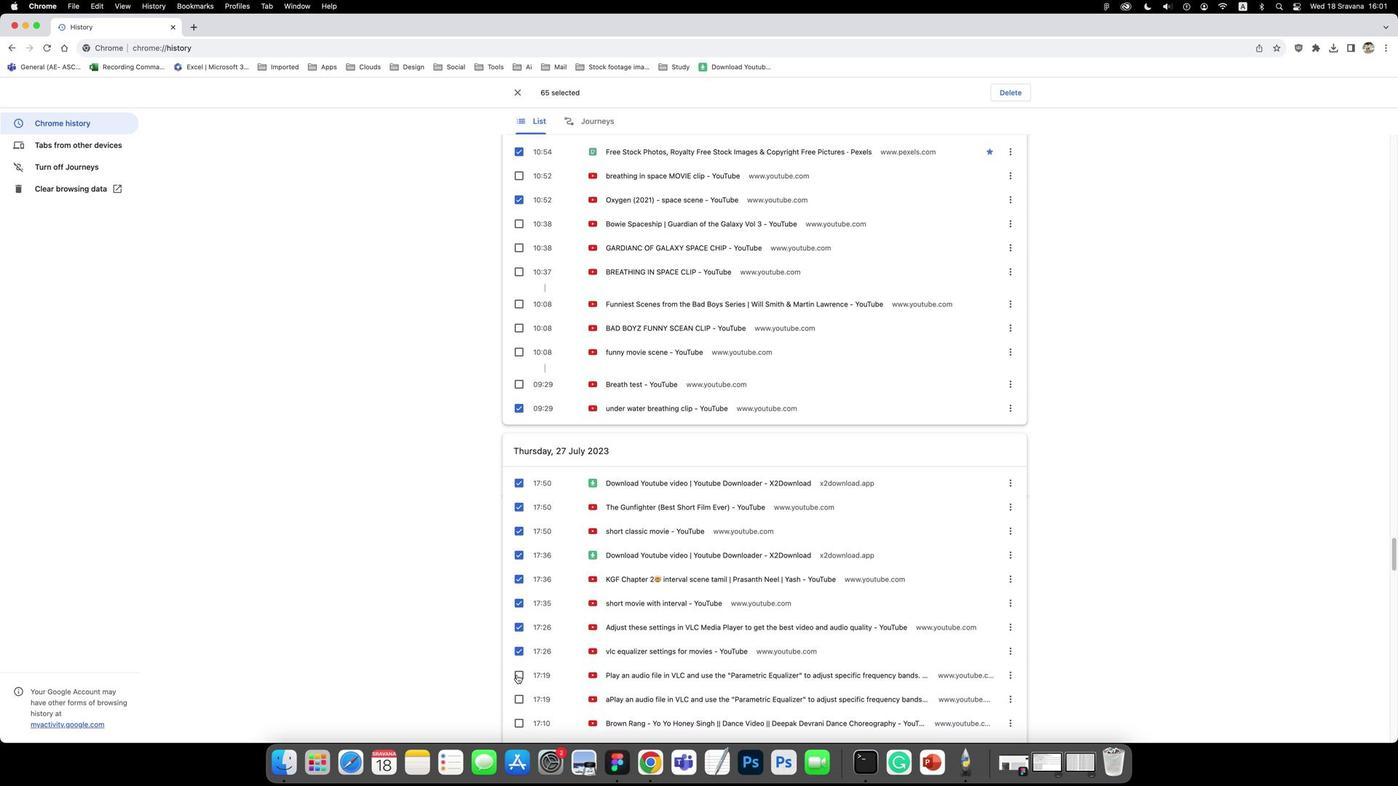 
Action: Mouse pressed left at (522, 648)
Screenshot: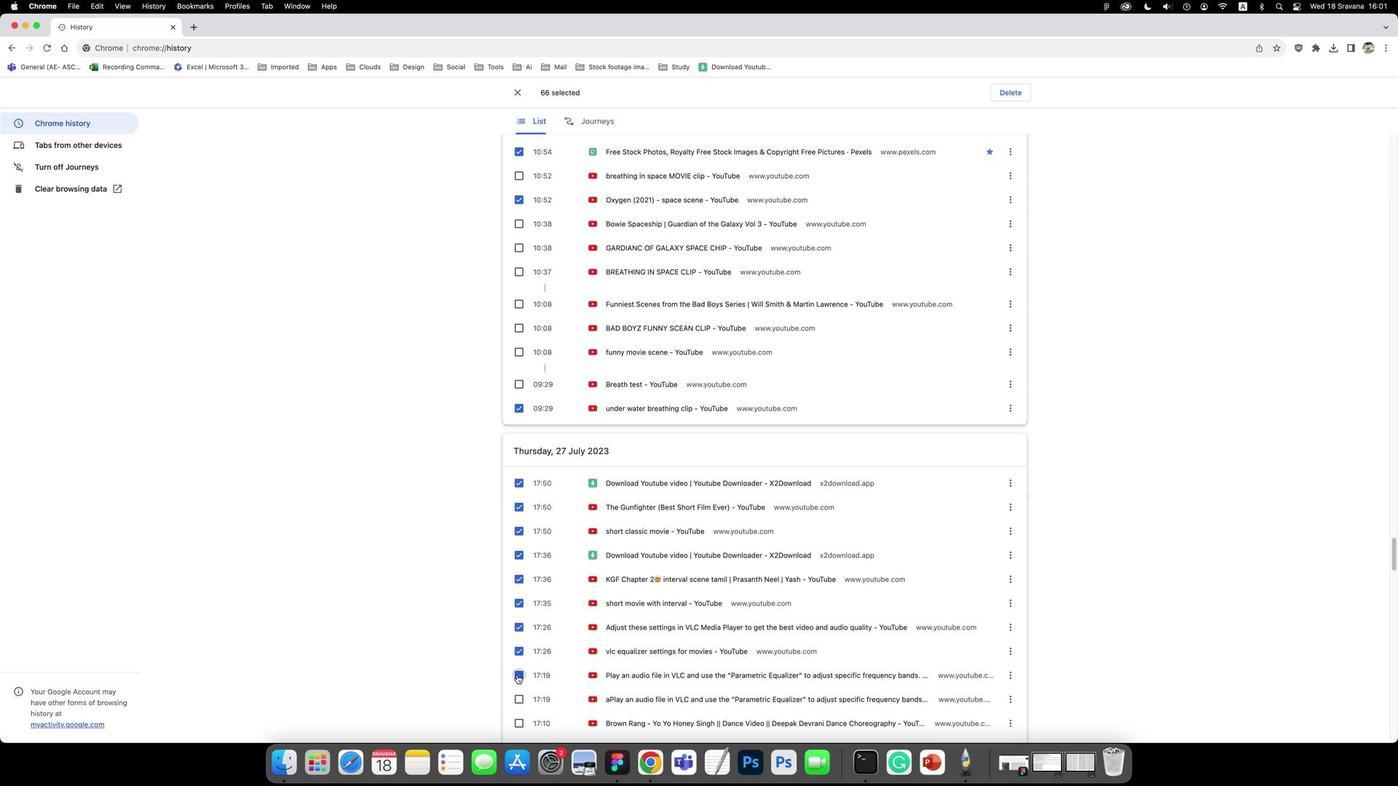 
Action: Mouse moved to (519, 661)
Screenshot: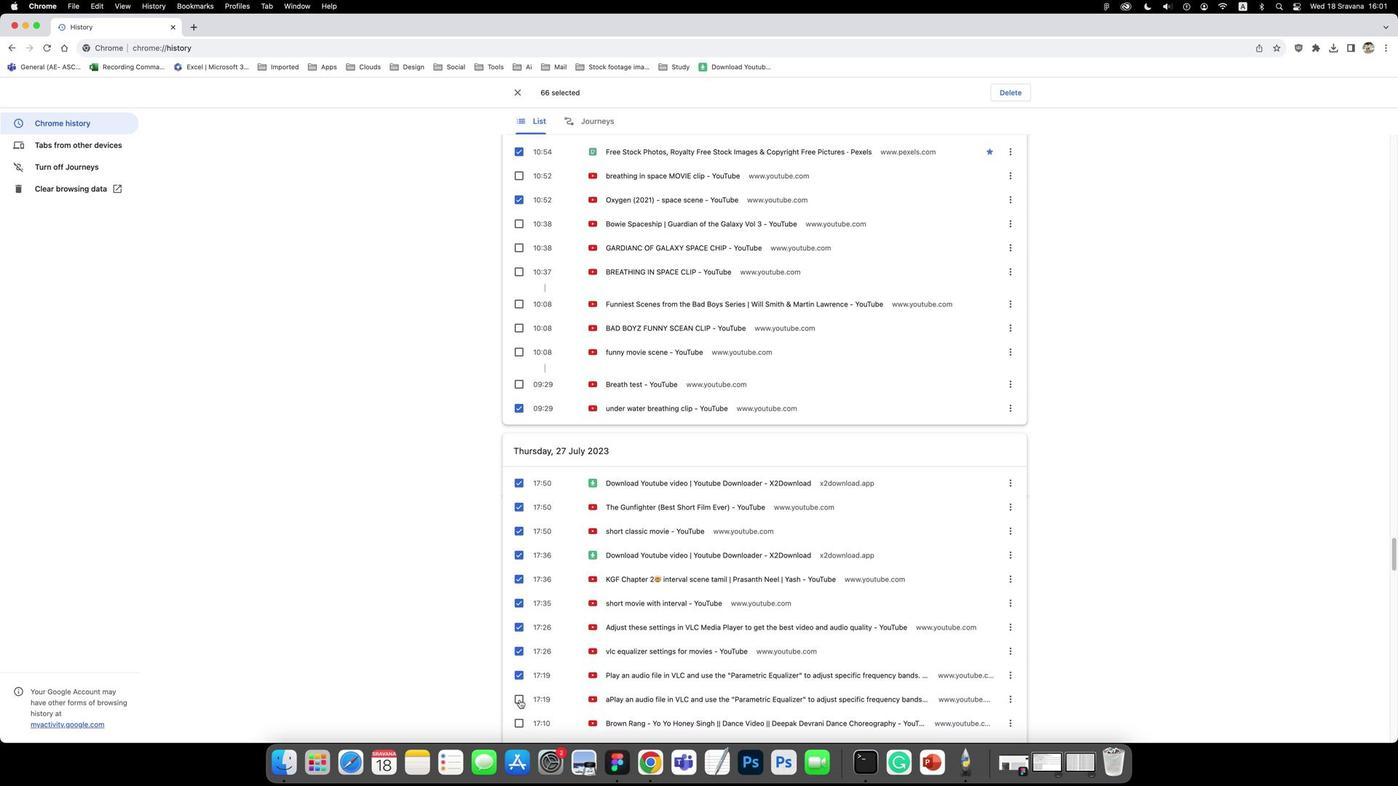 
Action: Mouse pressed left at (519, 661)
Screenshot: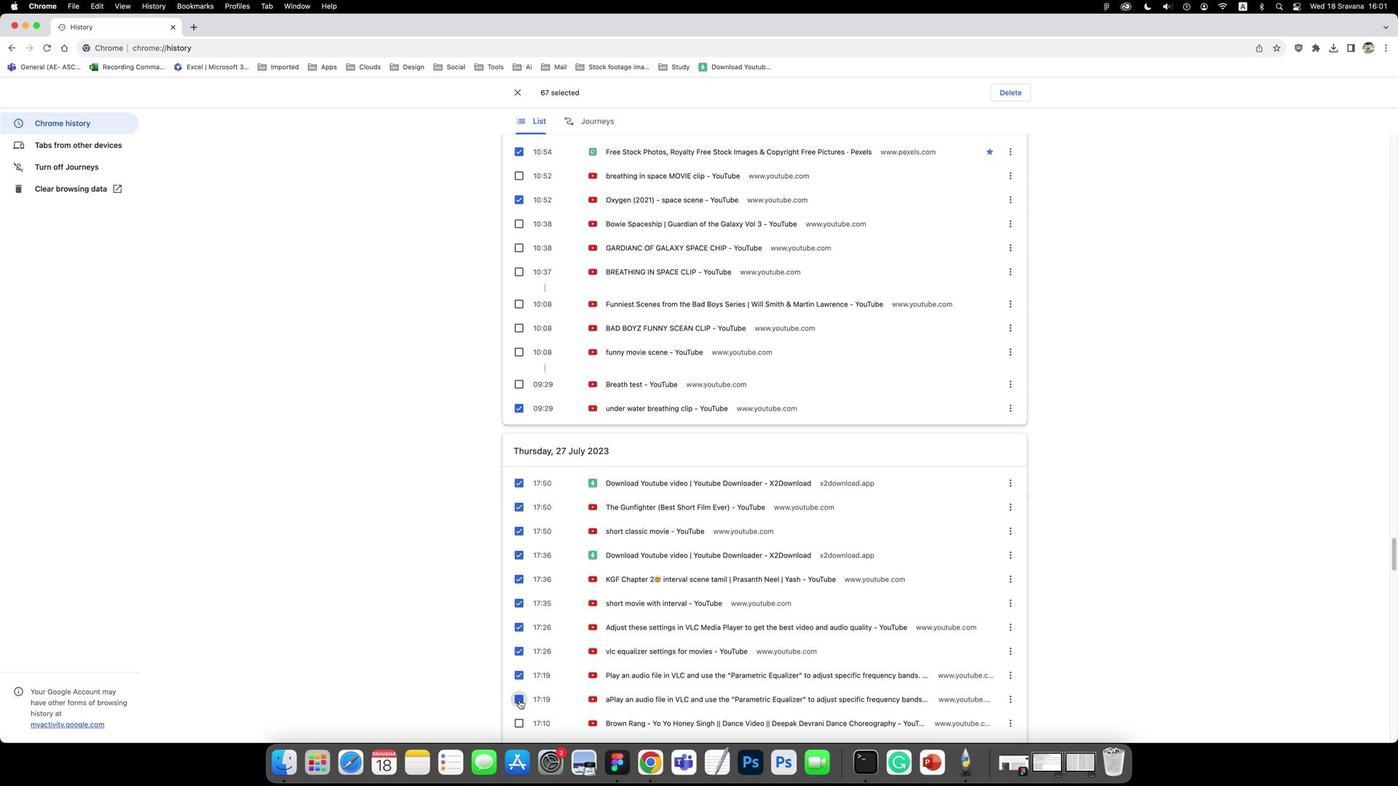 
Action: Mouse moved to (520, 672)
Screenshot: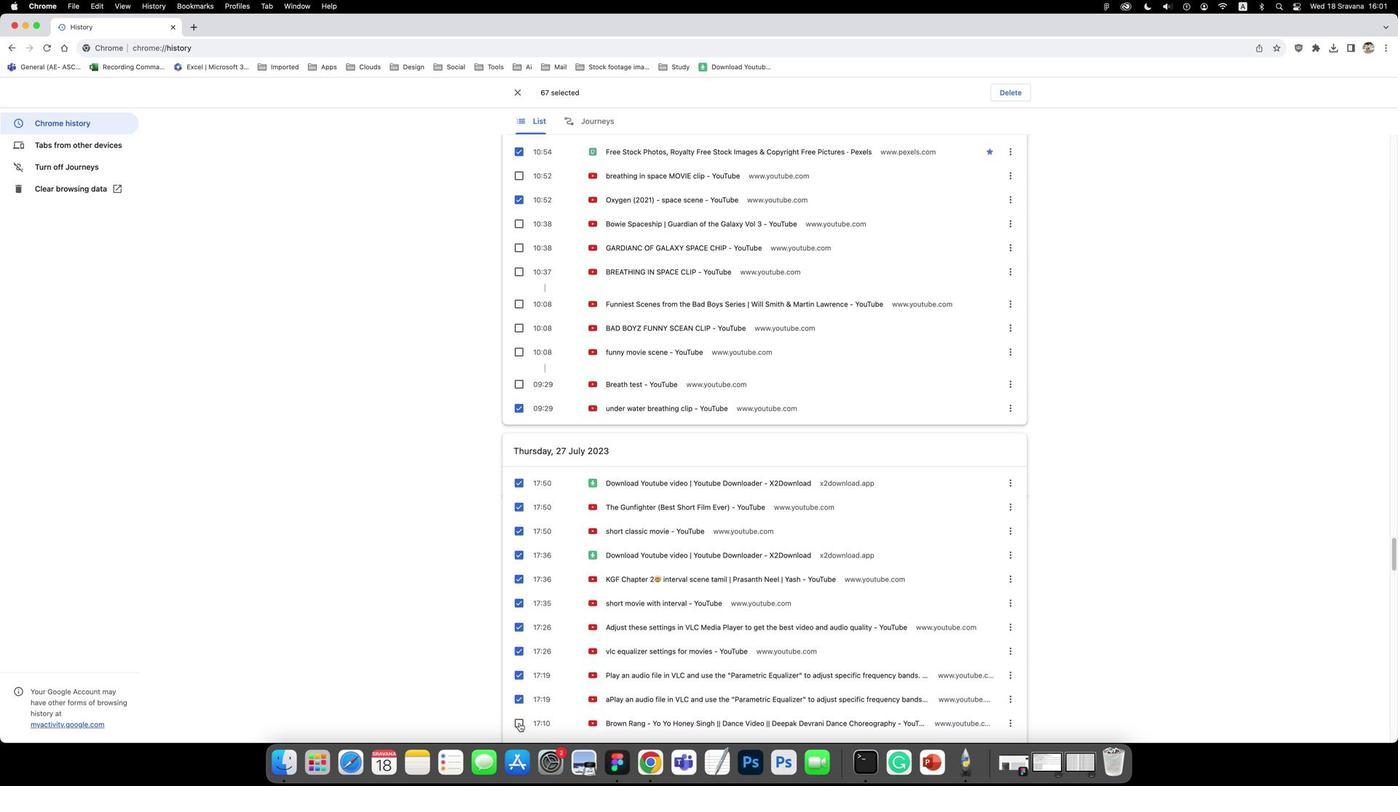 
Action: Mouse pressed left at (520, 672)
